 Task: Explore Airbnb stays in Myrtle Beach, South Carolina .
Action: Mouse pressed left at (432, 63)
Screenshot: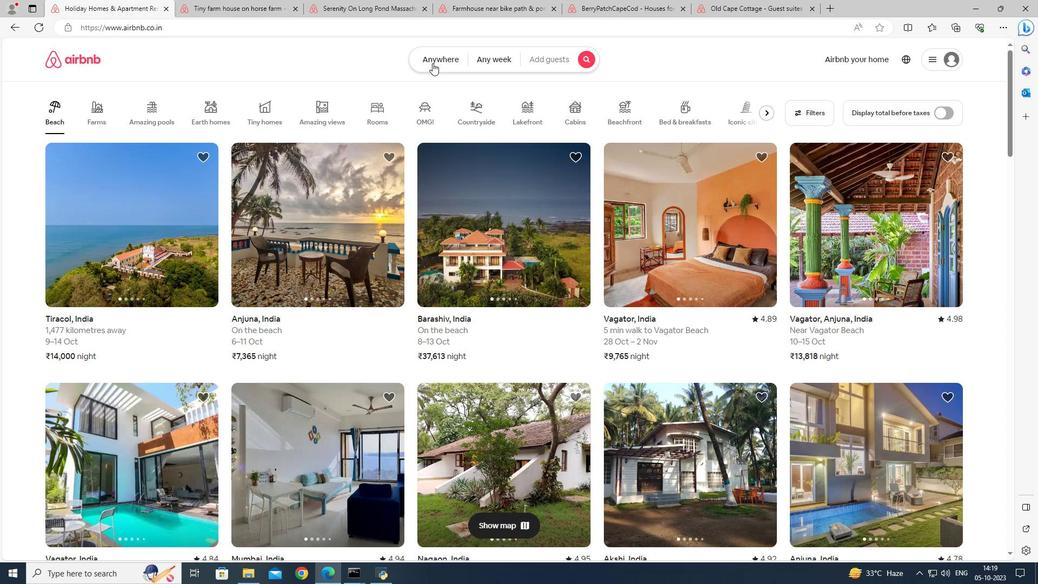 
Action: Mouse moved to (341, 100)
Screenshot: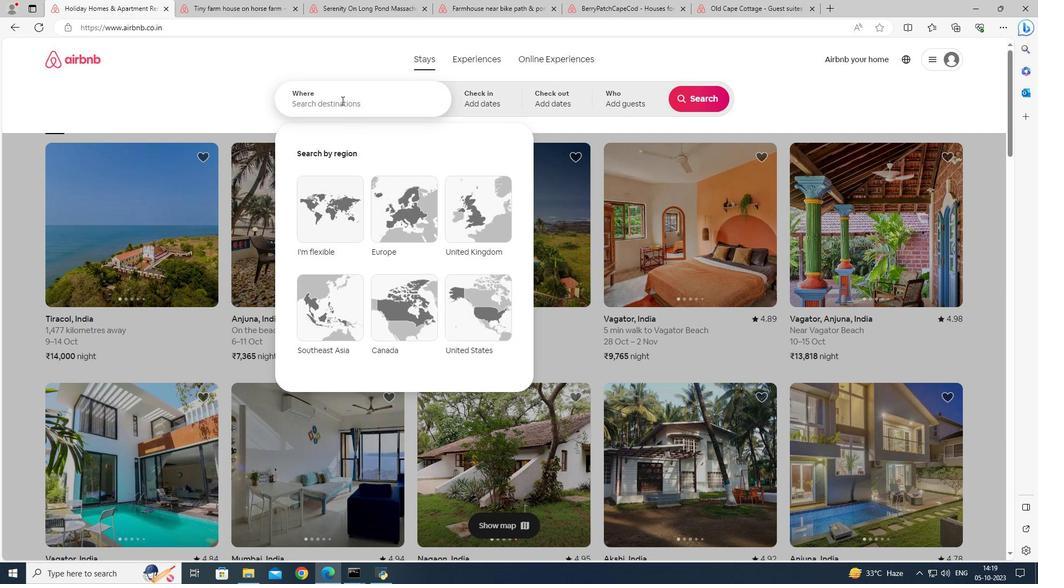
Action: Mouse pressed left at (341, 100)
Screenshot: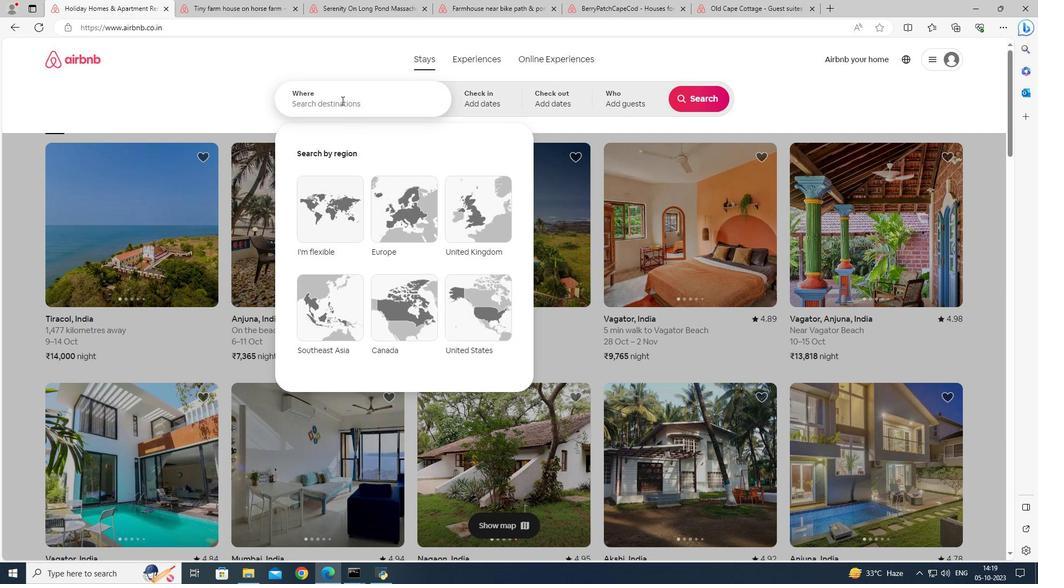 
Action: Key pressed <Key.shift>Myrtle
Screenshot: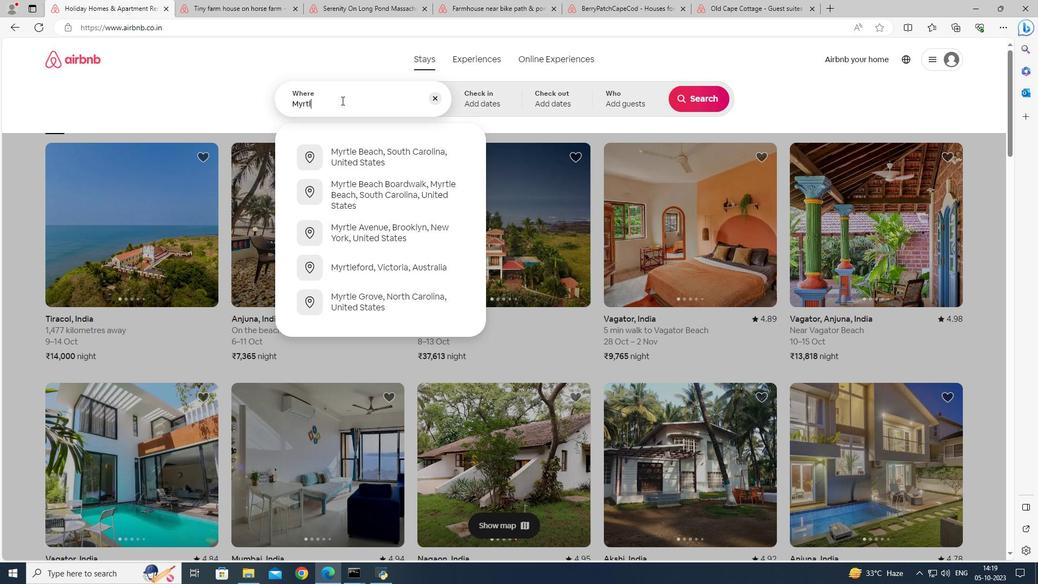 
Action: Mouse moved to (345, 150)
Screenshot: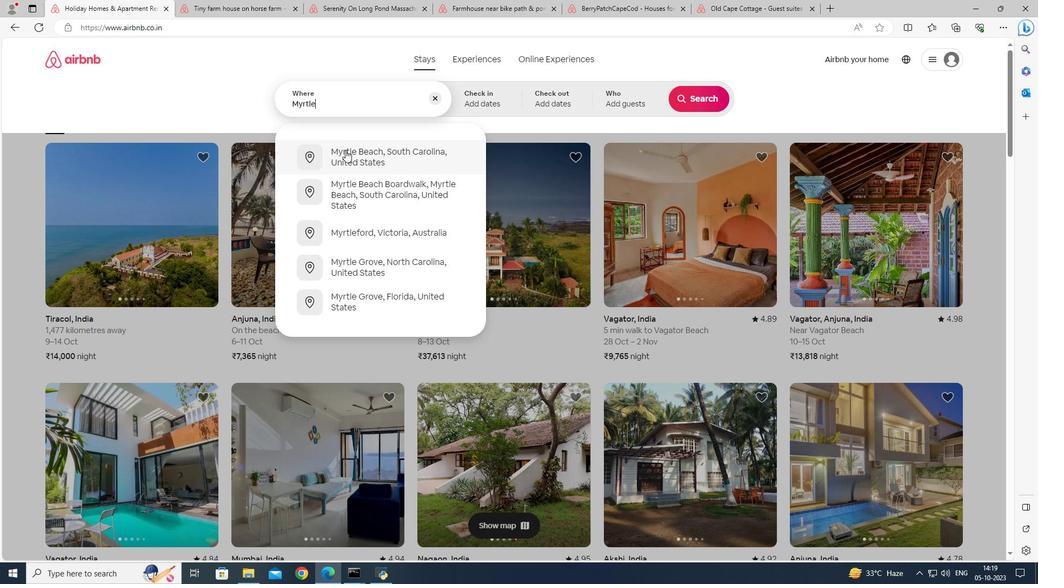 
Action: Mouse pressed left at (345, 150)
Screenshot: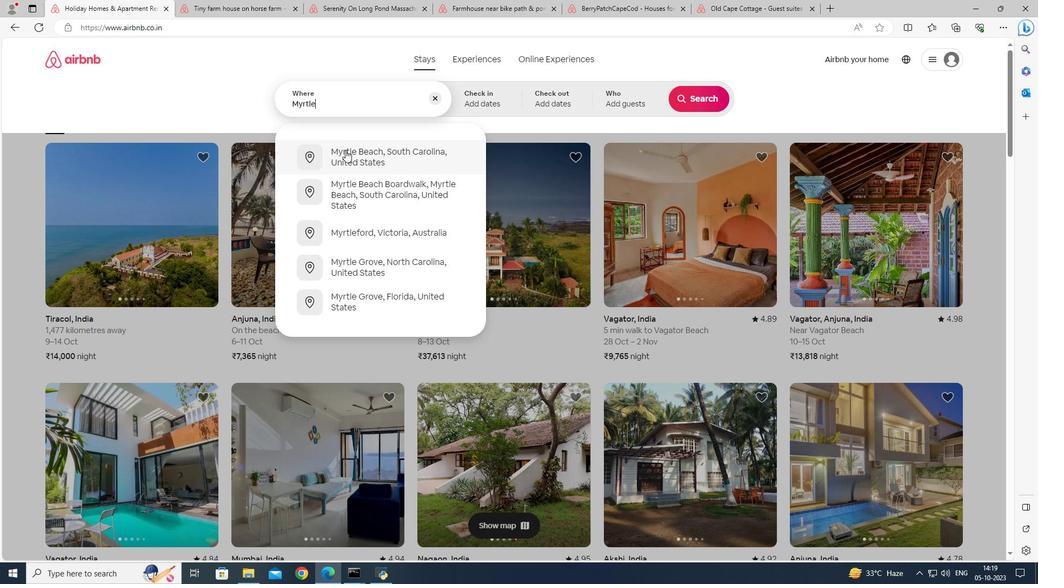 
Action: Mouse moved to (703, 99)
Screenshot: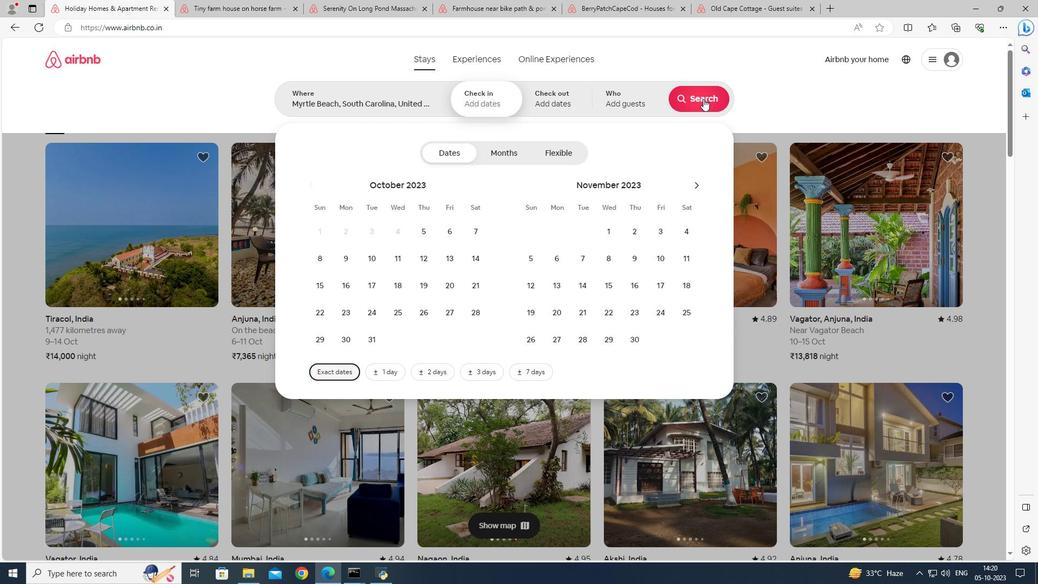 
Action: Mouse pressed left at (703, 99)
Screenshot: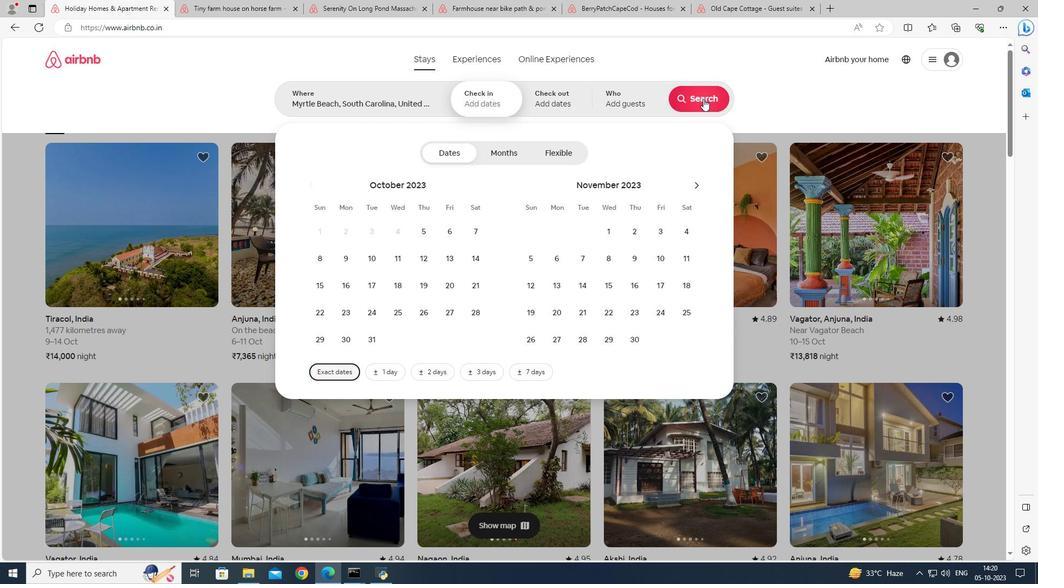
Action: Mouse moved to (177, 104)
Screenshot: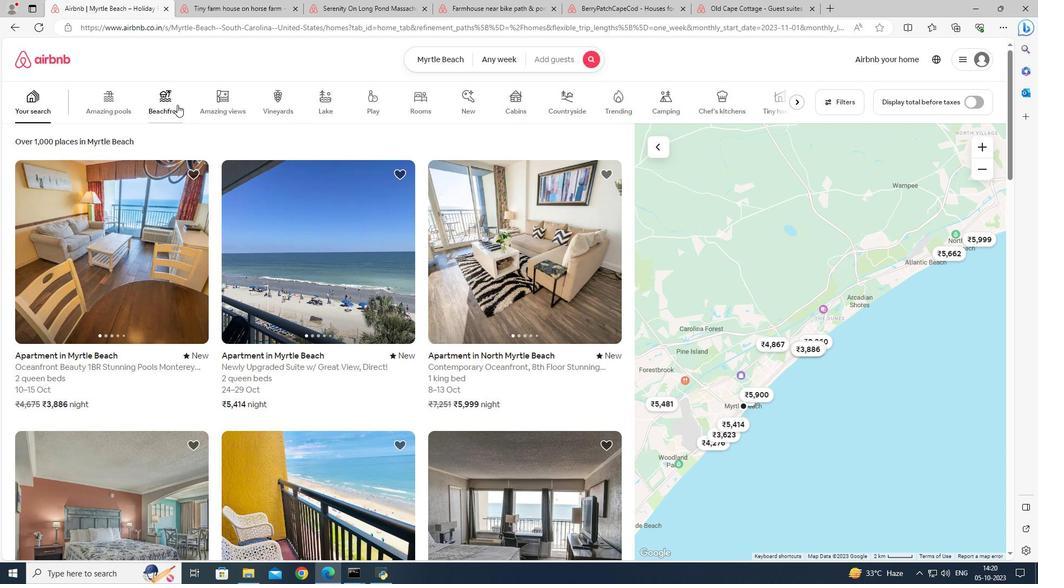 
Action: Mouse pressed left at (177, 104)
Screenshot: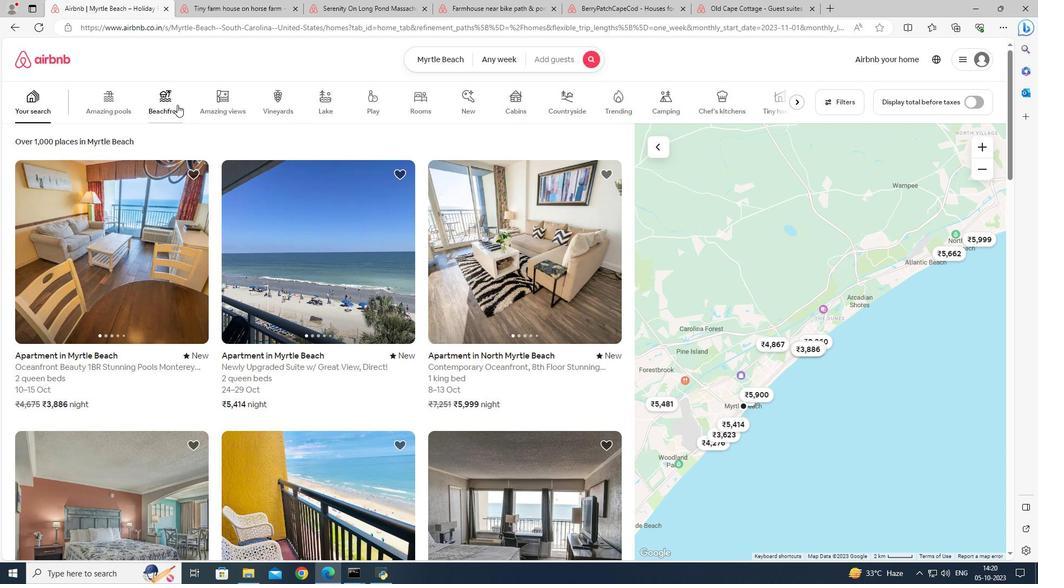 
Action: Mouse moved to (130, 293)
Screenshot: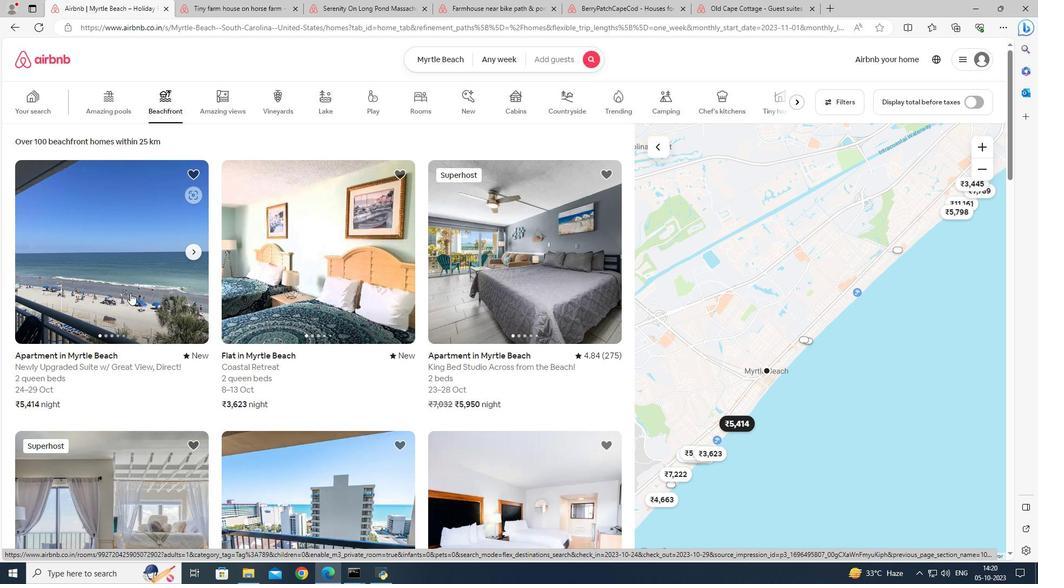 
Action: Mouse pressed left at (130, 293)
Screenshot: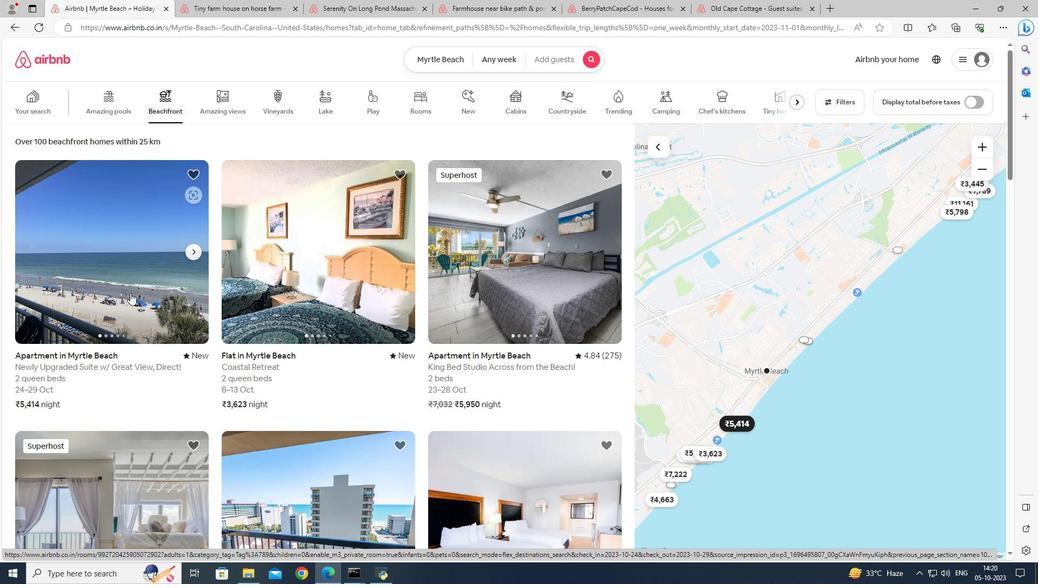 
Action: Mouse moved to (761, 395)
Screenshot: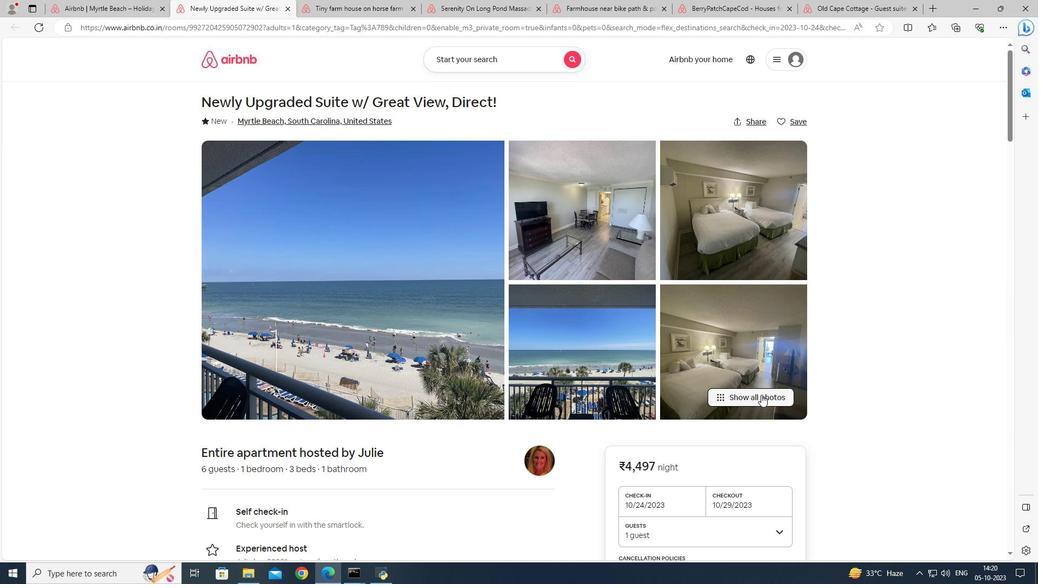 
Action: Mouse pressed left at (761, 395)
Screenshot: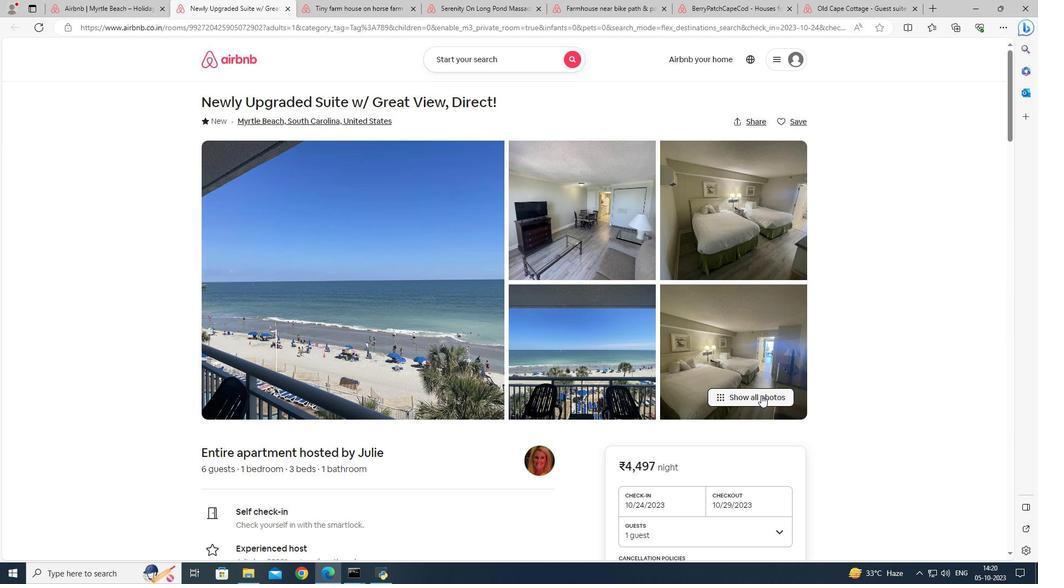 
Action: Mouse moved to (578, 324)
Screenshot: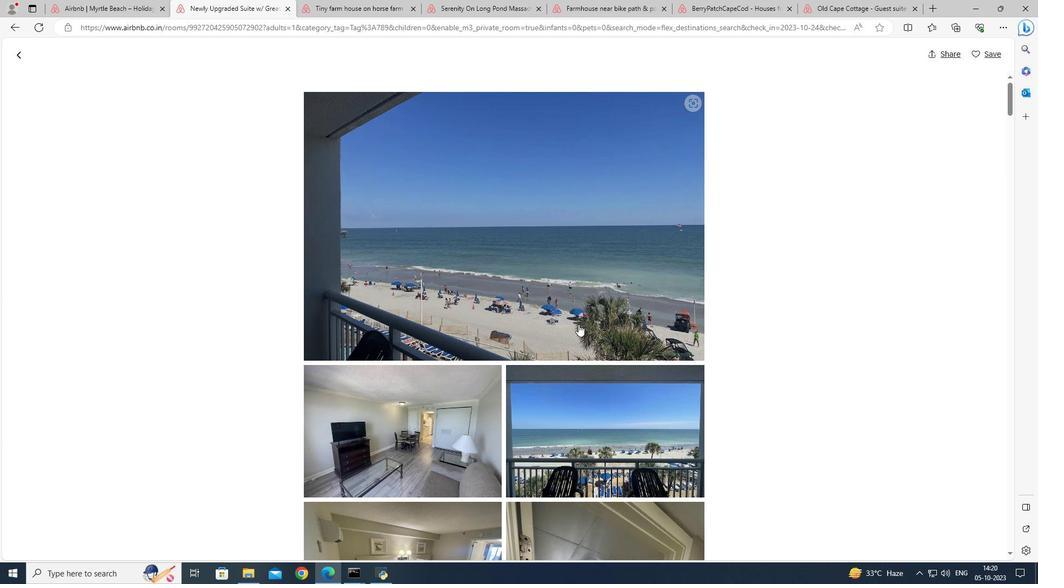 
Action: Mouse scrolled (578, 324) with delta (0, 0)
Screenshot: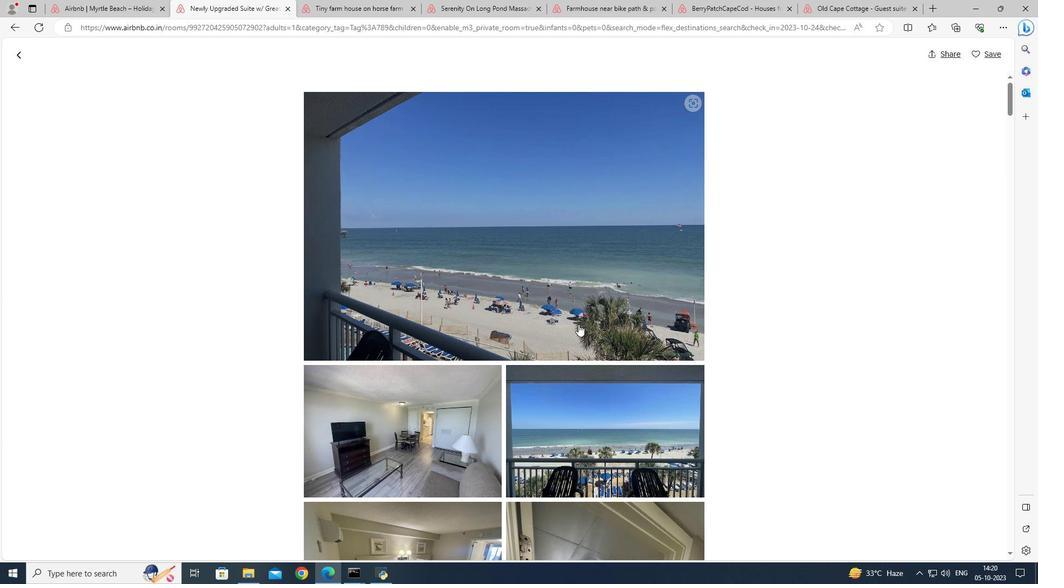 
Action: Mouse scrolled (578, 324) with delta (0, 0)
Screenshot: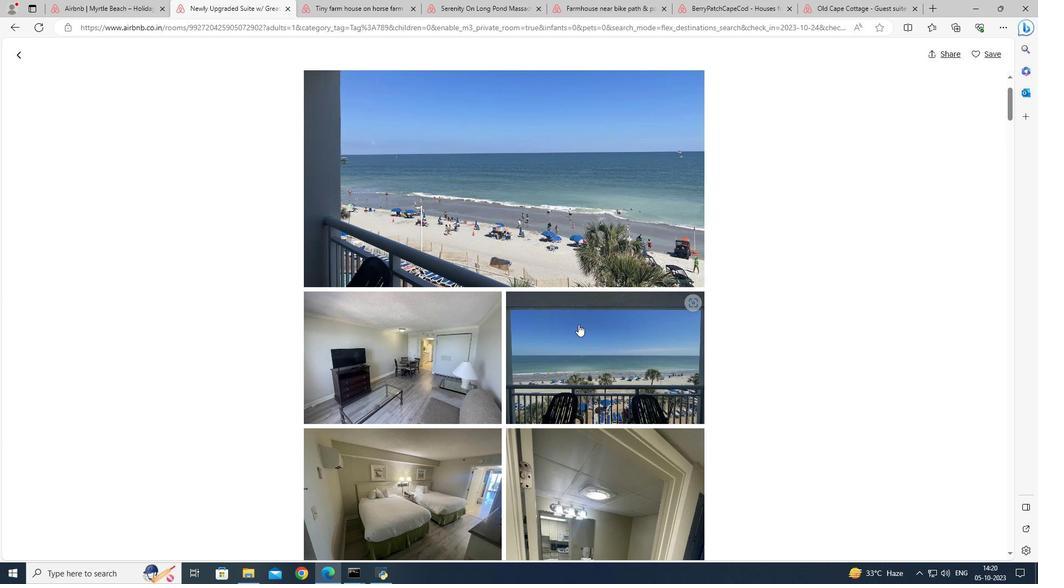 
Action: Mouse scrolled (578, 324) with delta (0, 0)
Screenshot: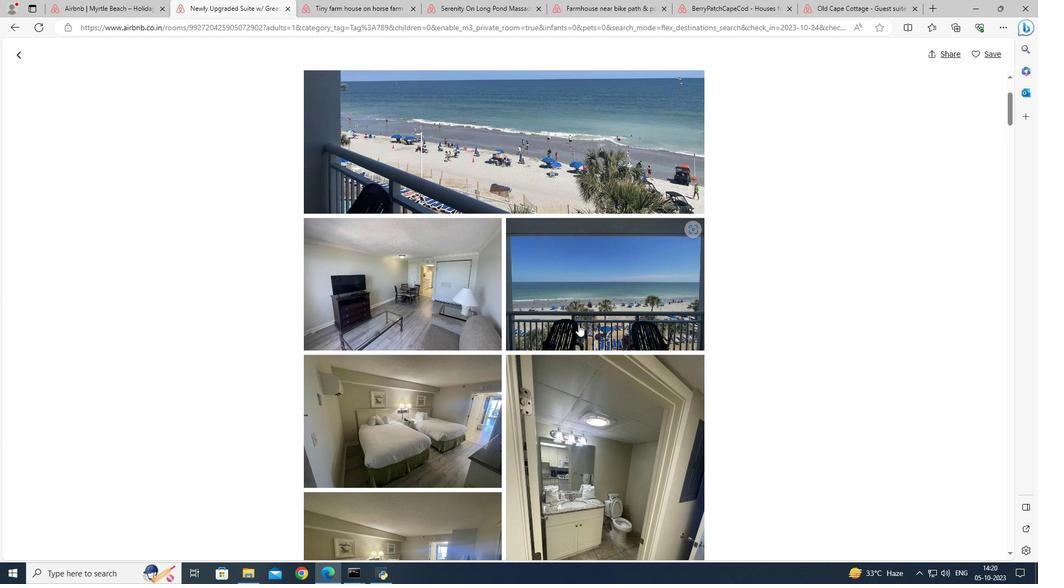 
Action: Mouse scrolled (578, 324) with delta (0, 0)
Screenshot: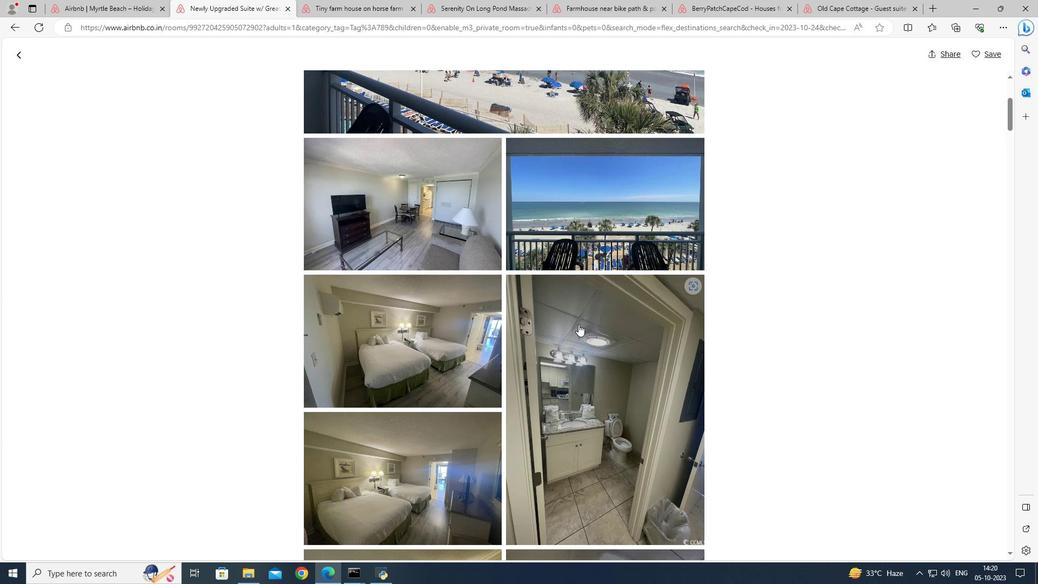 
Action: Mouse scrolled (578, 324) with delta (0, 0)
Screenshot: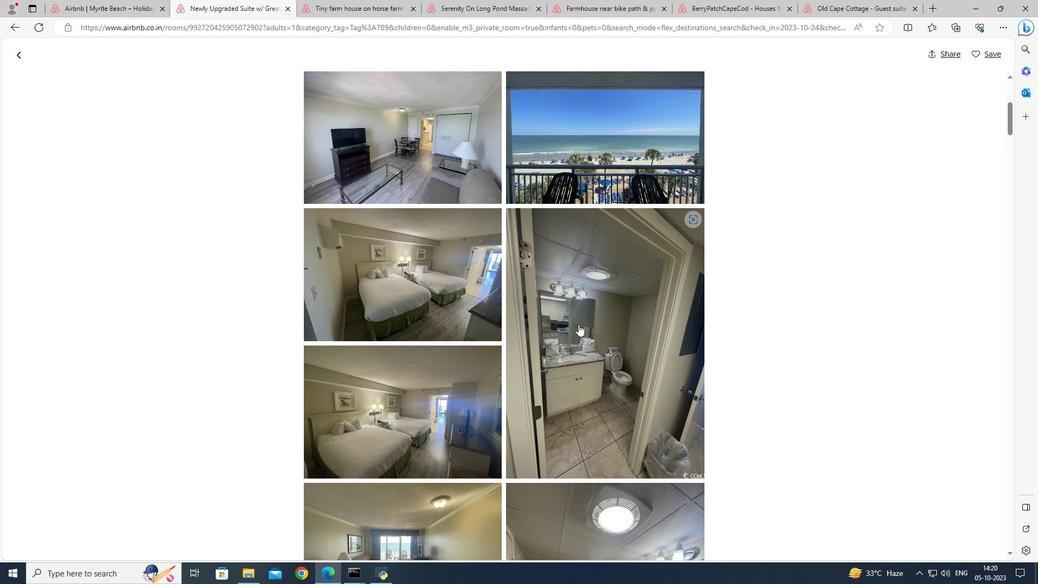 
Action: Mouse scrolled (578, 324) with delta (0, 0)
Screenshot: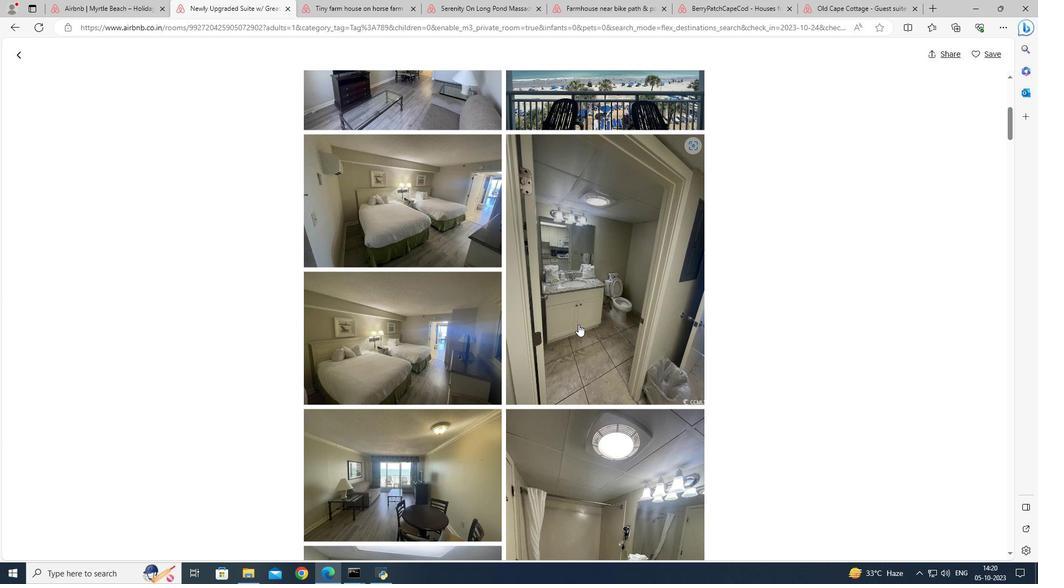 
Action: Mouse scrolled (578, 324) with delta (0, 0)
Screenshot: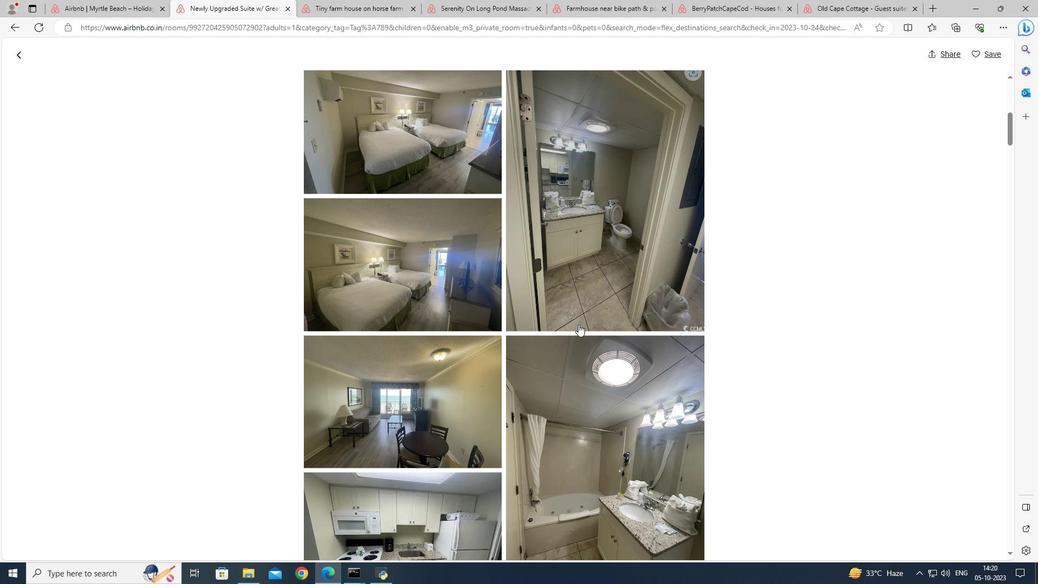 
Action: Mouse scrolled (578, 324) with delta (0, 0)
Screenshot: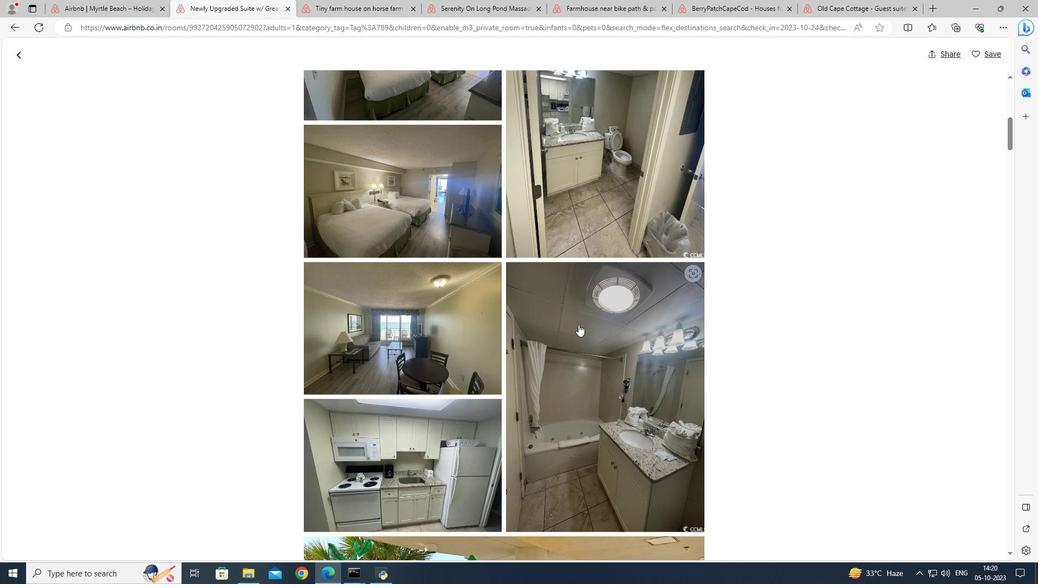
Action: Mouse scrolled (578, 324) with delta (0, 0)
Screenshot: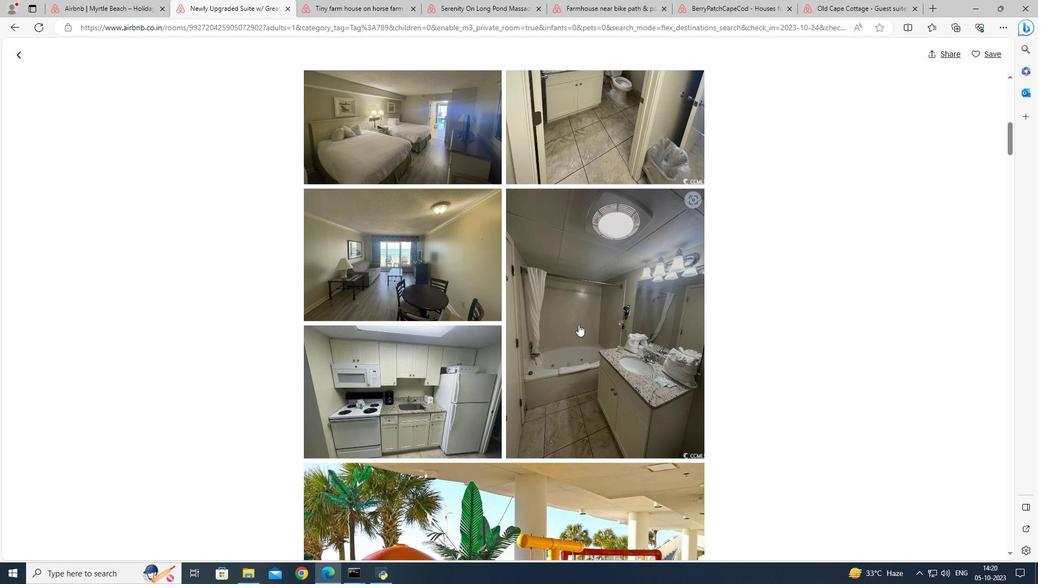 
Action: Mouse moved to (577, 327)
Screenshot: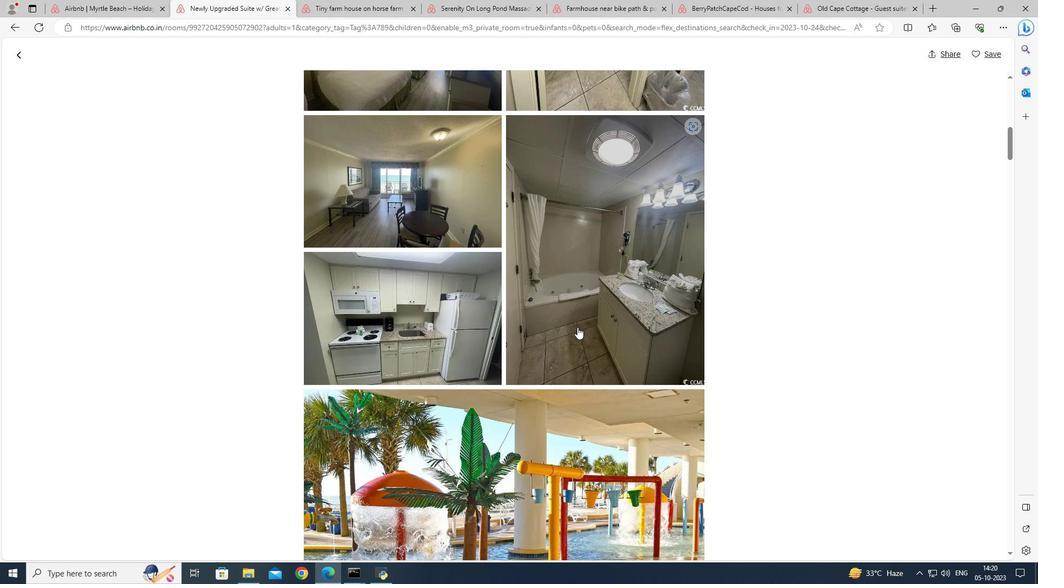
Action: Mouse scrolled (577, 326) with delta (0, 0)
Screenshot: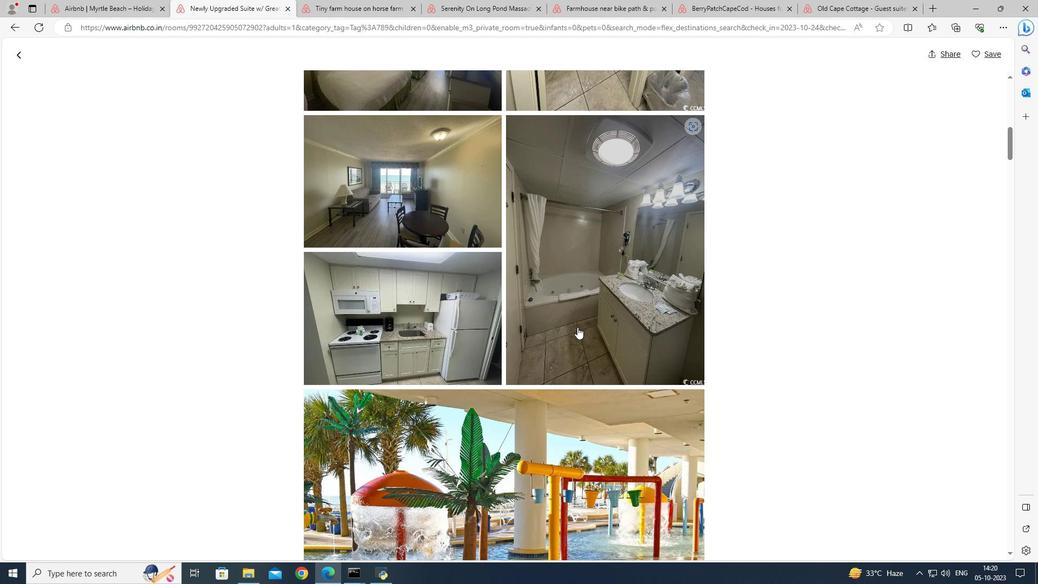 
Action: Mouse moved to (578, 336)
Screenshot: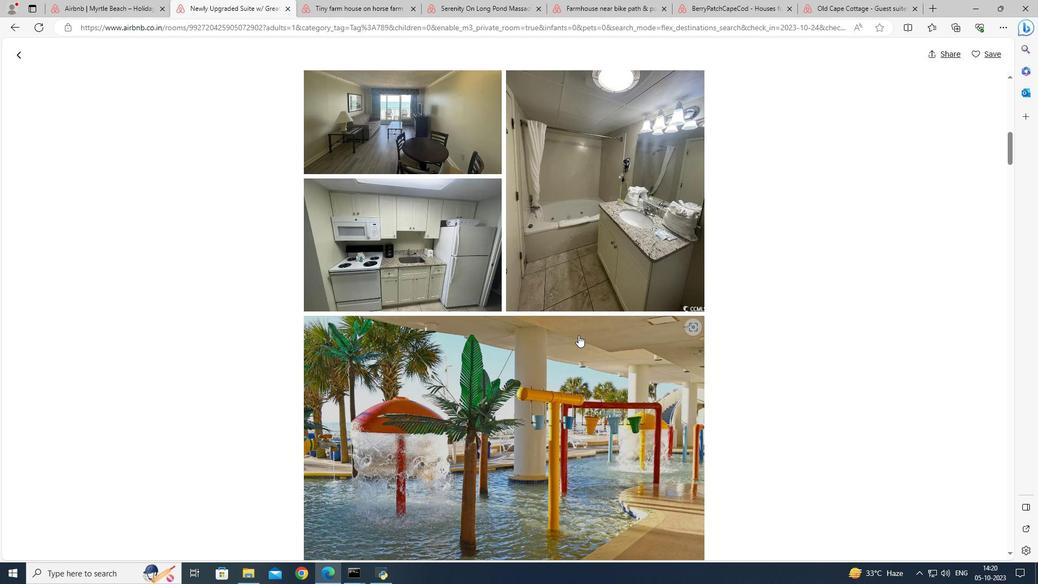 
Action: Mouse scrolled (578, 335) with delta (0, 0)
Screenshot: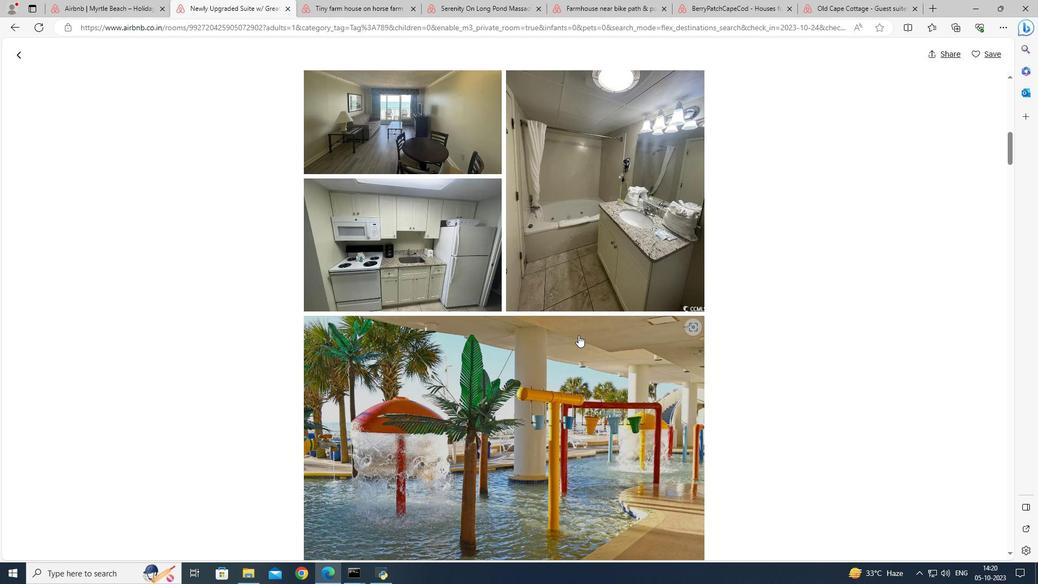 
Action: Mouse moved to (579, 336)
Screenshot: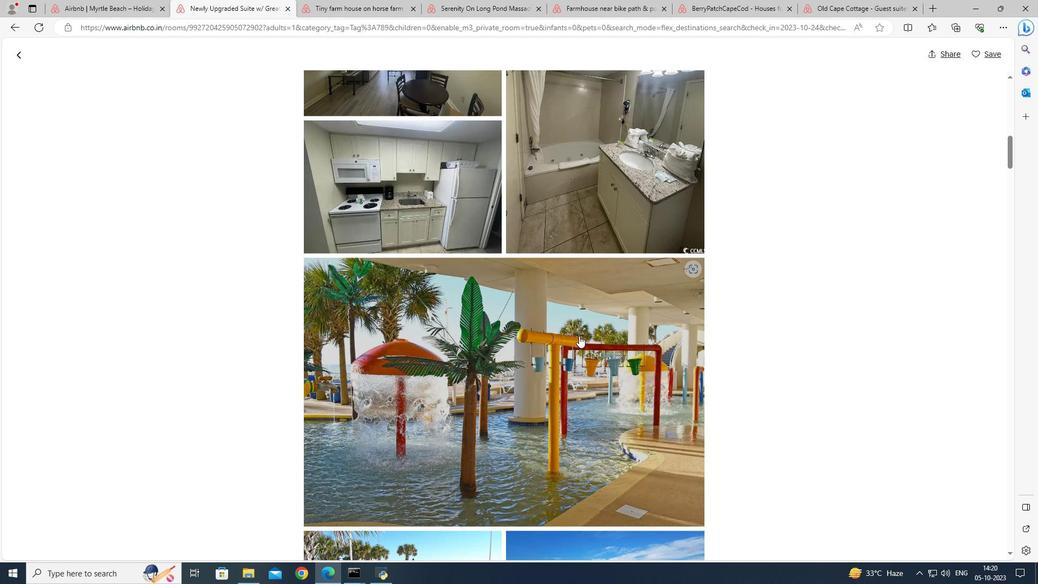 
Action: Mouse scrolled (579, 335) with delta (0, 0)
Screenshot: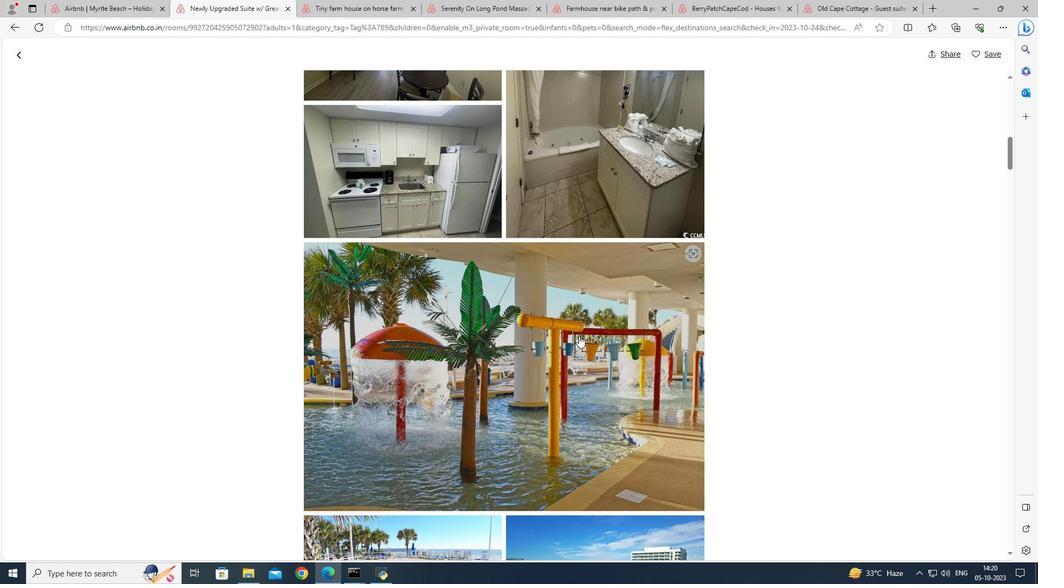 
Action: Mouse moved to (581, 337)
Screenshot: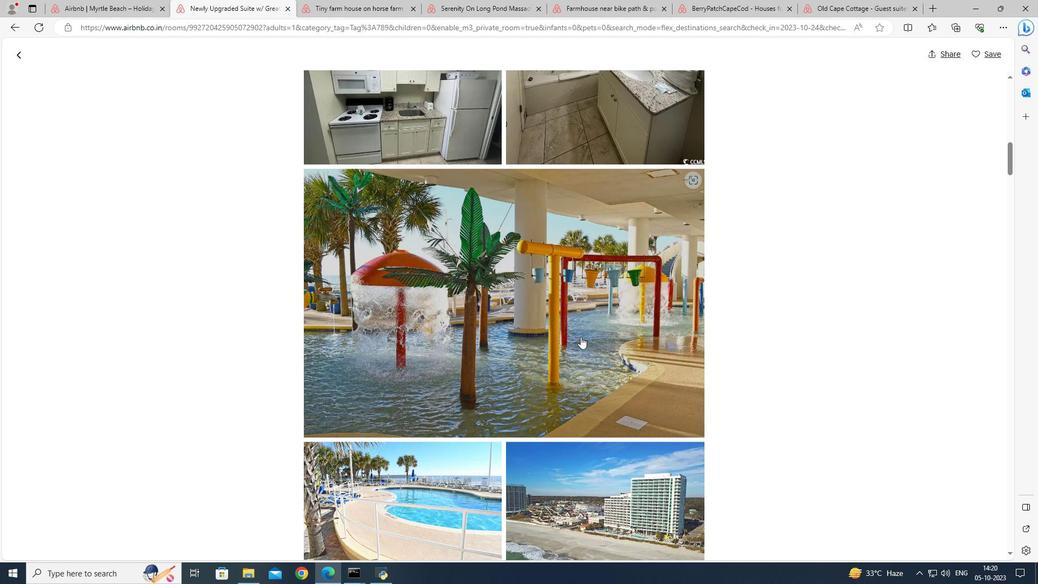 
Action: Mouse scrolled (581, 336) with delta (0, 0)
Screenshot: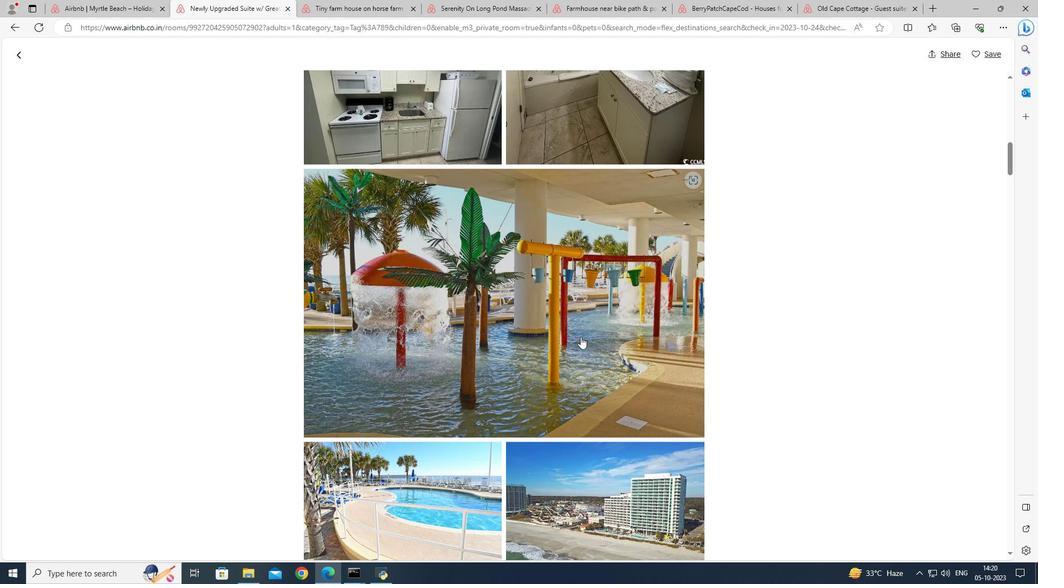 
Action: Mouse scrolled (581, 336) with delta (0, 0)
Screenshot: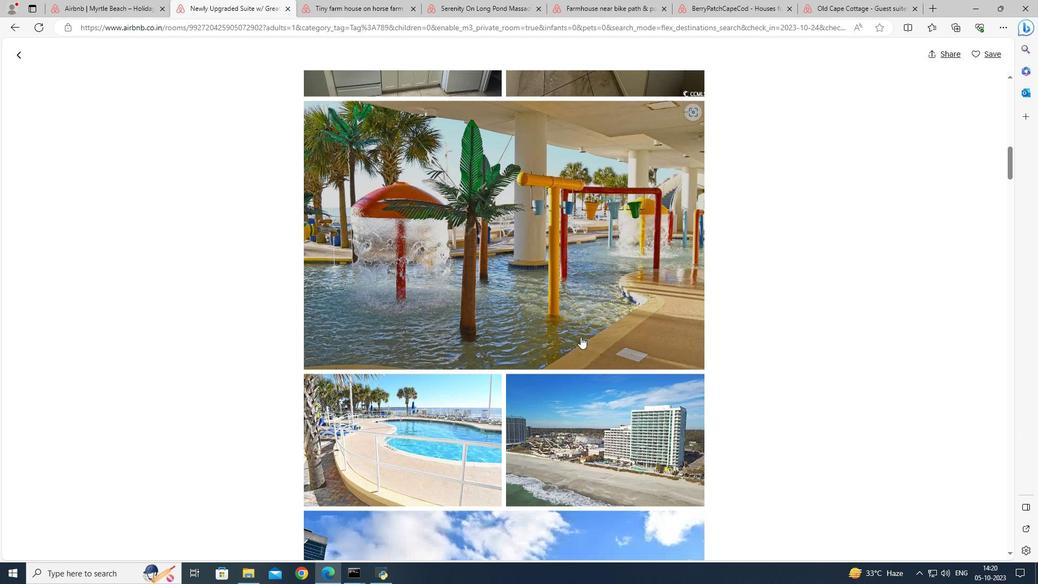 
Action: Mouse scrolled (581, 336) with delta (0, 0)
Screenshot: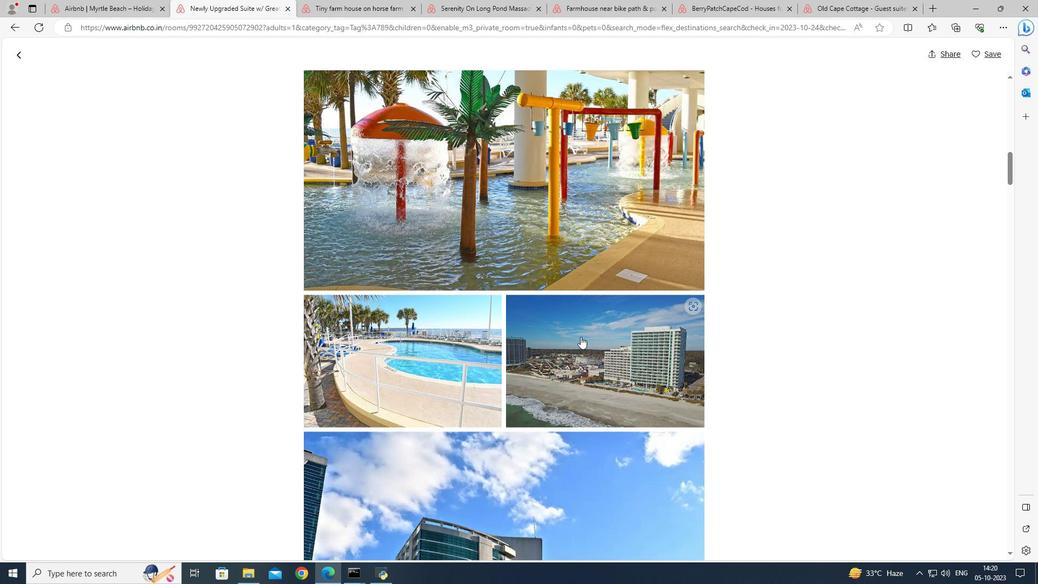 
Action: Mouse scrolled (581, 336) with delta (0, 0)
Screenshot: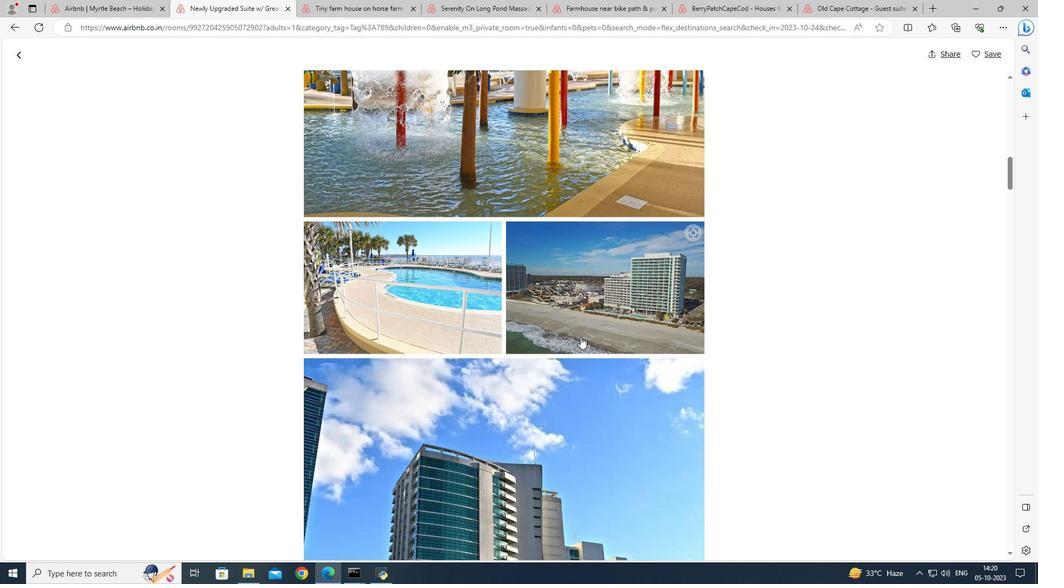 
Action: Mouse scrolled (581, 336) with delta (0, 0)
Screenshot: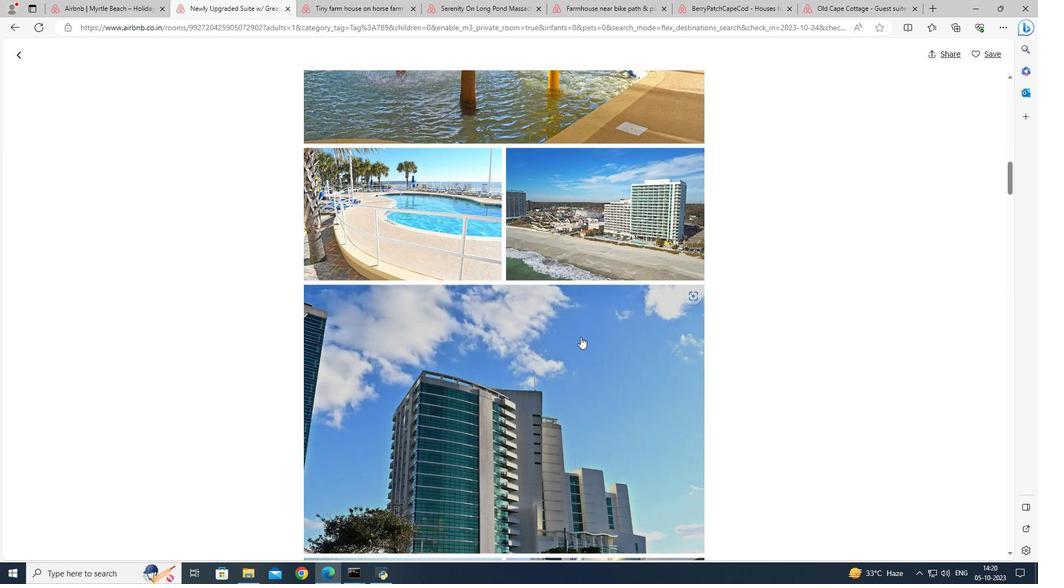 
Action: Mouse scrolled (581, 336) with delta (0, 0)
Screenshot: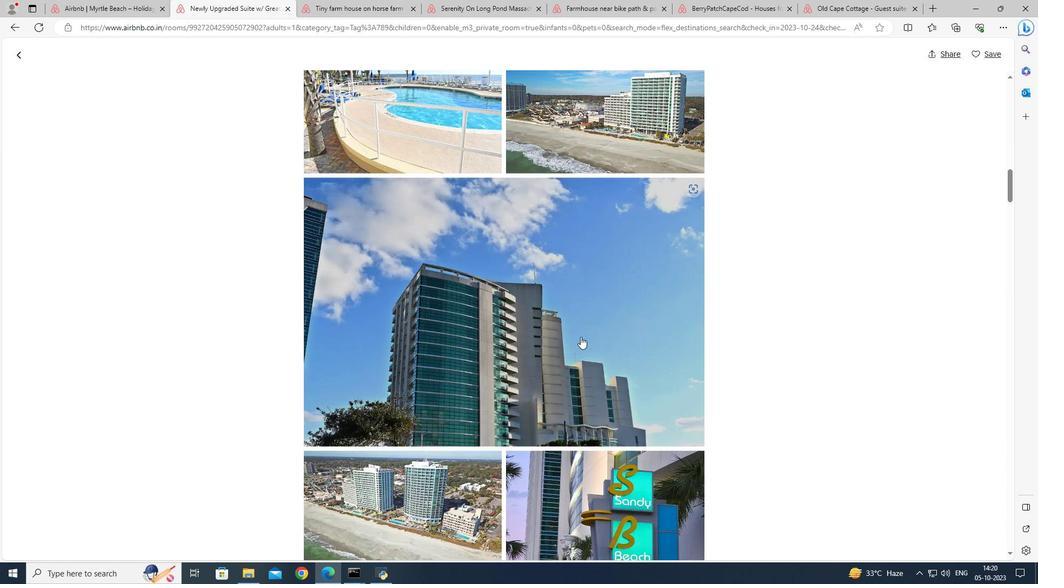
Action: Mouse scrolled (581, 336) with delta (0, 0)
Screenshot: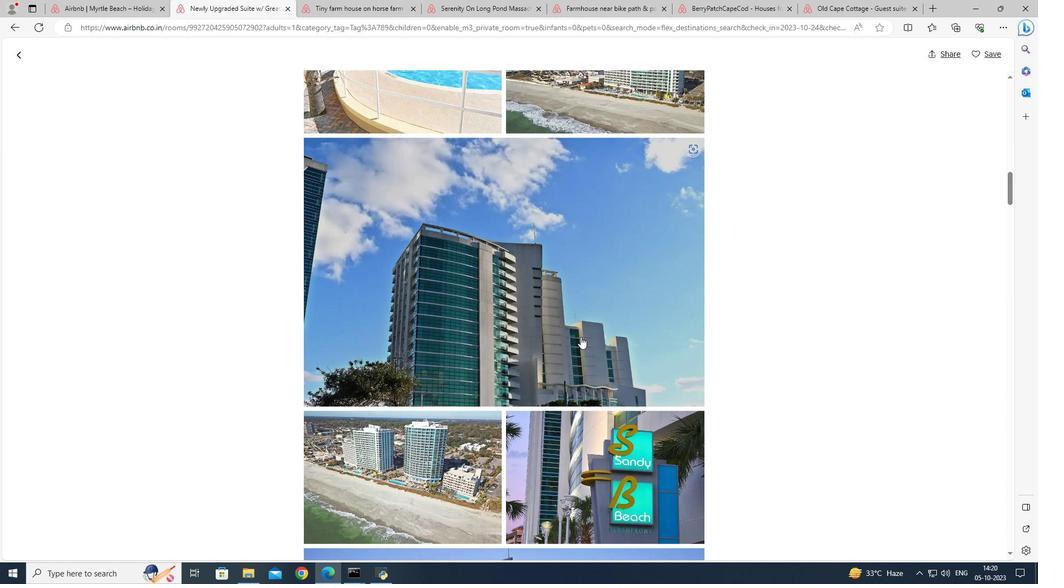 
Action: Mouse scrolled (581, 336) with delta (0, 0)
Screenshot: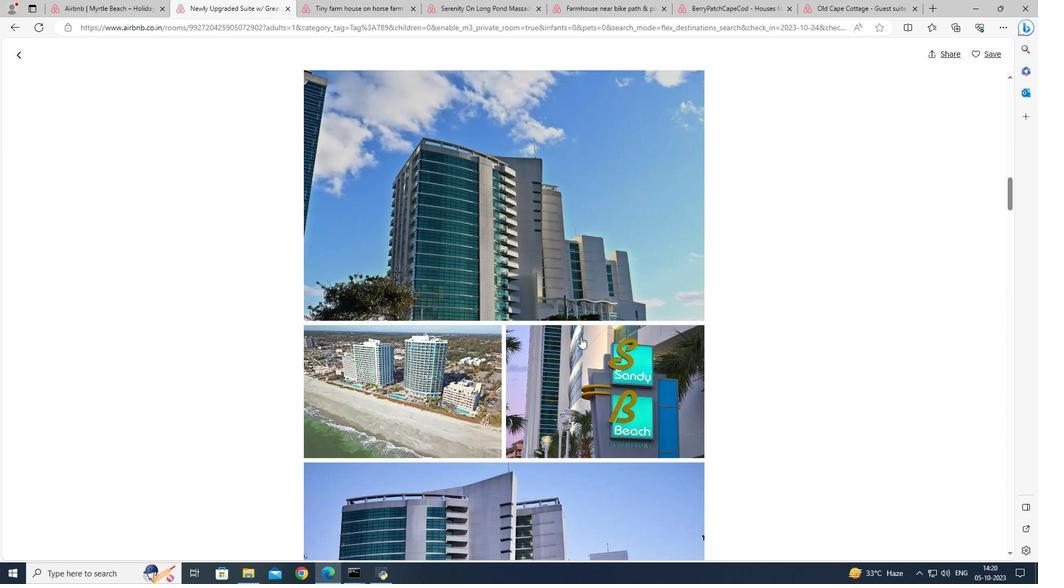 
Action: Mouse scrolled (581, 336) with delta (0, 0)
Screenshot: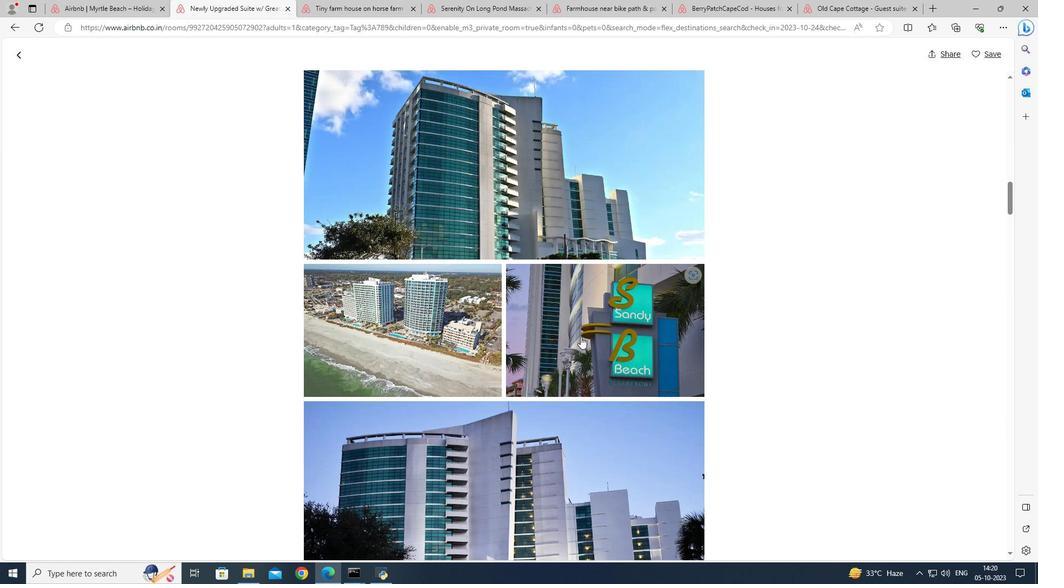
Action: Mouse scrolled (581, 336) with delta (0, 0)
Screenshot: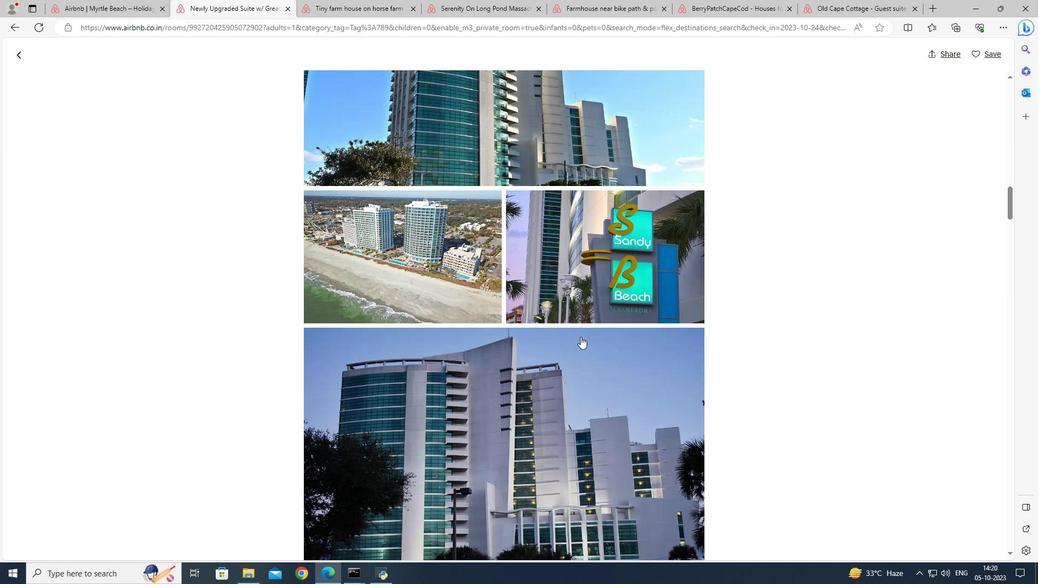 
Action: Mouse scrolled (581, 336) with delta (0, 0)
Screenshot: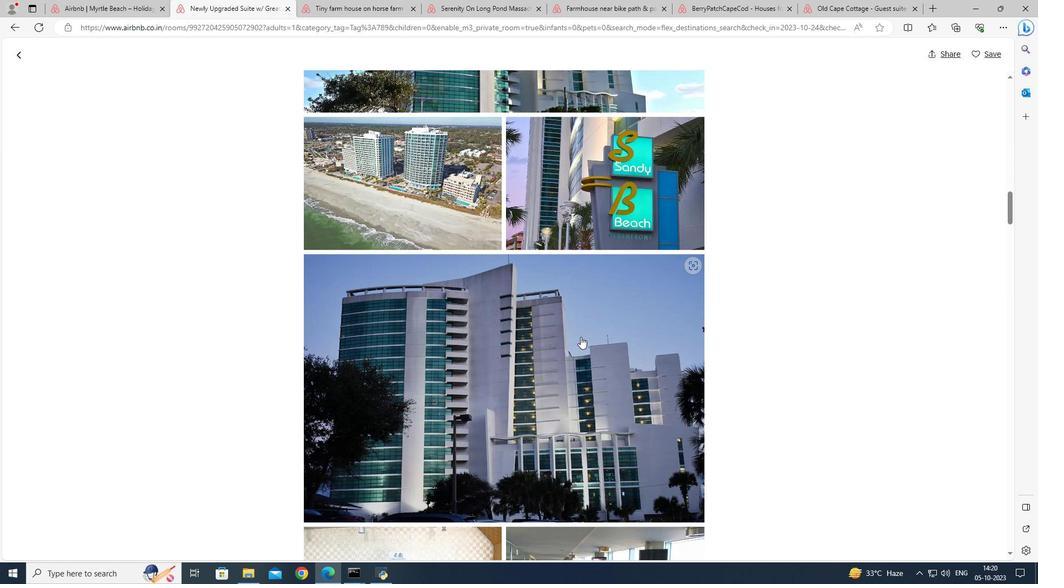 
Action: Mouse scrolled (581, 336) with delta (0, 0)
Screenshot: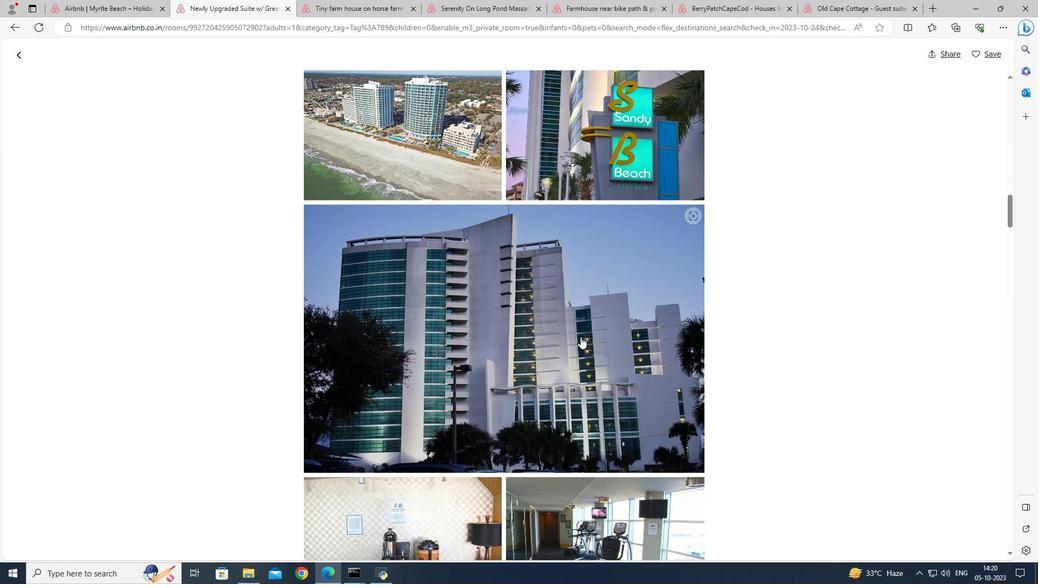 
Action: Mouse scrolled (581, 336) with delta (0, 0)
Screenshot: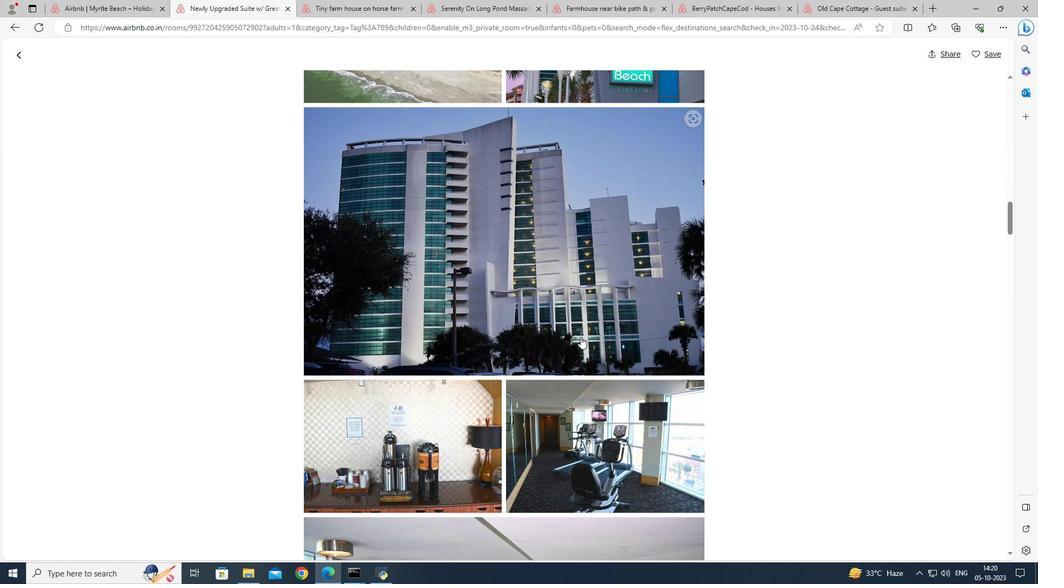 
Action: Mouse scrolled (581, 336) with delta (0, 0)
Screenshot: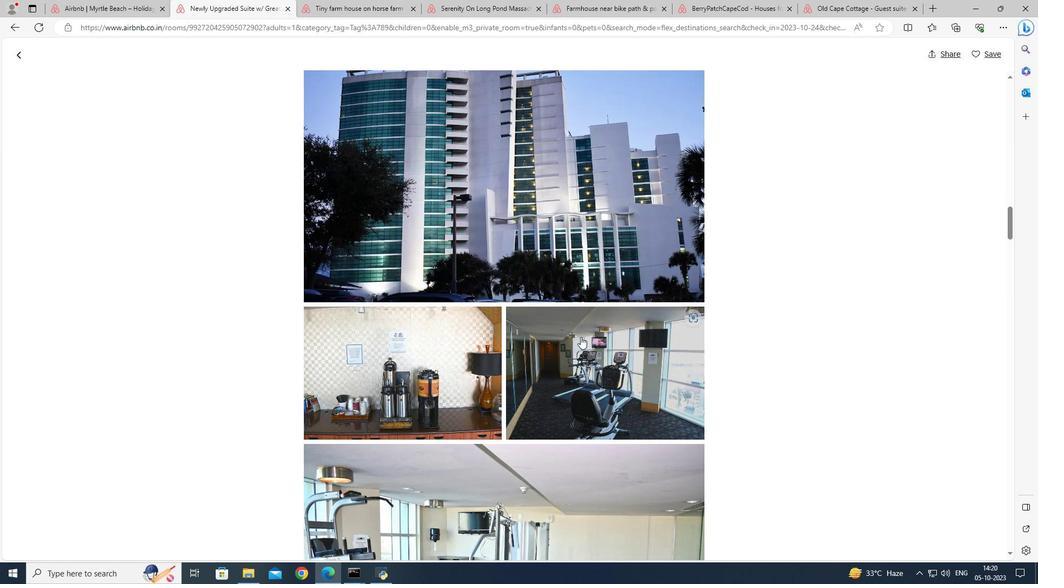 
Action: Mouse scrolled (581, 336) with delta (0, 0)
Screenshot: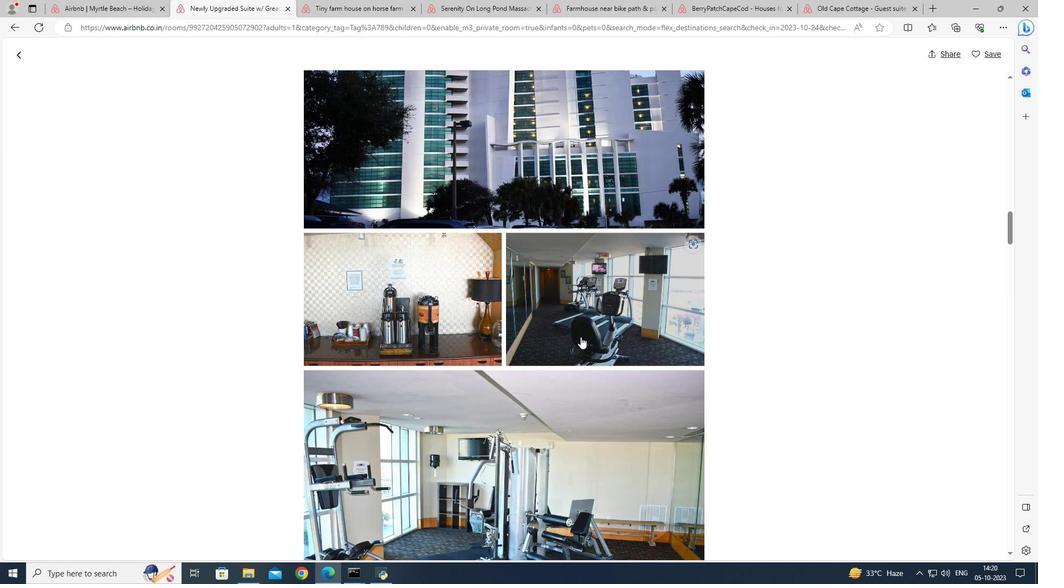 
Action: Mouse scrolled (581, 336) with delta (0, 0)
Screenshot: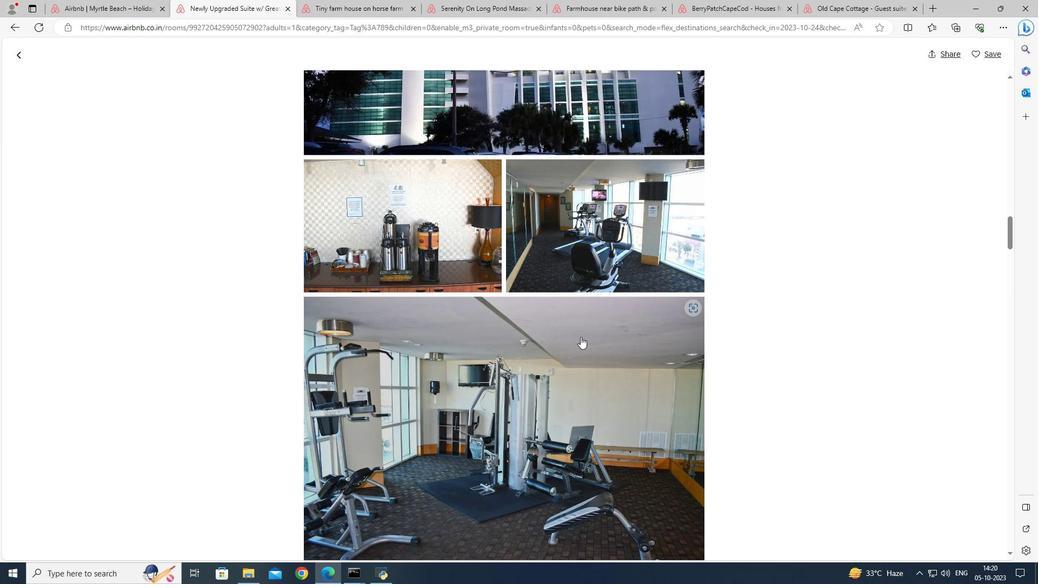 
Action: Mouse scrolled (581, 336) with delta (0, 0)
Screenshot: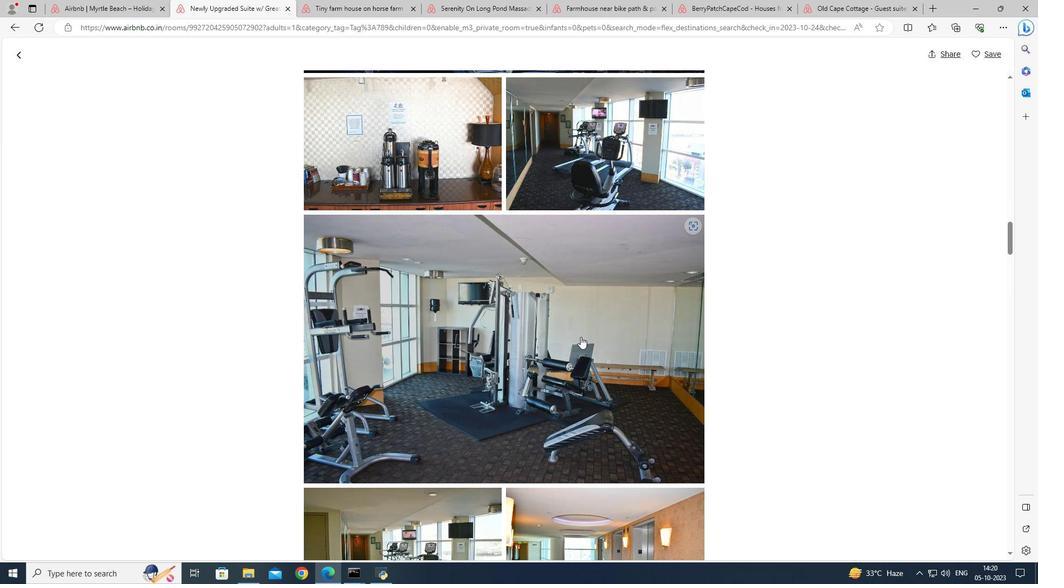 
Action: Mouse scrolled (581, 336) with delta (0, 0)
Screenshot: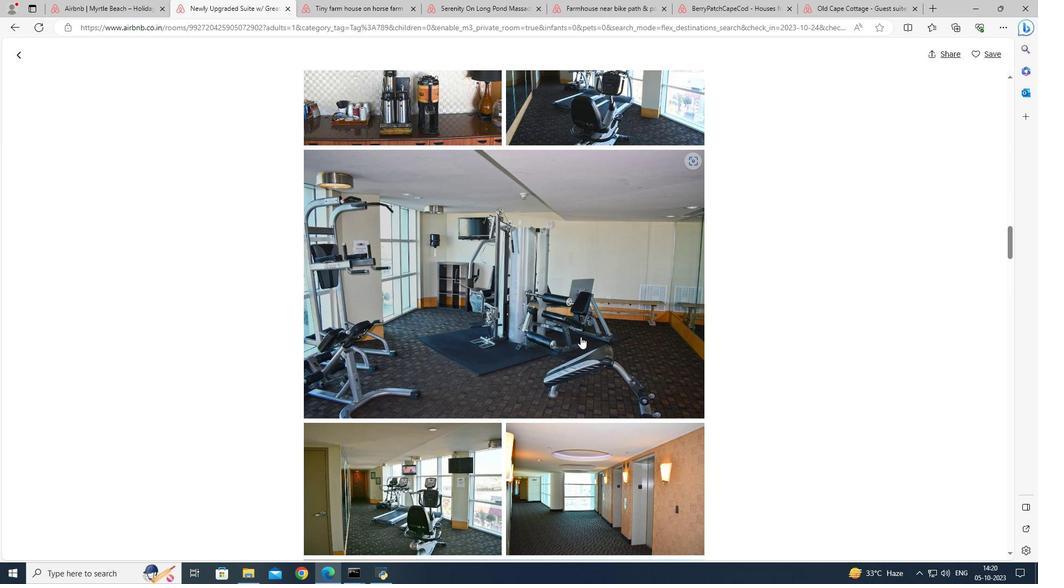
Action: Mouse scrolled (581, 336) with delta (0, 0)
Screenshot: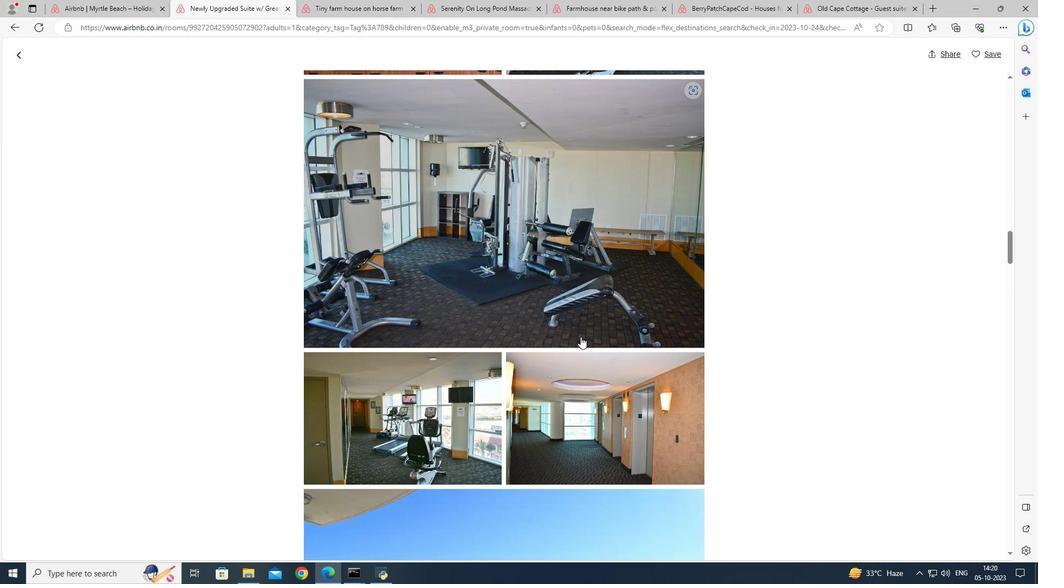 
Action: Mouse scrolled (581, 336) with delta (0, 0)
Screenshot: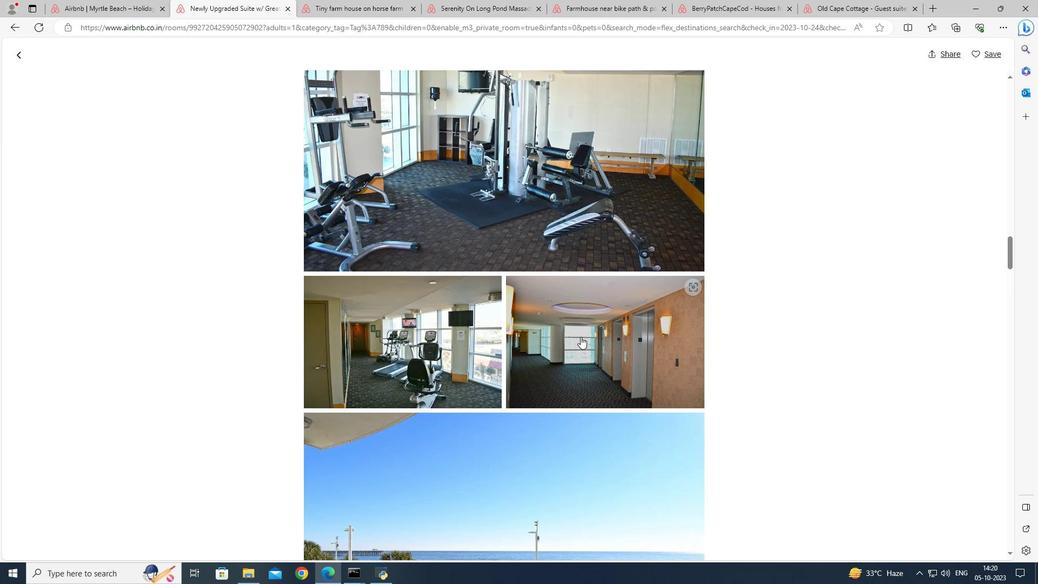 
Action: Mouse scrolled (581, 336) with delta (0, 0)
Screenshot: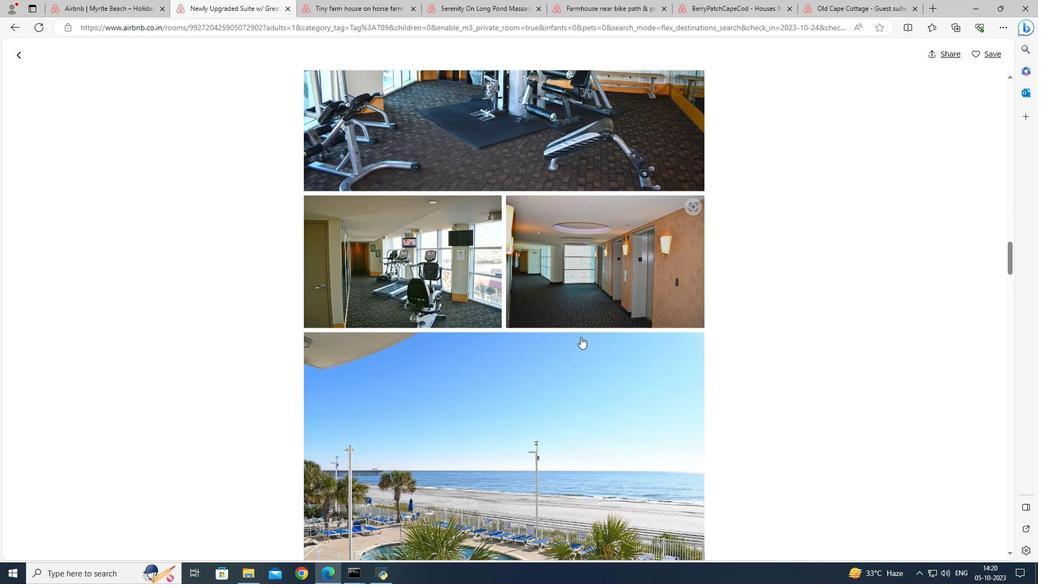 
Action: Mouse scrolled (581, 336) with delta (0, 0)
Screenshot: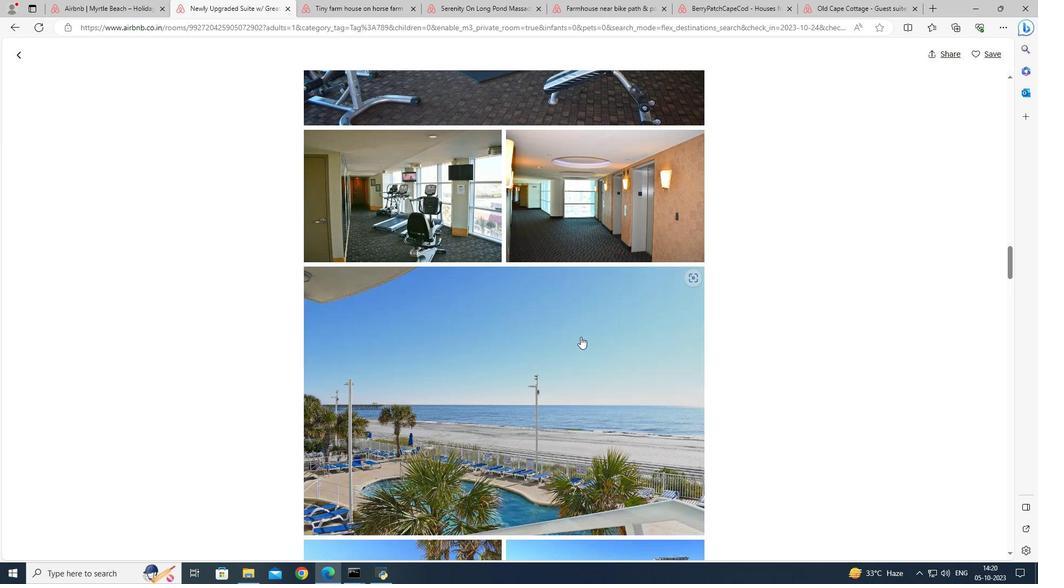 
Action: Mouse scrolled (581, 336) with delta (0, 0)
Screenshot: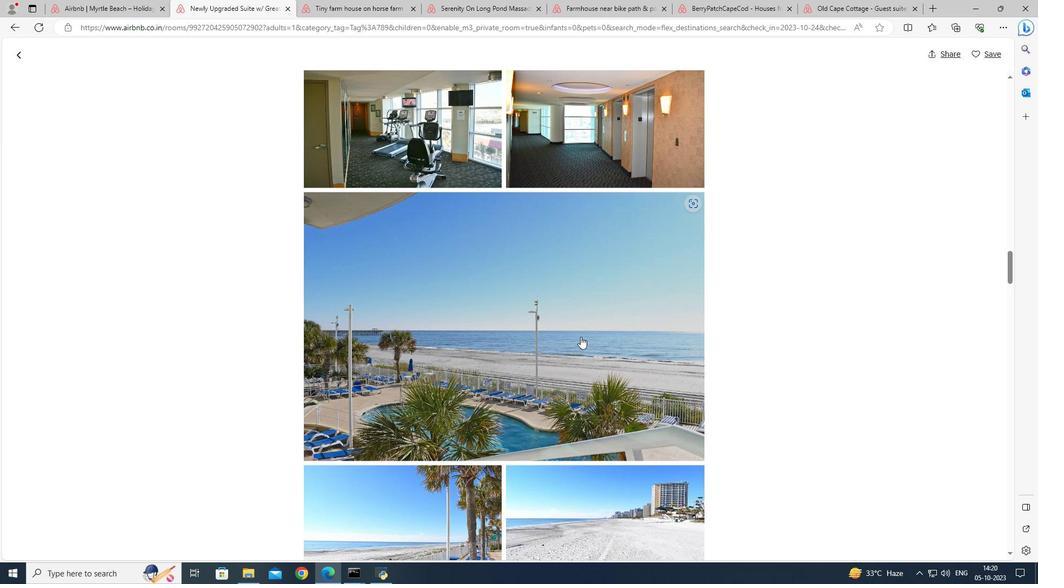 
Action: Mouse scrolled (581, 336) with delta (0, 0)
Screenshot: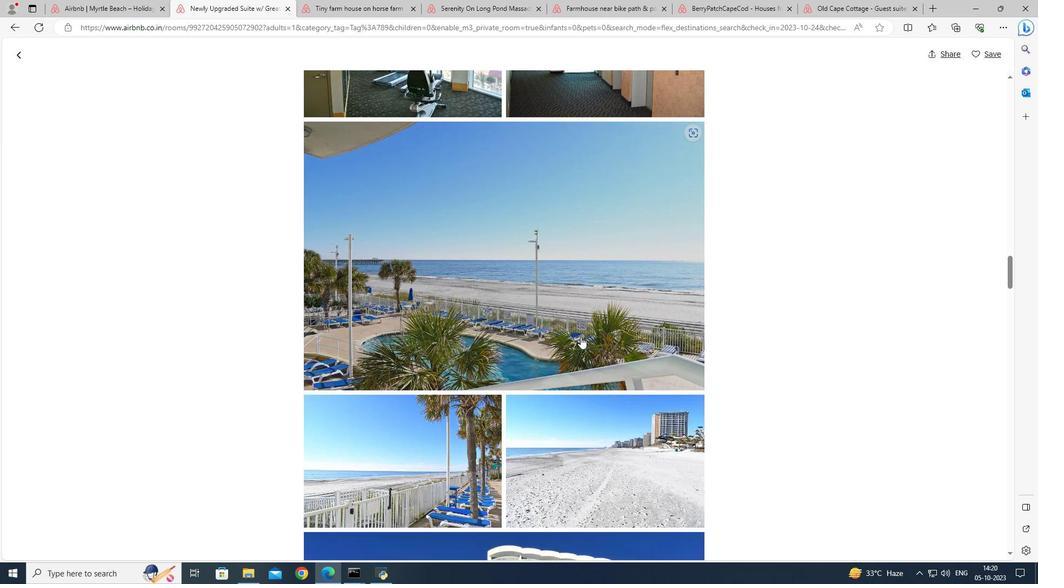 
Action: Mouse scrolled (581, 336) with delta (0, 0)
Screenshot: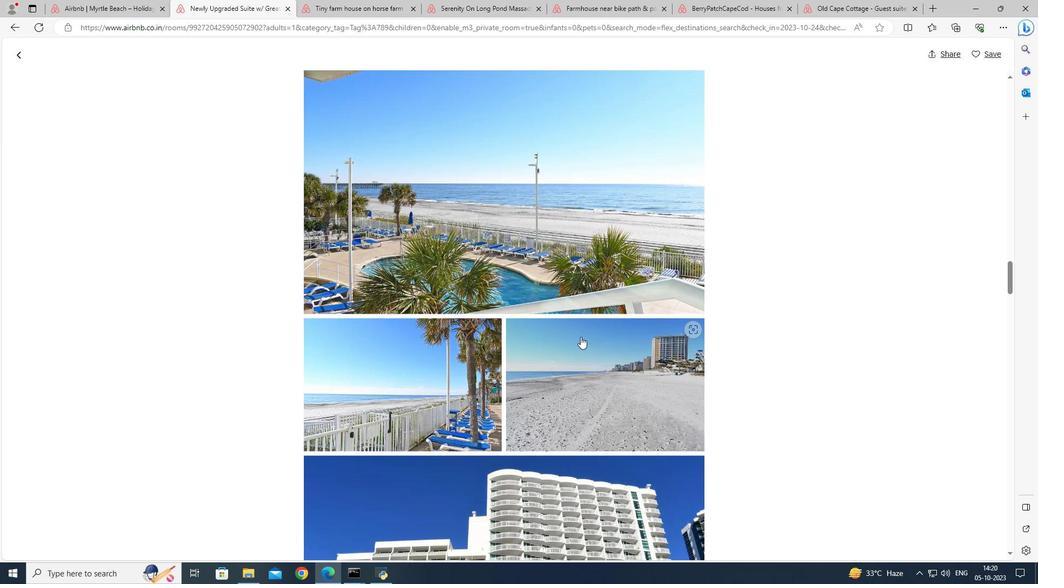 
Action: Mouse scrolled (581, 336) with delta (0, 0)
Screenshot: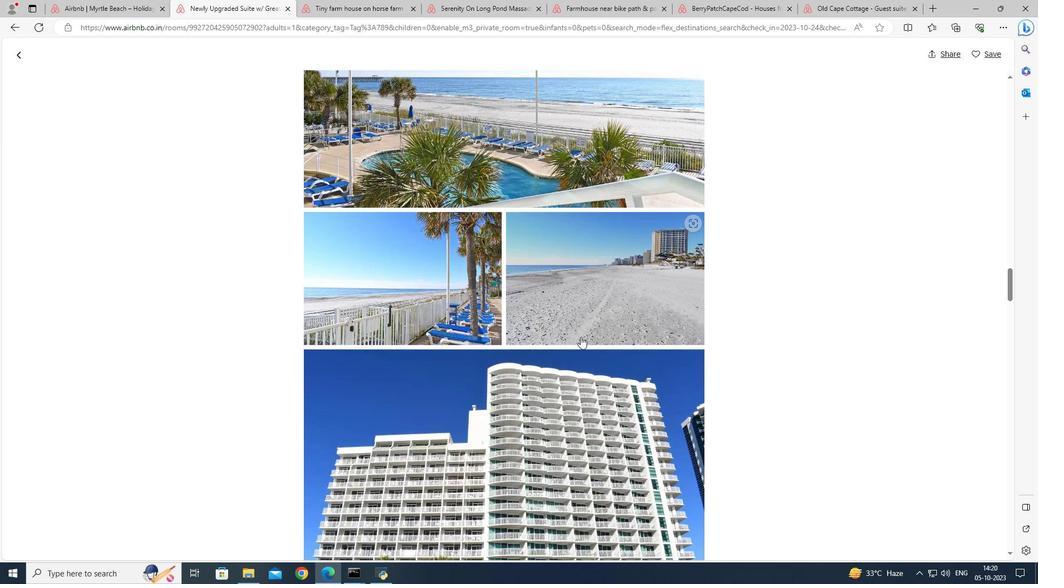 
Action: Mouse scrolled (581, 336) with delta (0, 0)
Screenshot: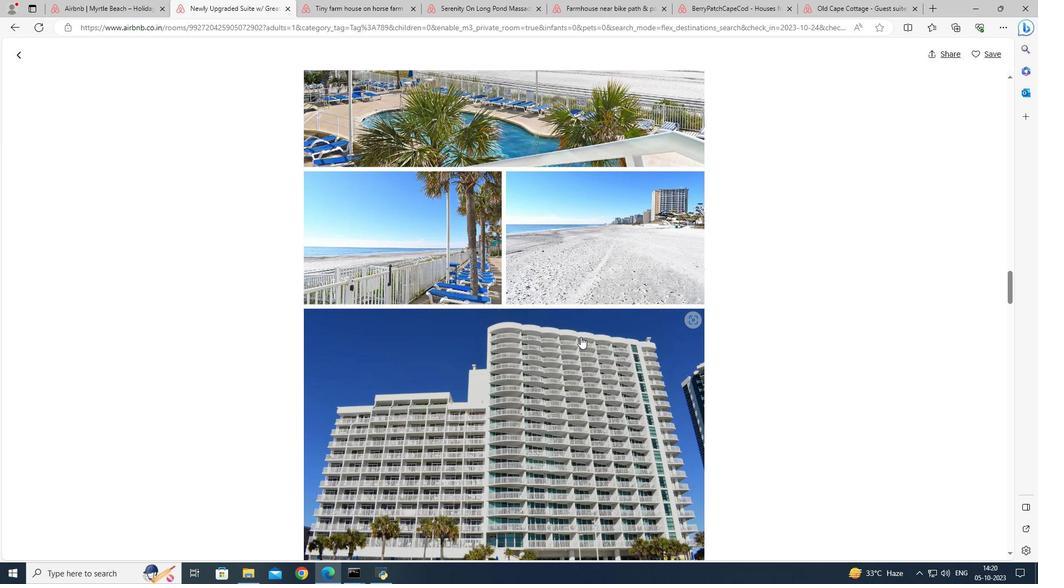 
Action: Mouse scrolled (581, 336) with delta (0, 0)
Screenshot: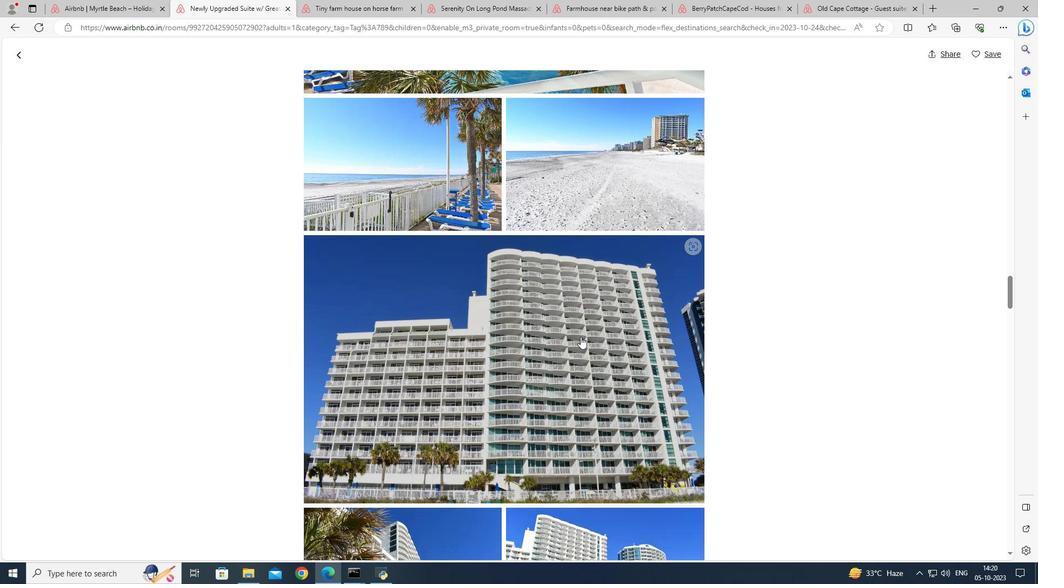 
Action: Mouse scrolled (581, 336) with delta (0, 0)
Screenshot: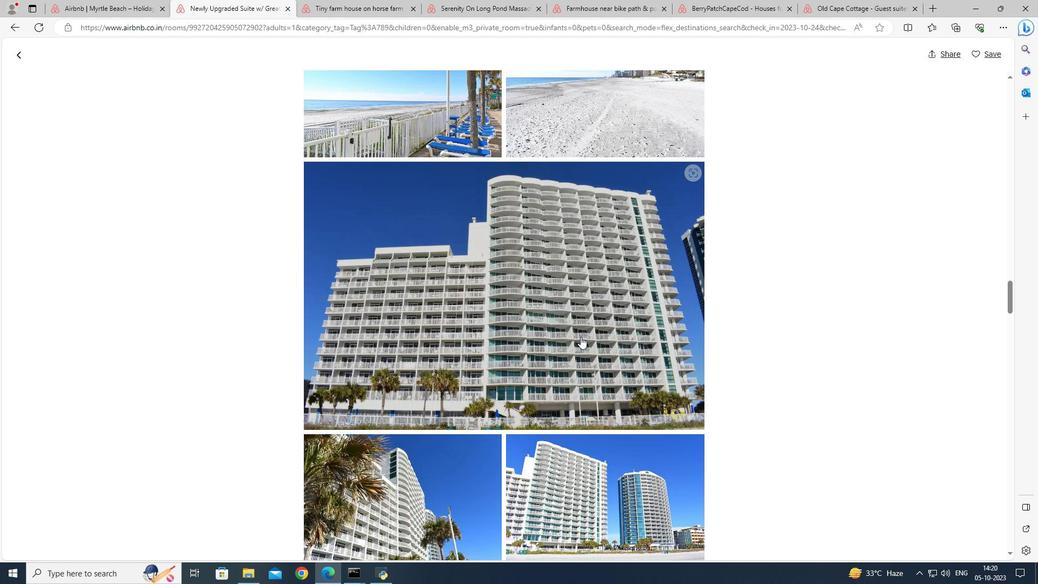 
Action: Mouse moved to (581, 335)
Screenshot: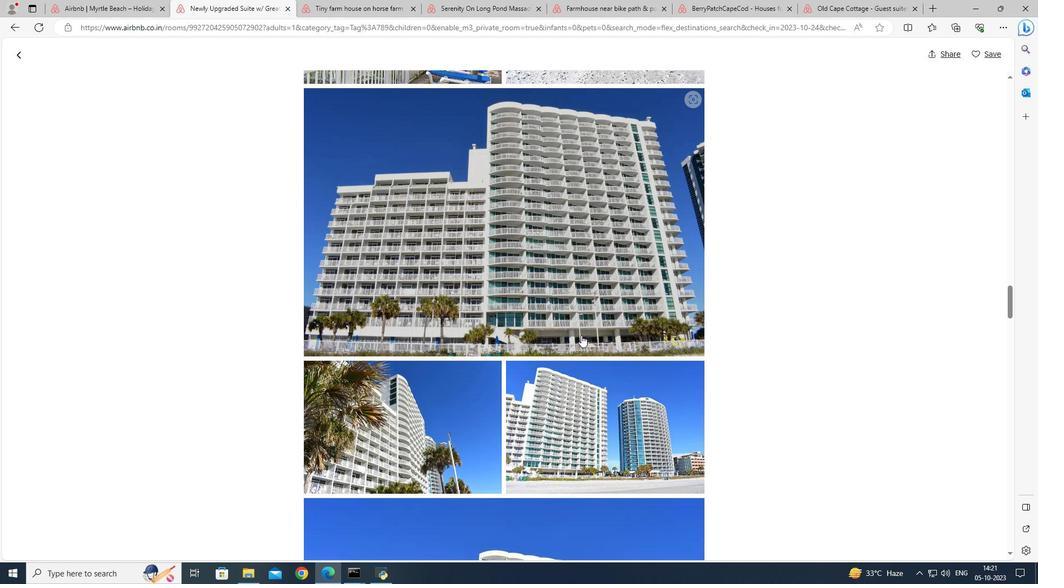 
Action: Mouse scrolled (581, 334) with delta (0, 0)
Screenshot: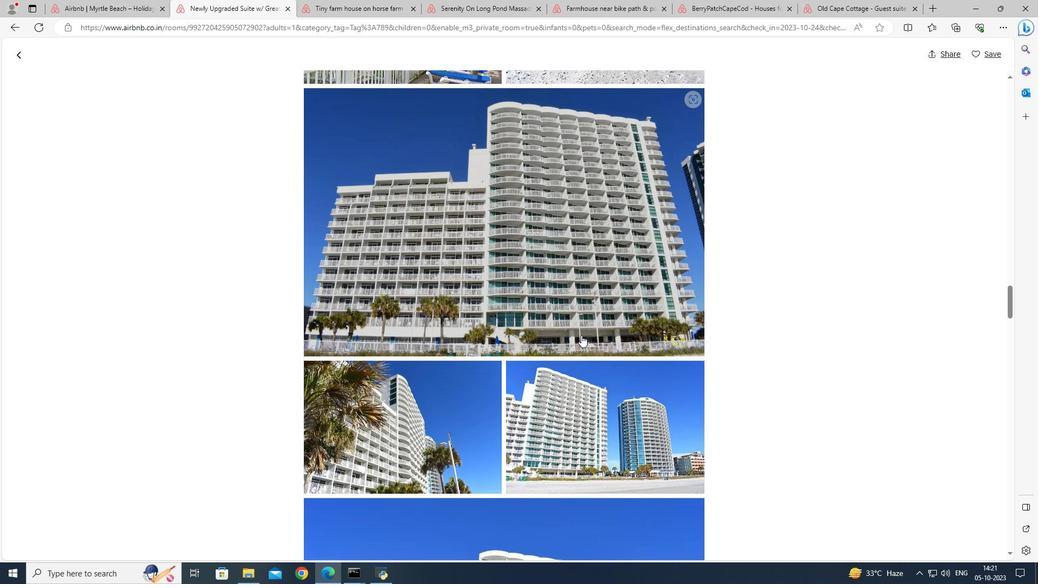 
Action: Mouse scrolled (581, 334) with delta (0, 0)
Screenshot: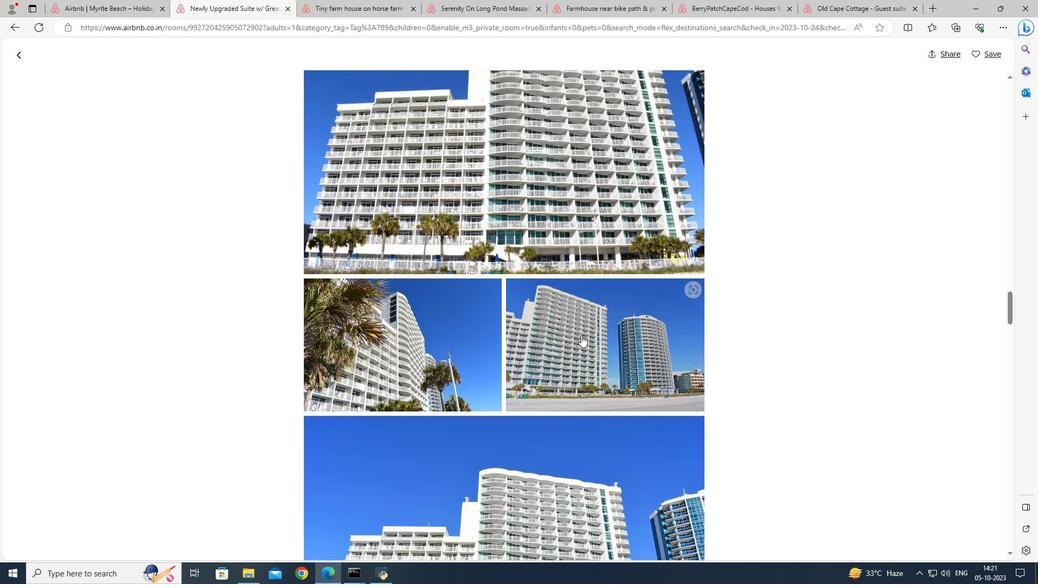 
Action: Mouse scrolled (581, 334) with delta (0, 0)
Screenshot: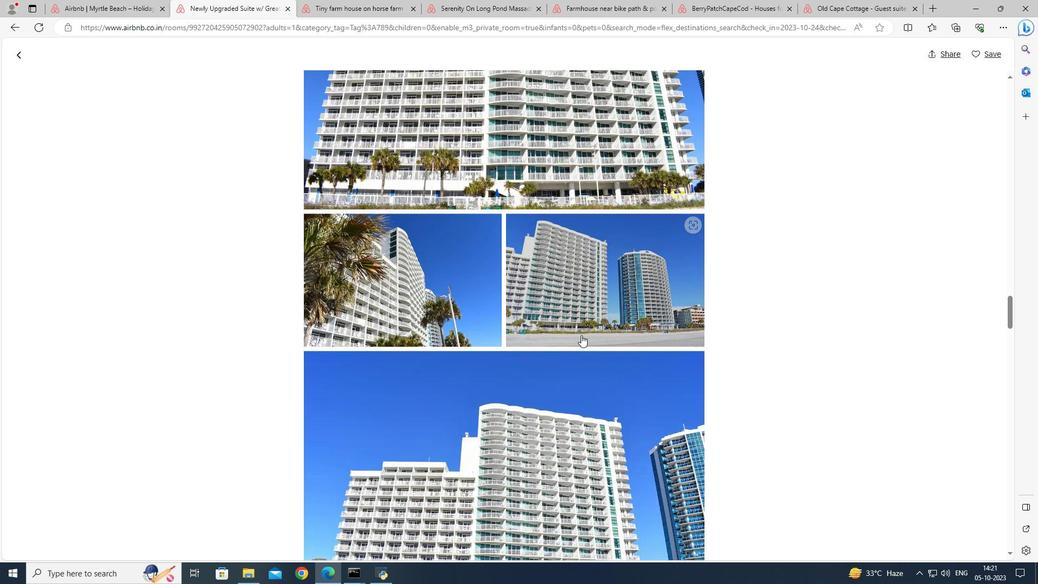 
Action: Mouse scrolled (581, 334) with delta (0, 0)
Screenshot: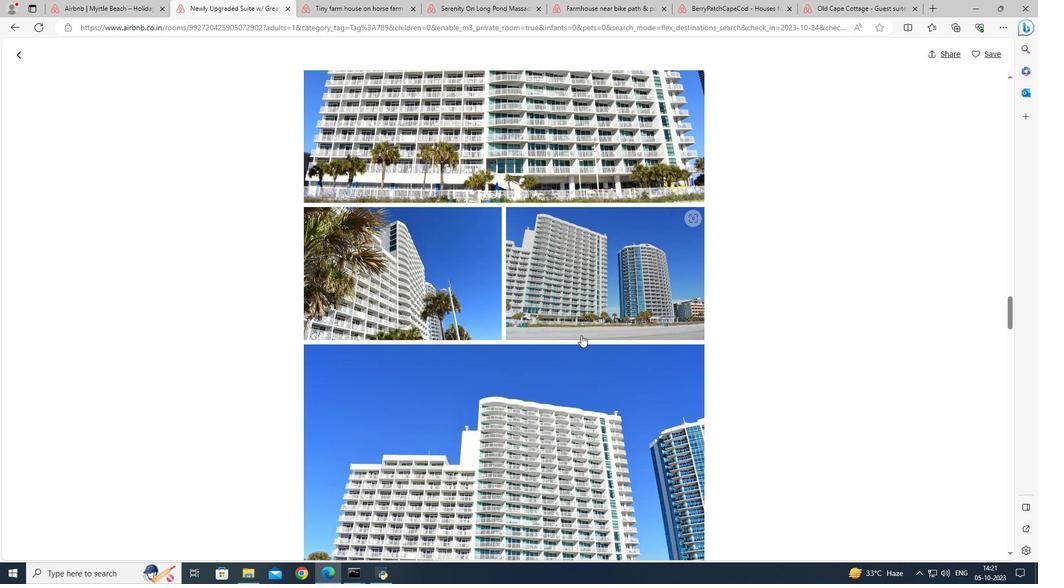 
Action: Mouse scrolled (581, 334) with delta (0, 0)
Screenshot: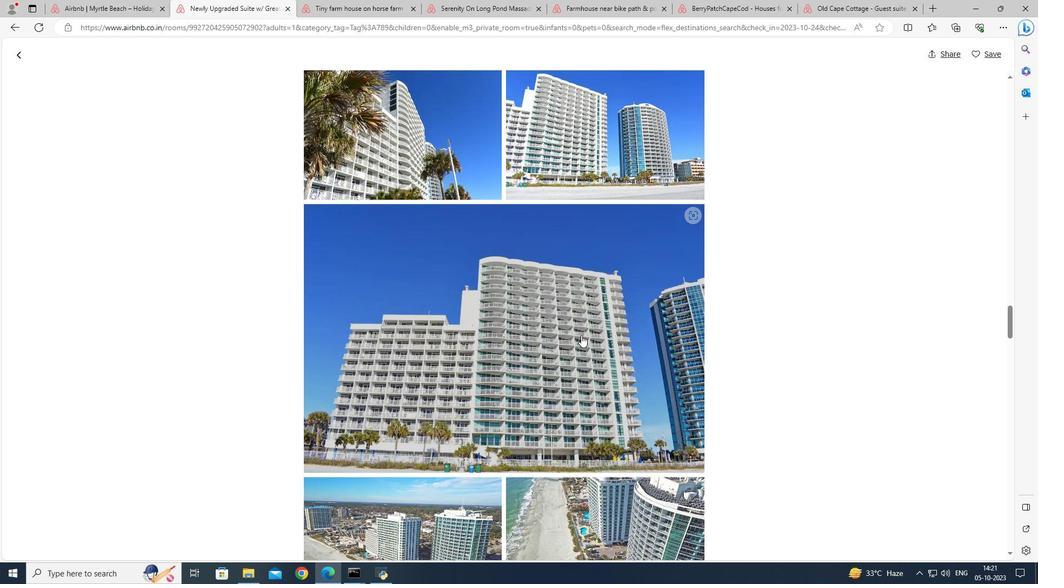 
Action: Mouse scrolled (581, 334) with delta (0, 0)
Screenshot: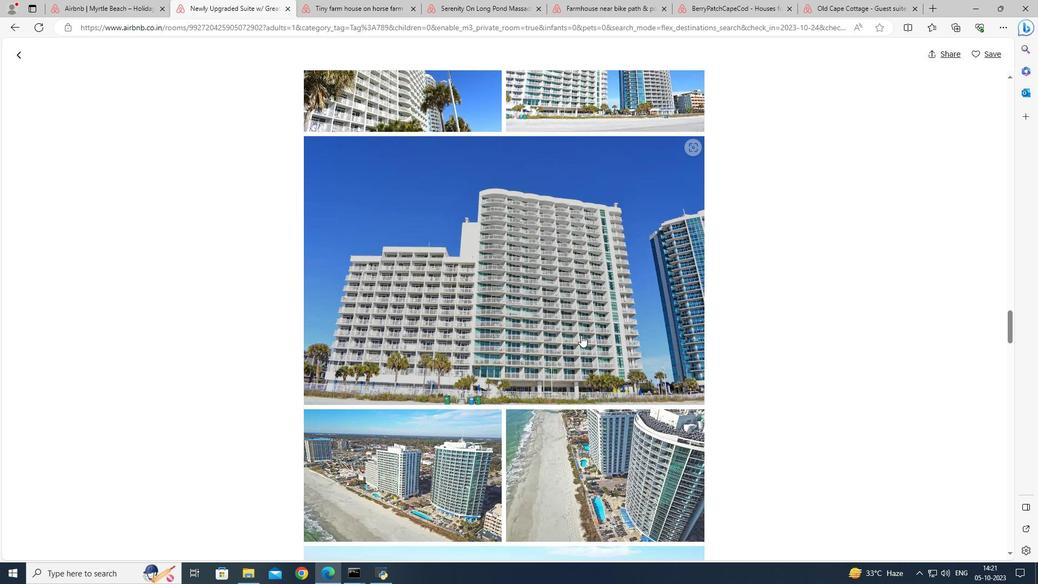 
Action: Mouse scrolled (581, 334) with delta (0, 0)
Screenshot: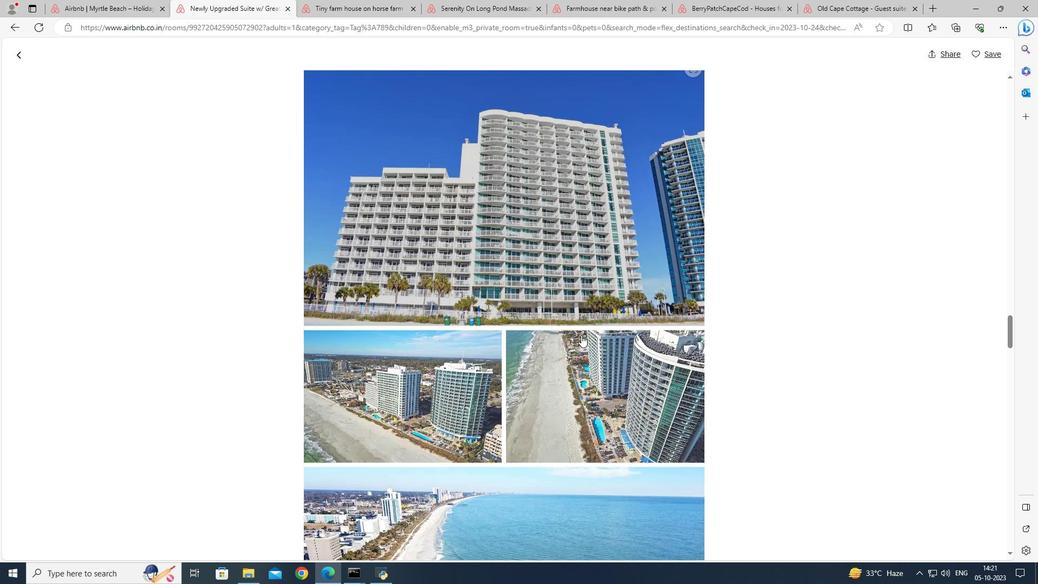 
Action: Mouse scrolled (581, 334) with delta (0, 0)
Screenshot: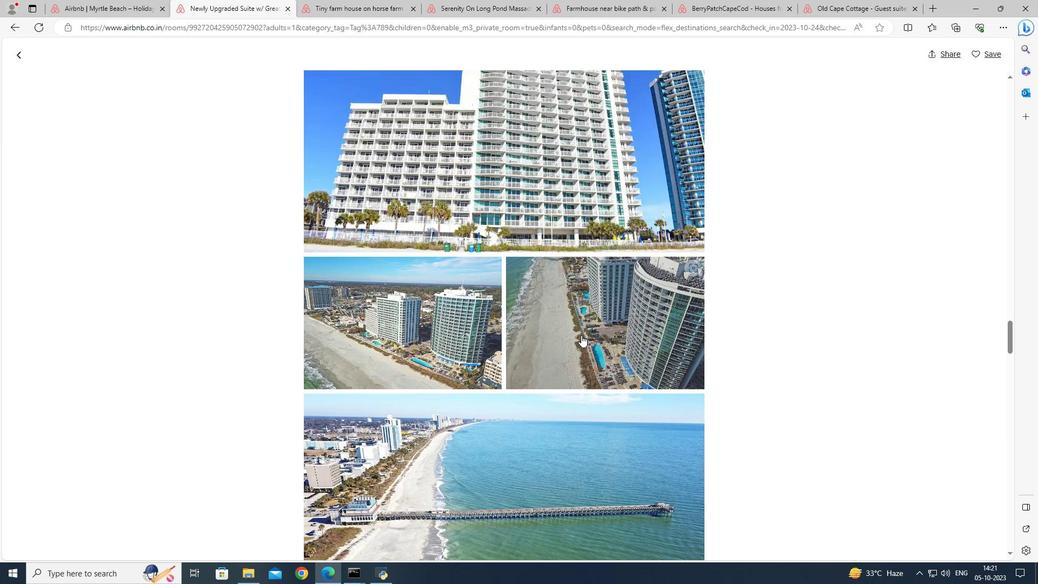 
Action: Mouse scrolled (581, 334) with delta (0, 0)
Screenshot: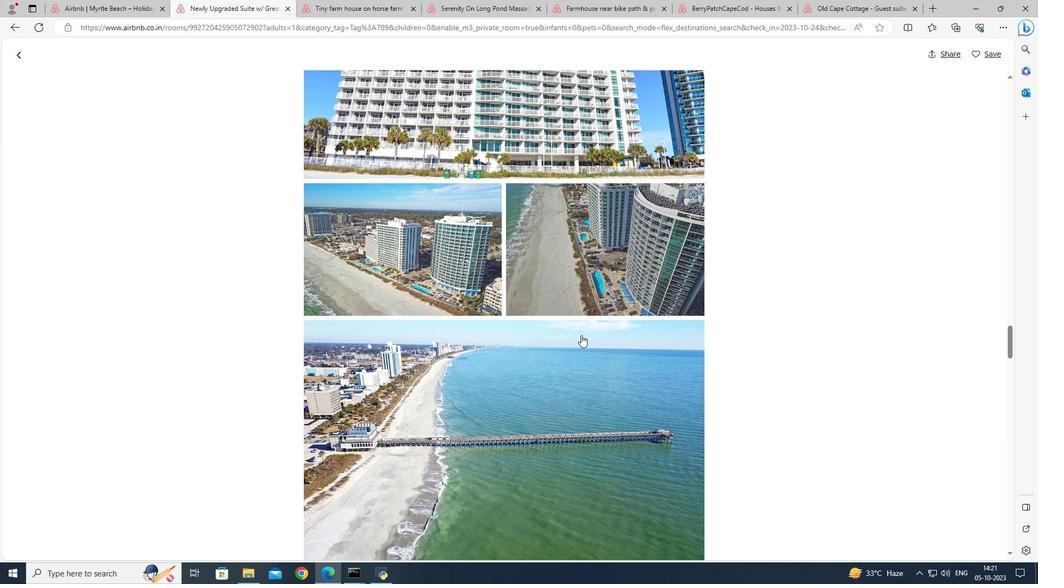 
Action: Mouse scrolled (581, 334) with delta (0, 0)
Screenshot: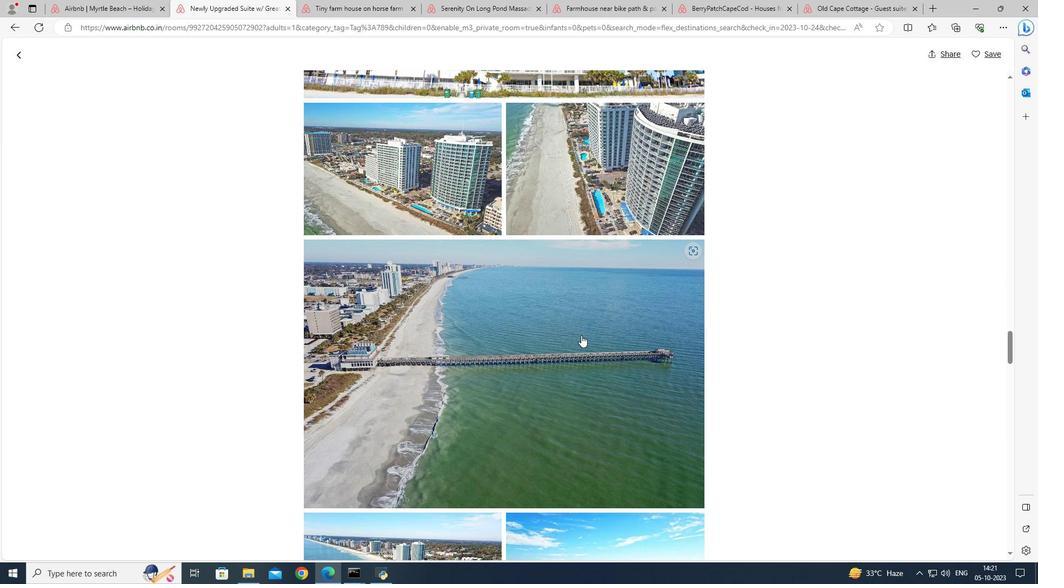
Action: Mouse scrolled (581, 334) with delta (0, 0)
Screenshot: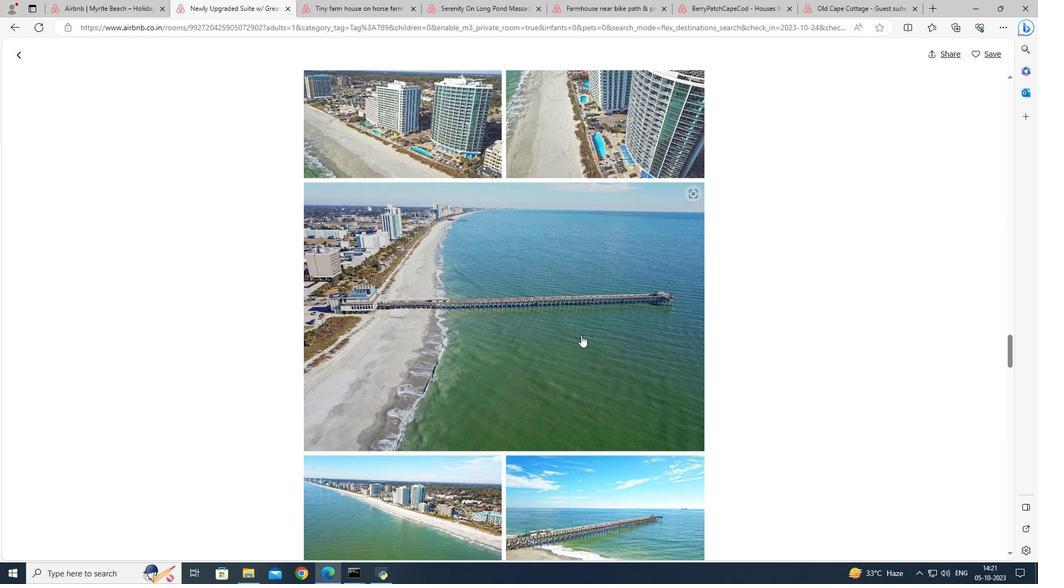 
Action: Mouse scrolled (581, 334) with delta (0, 0)
Screenshot: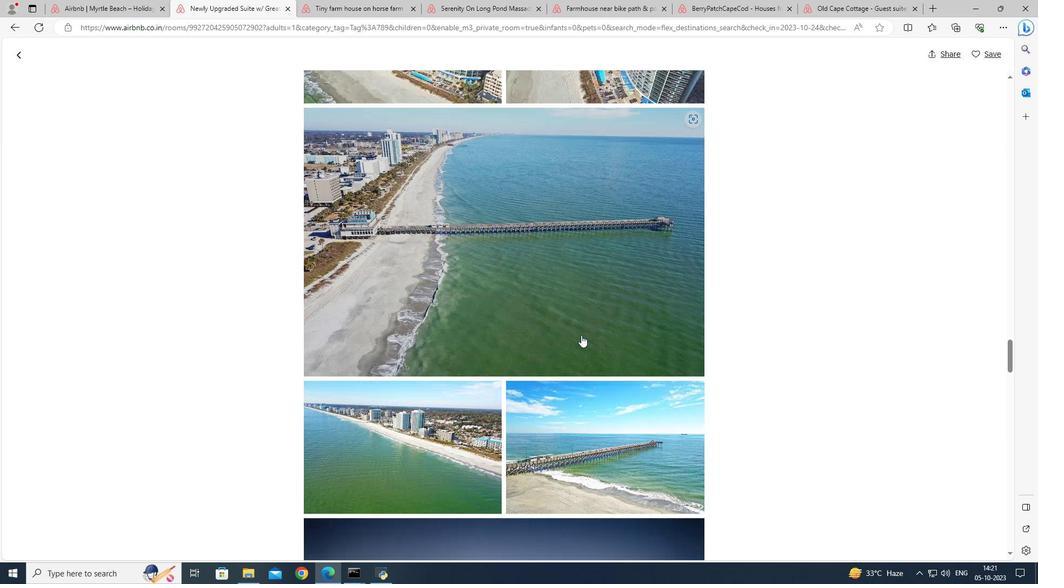 
Action: Mouse scrolled (581, 334) with delta (0, 0)
Screenshot: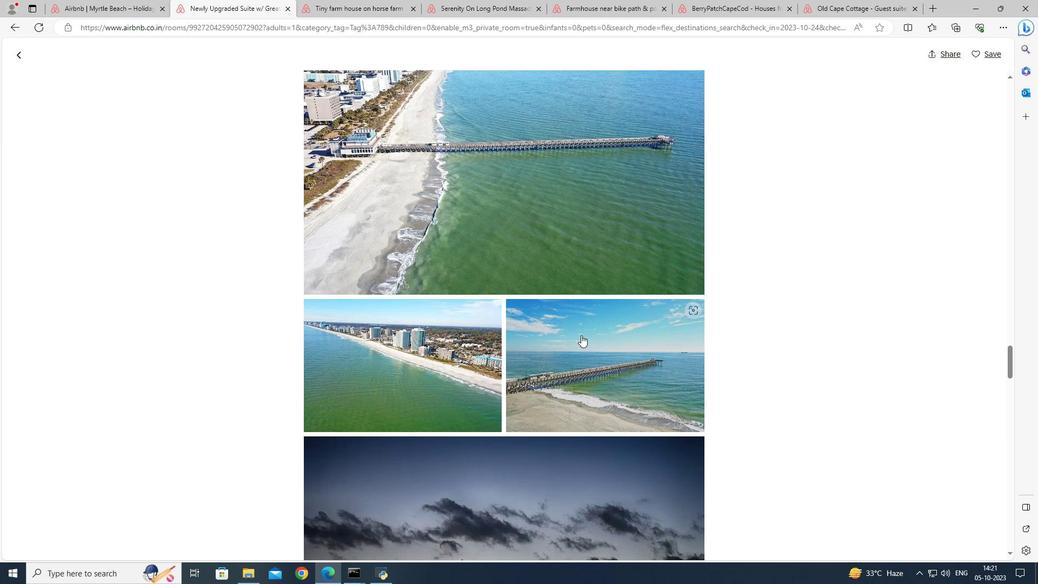 
Action: Mouse scrolled (581, 334) with delta (0, 0)
Screenshot: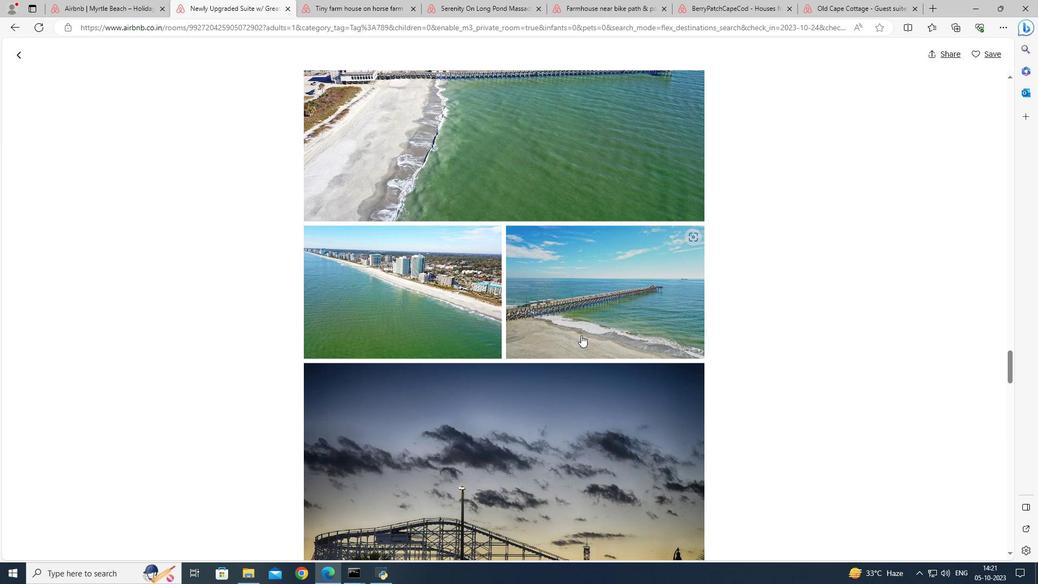 
Action: Mouse scrolled (581, 334) with delta (0, 0)
Screenshot: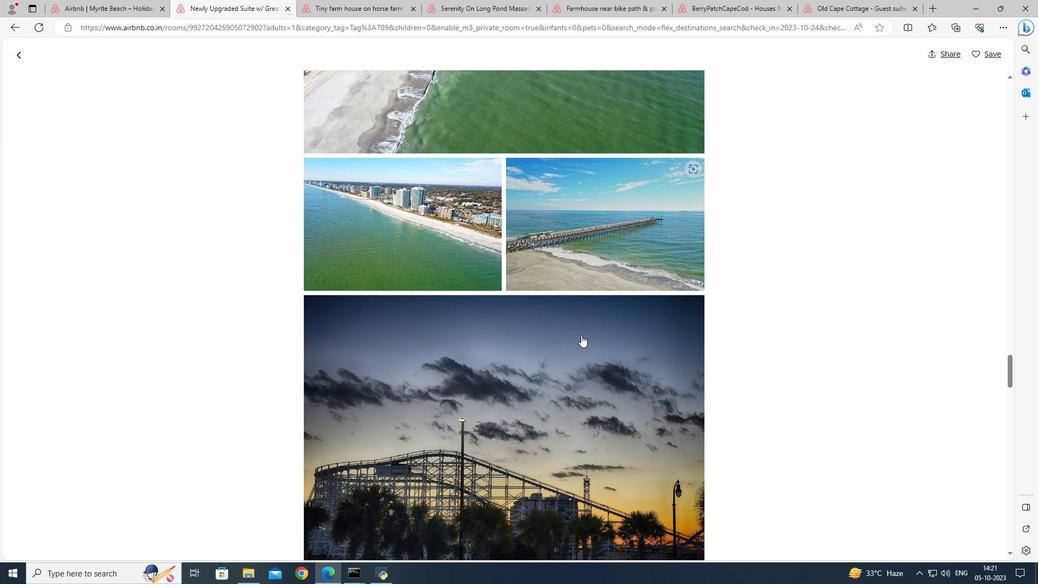 
Action: Mouse scrolled (581, 334) with delta (0, 0)
Screenshot: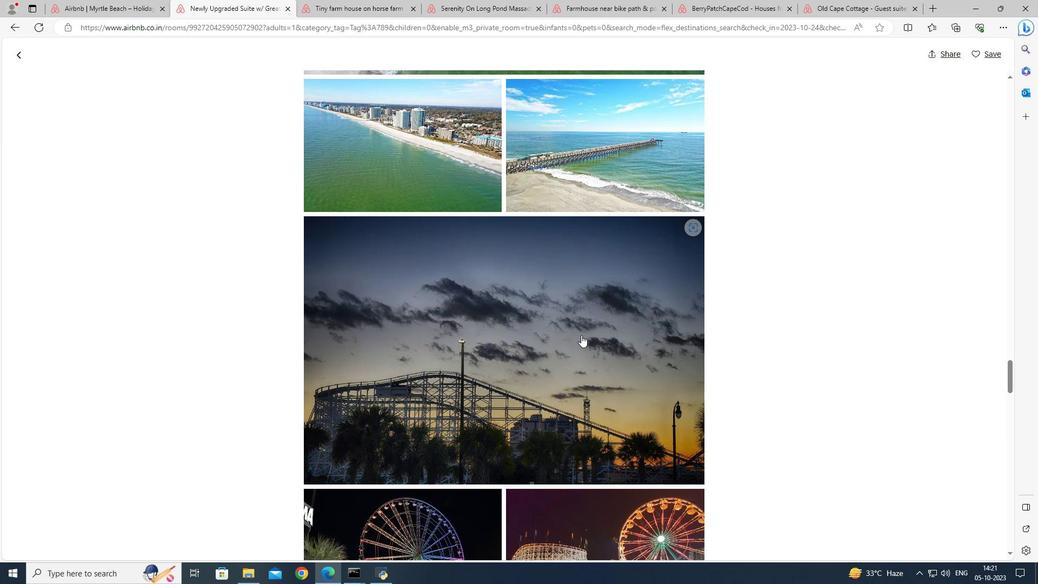 
Action: Mouse scrolled (581, 334) with delta (0, 0)
Screenshot: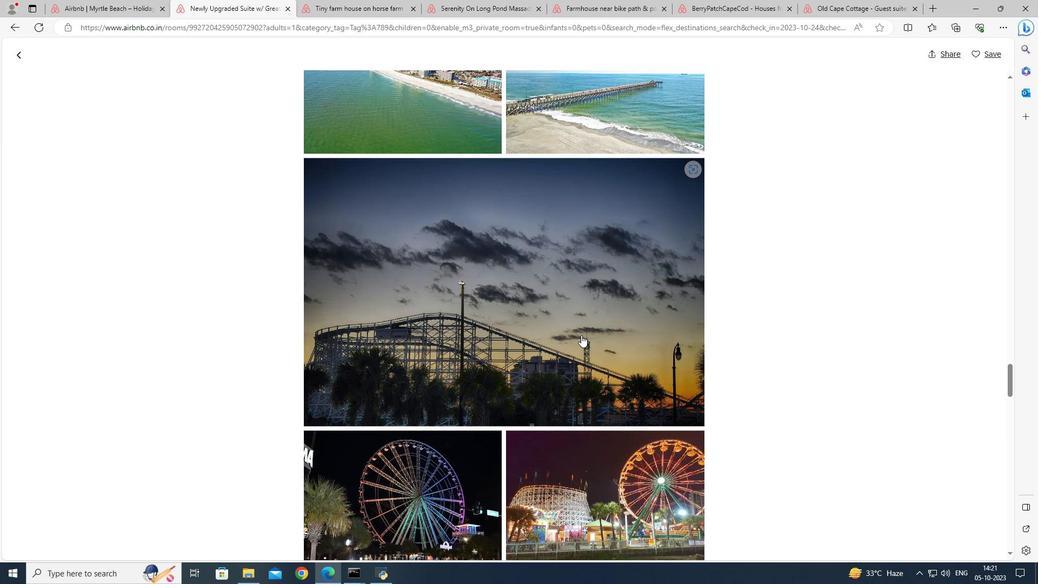 
Action: Mouse scrolled (581, 334) with delta (0, 0)
Screenshot: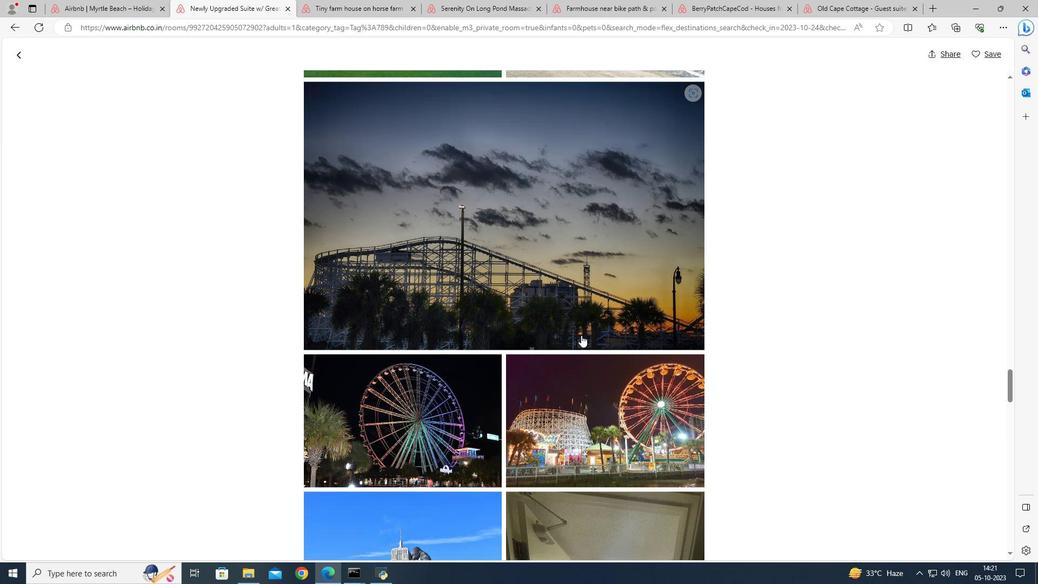 
Action: Mouse scrolled (581, 334) with delta (0, 0)
Screenshot: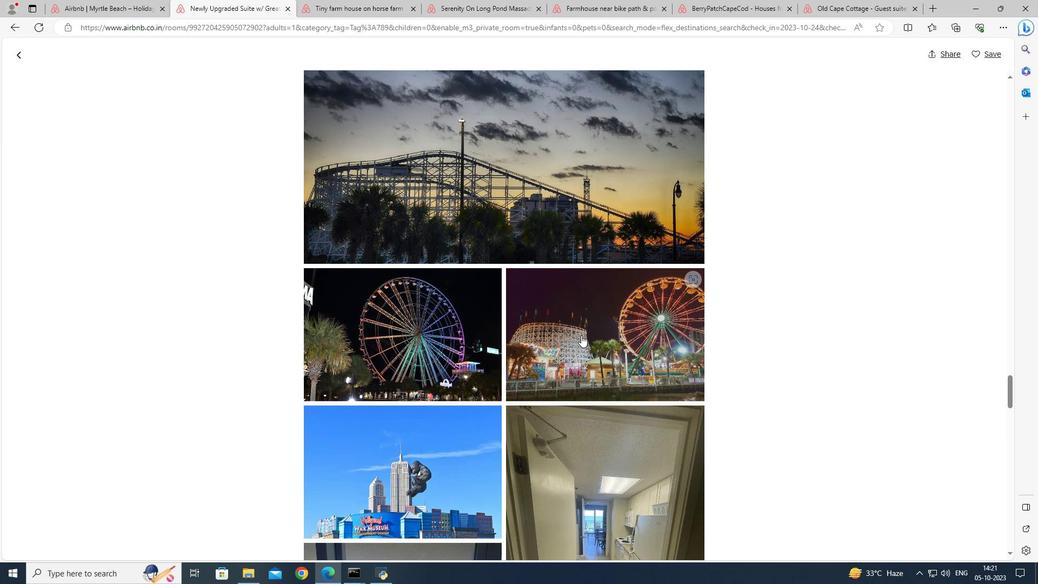 
Action: Mouse scrolled (581, 334) with delta (0, 0)
Screenshot: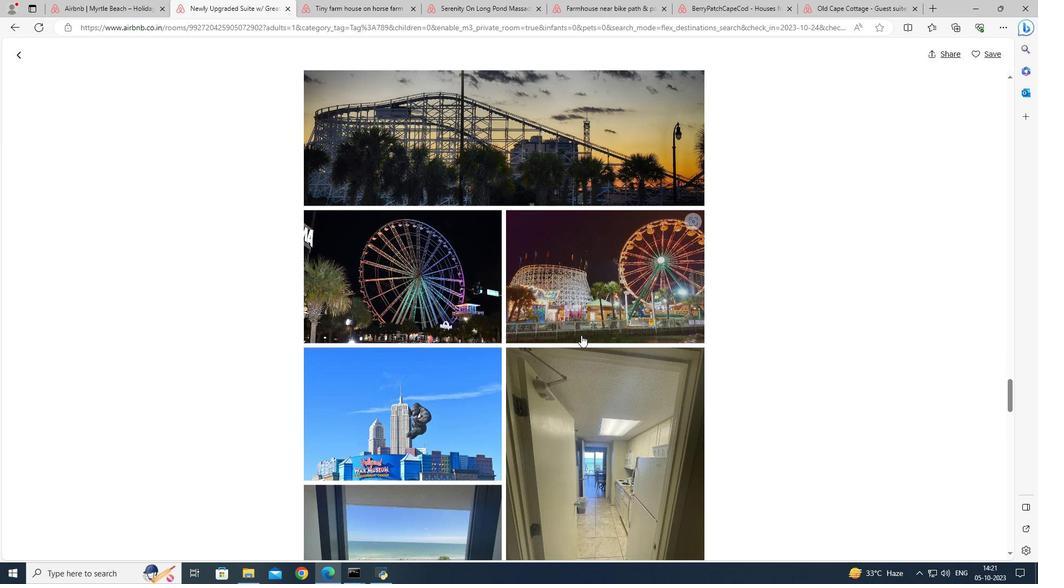 
Action: Mouse scrolled (581, 334) with delta (0, 0)
Screenshot: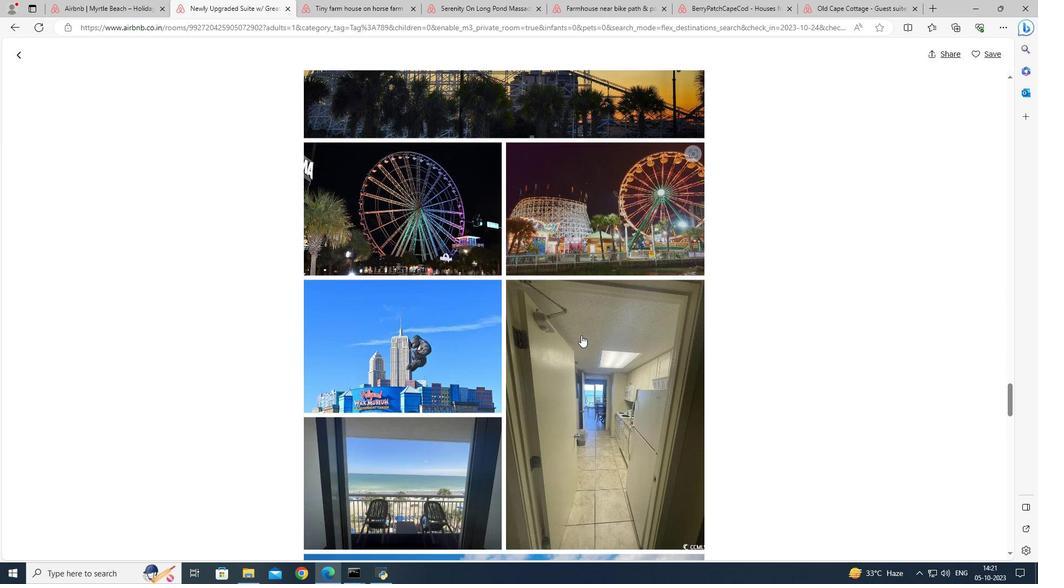 
Action: Mouse scrolled (581, 334) with delta (0, 0)
Screenshot: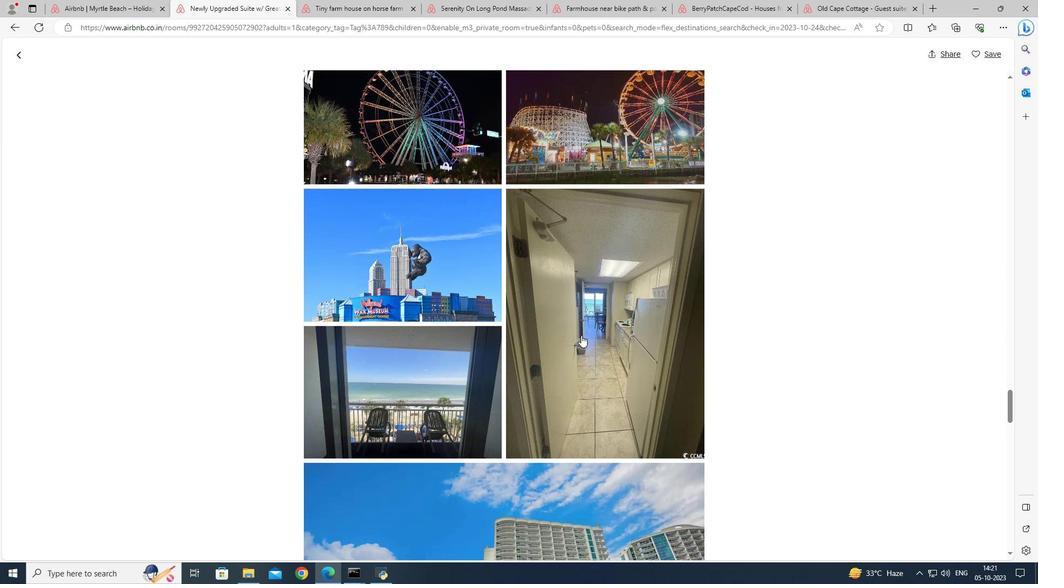 
Action: Mouse scrolled (581, 334) with delta (0, 0)
Screenshot: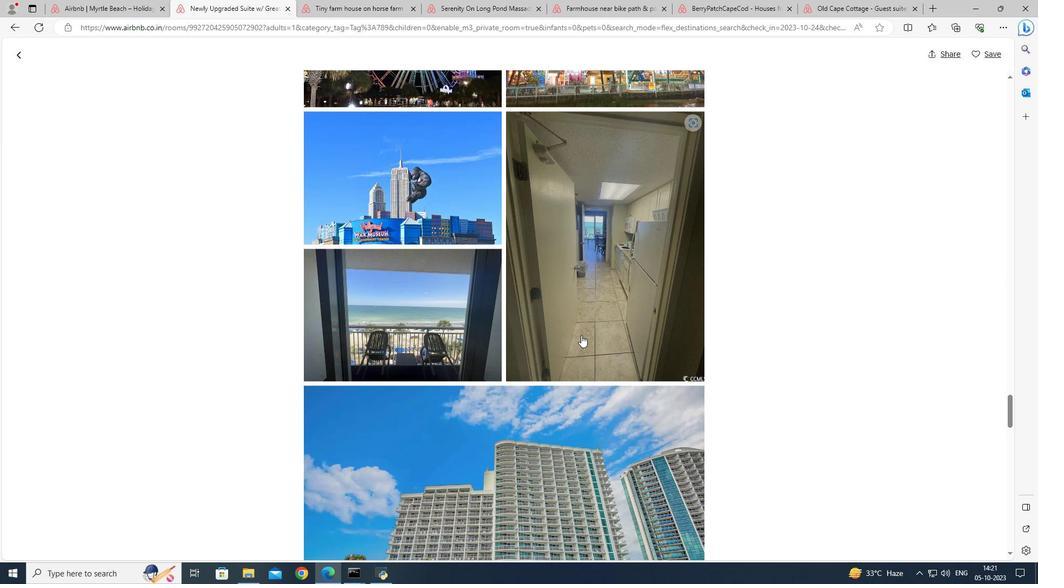 
Action: Mouse scrolled (581, 334) with delta (0, 0)
Screenshot: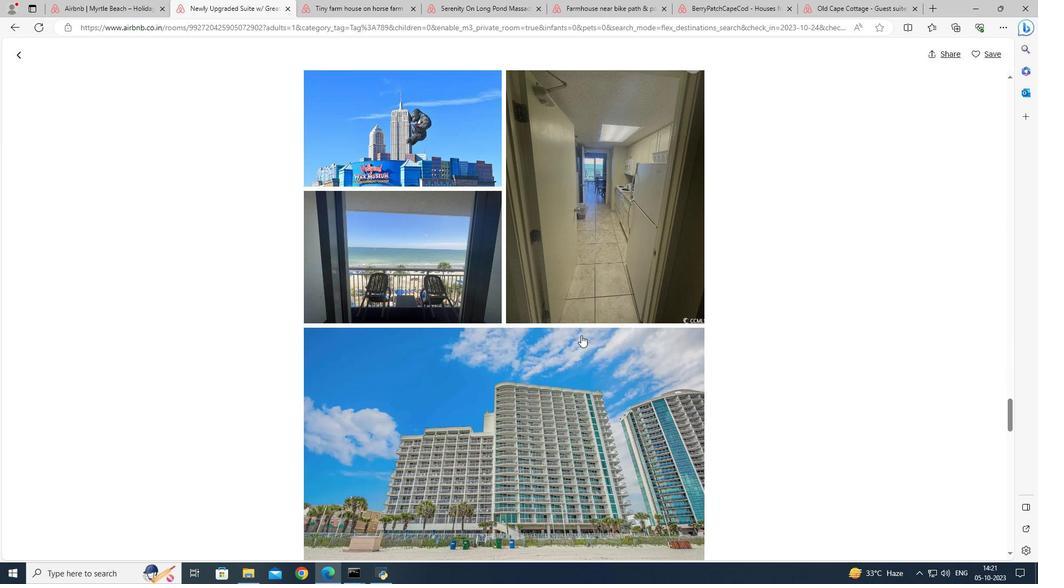 
Action: Mouse scrolled (581, 334) with delta (0, 0)
Screenshot: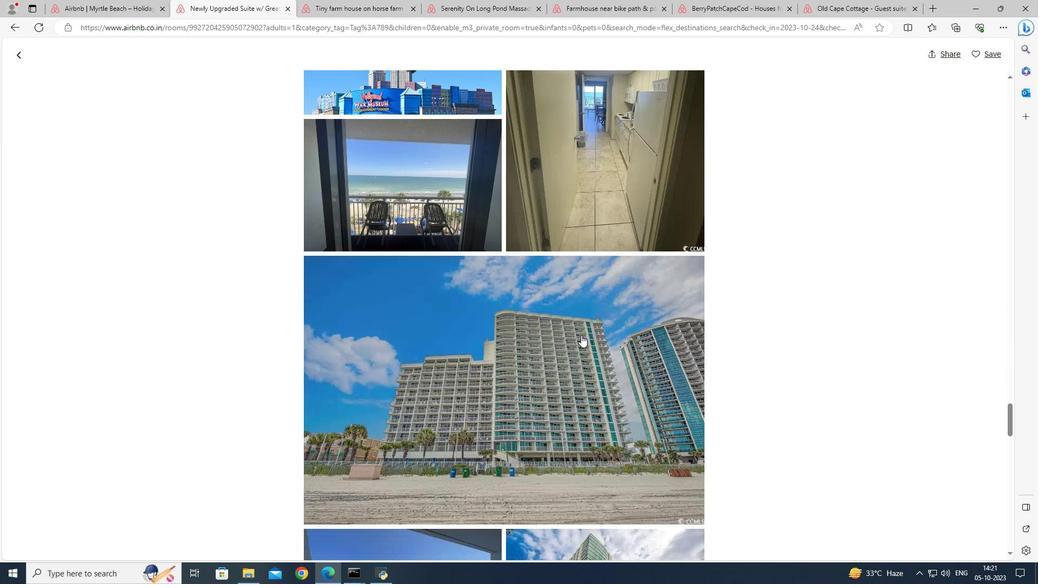
Action: Mouse scrolled (581, 334) with delta (0, 0)
Screenshot: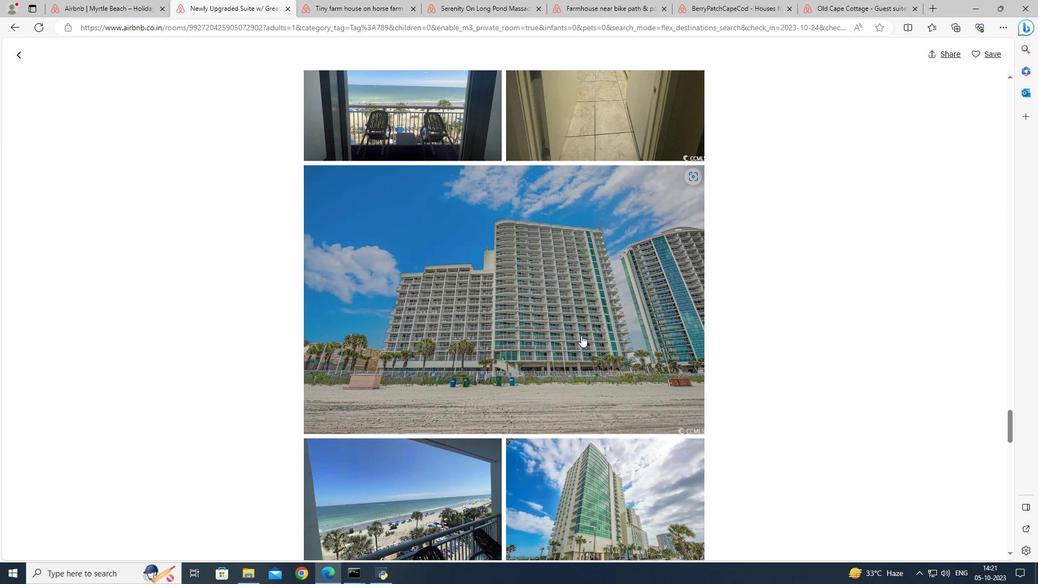 
Action: Mouse scrolled (581, 334) with delta (0, 0)
Screenshot: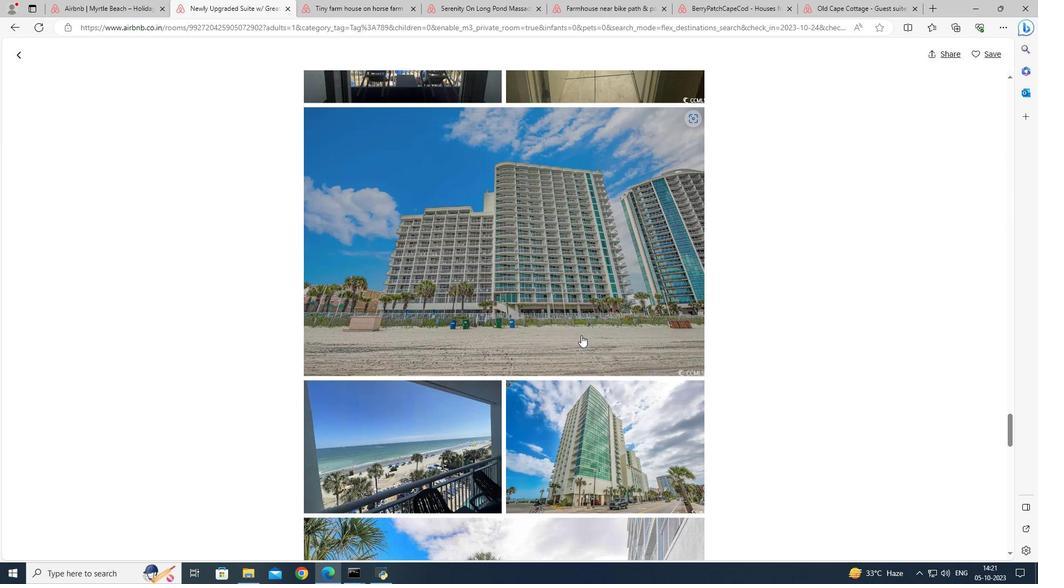 
Action: Mouse scrolled (581, 334) with delta (0, 0)
Screenshot: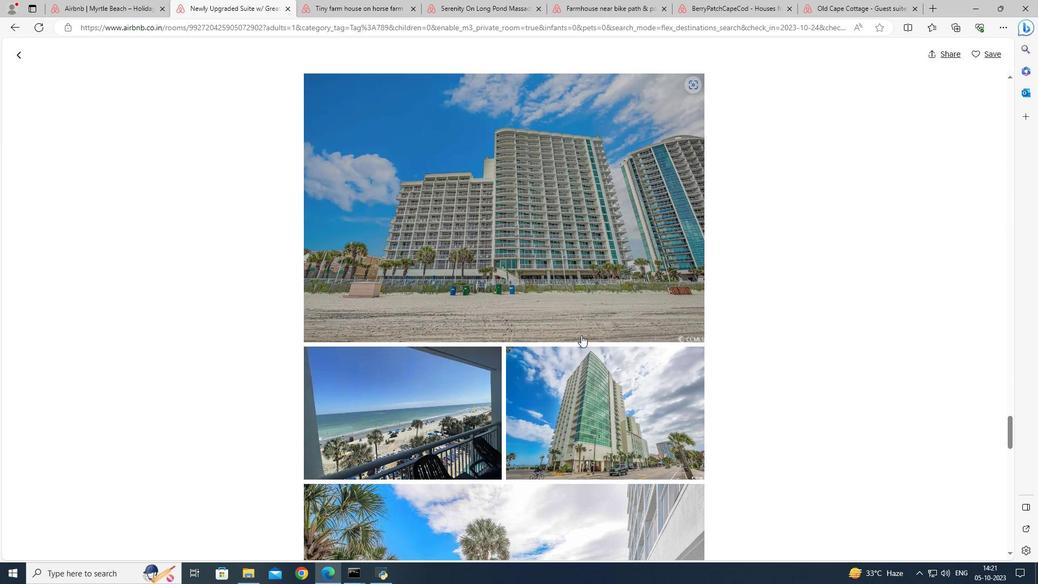 
Action: Mouse scrolled (581, 334) with delta (0, 0)
Screenshot: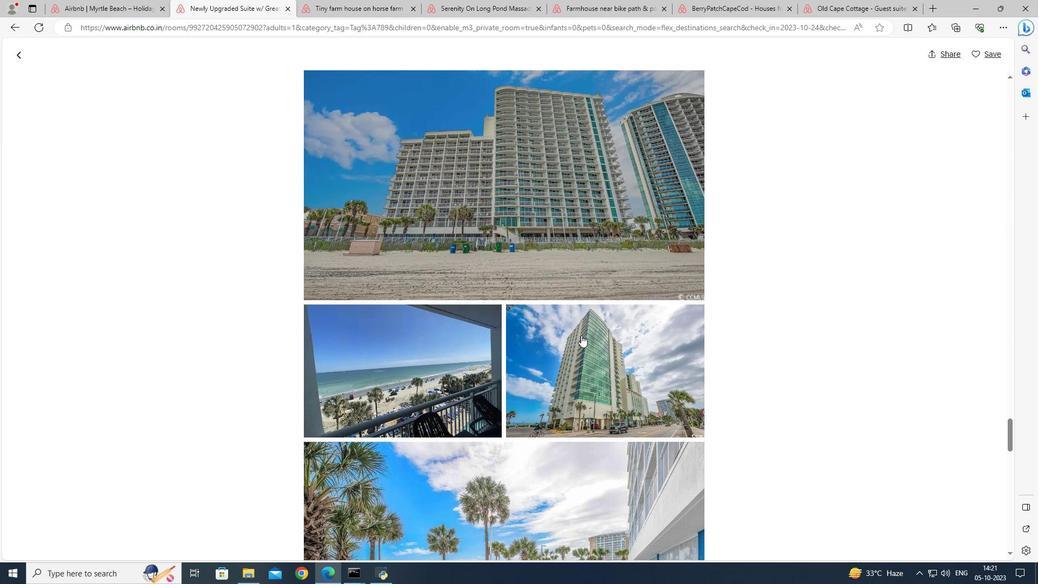 
Action: Mouse scrolled (581, 334) with delta (0, 0)
Screenshot: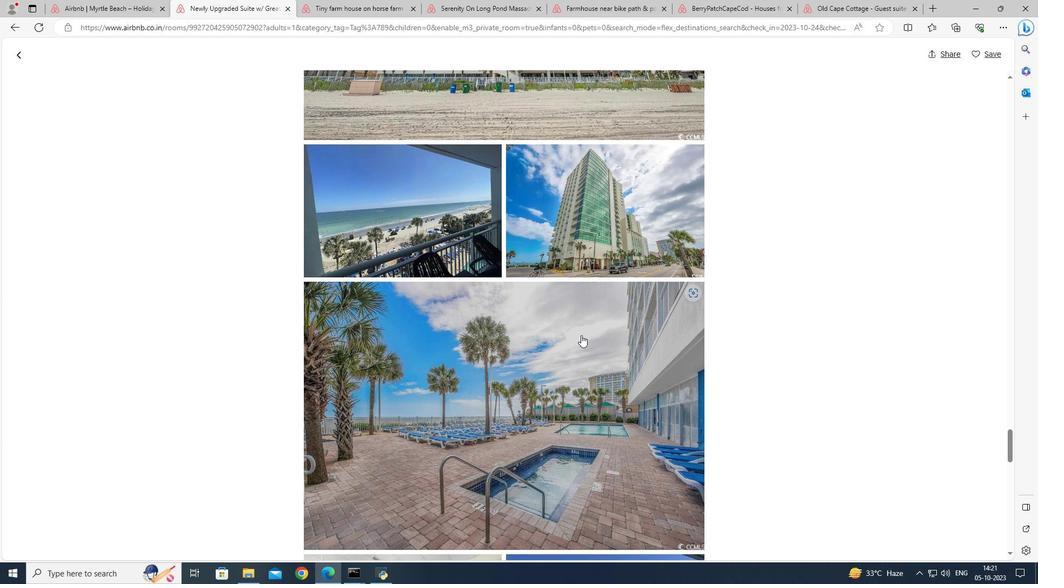 
Action: Mouse scrolled (581, 334) with delta (0, 0)
Screenshot: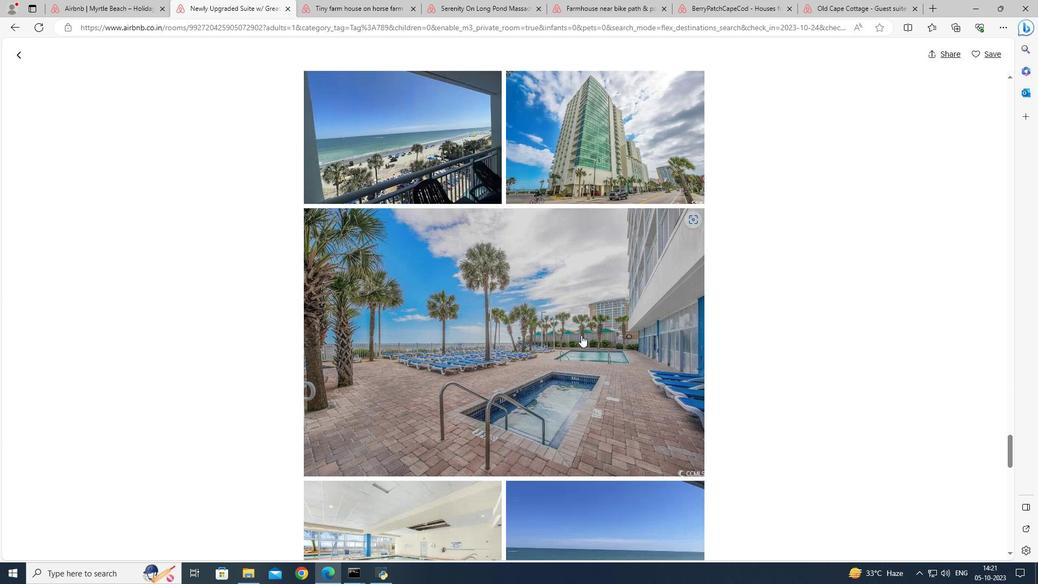
Action: Mouse scrolled (581, 334) with delta (0, 0)
Screenshot: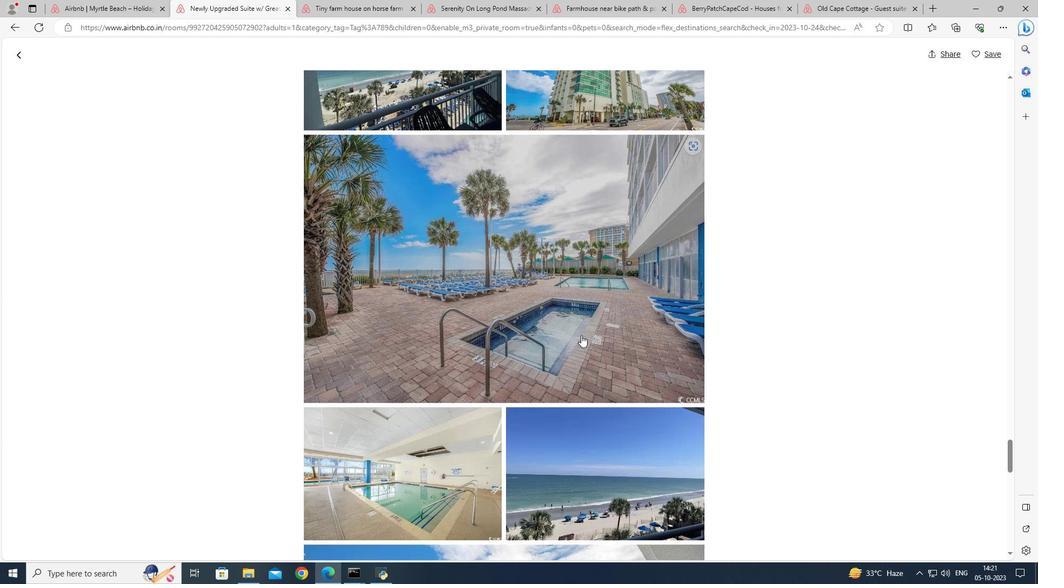 
Action: Mouse scrolled (581, 334) with delta (0, 0)
Screenshot: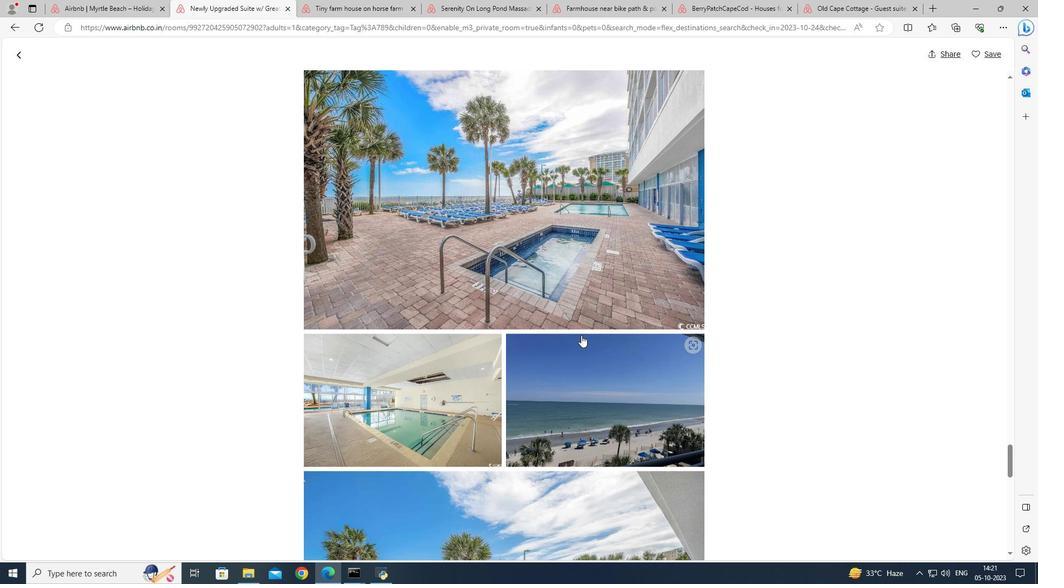 
Action: Mouse scrolled (581, 334) with delta (0, 0)
Screenshot: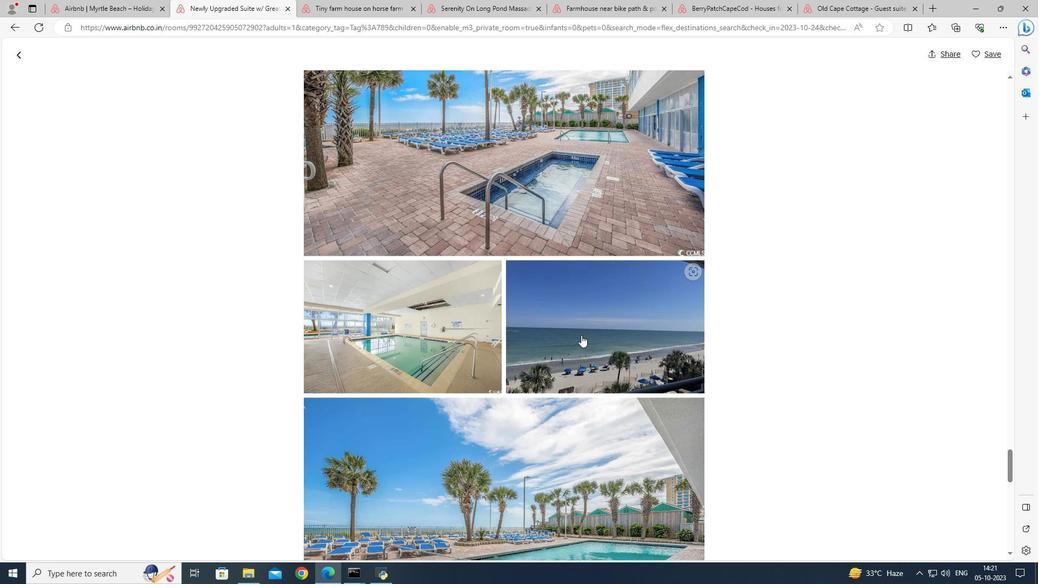 
Action: Mouse scrolled (581, 334) with delta (0, 0)
Screenshot: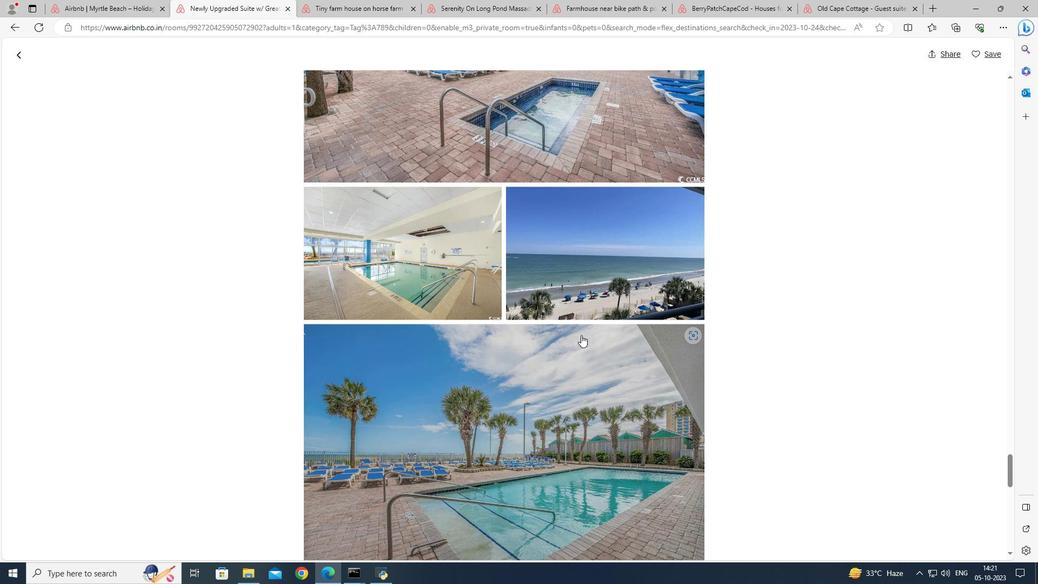 
Action: Mouse scrolled (581, 334) with delta (0, 0)
Screenshot: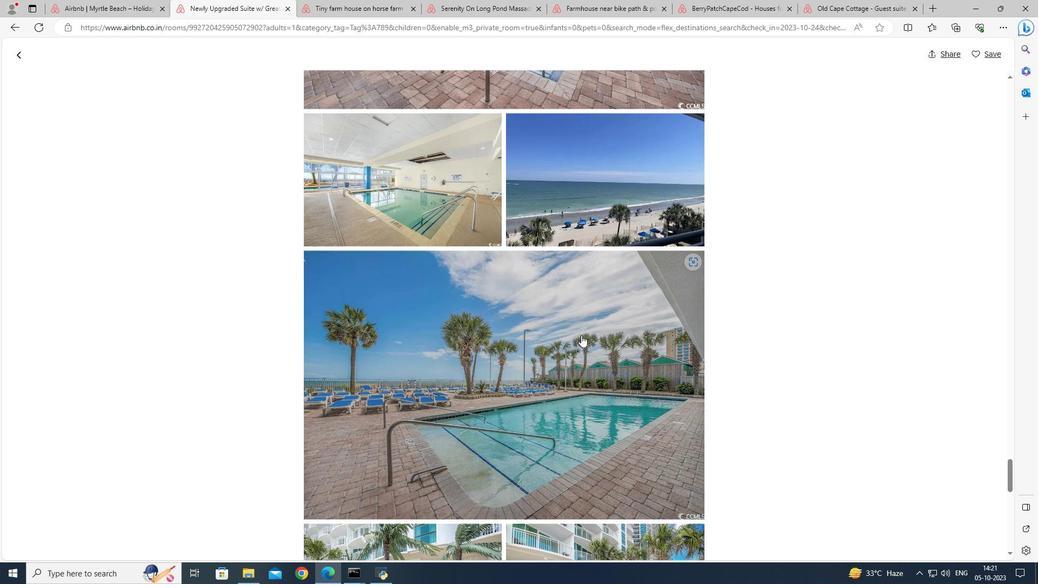 
Action: Mouse scrolled (581, 334) with delta (0, 0)
Screenshot: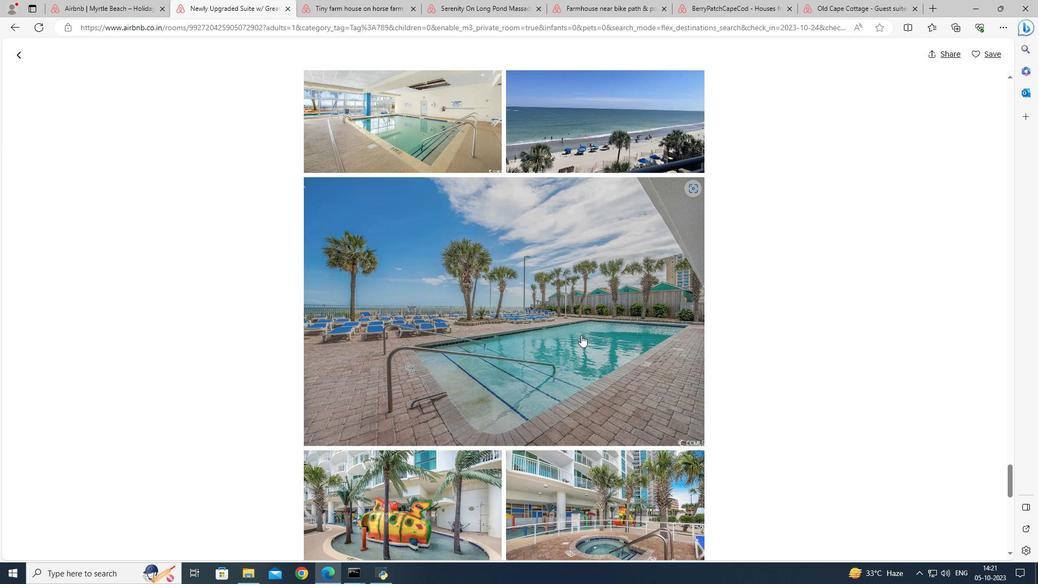 
Action: Mouse scrolled (581, 334) with delta (0, 0)
Screenshot: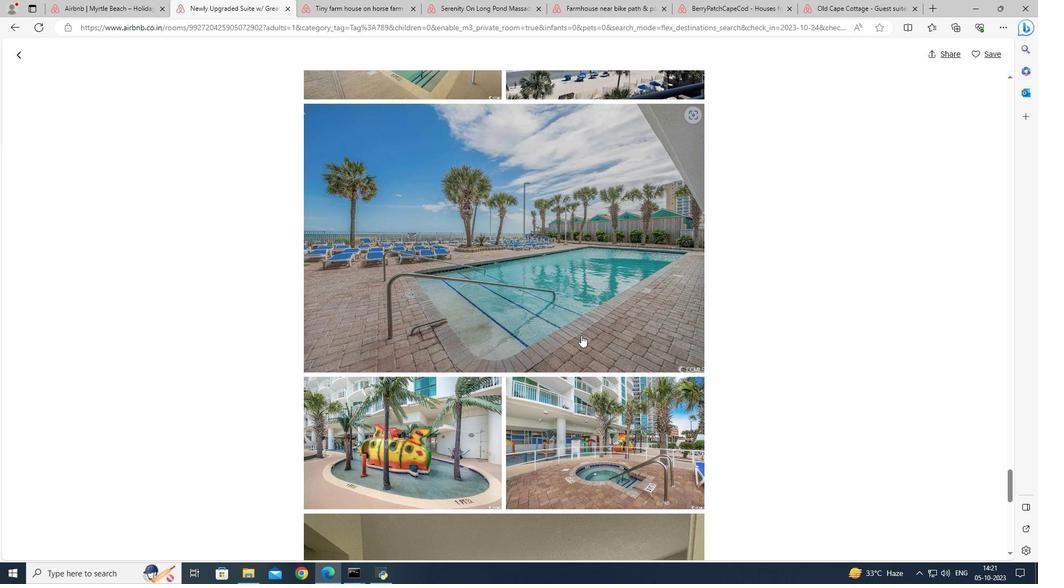 
Action: Mouse moved to (581, 334)
Screenshot: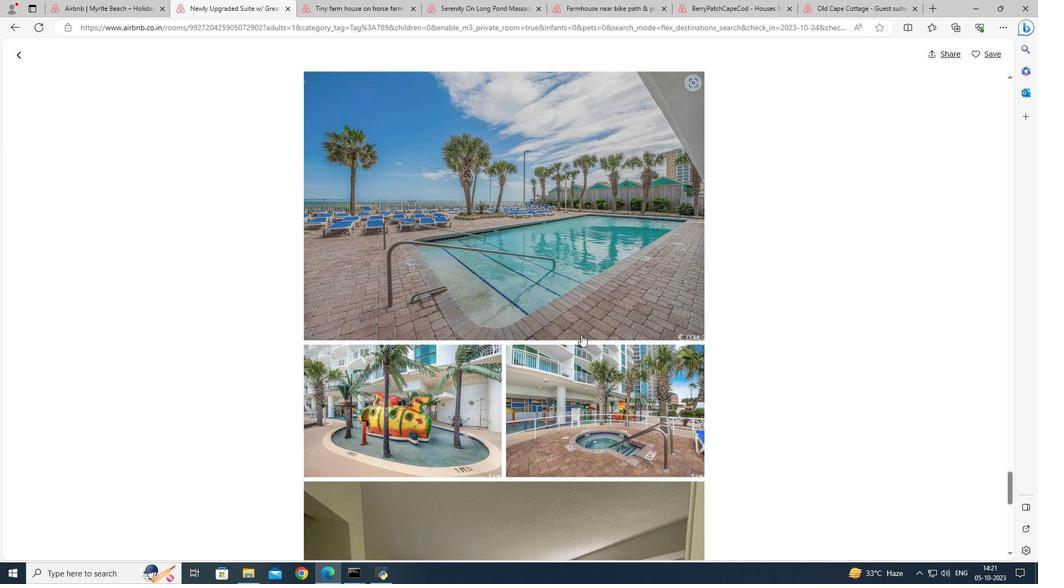 
Action: Mouse scrolled (581, 334) with delta (0, 0)
Screenshot: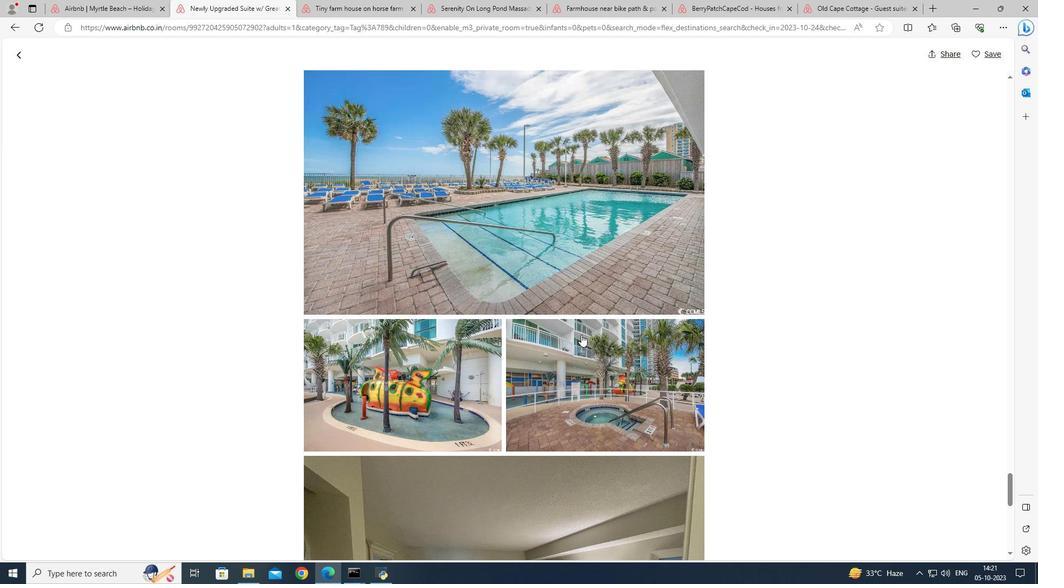 
Action: Mouse scrolled (581, 334) with delta (0, 0)
Screenshot: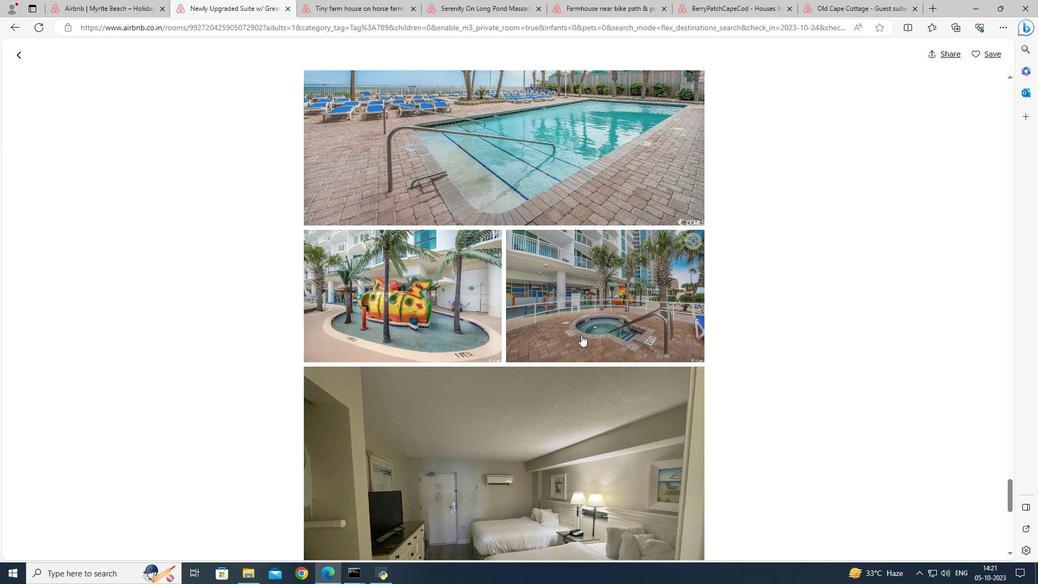 
Action: Mouse scrolled (581, 334) with delta (0, 0)
Screenshot: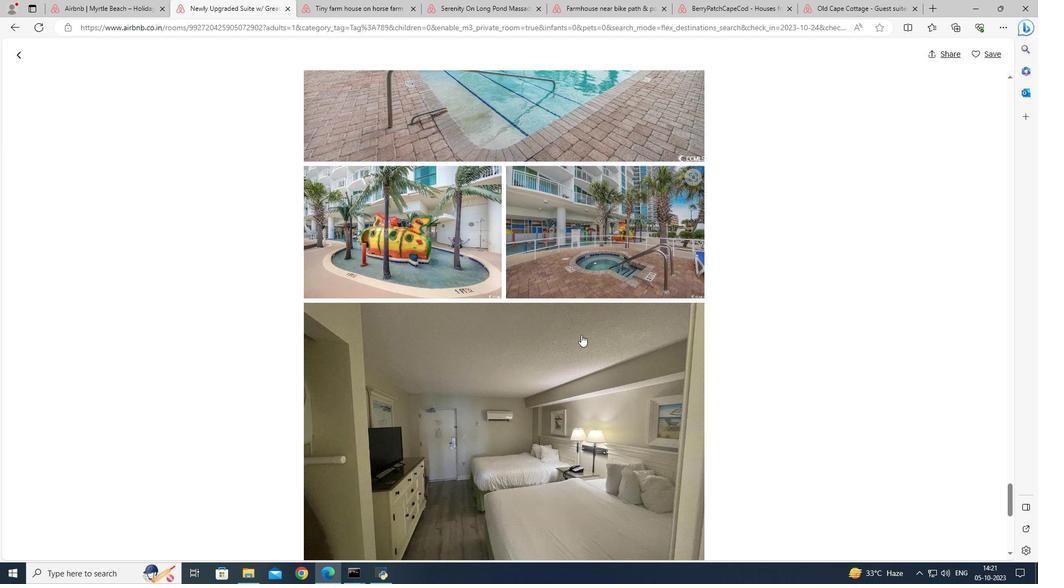 
Action: Mouse scrolled (581, 334) with delta (0, 0)
Screenshot: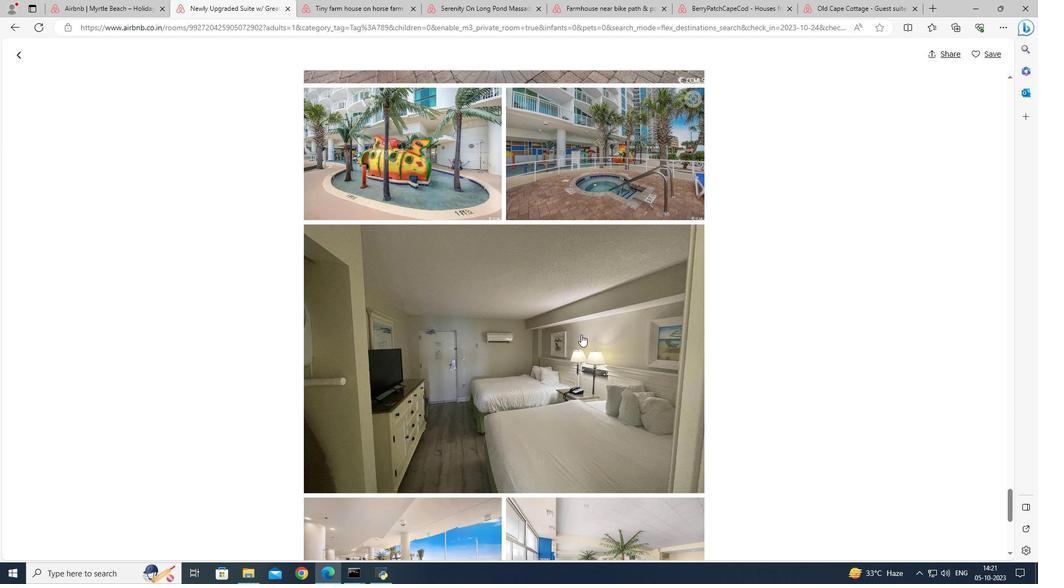 
Action: Mouse scrolled (581, 334) with delta (0, 0)
Screenshot: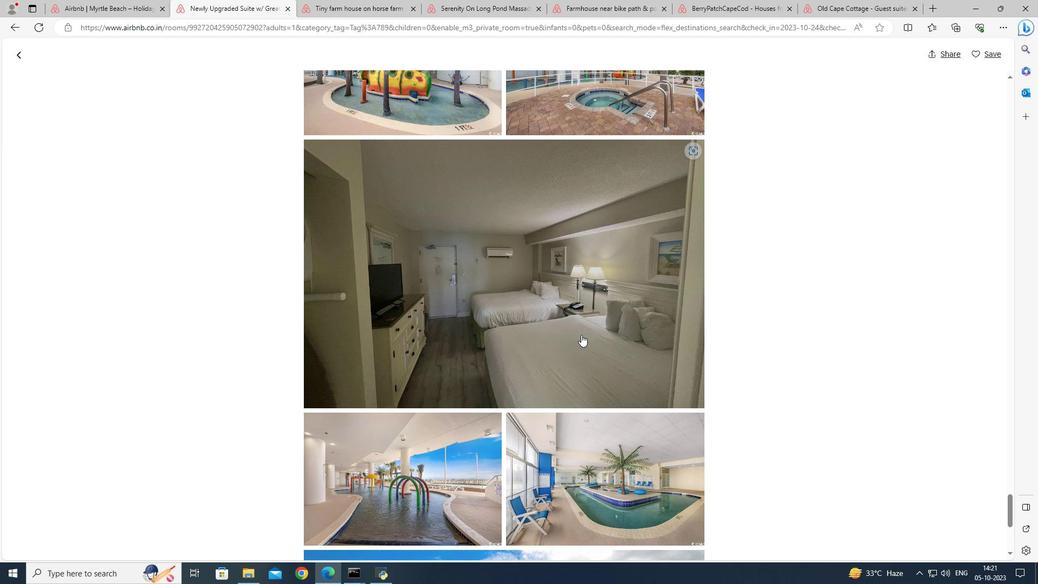 
Action: Mouse scrolled (581, 334) with delta (0, 0)
Screenshot: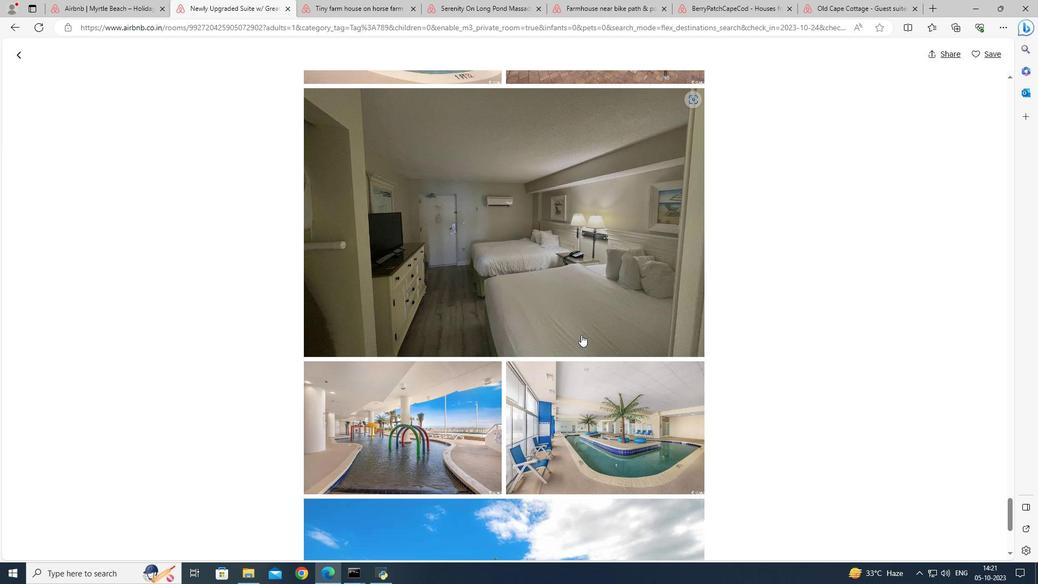 
Action: Mouse scrolled (581, 334) with delta (0, 0)
Screenshot: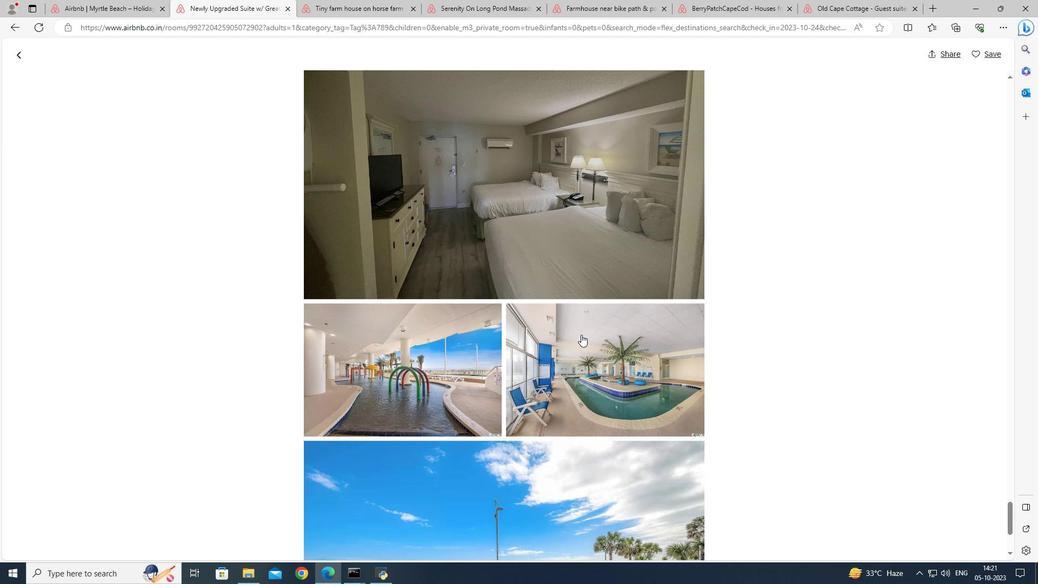 
Action: Mouse scrolled (581, 334) with delta (0, 0)
Screenshot: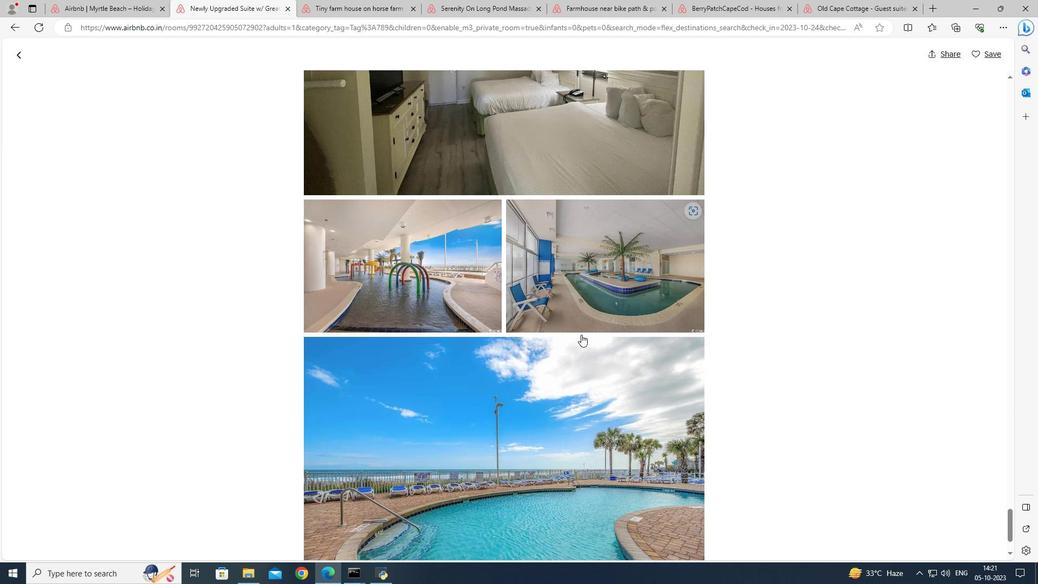 
Action: Mouse moved to (582, 337)
Screenshot: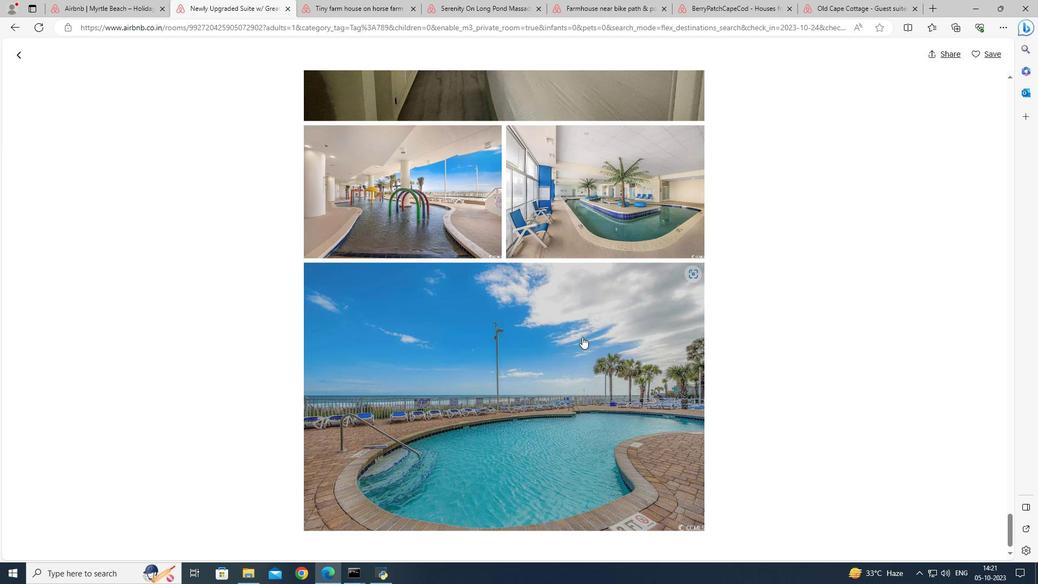 
Action: Mouse scrolled (582, 336) with delta (0, 0)
Screenshot: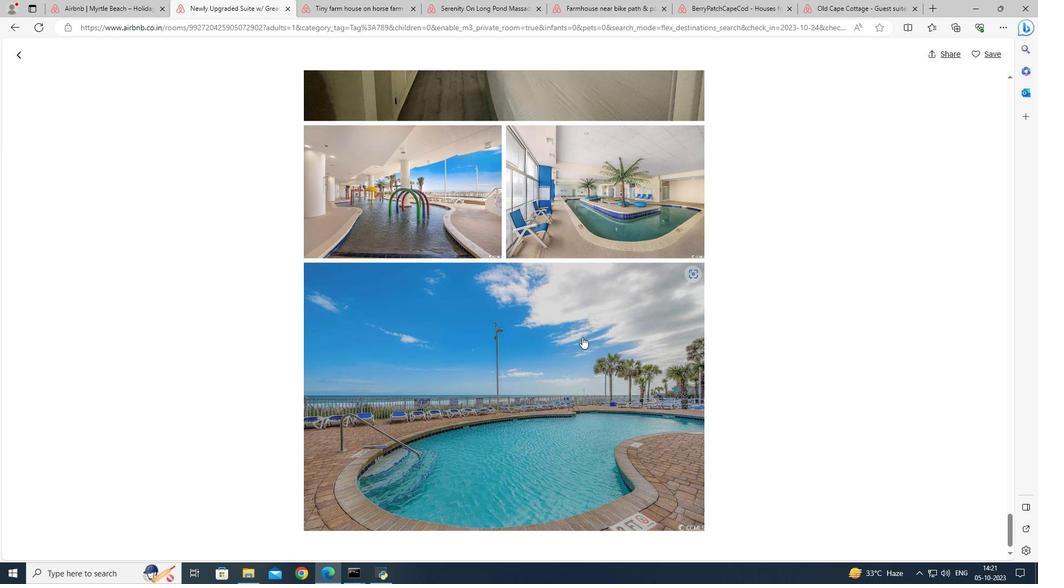 
Action: Mouse scrolled (582, 336) with delta (0, 0)
Screenshot: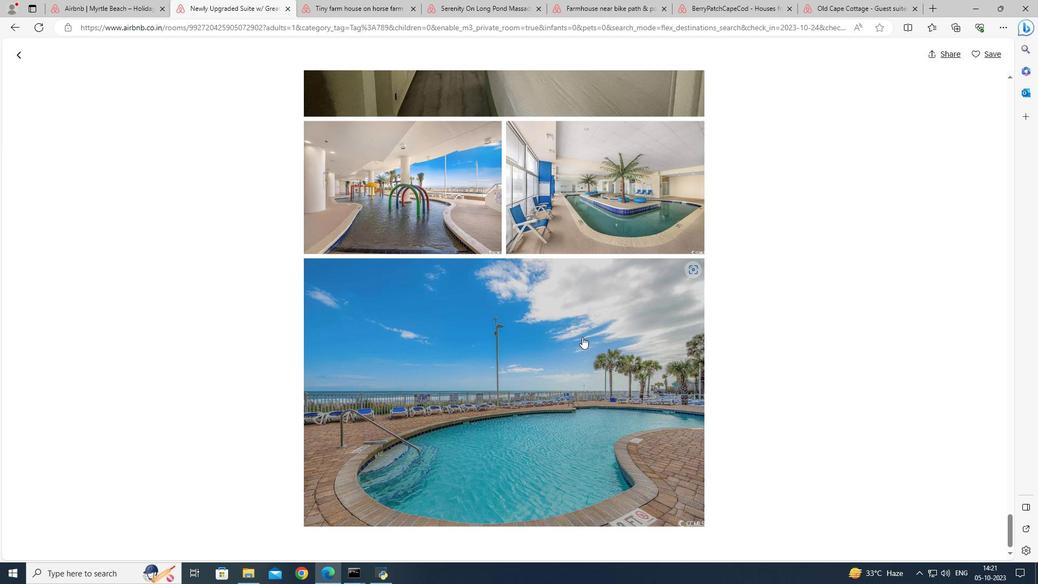 
Action: Mouse moved to (584, 336)
Screenshot: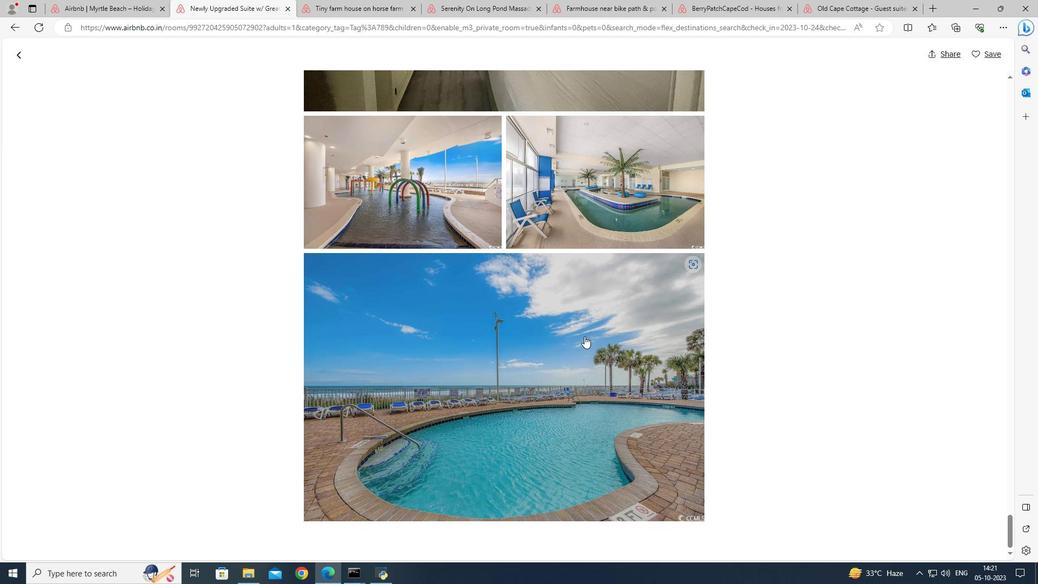
Action: Mouse scrolled (584, 335) with delta (0, 0)
Screenshot: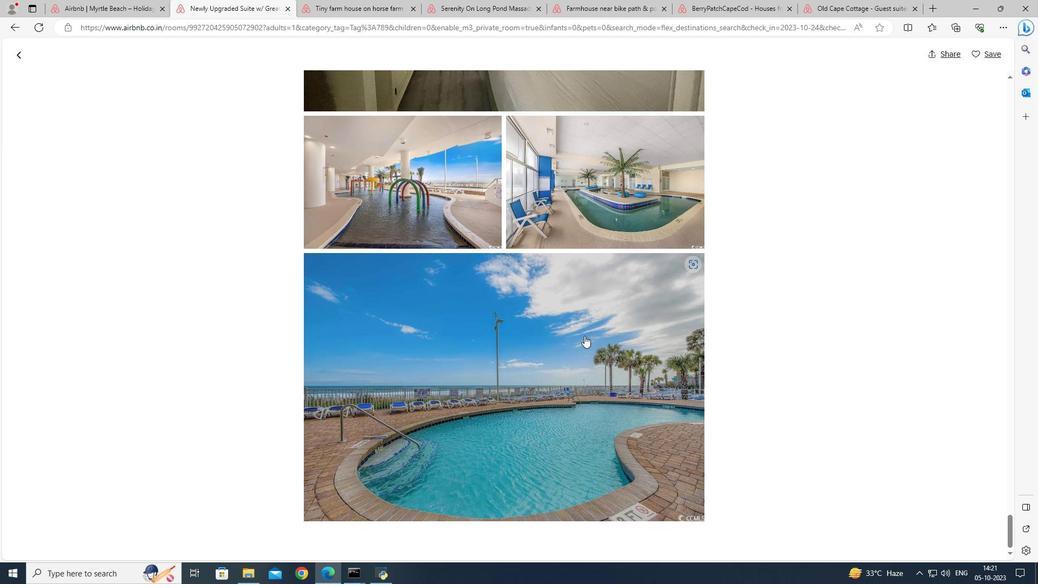 
Action: Mouse scrolled (584, 335) with delta (0, 0)
Screenshot: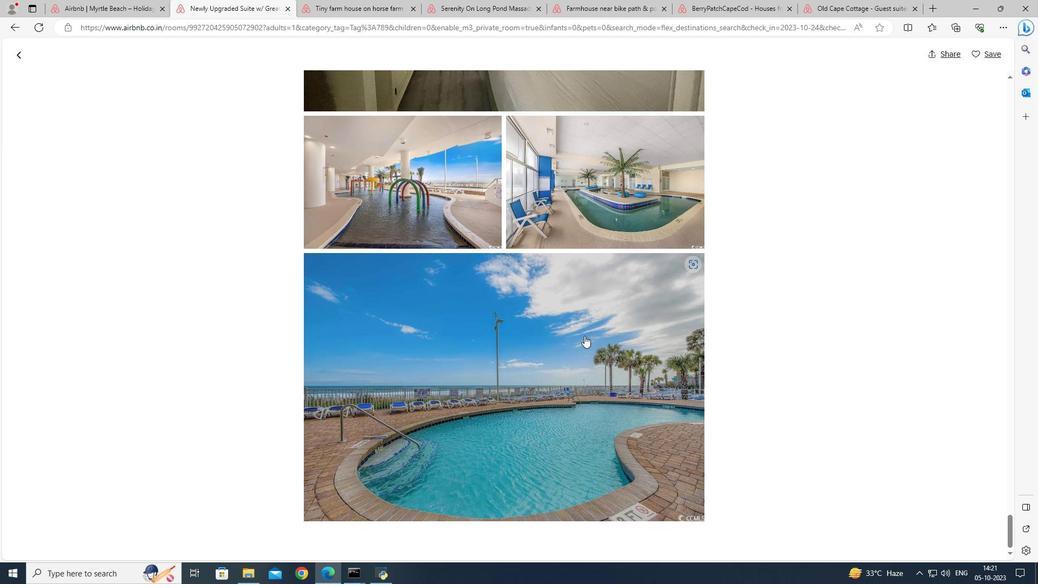 
Action: Mouse scrolled (584, 335) with delta (0, 0)
Screenshot: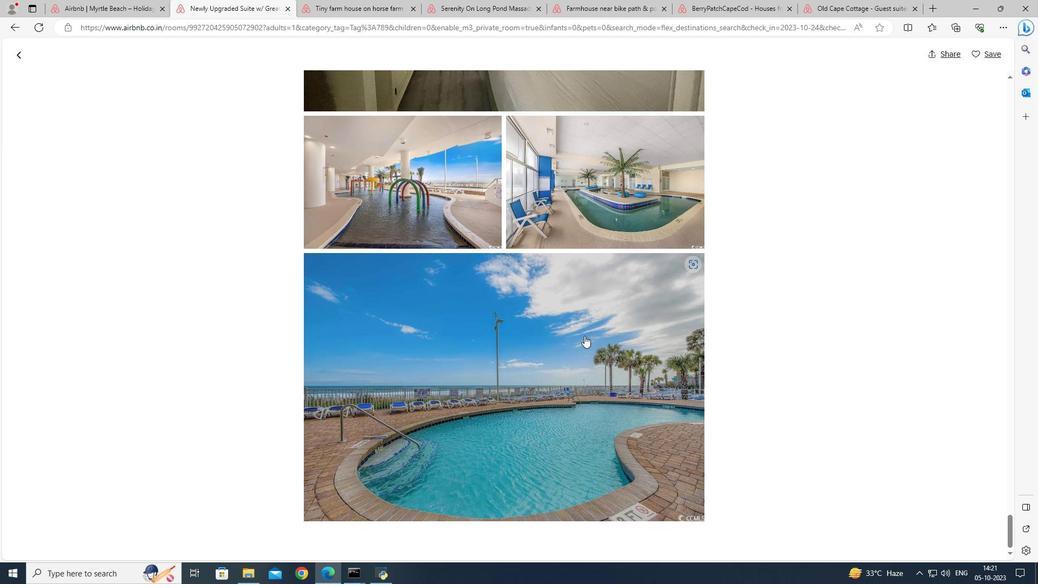 
Action: Mouse scrolled (584, 335) with delta (0, 0)
Screenshot: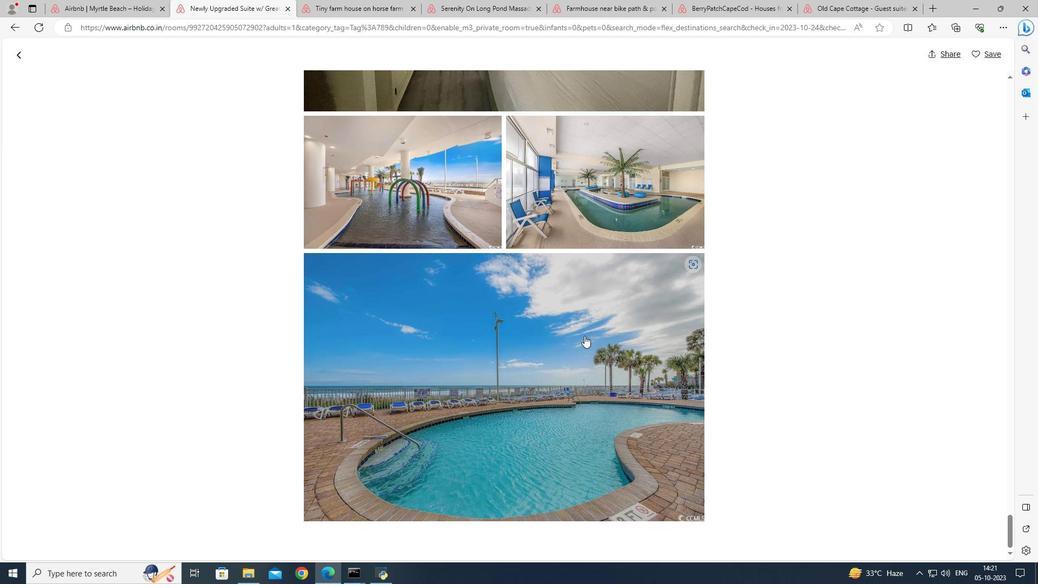 
Action: Mouse moved to (19, 54)
Screenshot: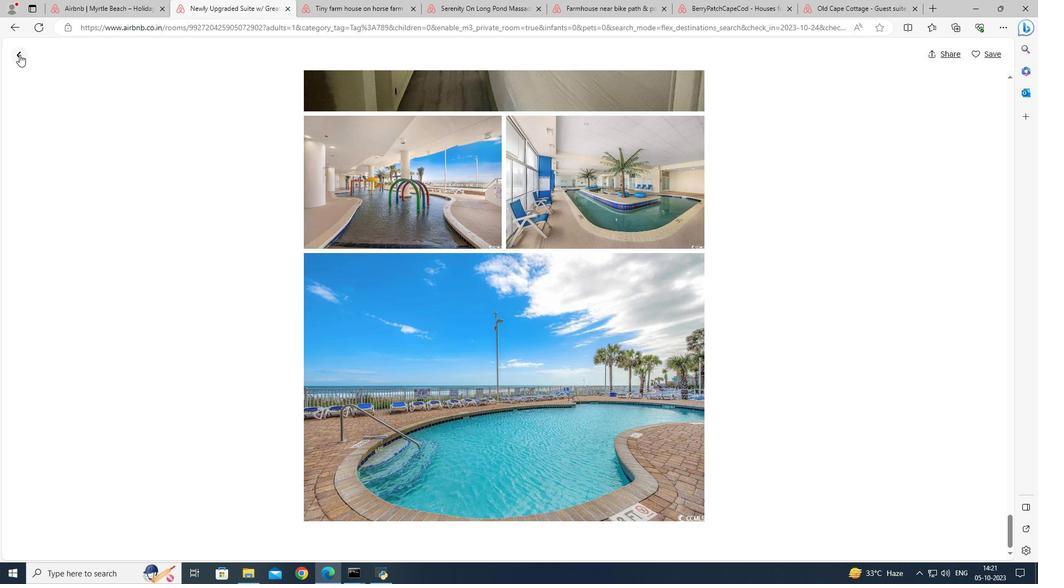 
Action: Mouse pressed left at (19, 54)
Screenshot: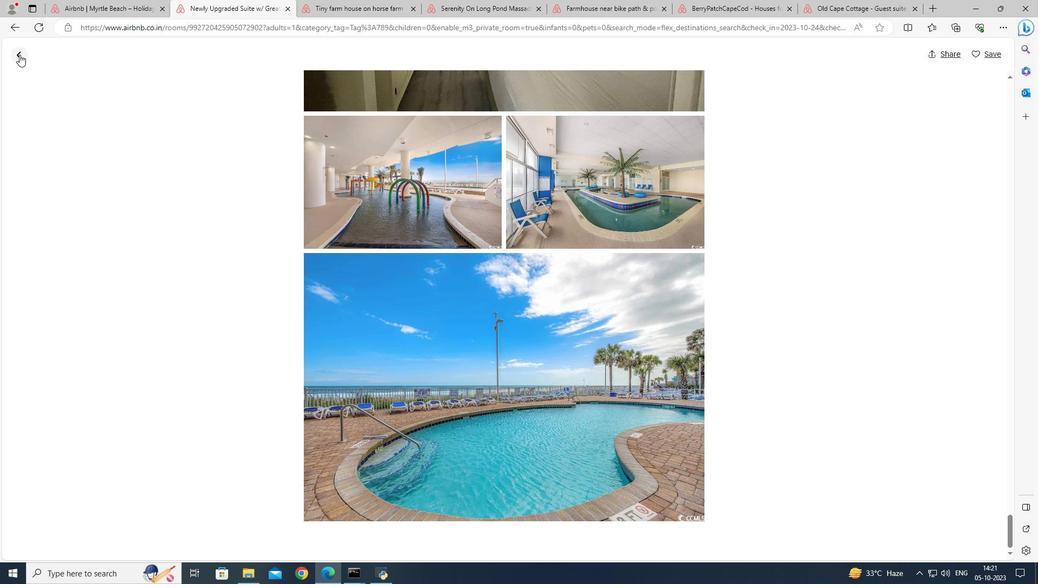 
Action: Mouse moved to (640, 449)
Screenshot: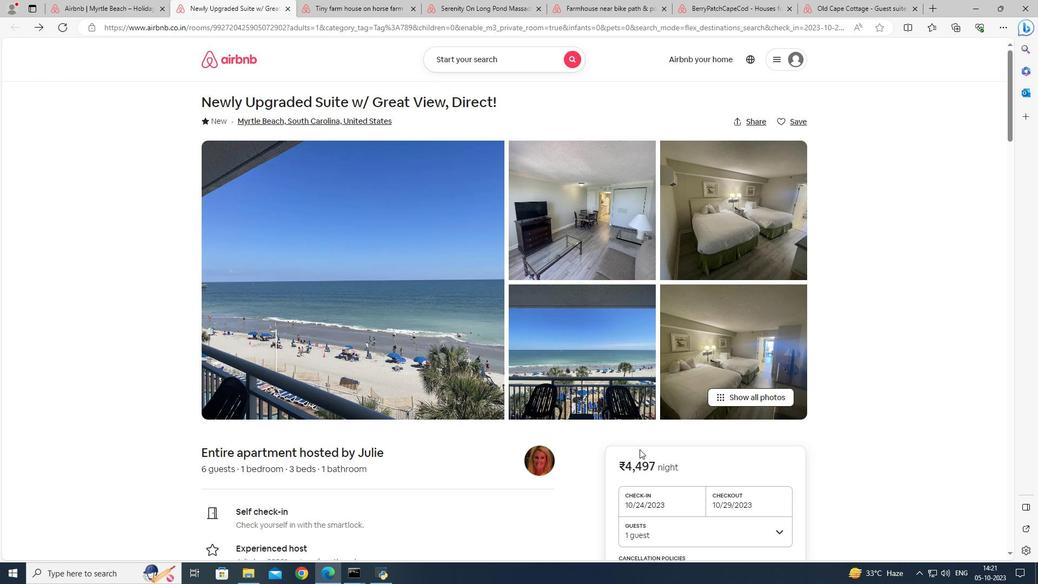 
Action: Mouse scrolled (640, 449) with delta (0, 0)
Screenshot: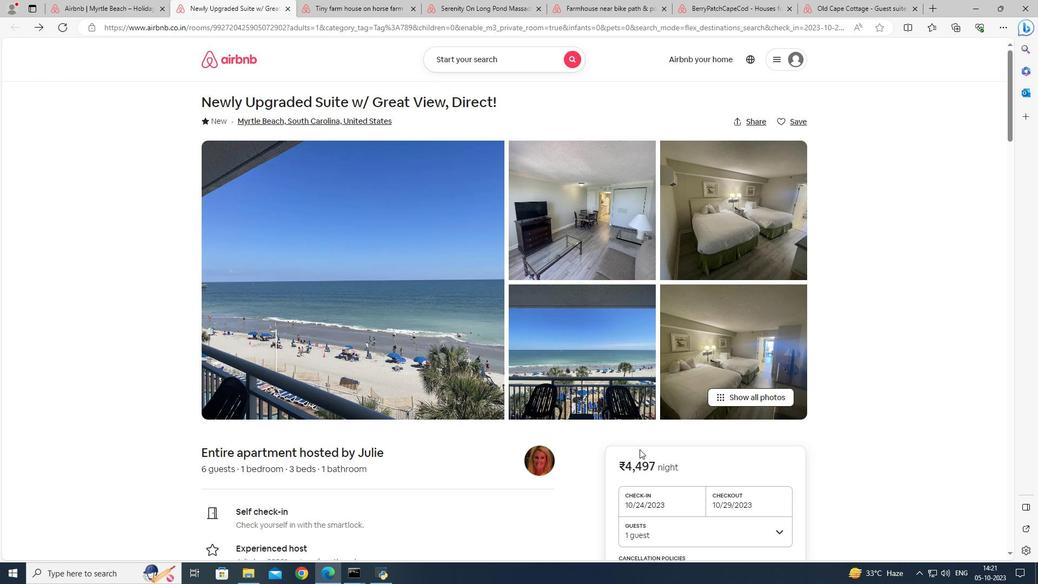 
Action: Mouse scrolled (640, 449) with delta (0, 0)
Screenshot: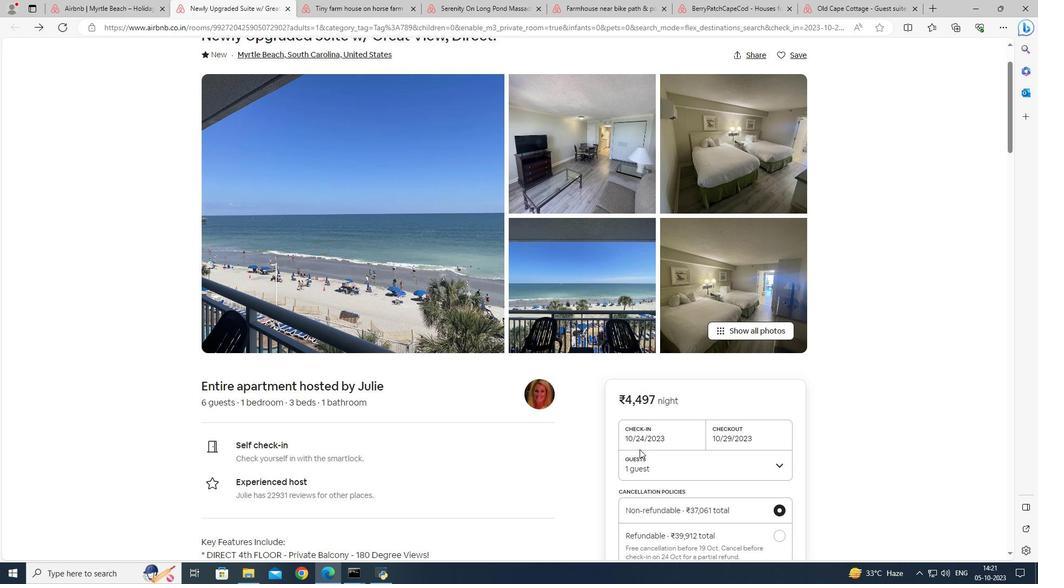 
Action: Mouse scrolled (640, 449) with delta (0, 0)
Screenshot: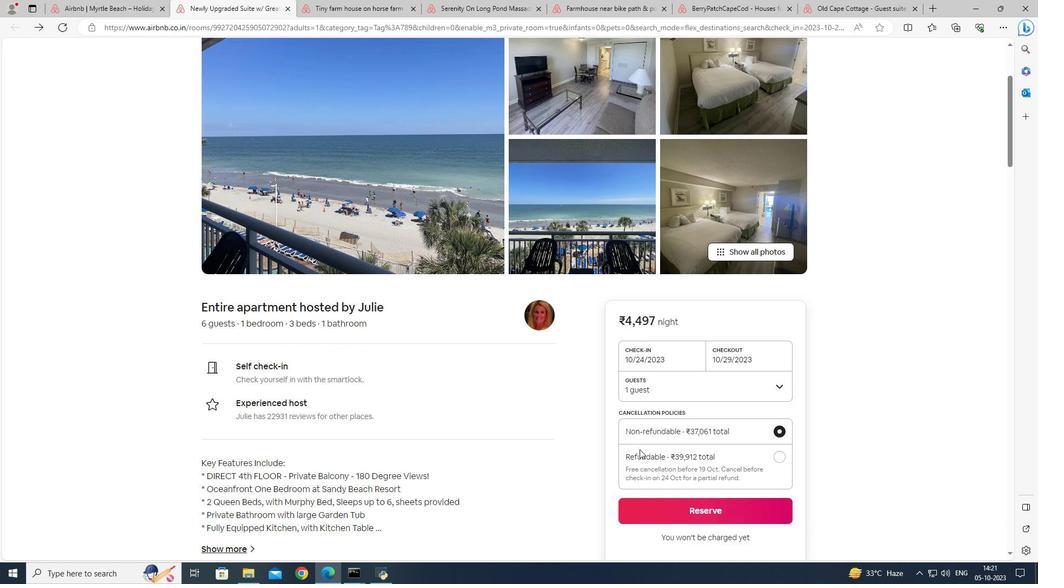 
Action: Mouse moved to (502, 460)
Screenshot: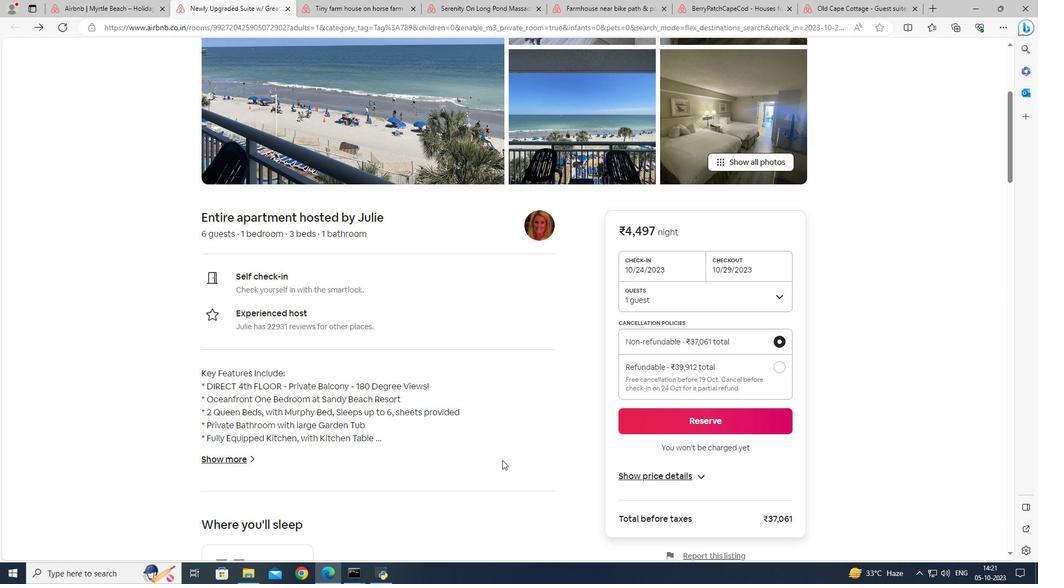
Action: Mouse scrolled (502, 459) with delta (0, 0)
Screenshot: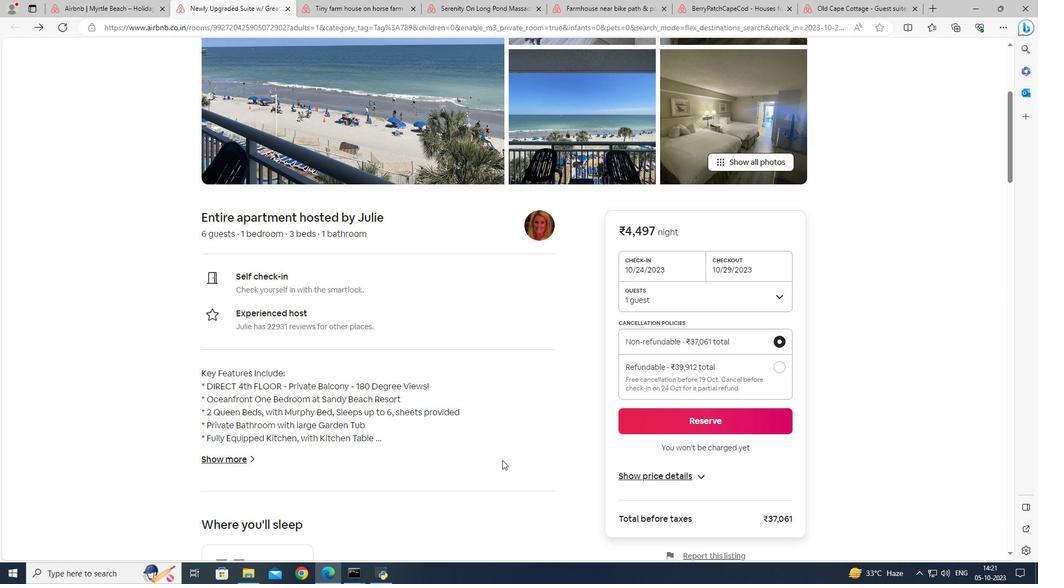 
Action: Mouse scrolled (502, 459) with delta (0, 0)
Screenshot: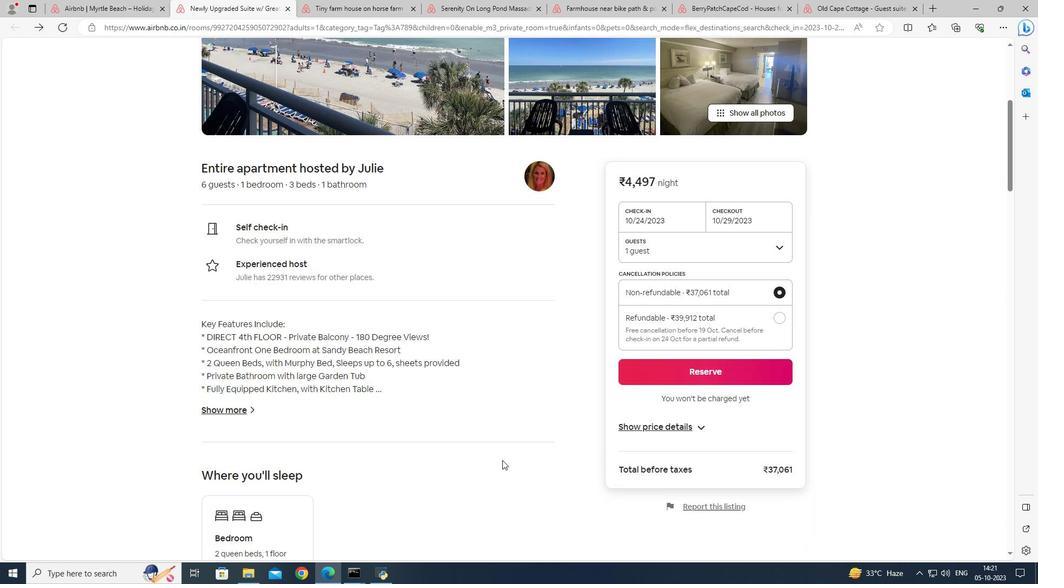
Action: Mouse scrolled (502, 459) with delta (0, 0)
Screenshot: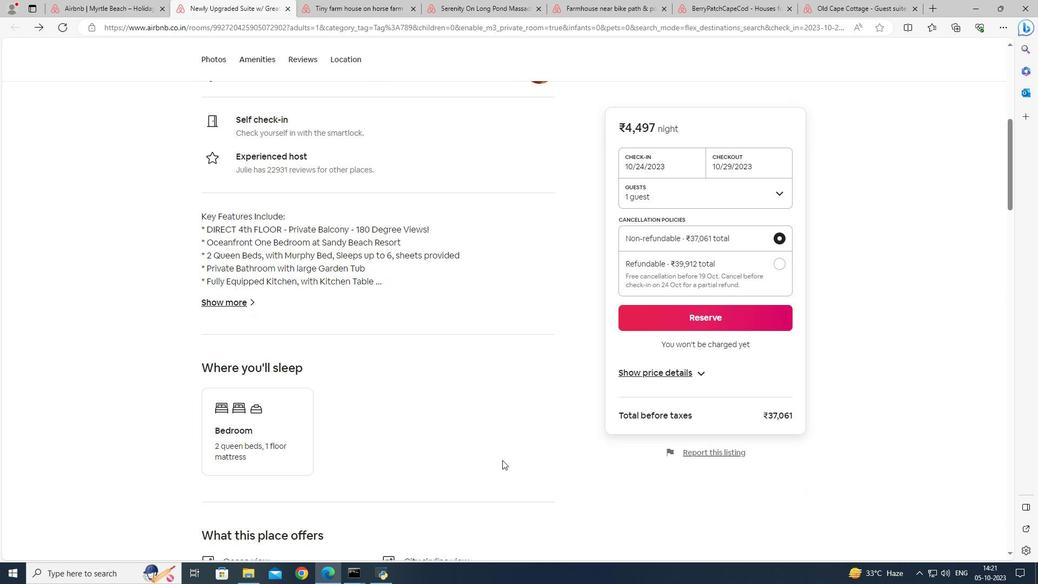 
Action: Mouse moved to (478, 456)
Screenshot: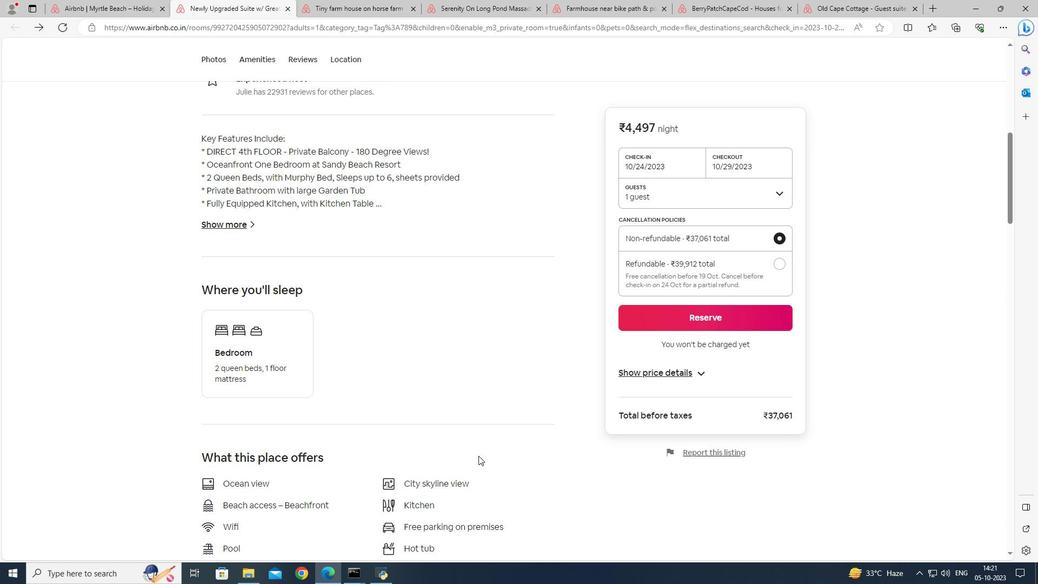 
Action: Mouse scrolled (478, 455) with delta (0, 0)
Screenshot: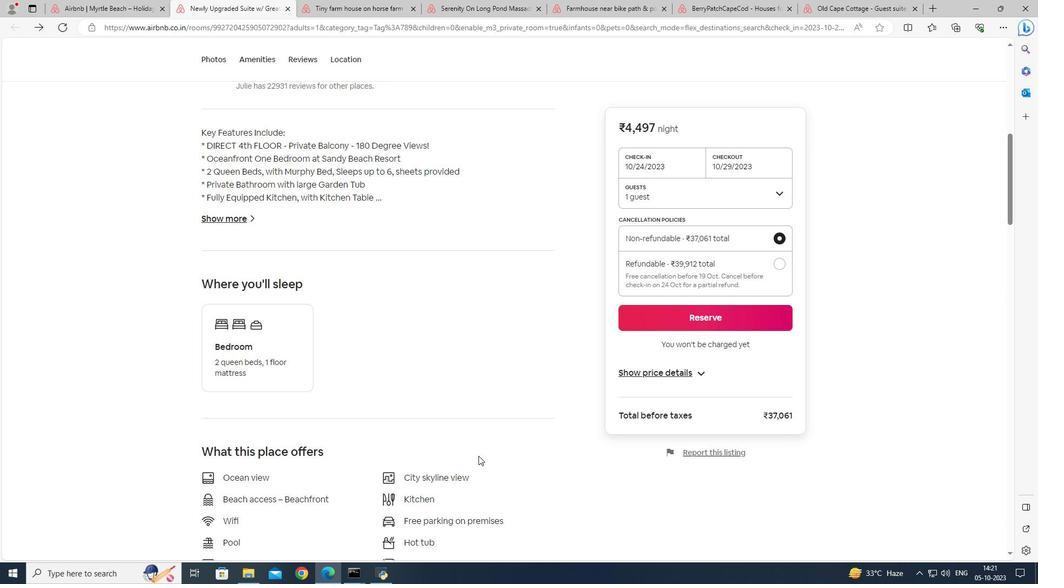 
Action: Mouse scrolled (478, 455) with delta (0, 0)
Screenshot: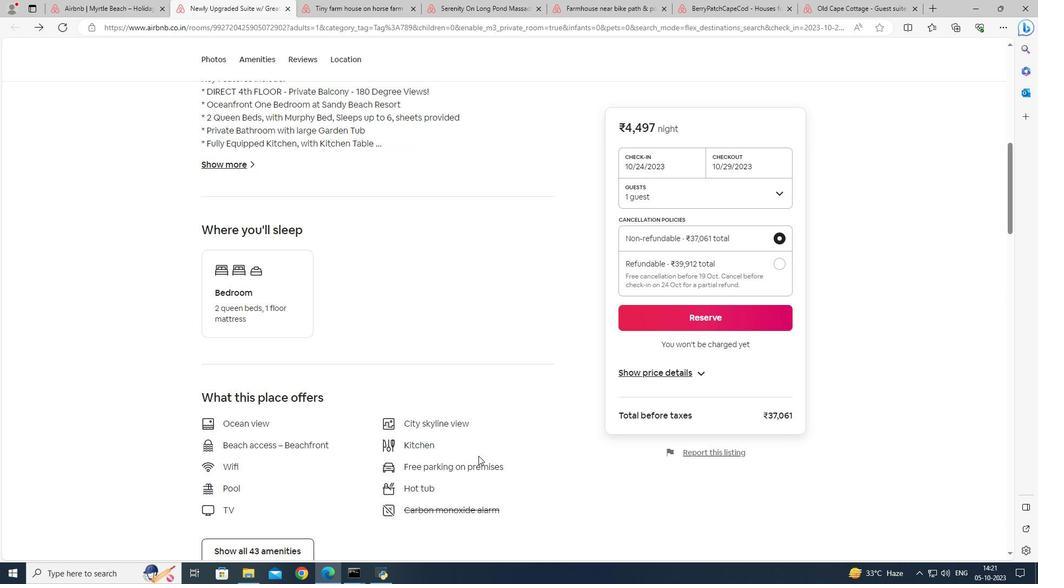 
Action: Mouse moved to (285, 460)
Screenshot: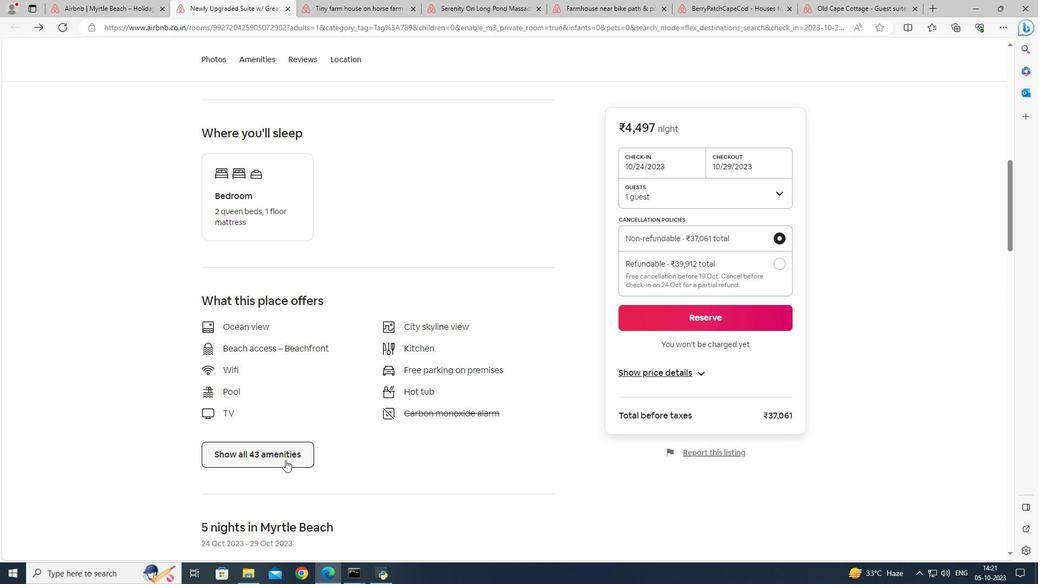 
Action: Mouse pressed left at (285, 460)
Screenshot: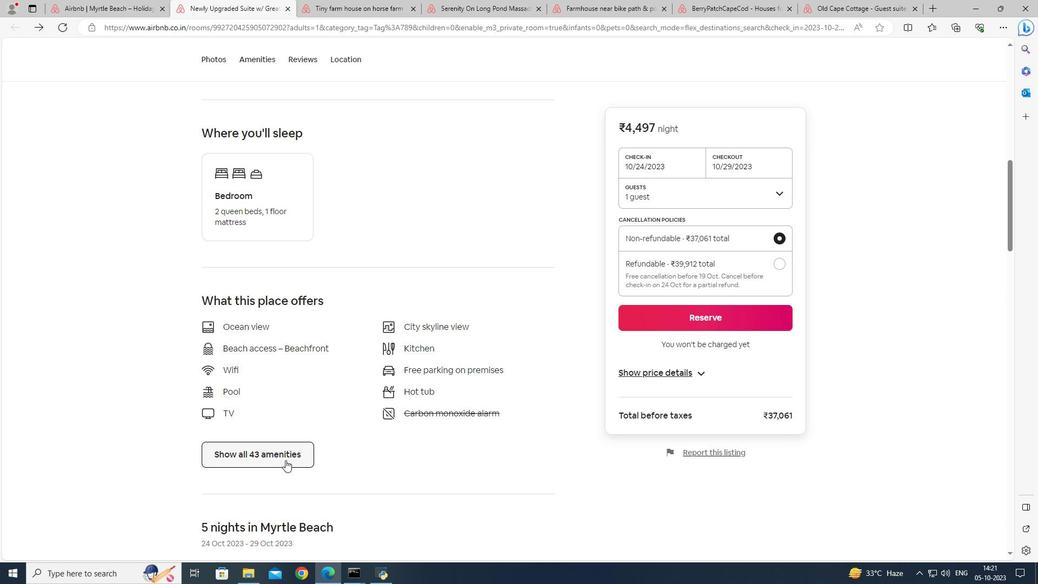 
Action: Mouse moved to (433, 224)
Screenshot: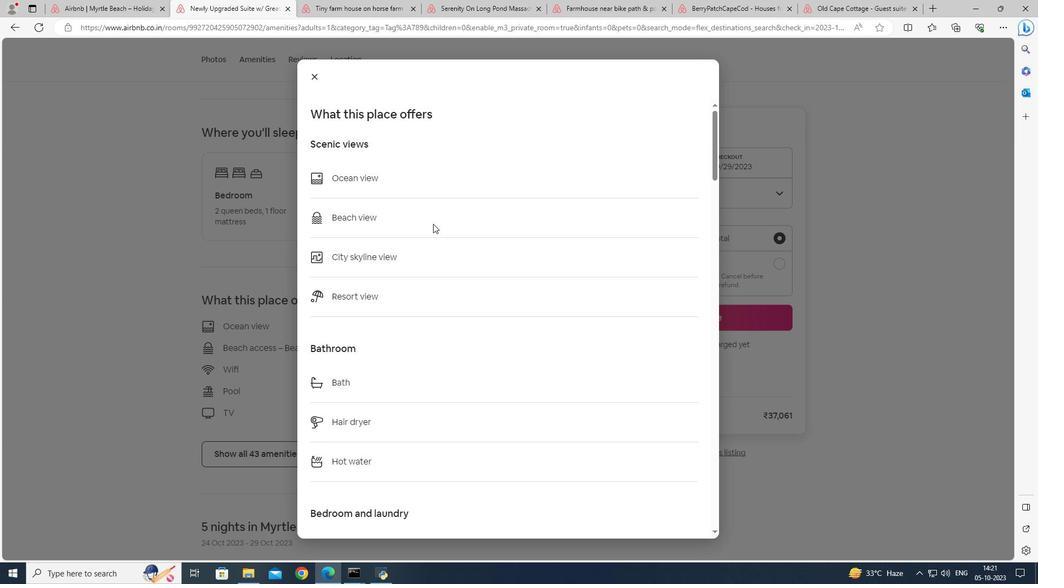 
Action: Mouse scrolled (433, 223) with delta (0, 0)
Screenshot: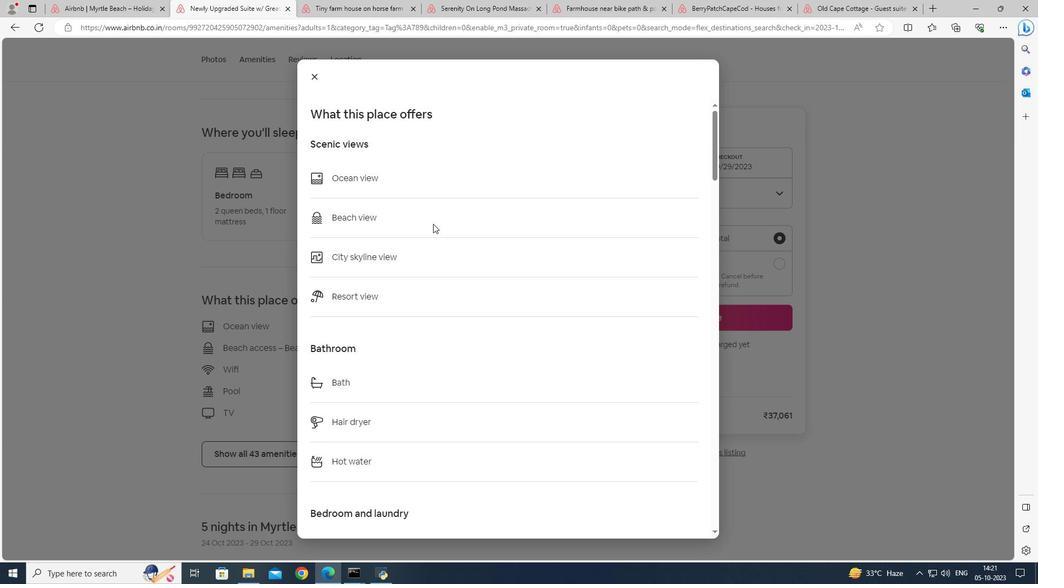 
Action: Mouse scrolled (433, 223) with delta (0, 0)
Screenshot: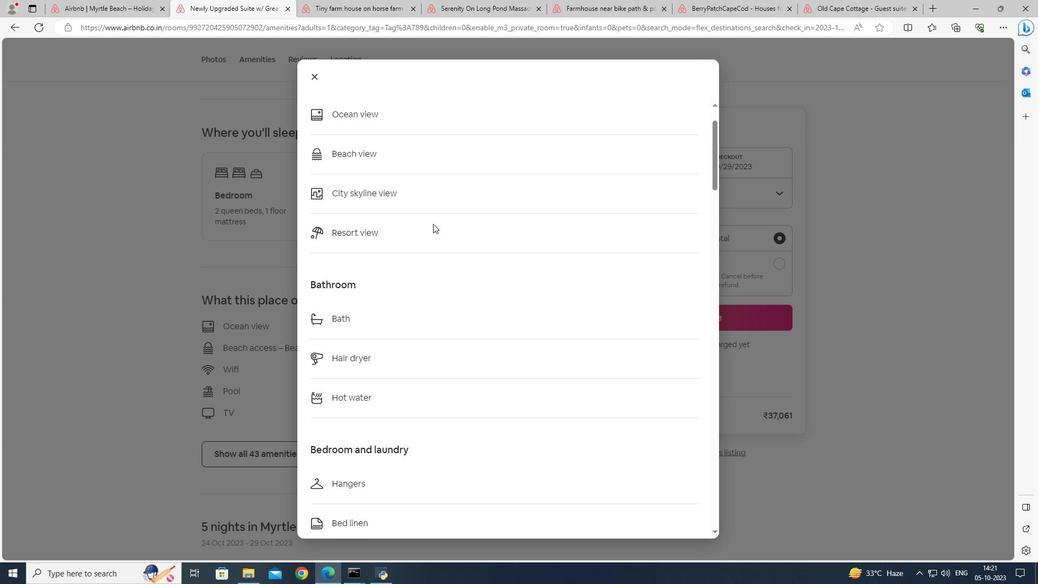 
Action: Mouse scrolled (433, 223) with delta (0, 0)
Screenshot: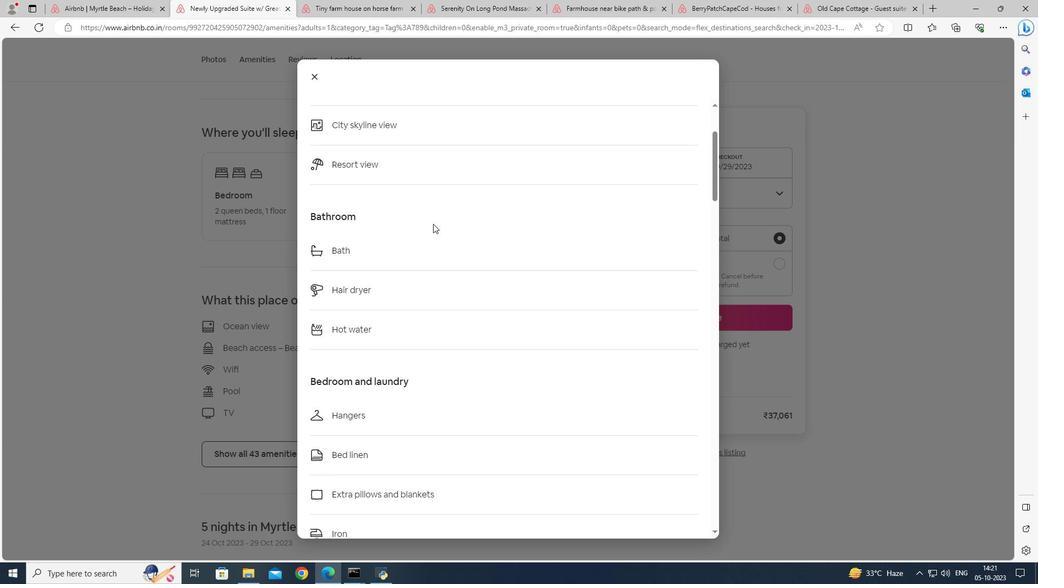 
Action: Mouse scrolled (433, 223) with delta (0, 0)
Screenshot: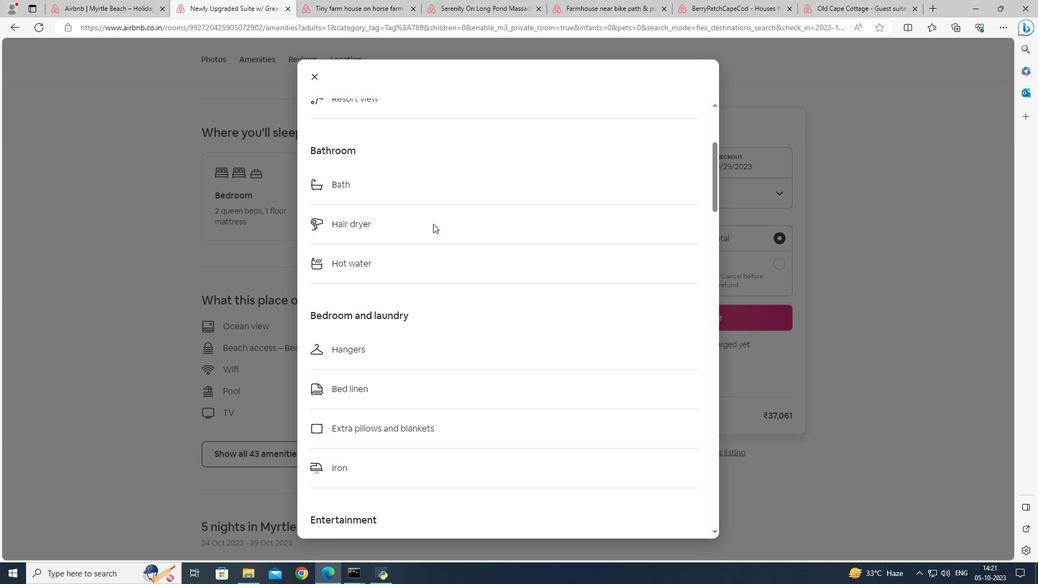 
Action: Mouse scrolled (433, 223) with delta (0, 0)
Screenshot: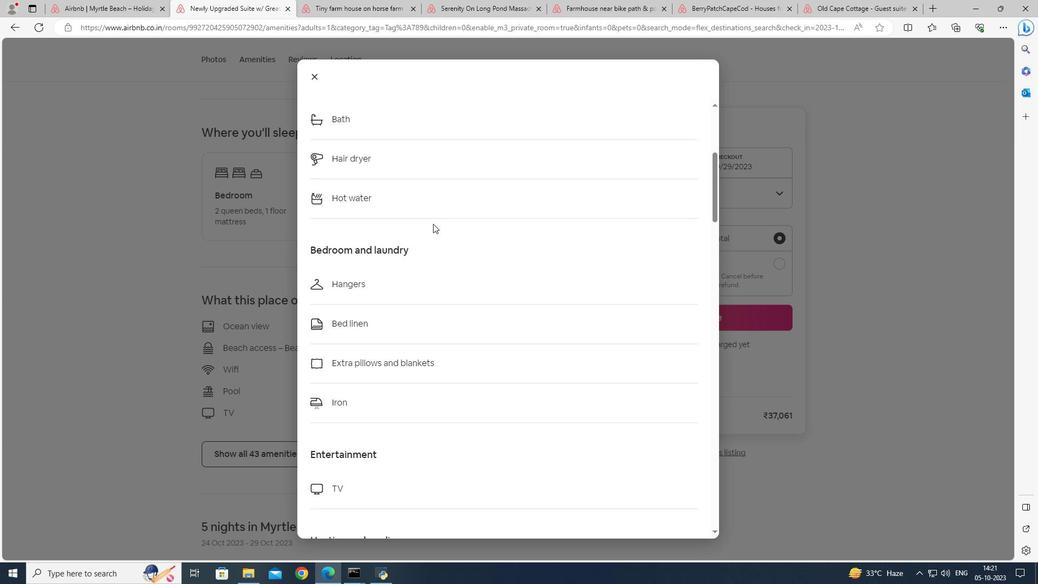 
Action: Mouse scrolled (433, 223) with delta (0, 0)
Screenshot: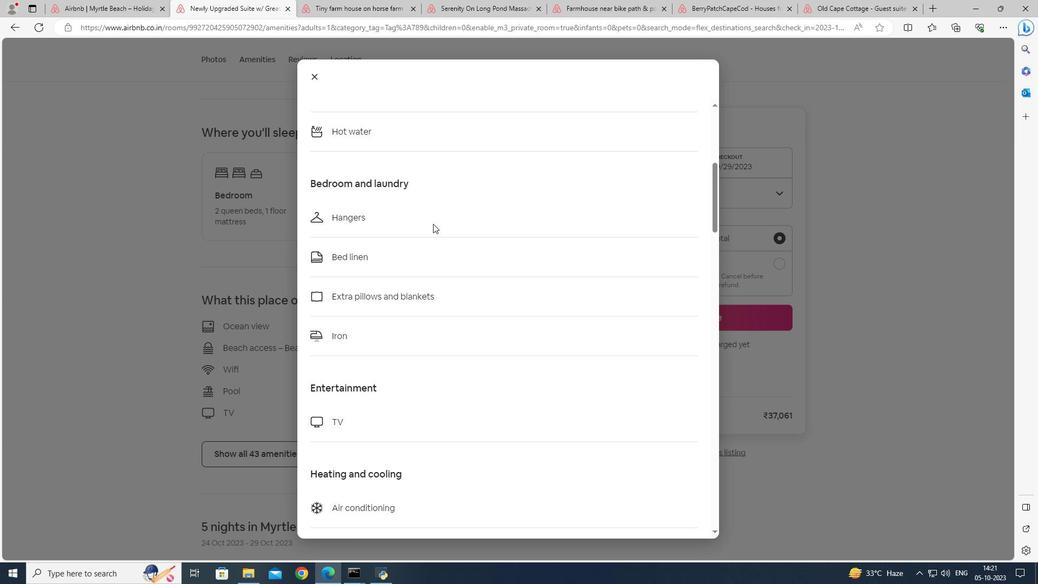 
Action: Mouse scrolled (433, 223) with delta (0, 0)
Screenshot: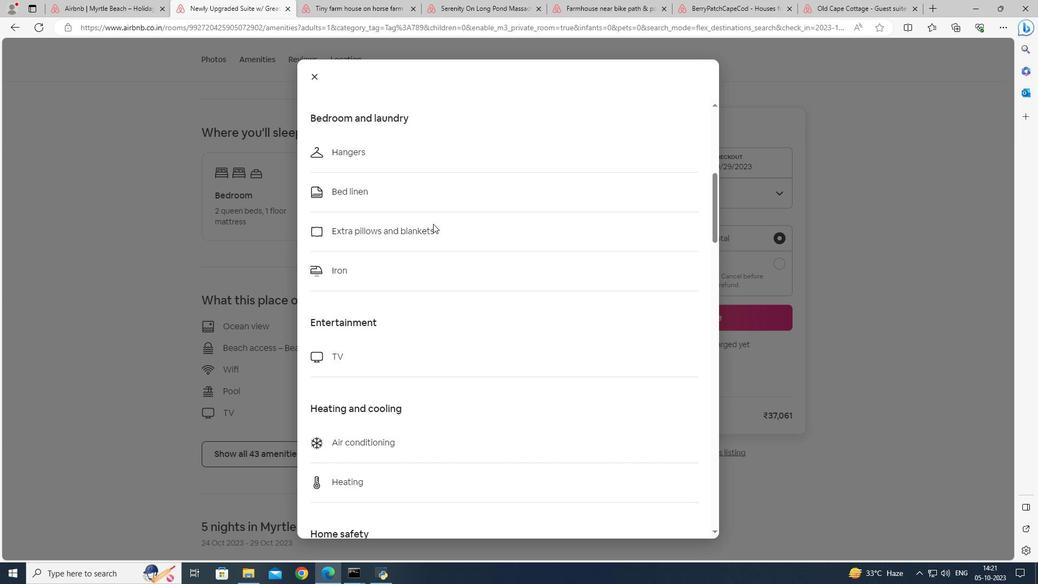 
Action: Mouse scrolled (433, 223) with delta (0, 0)
Screenshot: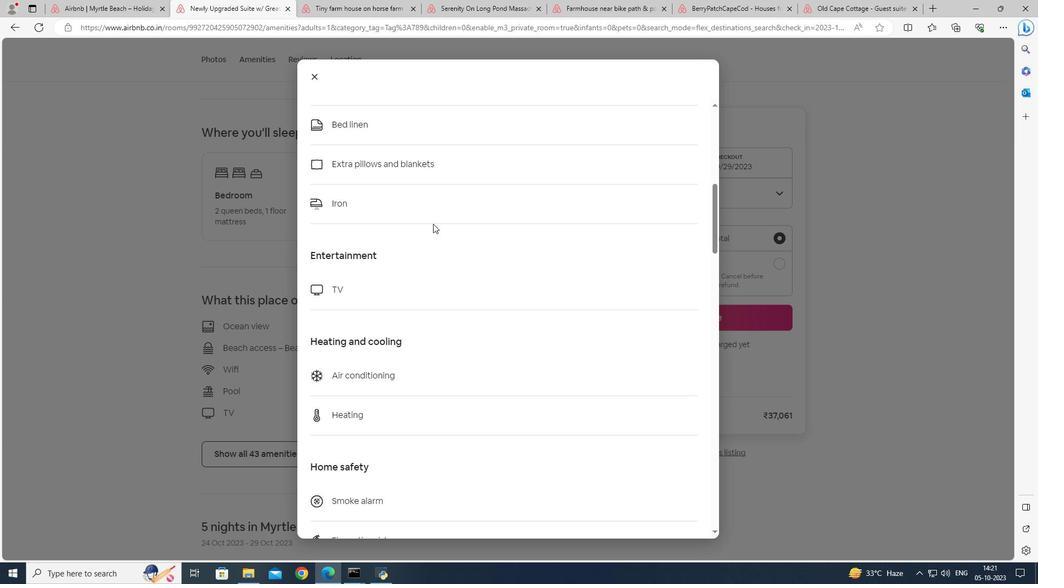 
Action: Mouse scrolled (433, 223) with delta (0, 0)
Screenshot: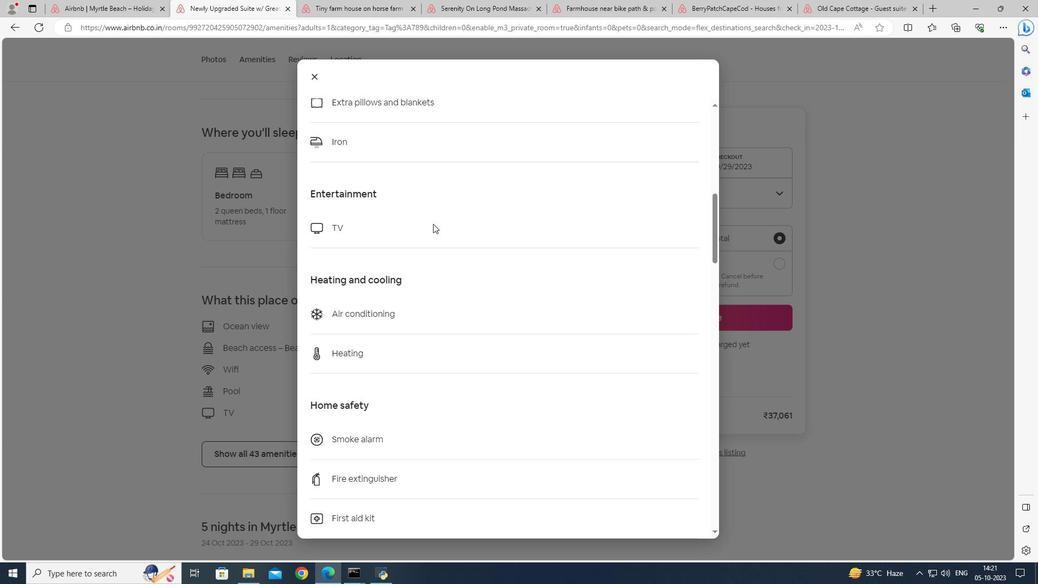 
Action: Mouse scrolled (433, 223) with delta (0, 0)
Screenshot: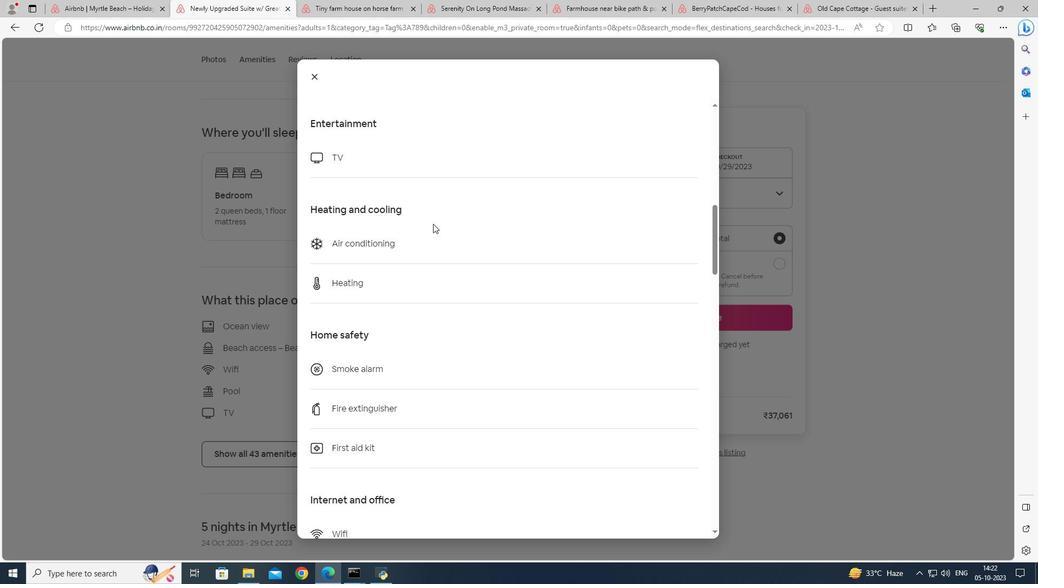 
Action: Mouse scrolled (433, 223) with delta (0, 0)
Screenshot: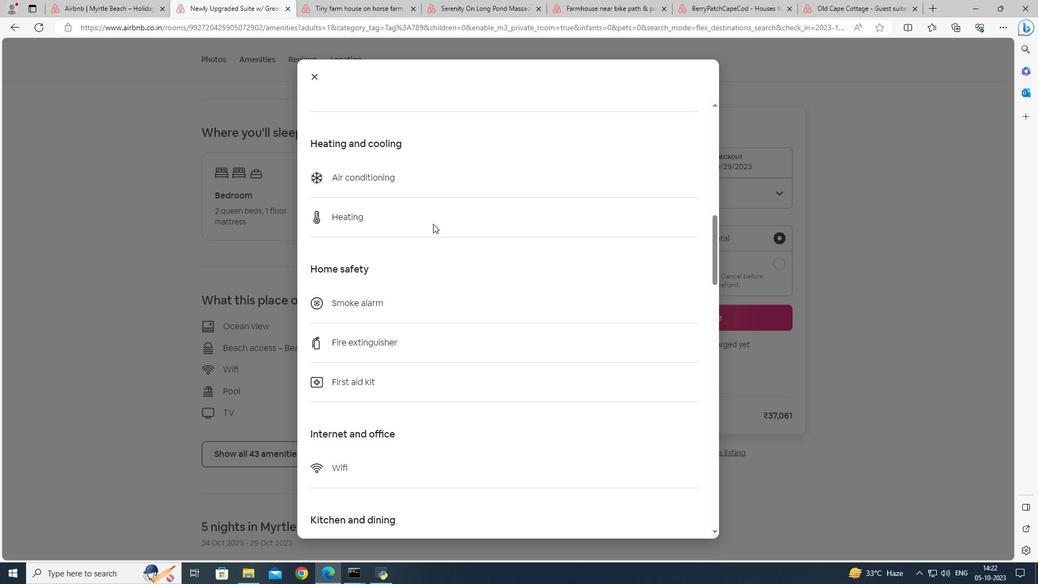 
Action: Mouse scrolled (433, 223) with delta (0, 0)
Screenshot: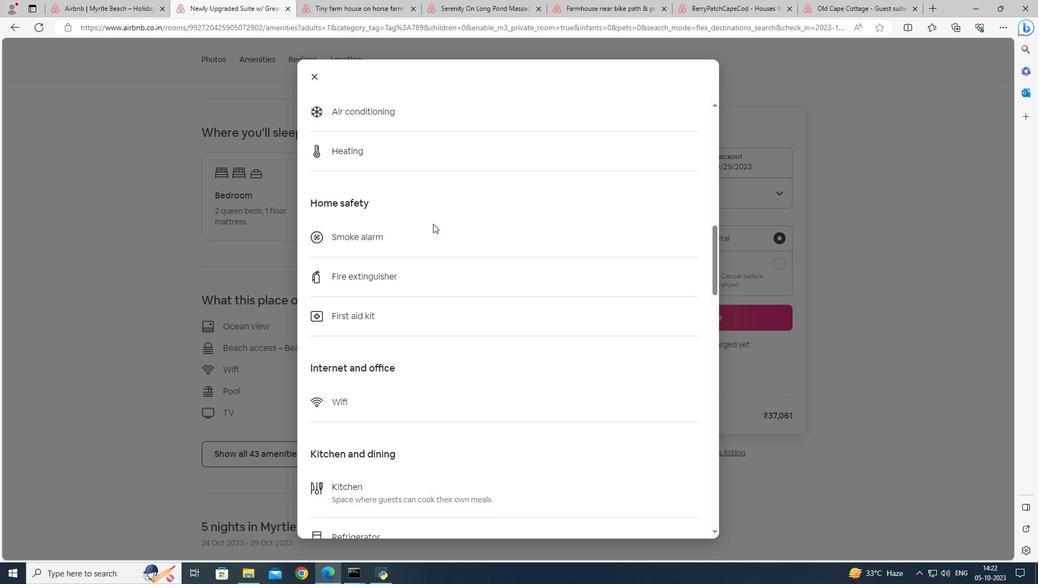 
Action: Mouse scrolled (433, 223) with delta (0, 0)
Screenshot: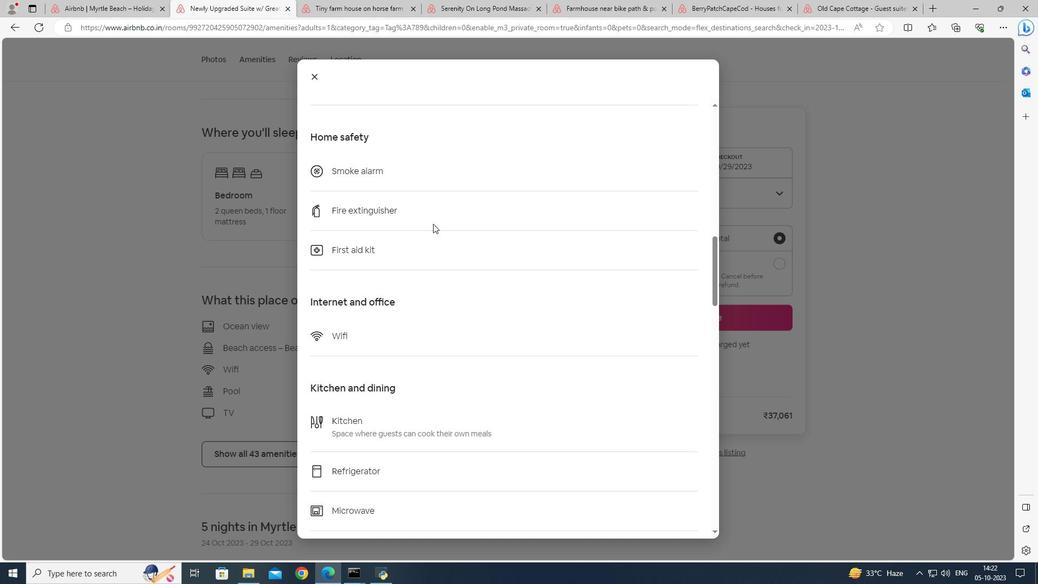 
Action: Mouse scrolled (433, 223) with delta (0, 0)
Screenshot: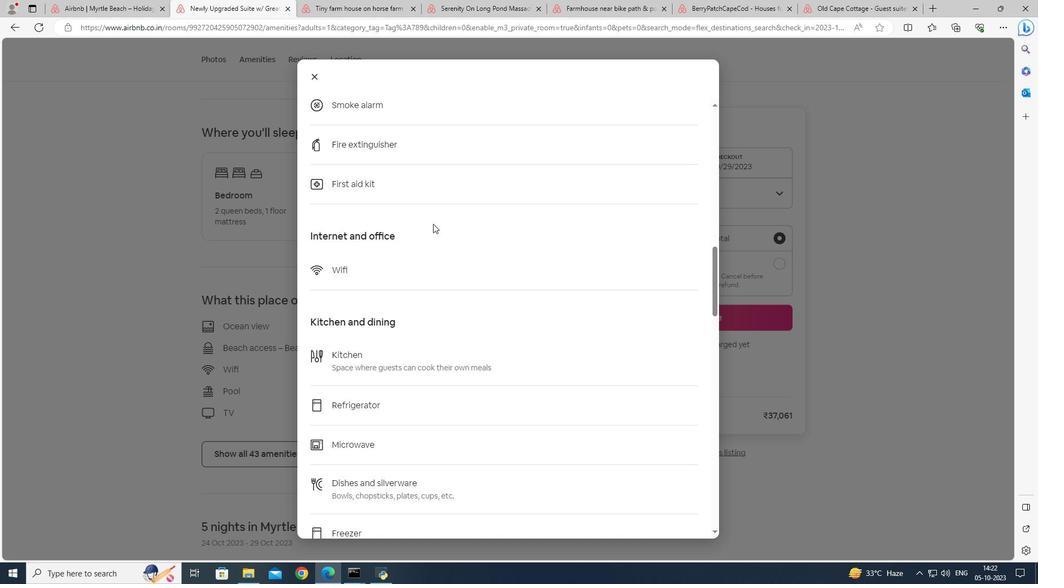 
Action: Mouse scrolled (433, 223) with delta (0, 0)
Screenshot: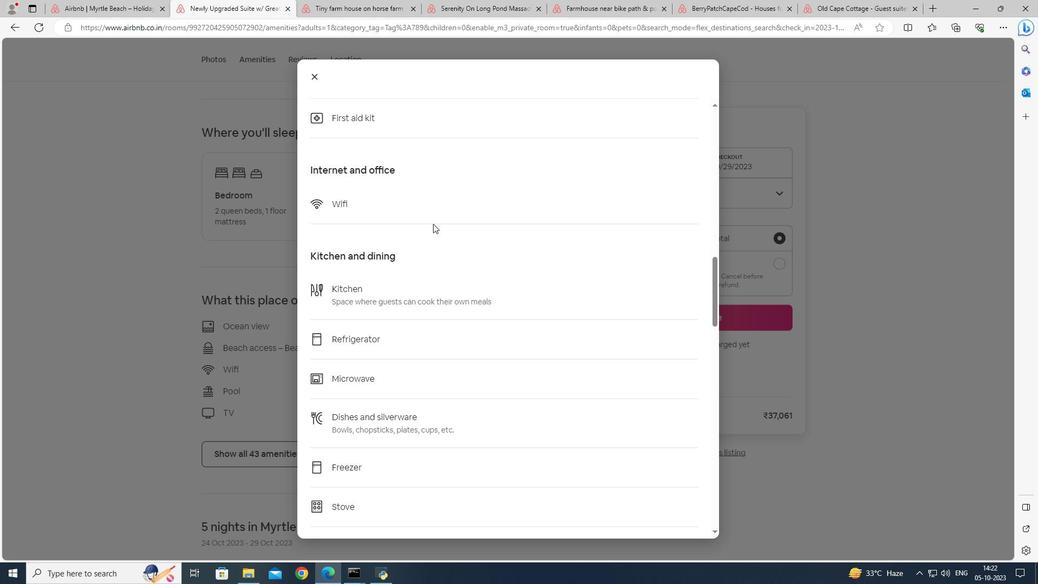 
Action: Mouse scrolled (433, 223) with delta (0, 0)
Screenshot: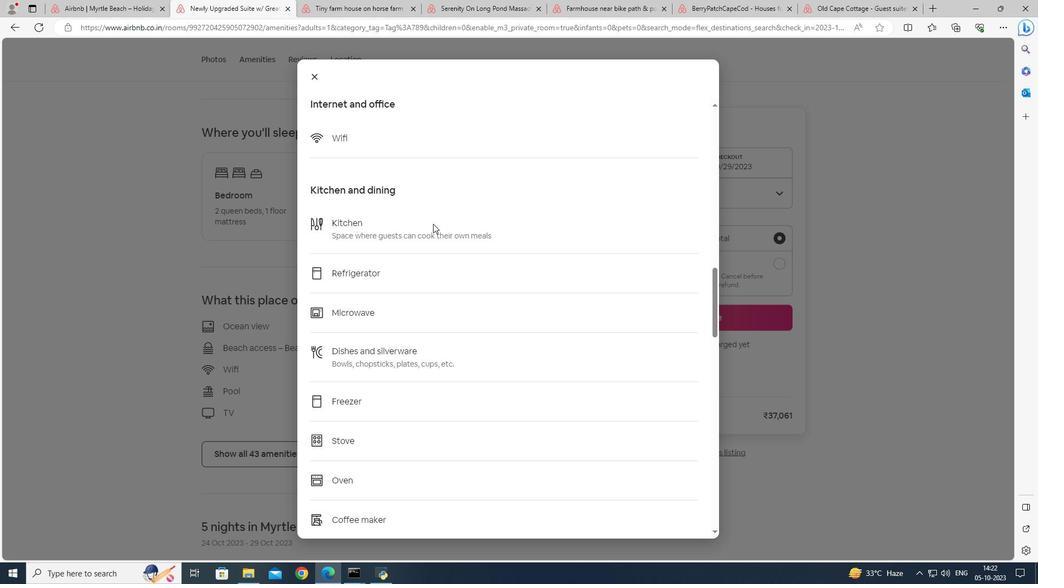 
Action: Mouse scrolled (433, 223) with delta (0, 0)
Screenshot: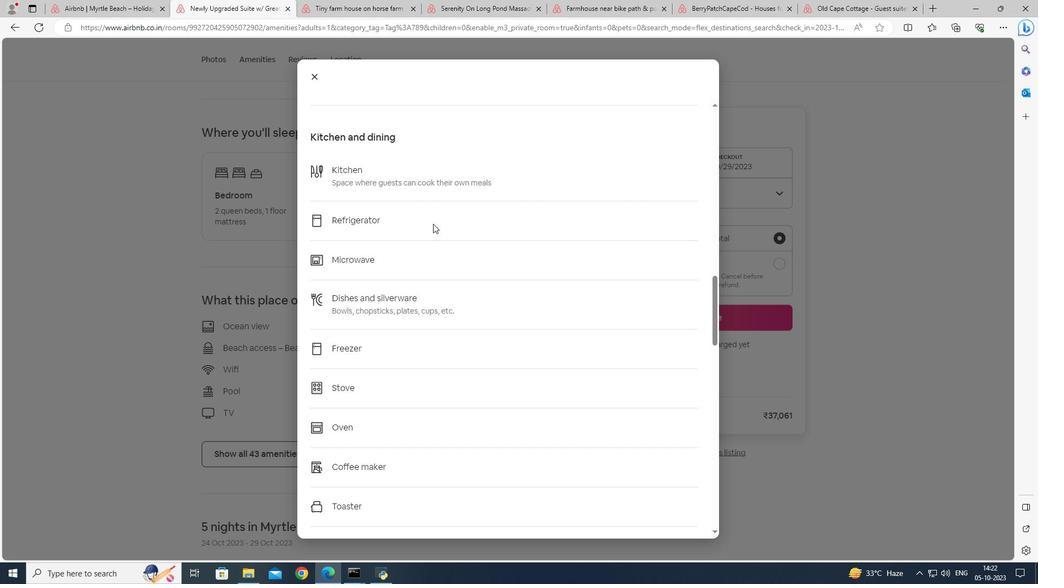 
Action: Mouse scrolled (433, 223) with delta (0, 0)
Screenshot: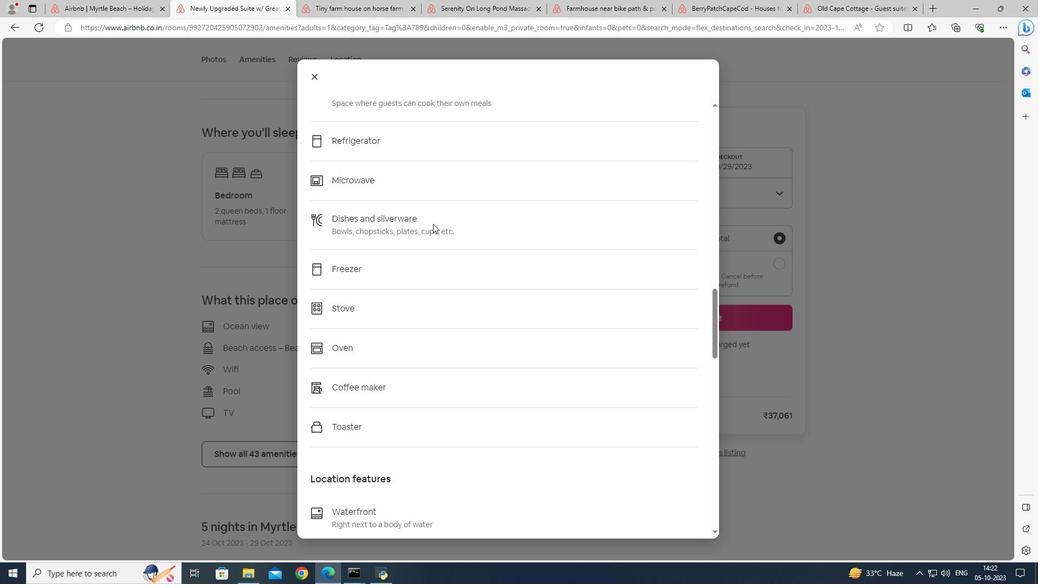 
Action: Mouse scrolled (433, 223) with delta (0, 0)
Screenshot: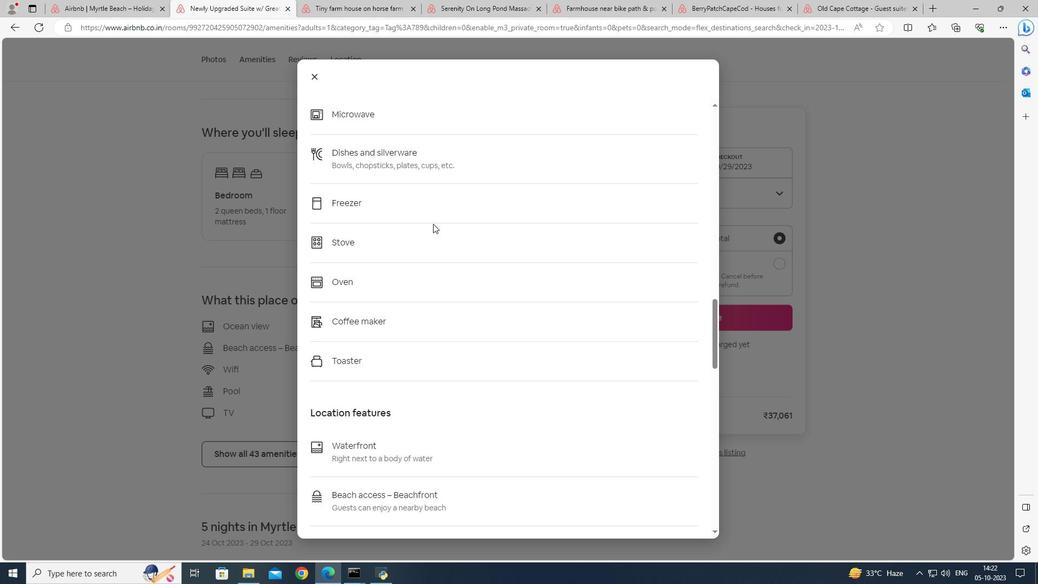 
Action: Mouse scrolled (433, 223) with delta (0, 0)
Screenshot: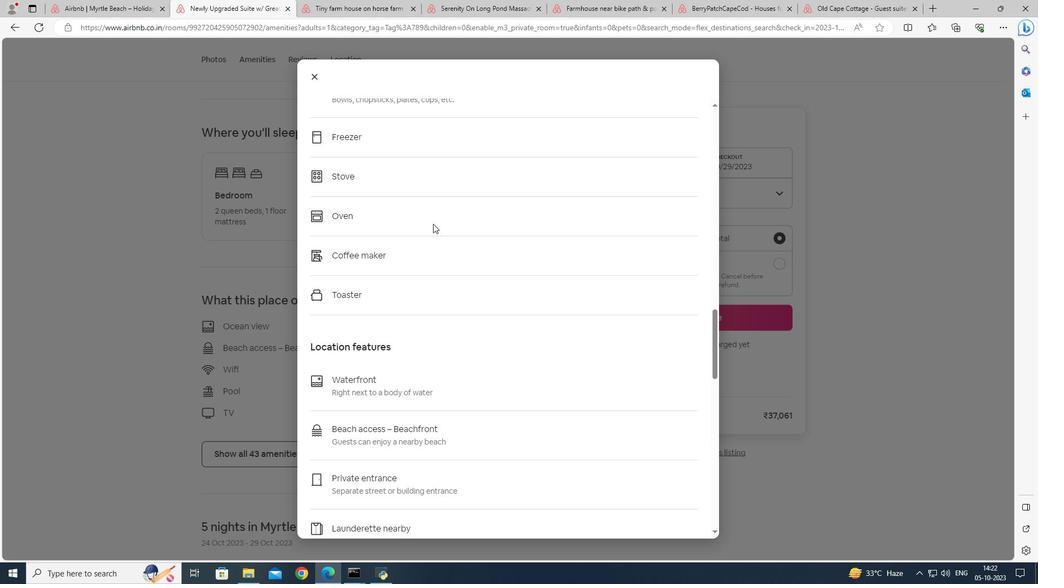 
Action: Mouse scrolled (433, 223) with delta (0, 0)
Screenshot: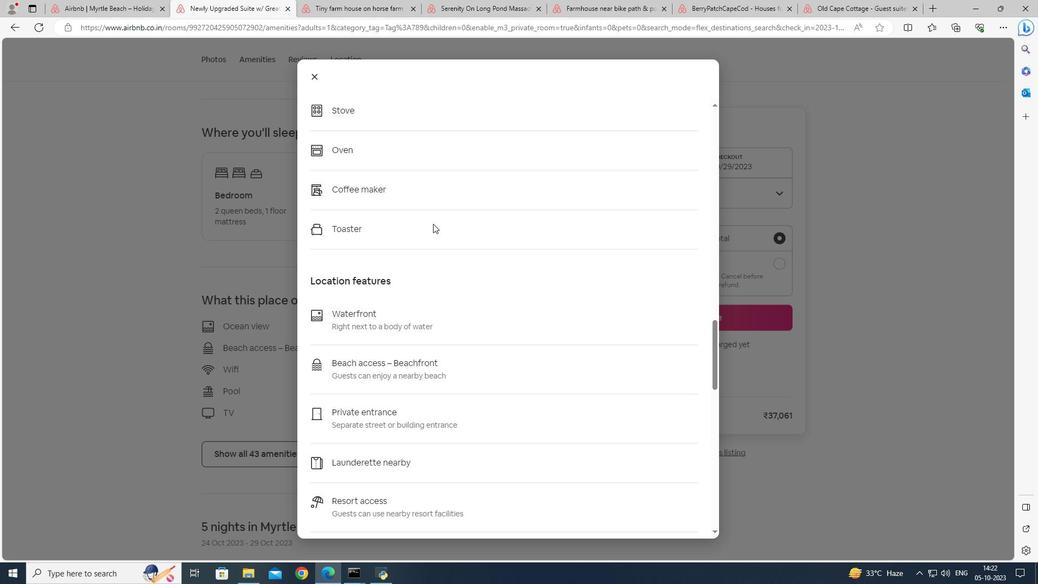 
Action: Mouse scrolled (433, 223) with delta (0, 0)
Screenshot: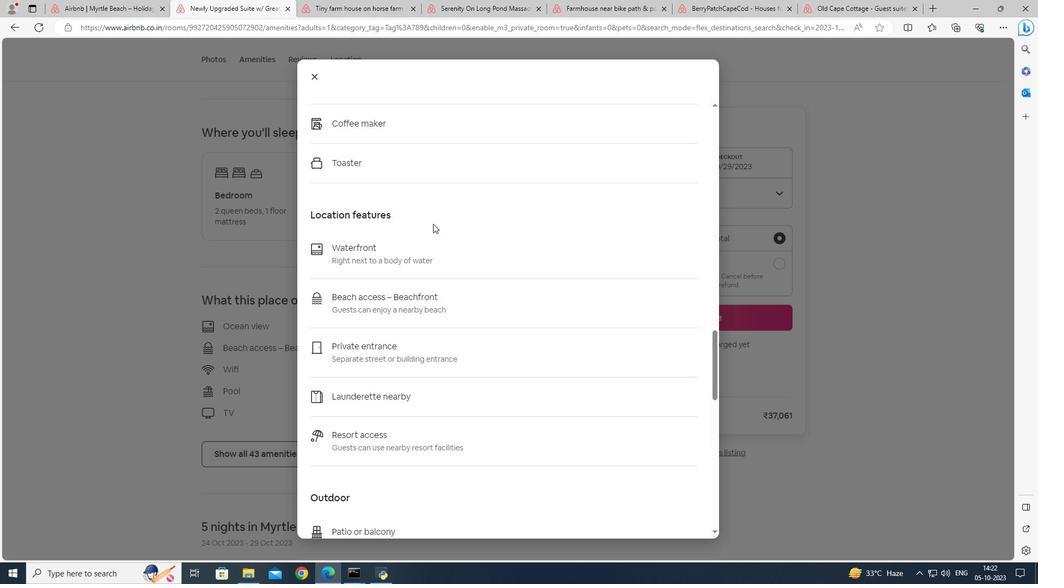 
Action: Mouse scrolled (433, 223) with delta (0, 0)
Screenshot: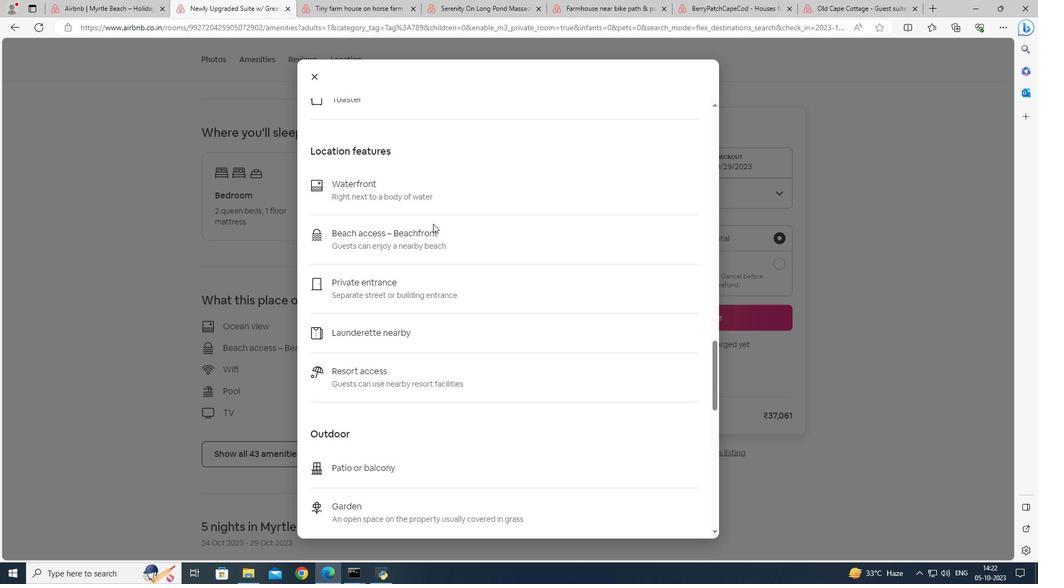 
Action: Mouse scrolled (433, 223) with delta (0, 0)
Screenshot: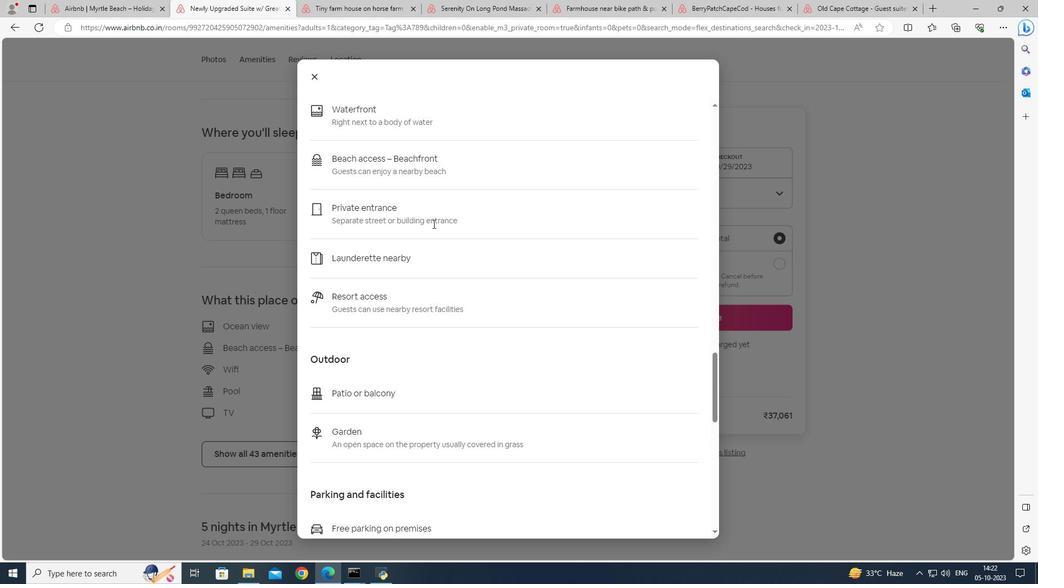 
Action: Mouse scrolled (433, 223) with delta (0, 0)
Screenshot: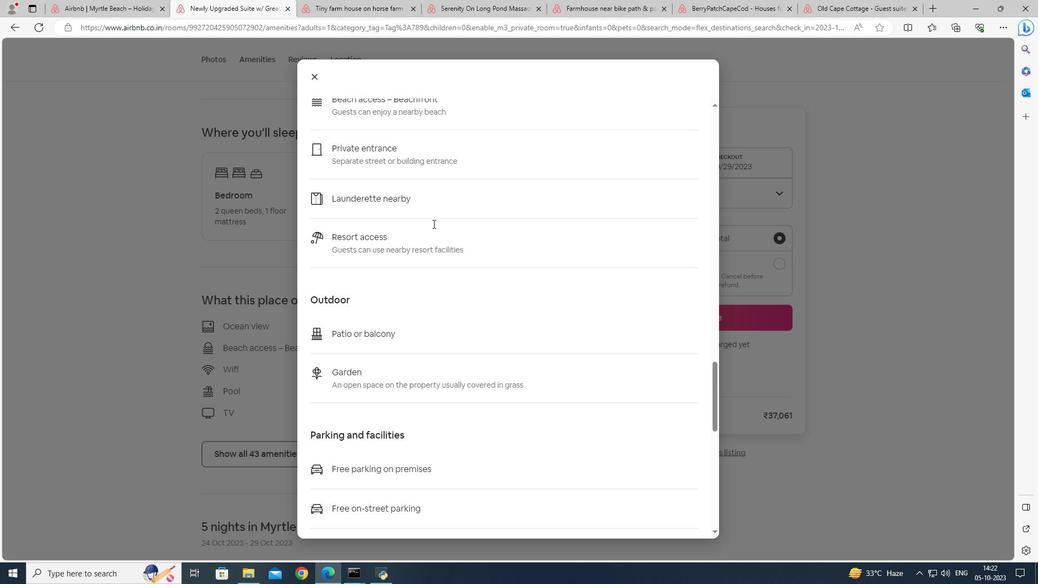 
Action: Mouse scrolled (433, 223) with delta (0, 0)
Screenshot: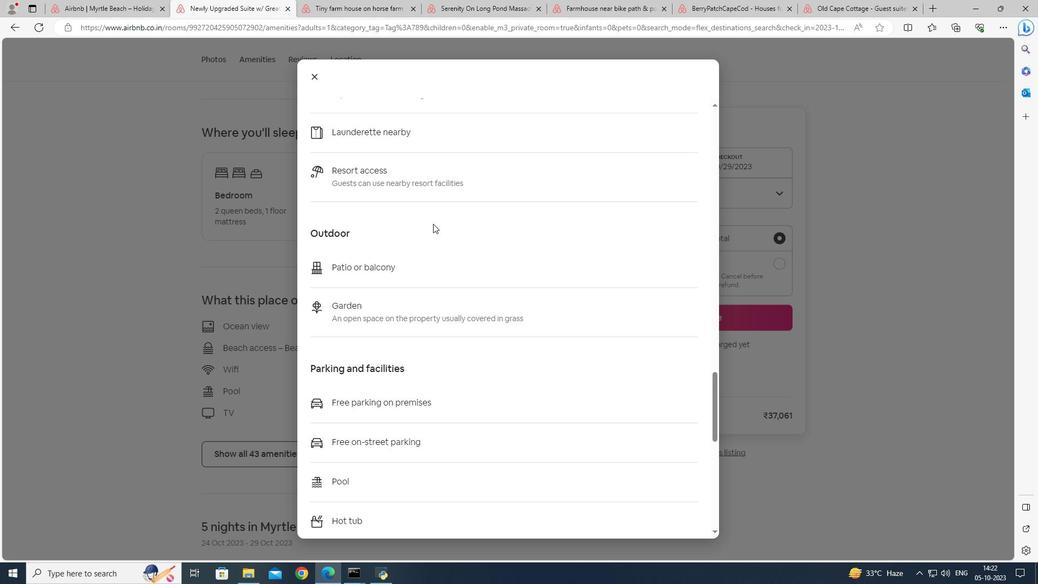
Action: Mouse scrolled (433, 223) with delta (0, 0)
Screenshot: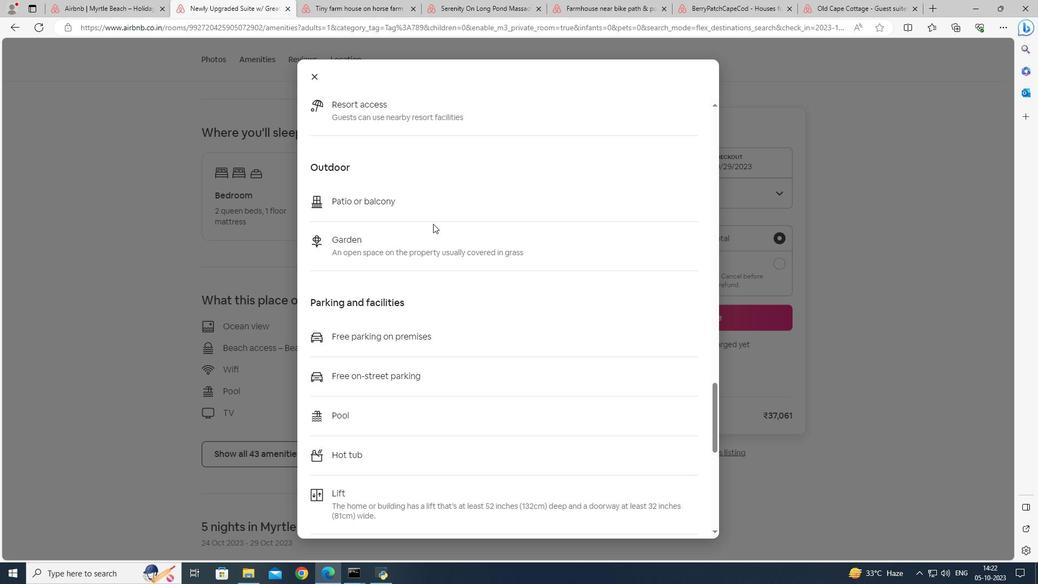 
Action: Mouse scrolled (433, 223) with delta (0, 0)
Screenshot: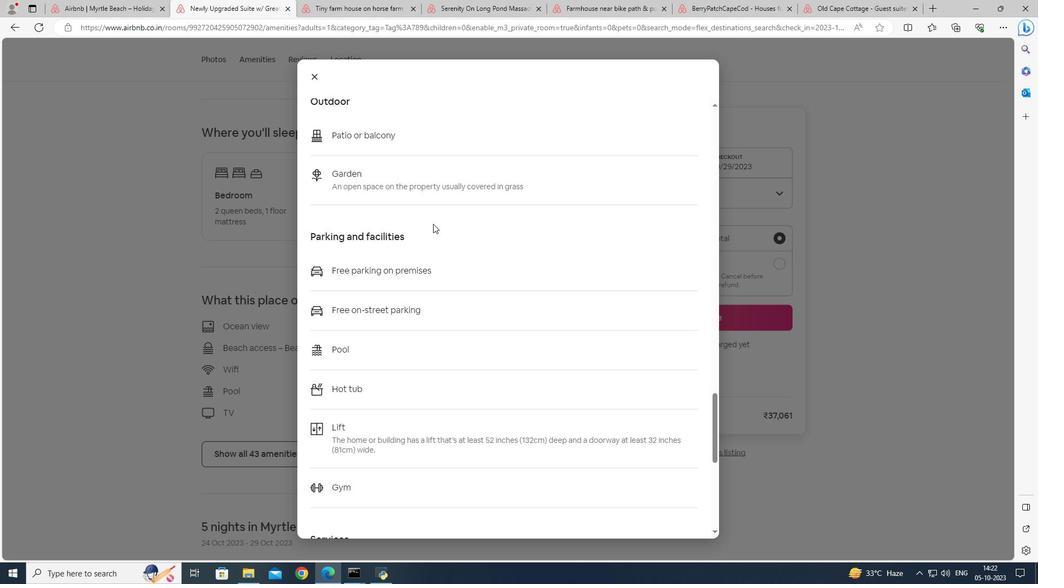 
Action: Mouse scrolled (433, 223) with delta (0, 0)
Screenshot: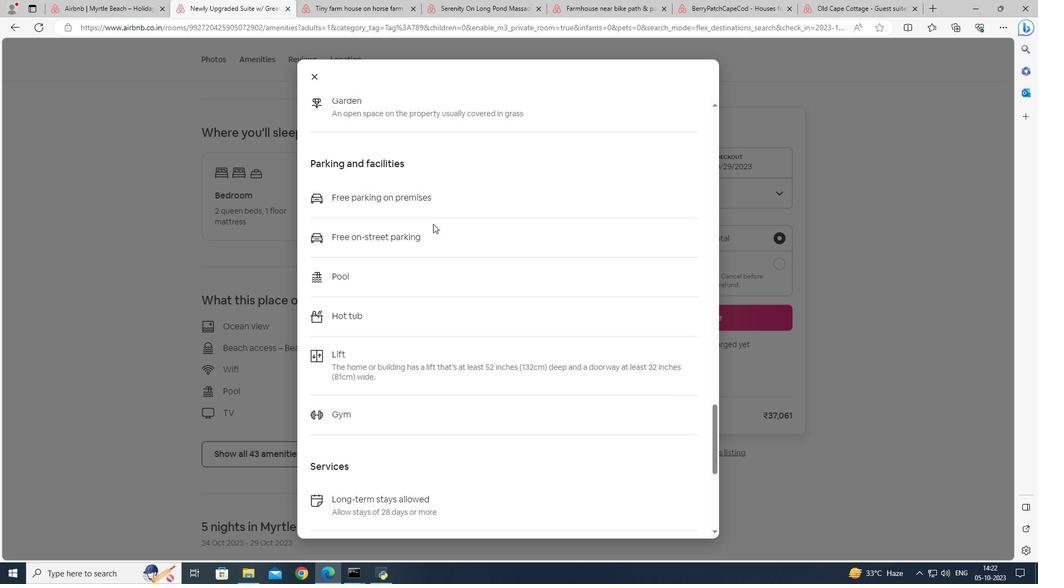 
Action: Mouse scrolled (433, 223) with delta (0, 0)
Screenshot: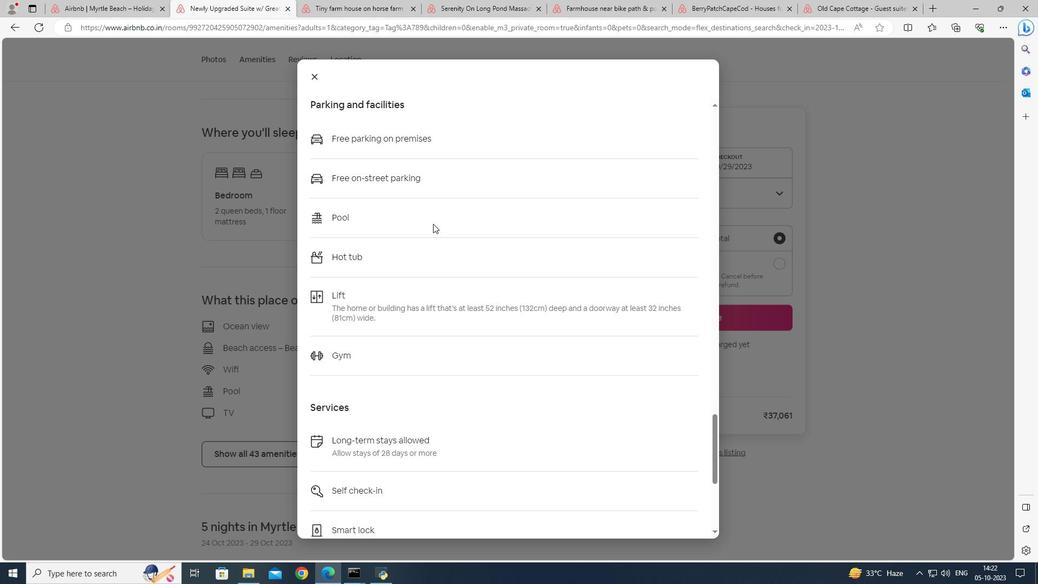 
Action: Mouse scrolled (433, 223) with delta (0, 0)
Screenshot: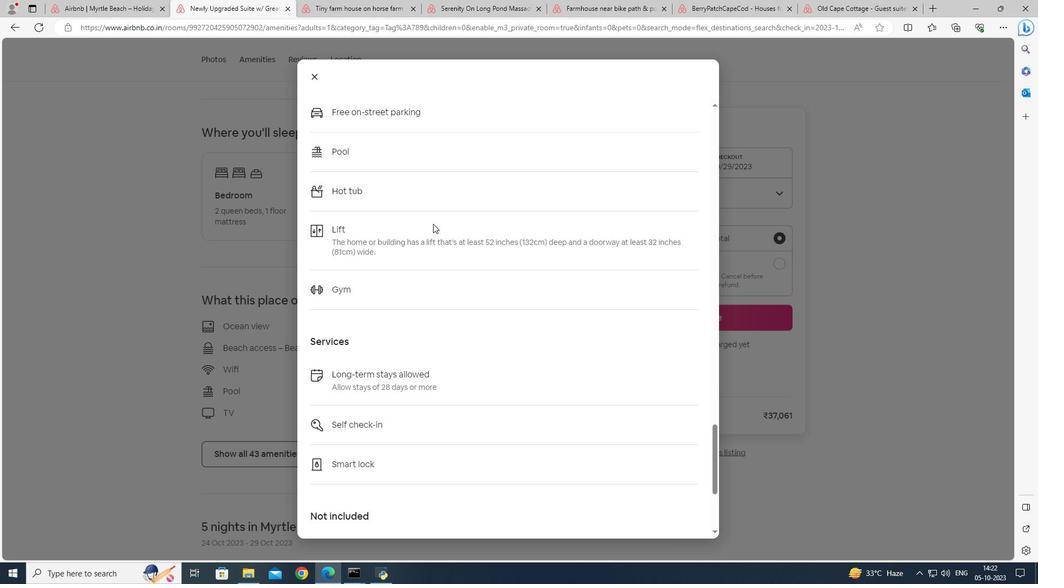 
Action: Mouse scrolled (433, 223) with delta (0, 0)
Screenshot: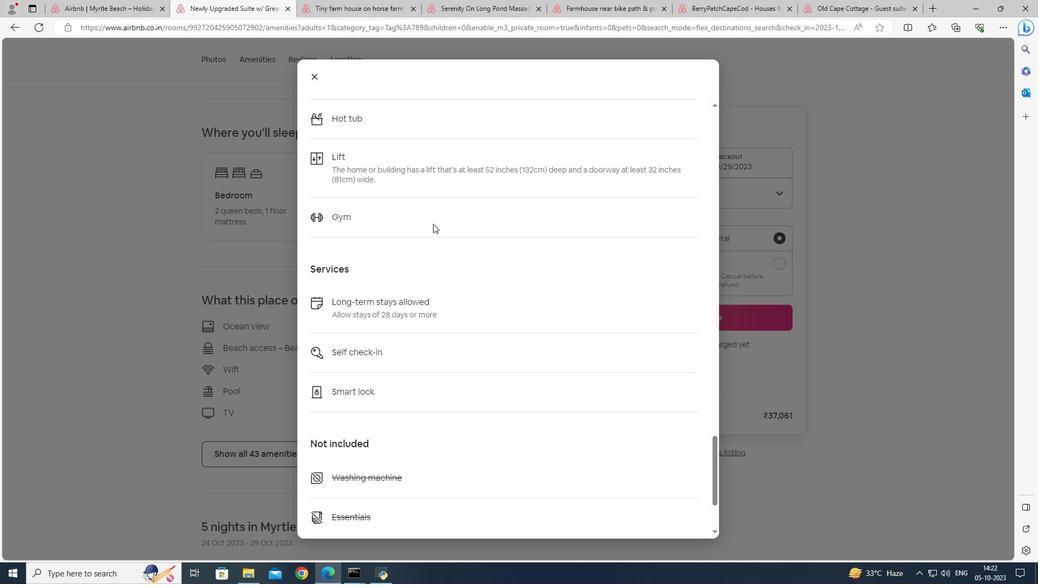 
Action: Mouse scrolled (433, 223) with delta (0, 0)
Screenshot: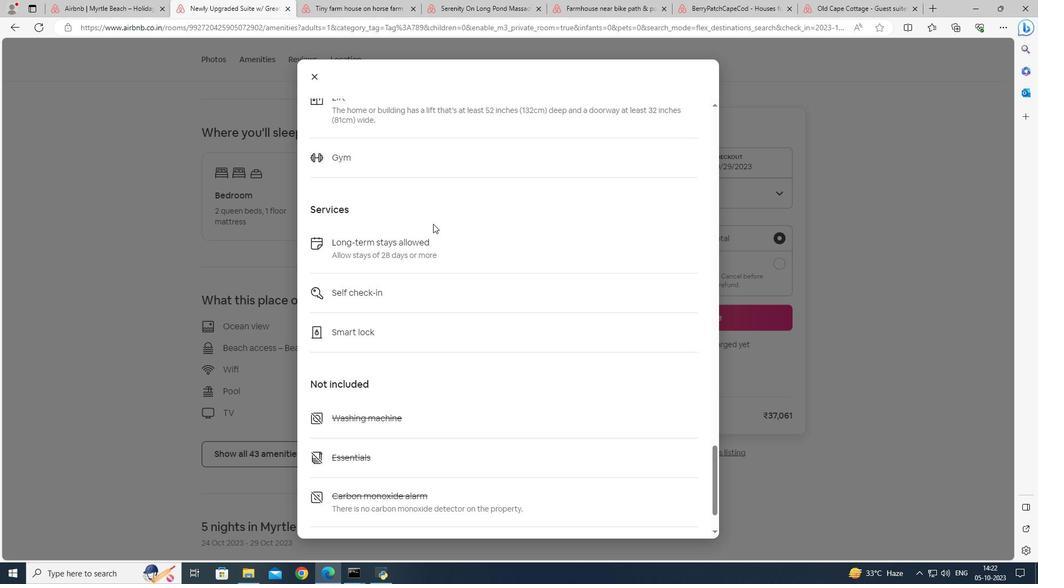 
Action: Mouse scrolled (433, 223) with delta (0, 0)
Screenshot: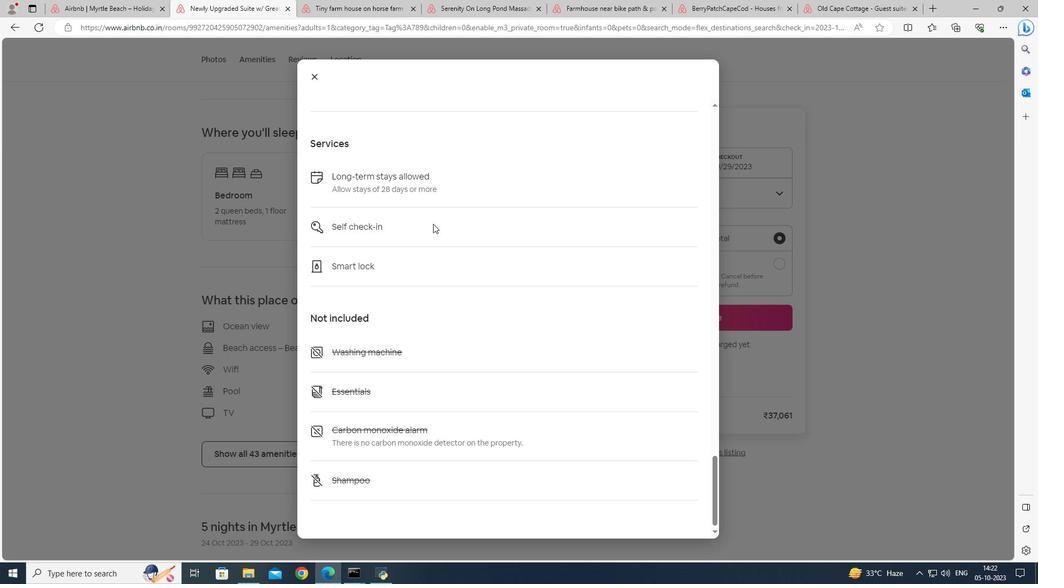 
Action: Mouse scrolled (433, 223) with delta (0, 0)
Screenshot: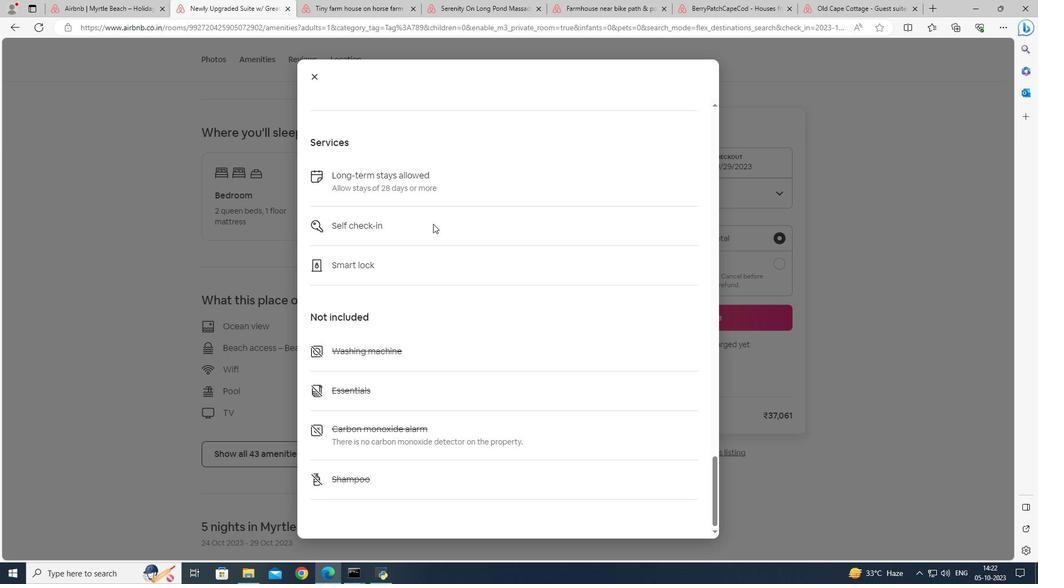 
Action: Mouse scrolled (433, 223) with delta (0, 0)
Screenshot: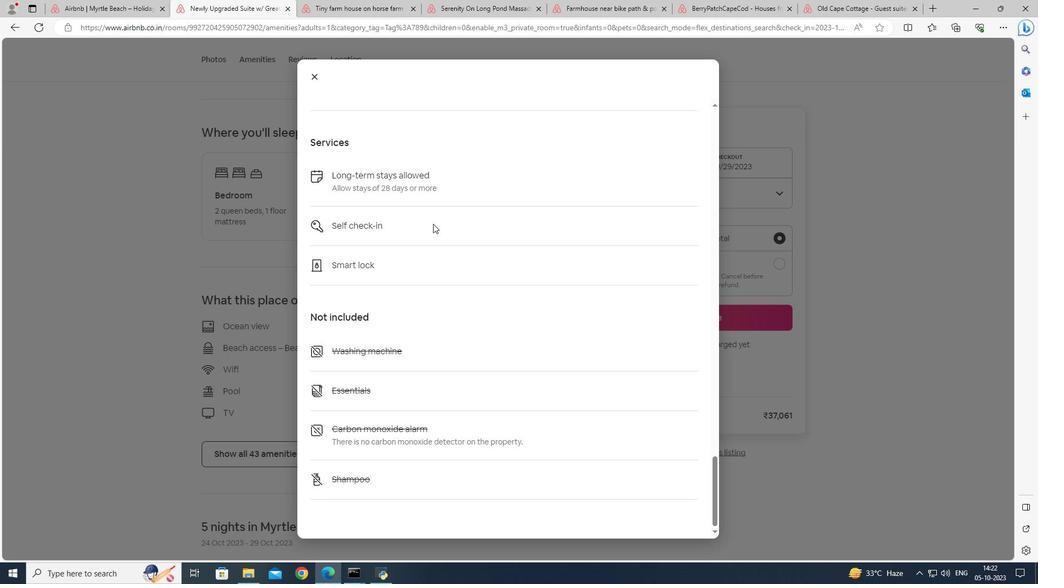 
Action: Mouse scrolled (433, 223) with delta (0, 0)
Screenshot: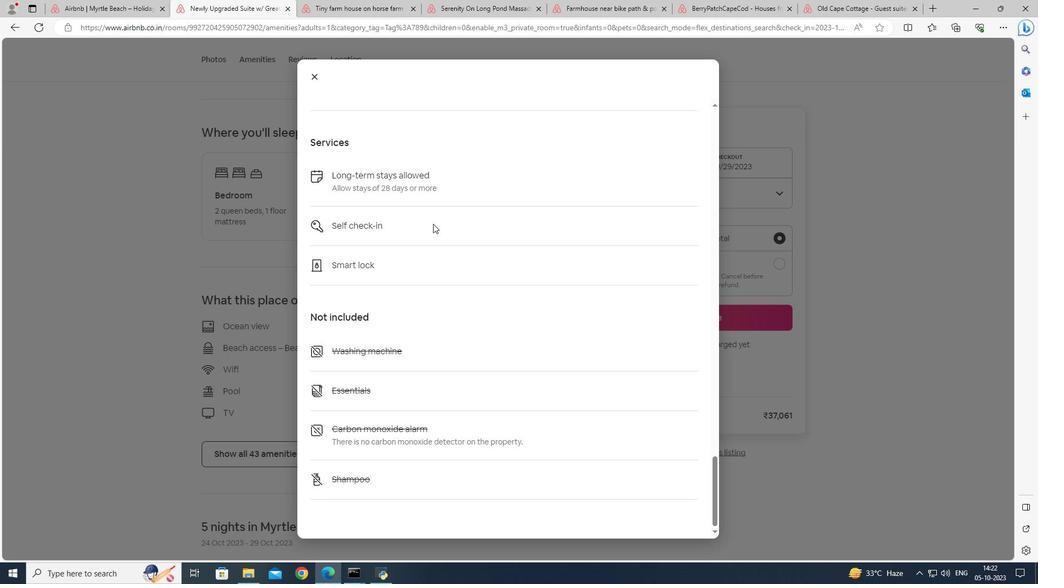 
Action: Mouse scrolled (433, 223) with delta (0, 0)
Screenshot: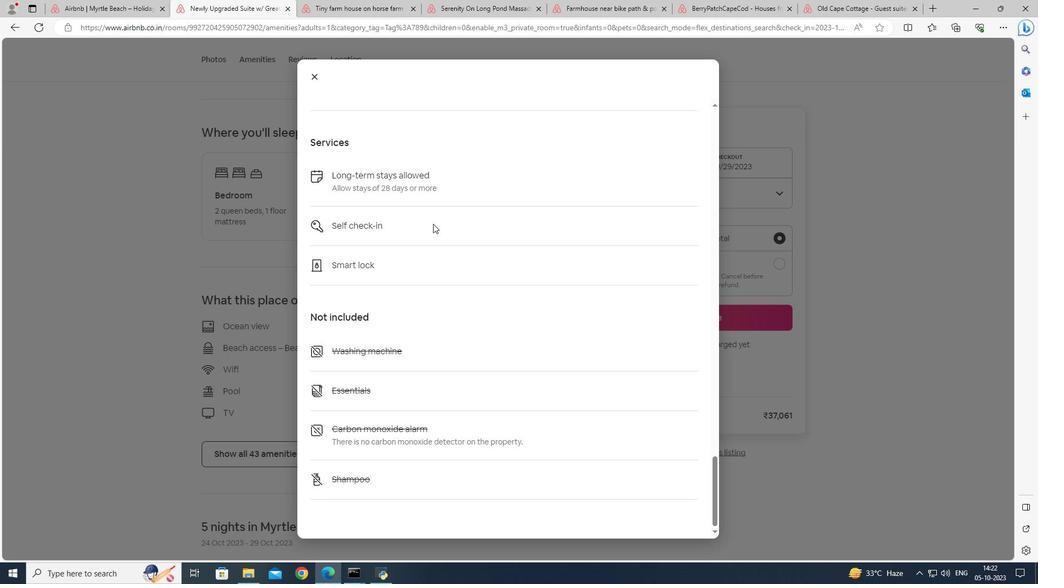 
Action: Mouse moved to (312, 74)
Screenshot: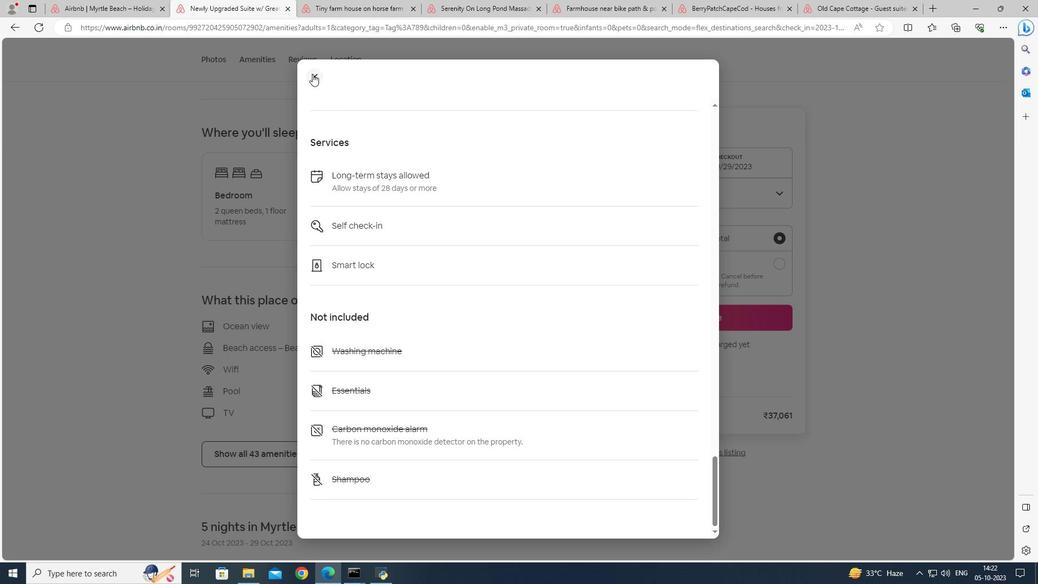 
Action: Mouse pressed left at (312, 74)
Screenshot: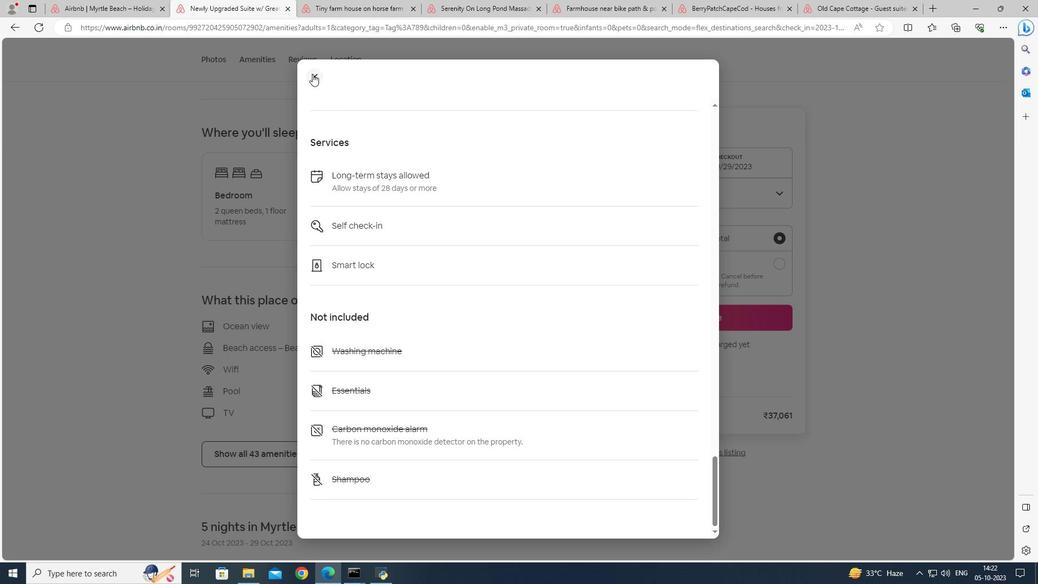 
Action: Mouse moved to (392, 263)
Screenshot: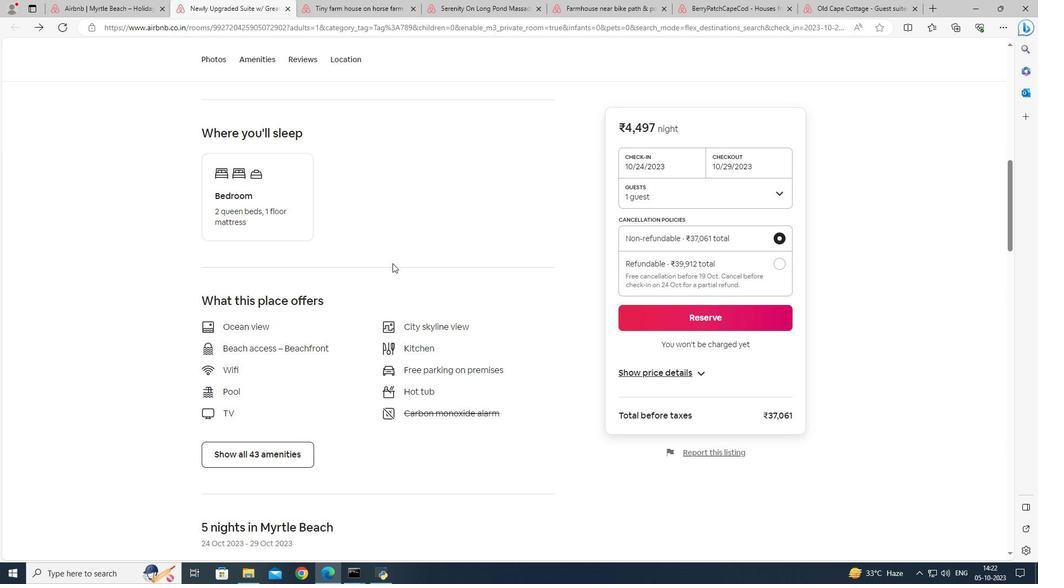 
Action: Mouse scrolled (392, 262) with delta (0, 0)
Screenshot: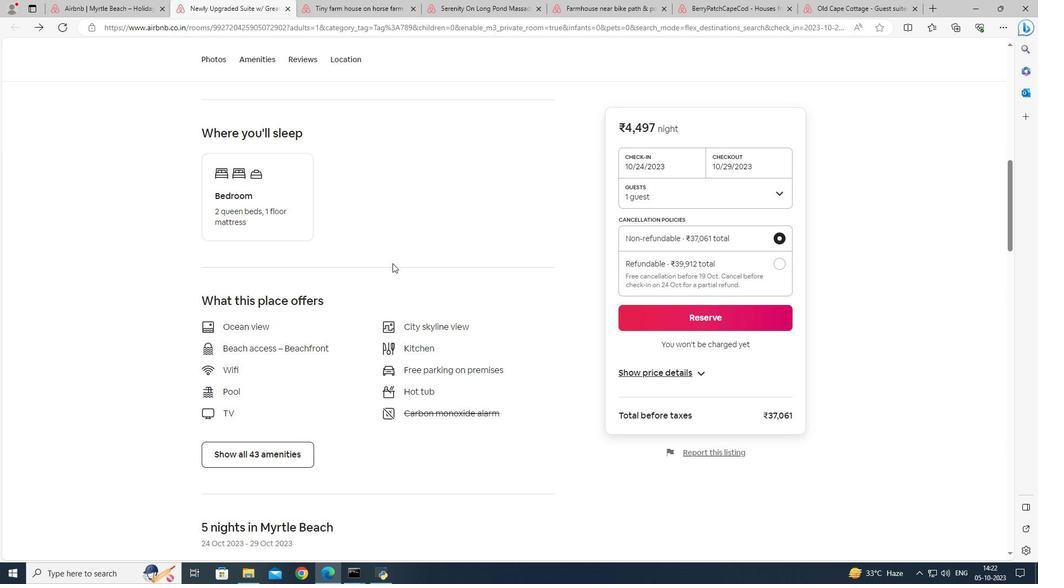 
Action: Mouse scrolled (392, 262) with delta (0, 0)
Screenshot: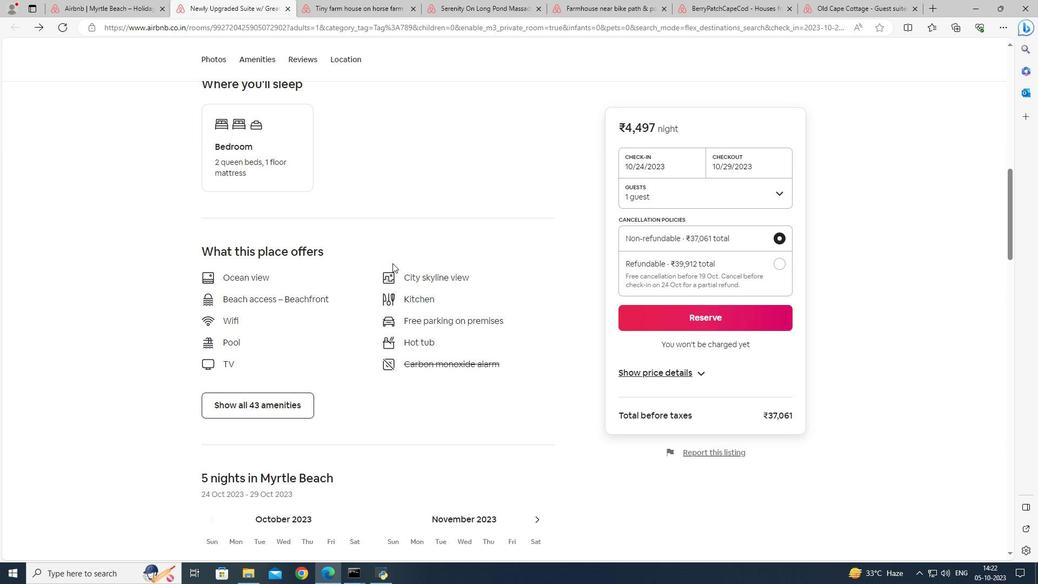 
Action: Mouse scrolled (392, 262) with delta (0, 0)
Screenshot: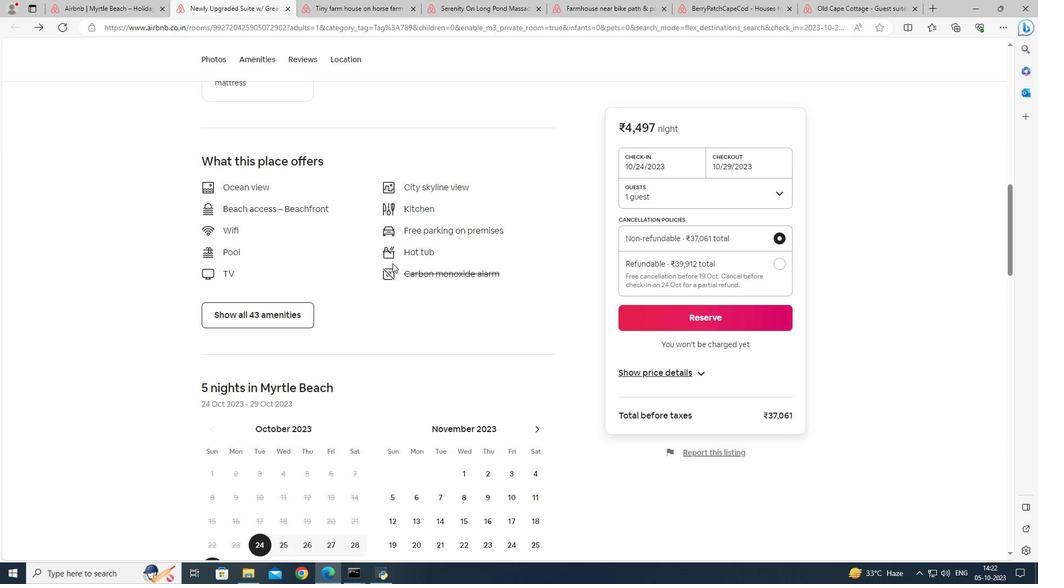 
Action: Mouse scrolled (392, 262) with delta (0, 0)
Screenshot: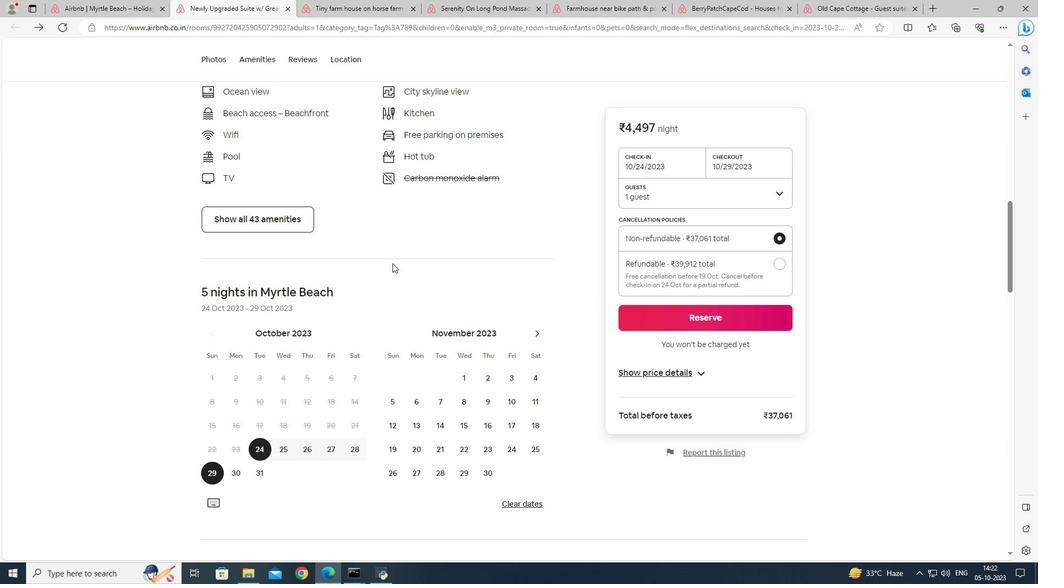 
Action: Mouse scrolled (392, 262) with delta (0, 0)
Screenshot: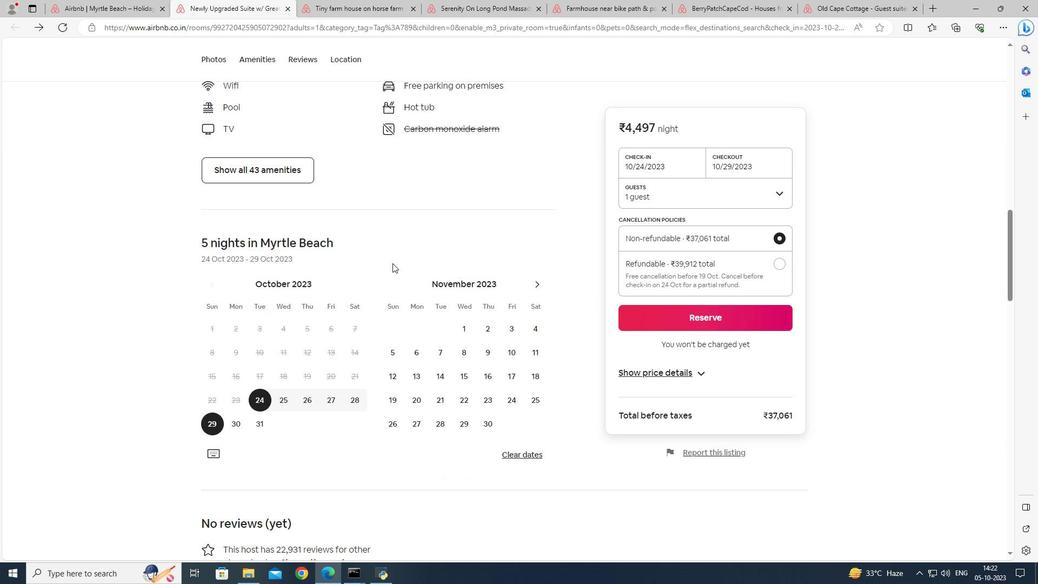 
Action: Mouse scrolled (392, 262) with delta (0, 0)
Screenshot: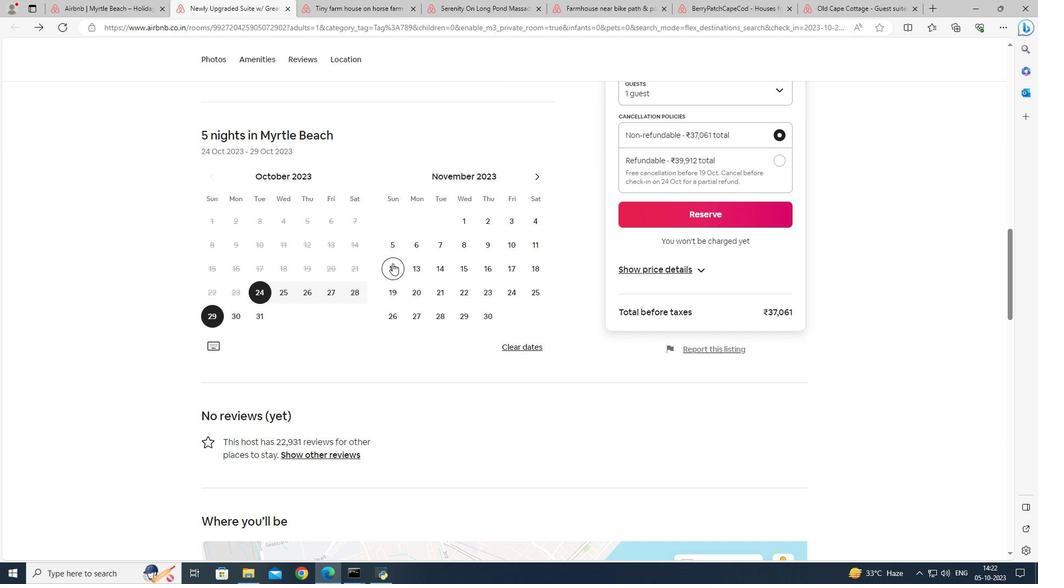 
Action: Mouse scrolled (392, 262) with delta (0, 0)
Screenshot: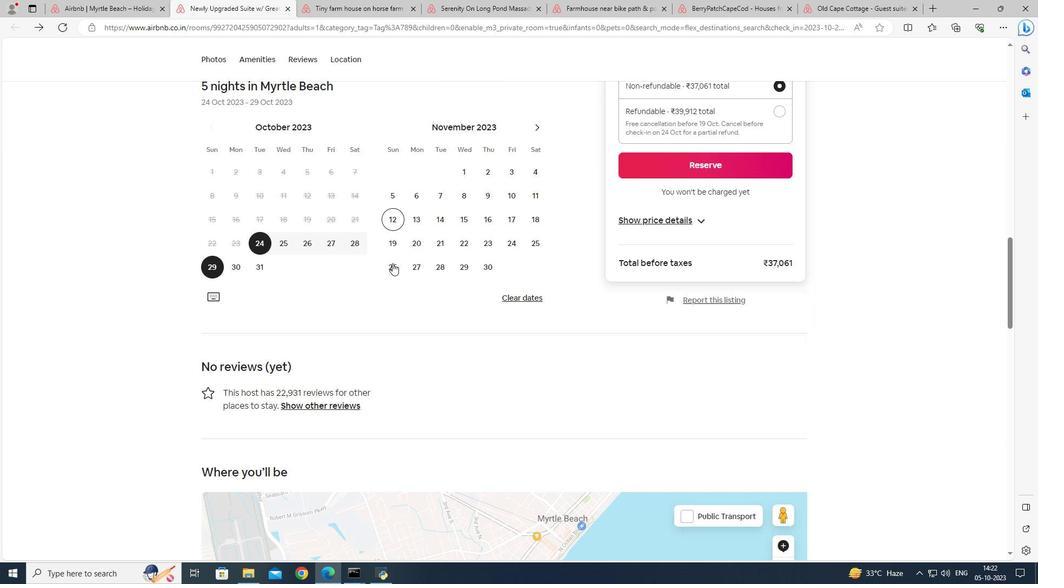 
Action: Mouse scrolled (392, 262) with delta (0, 0)
Screenshot: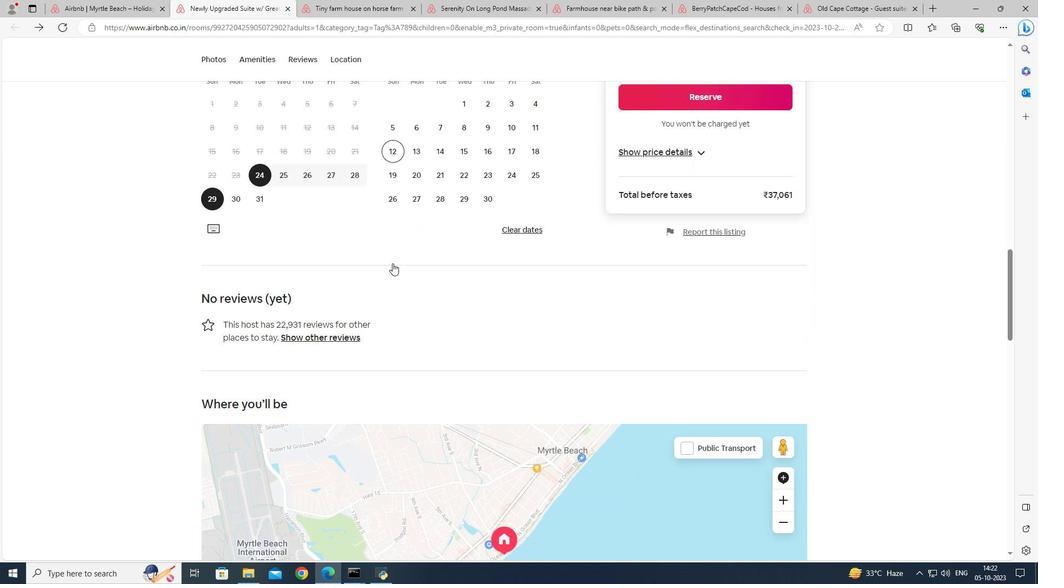 
Action: Mouse scrolled (392, 262) with delta (0, 0)
Screenshot: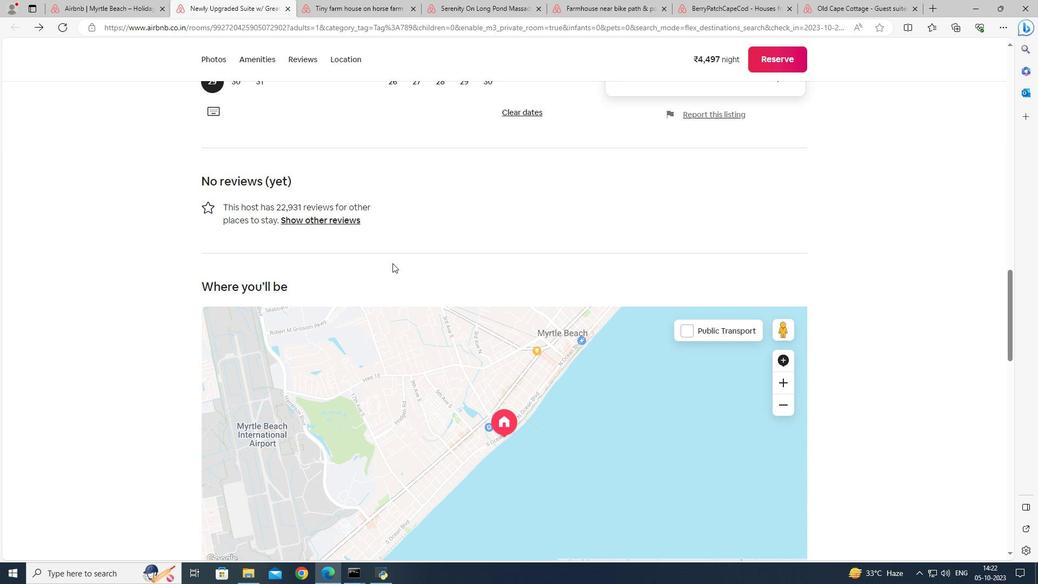 
Action: Mouse scrolled (392, 262) with delta (0, 0)
Screenshot: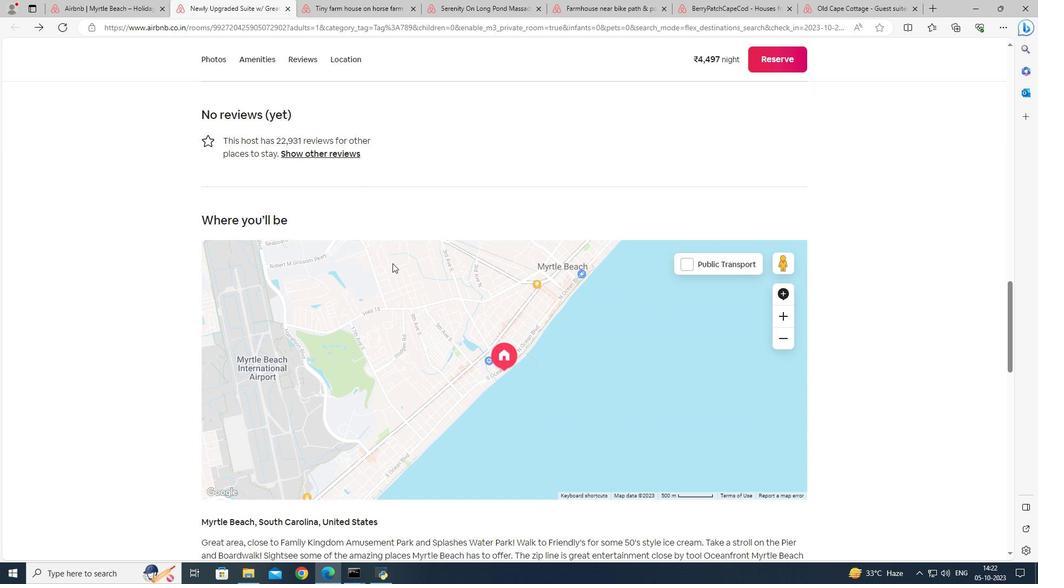 
Action: Mouse scrolled (392, 262) with delta (0, 0)
Screenshot: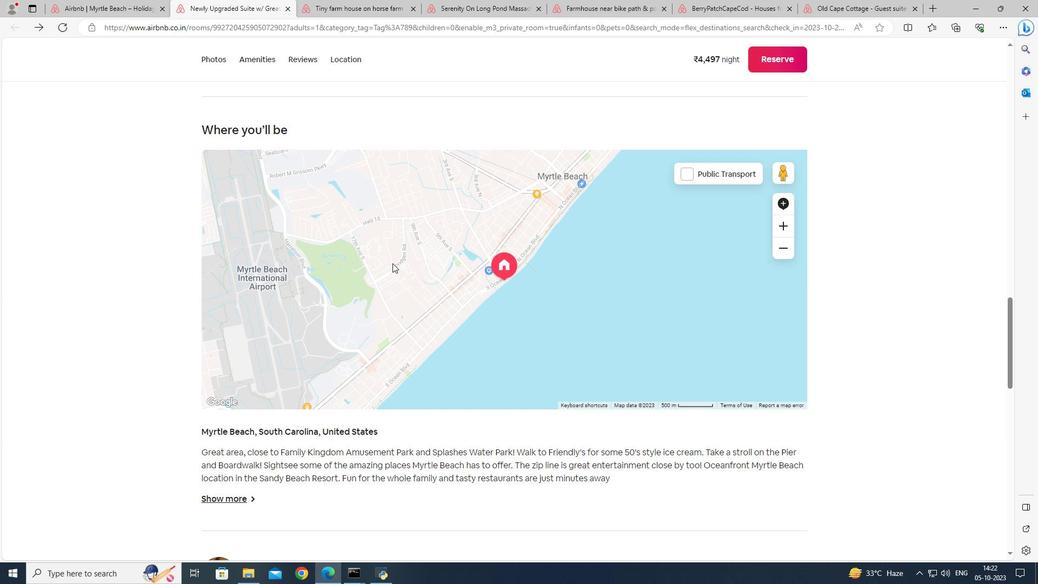 
Action: Mouse scrolled (392, 262) with delta (0, 0)
Screenshot: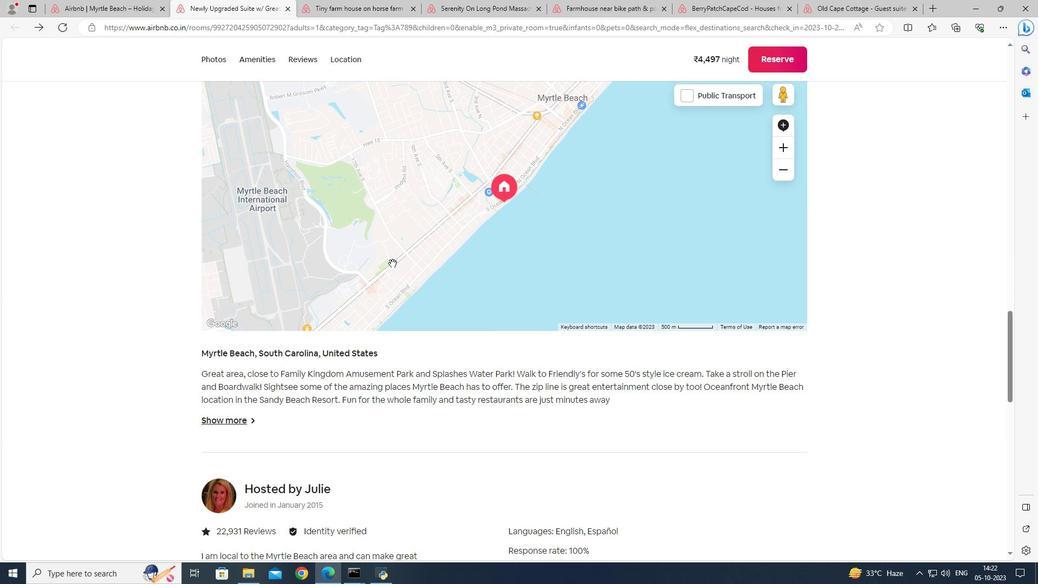 
Action: Mouse scrolled (392, 262) with delta (0, 0)
Screenshot: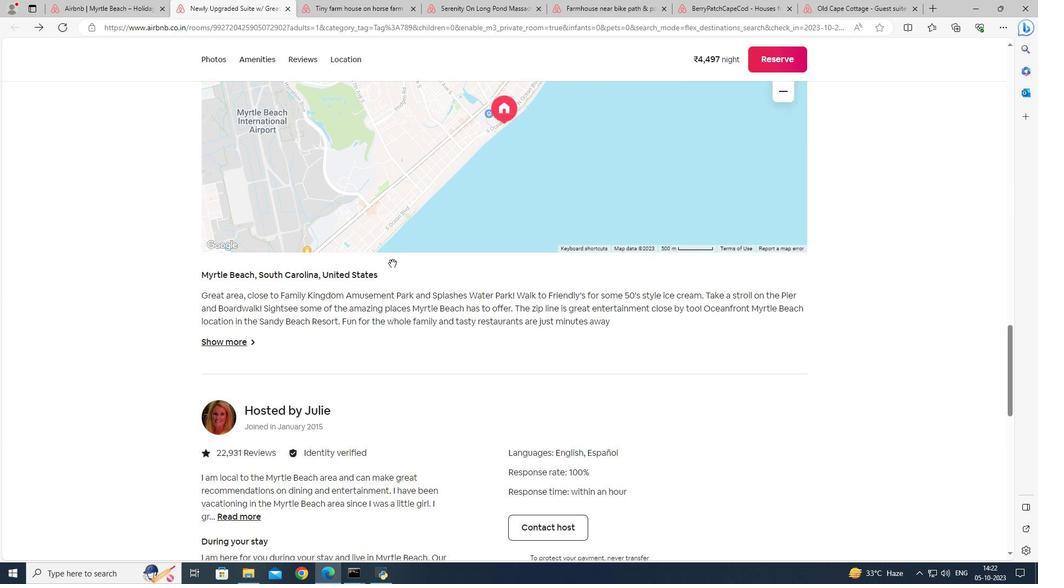 
Action: Mouse scrolled (392, 262) with delta (0, 0)
Screenshot: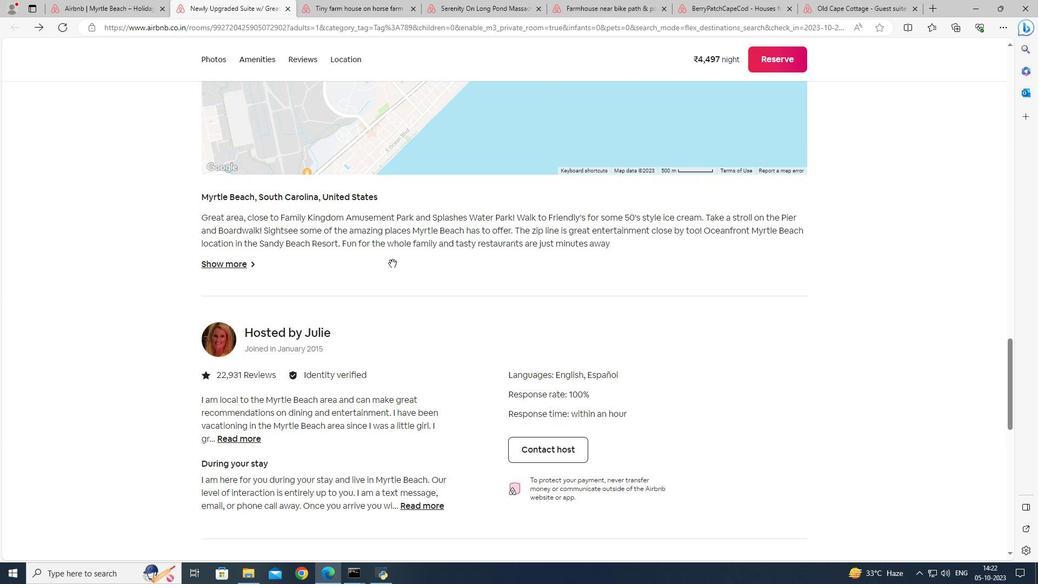 
Action: Mouse scrolled (392, 262) with delta (0, 0)
Screenshot: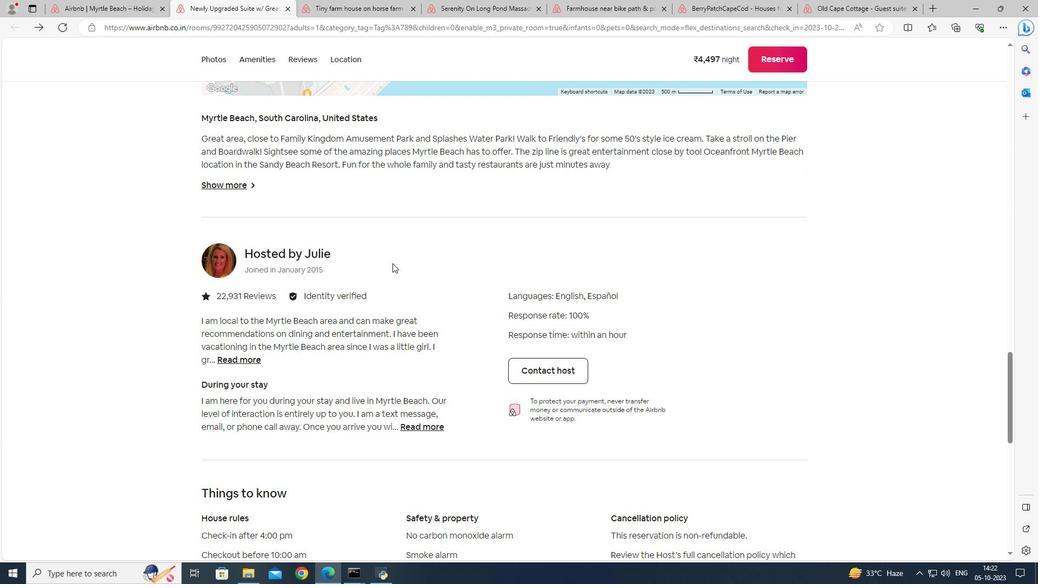 
Action: Mouse scrolled (392, 262) with delta (0, 0)
Screenshot: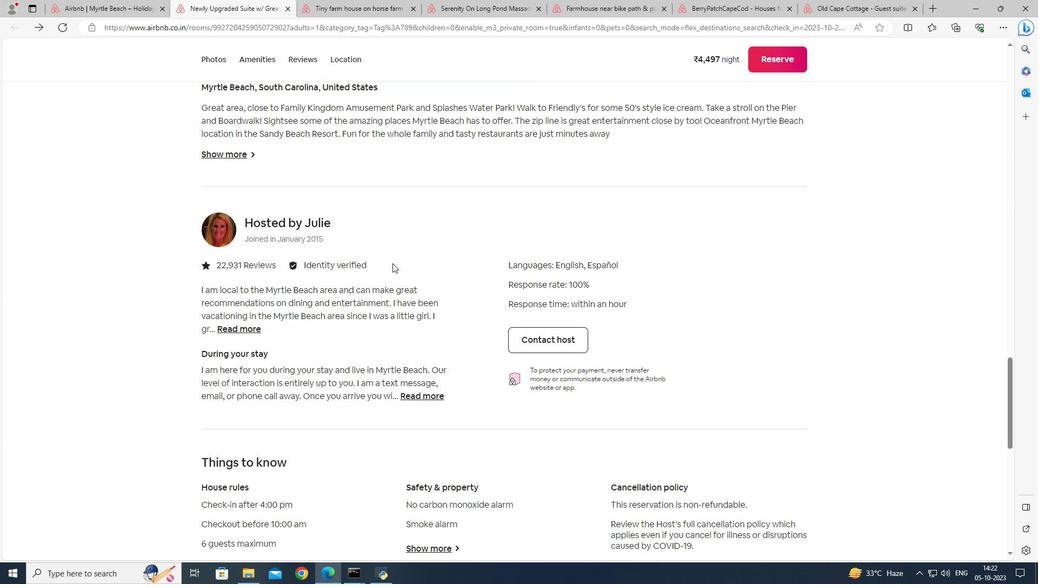 
Action: Mouse scrolled (392, 262) with delta (0, 0)
Screenshot: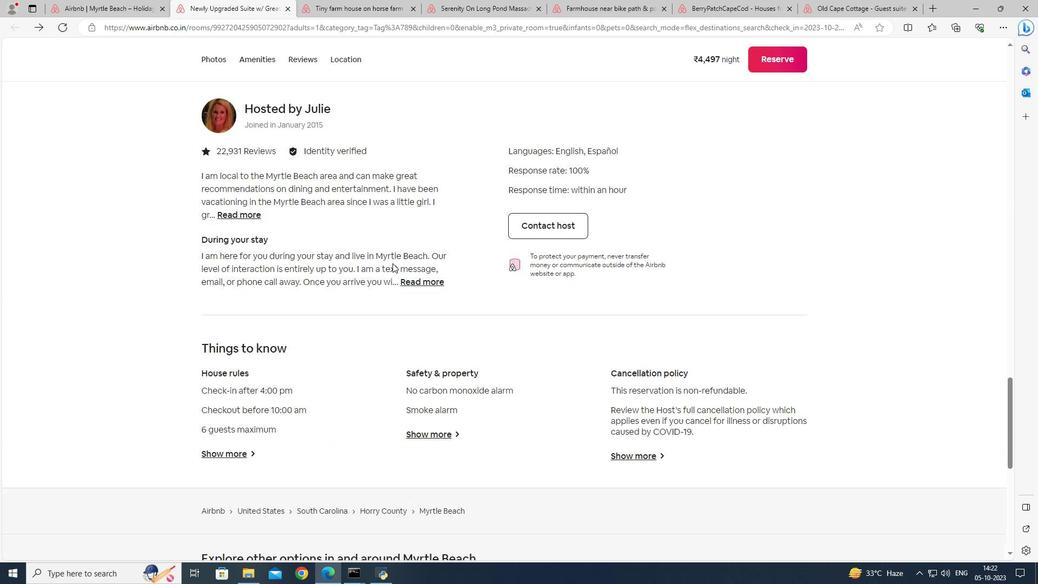 
Action: Mouse scrolled (392, 262) with delta (0, 0)
Screenshot: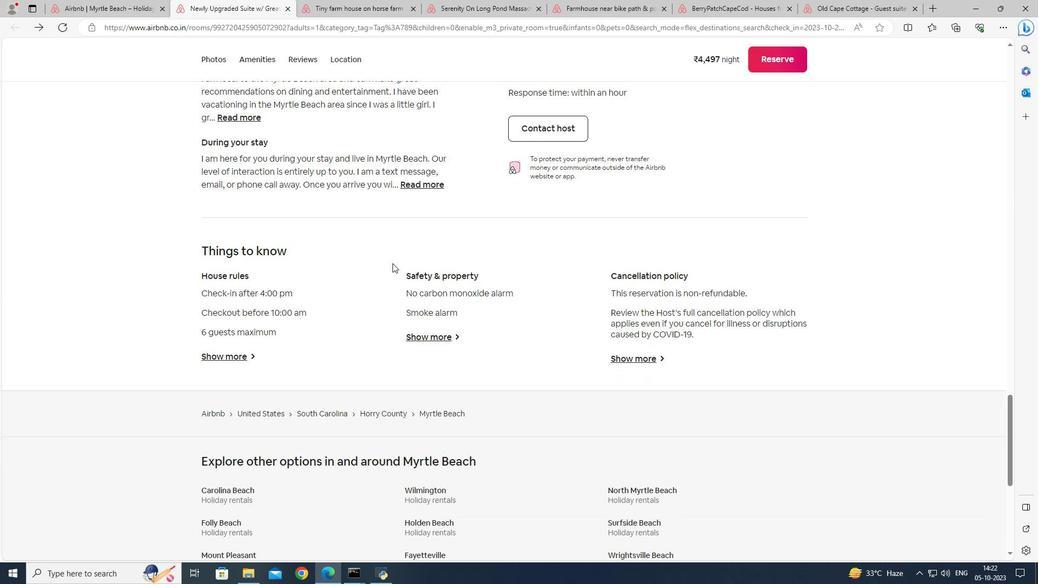 
Action: Mouse scrolled (392, 262) with delta (0, 0)
Screenshot: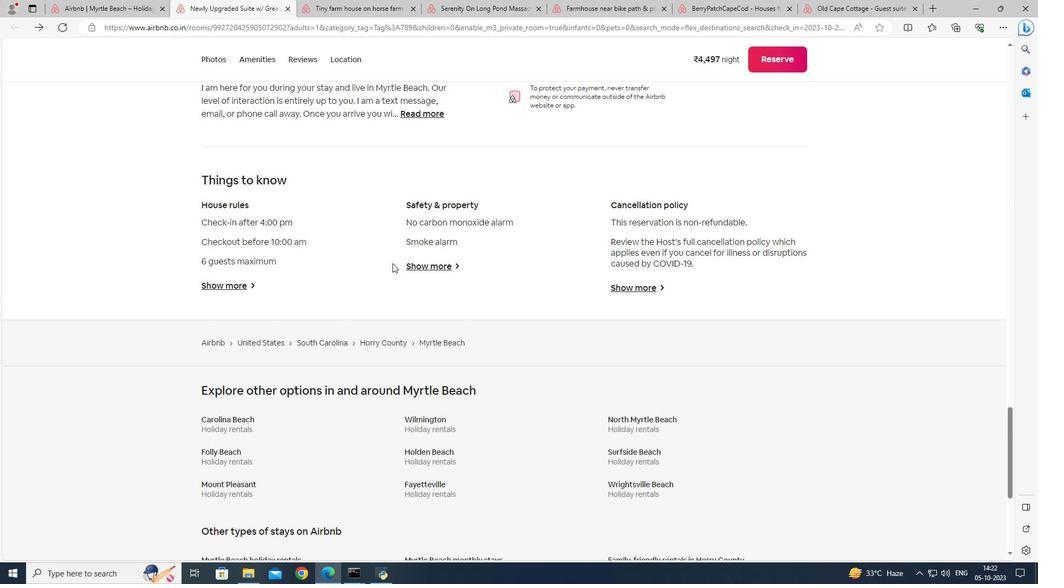 
Action: Mouse scrolled (392, 262) with delta (0, 0)
Screenshot: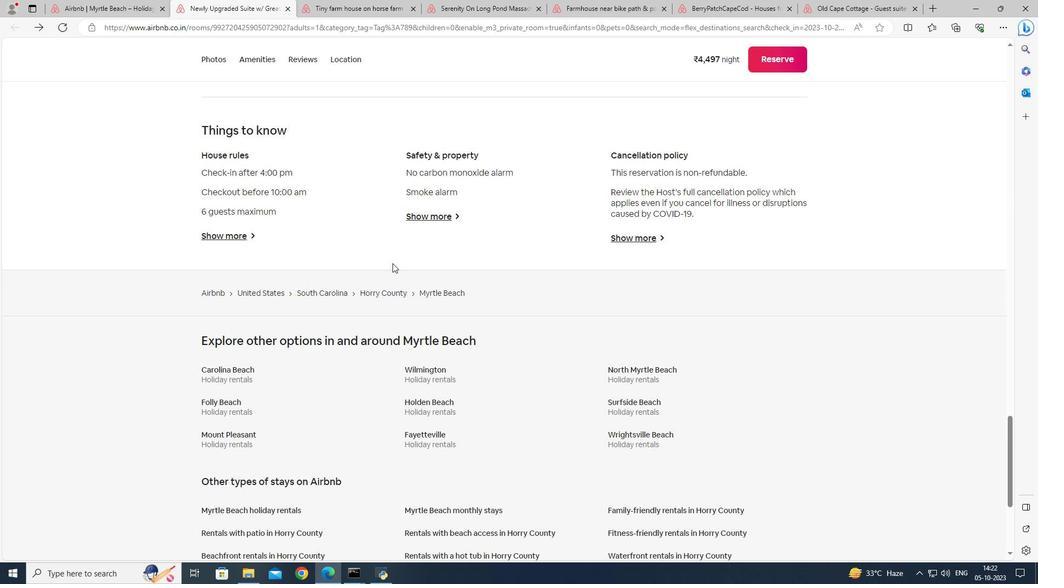 
Action: Mouse scrolled (392, 262) with delta (0, 0)
Screenshot: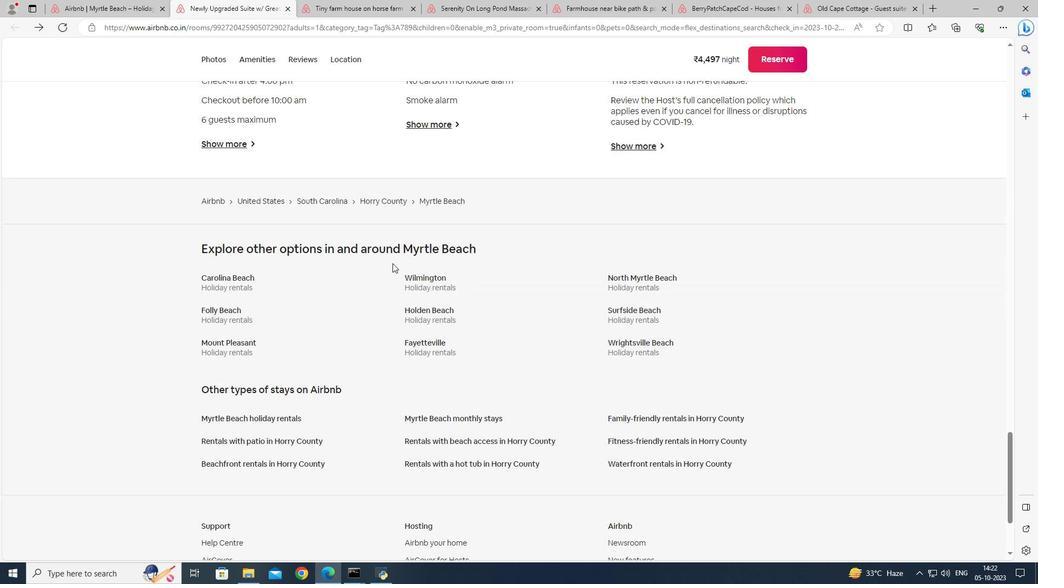 
Action: Mouse scrolled (392, 262) with delta (0, 0)
Screenshot: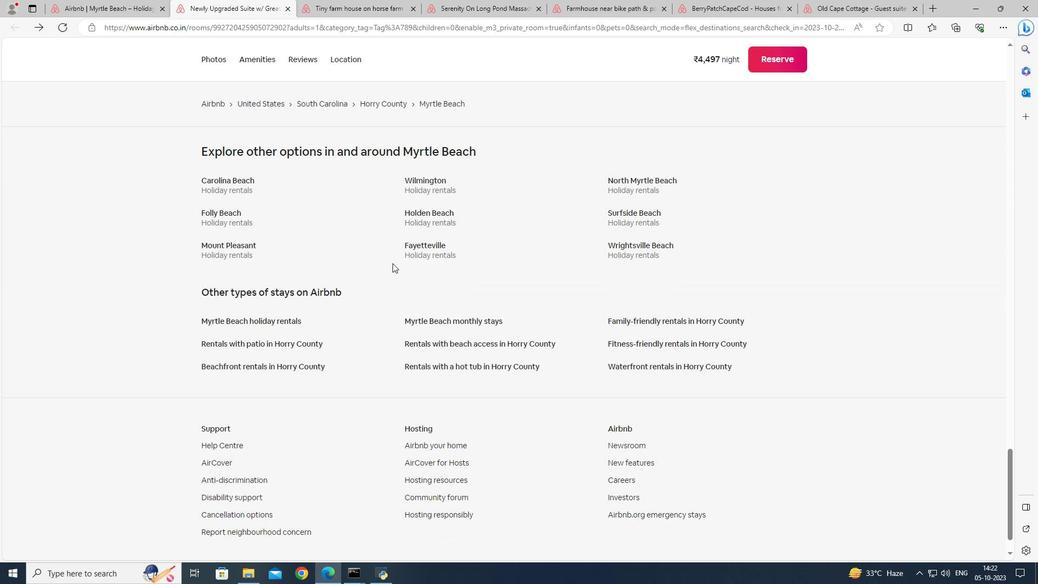 
Action: Mouse scrolled (392, 262) with delta (0, 0)
Screenshot: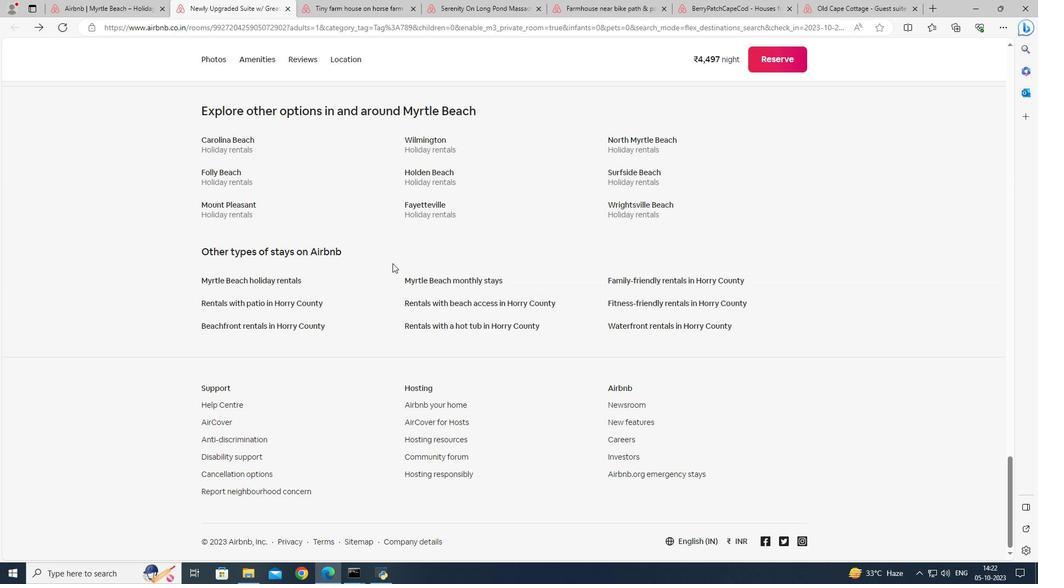 
Action: Mouse scrolled (392, 262) with delta (0, 0)
Screenshot: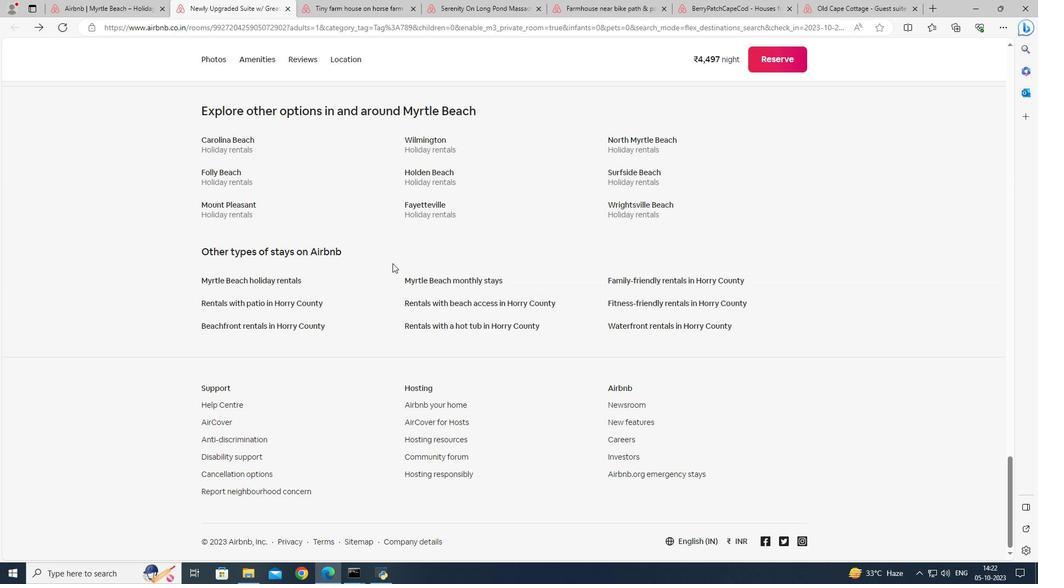 
Action: Mouse scrolled (392, 262) with delta (0, 0)
Screenshot: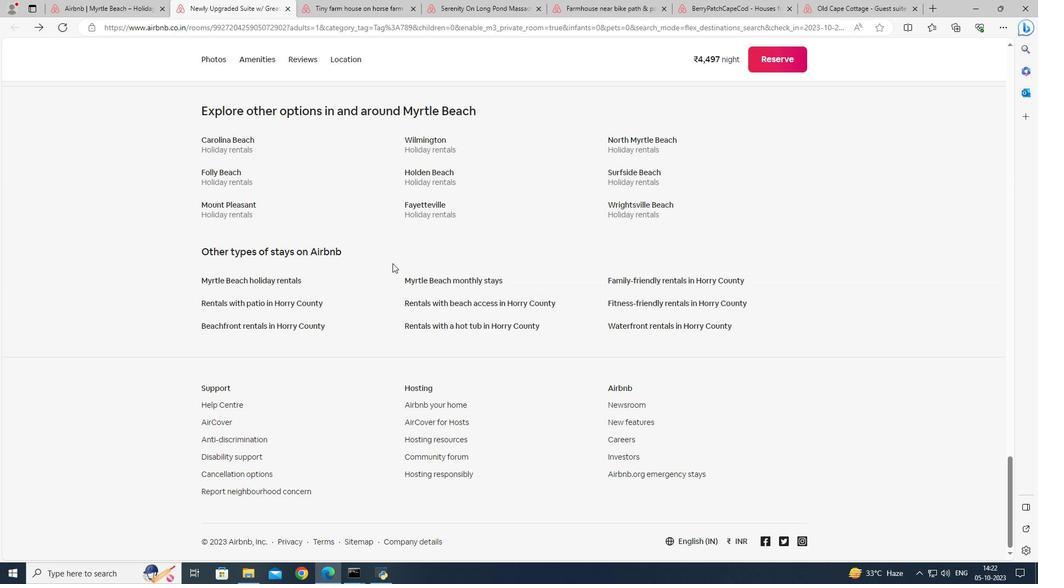 
Action: Mouse moved to (118, 14)
Screenshot: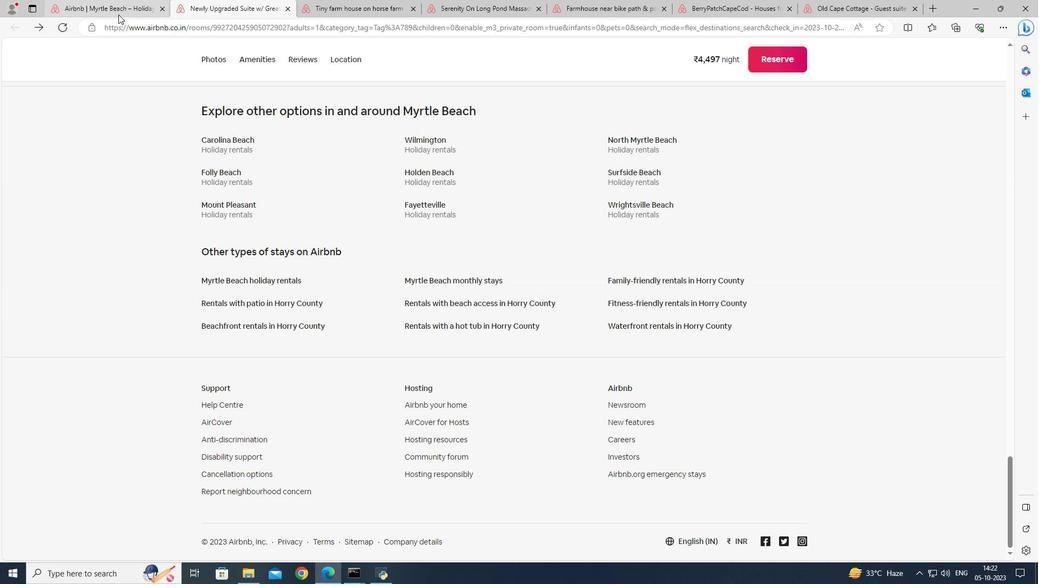 
Action: Mouse pressed left at (118, 14)
Screenshot: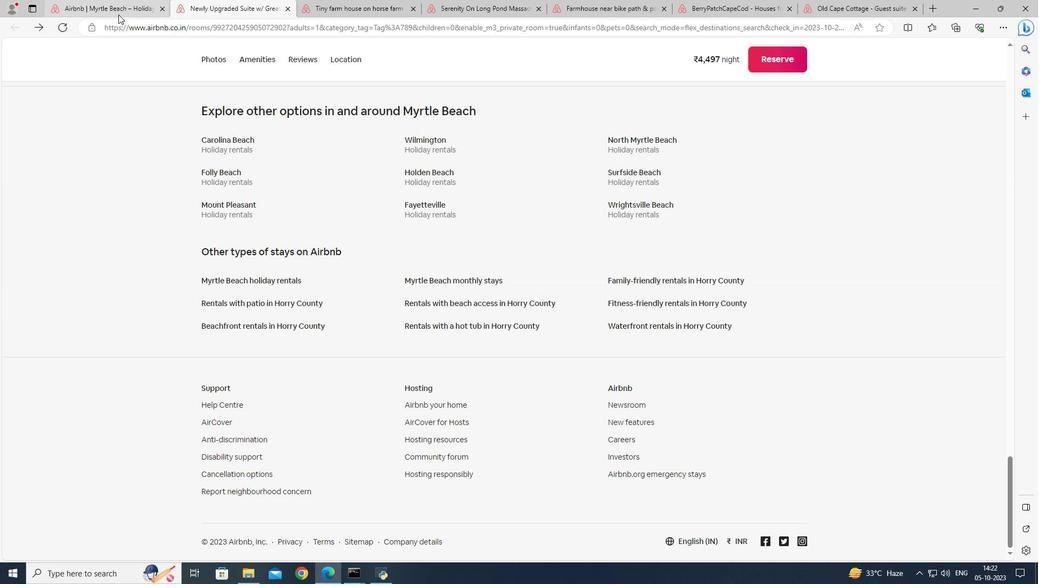 
Action: Mouse moved to (415, 384)
Screenshot: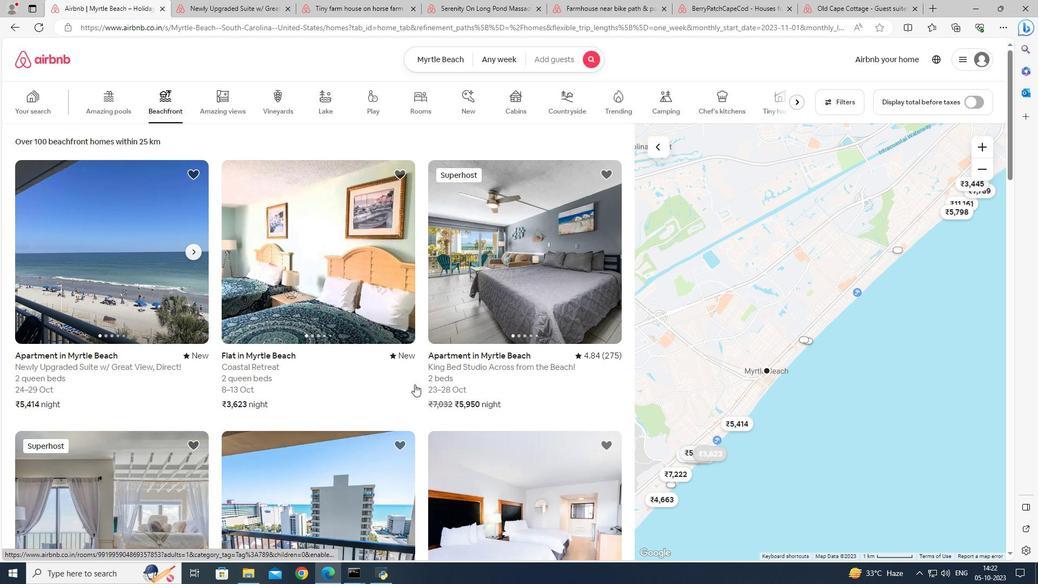 
Action: Mouse scrolled (415, 384) with delta (0, 0)
Screenshot: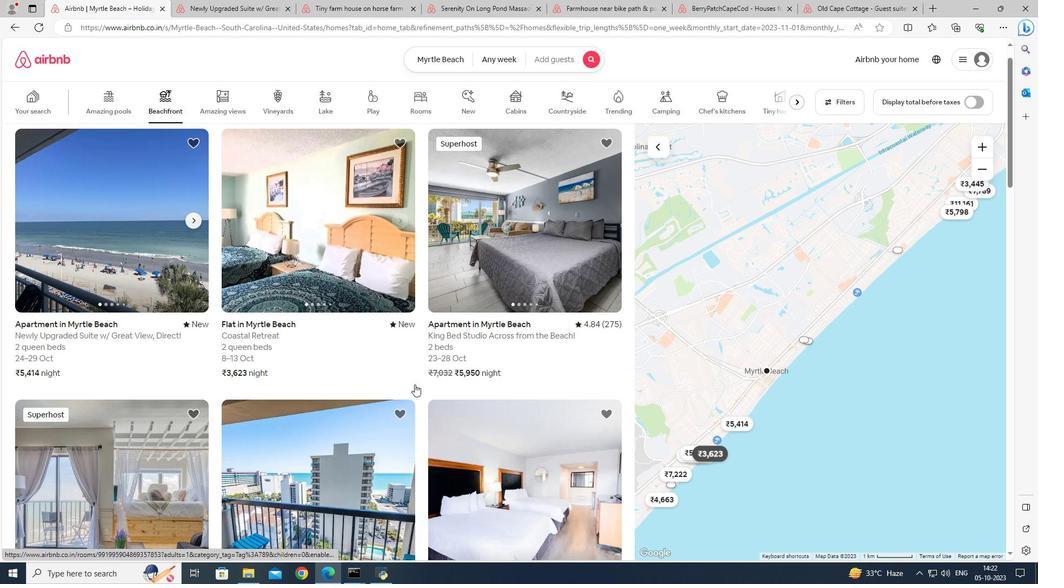 
Action: Mouse scrolled (415, 384) with delta (0, 0)
Screenshot: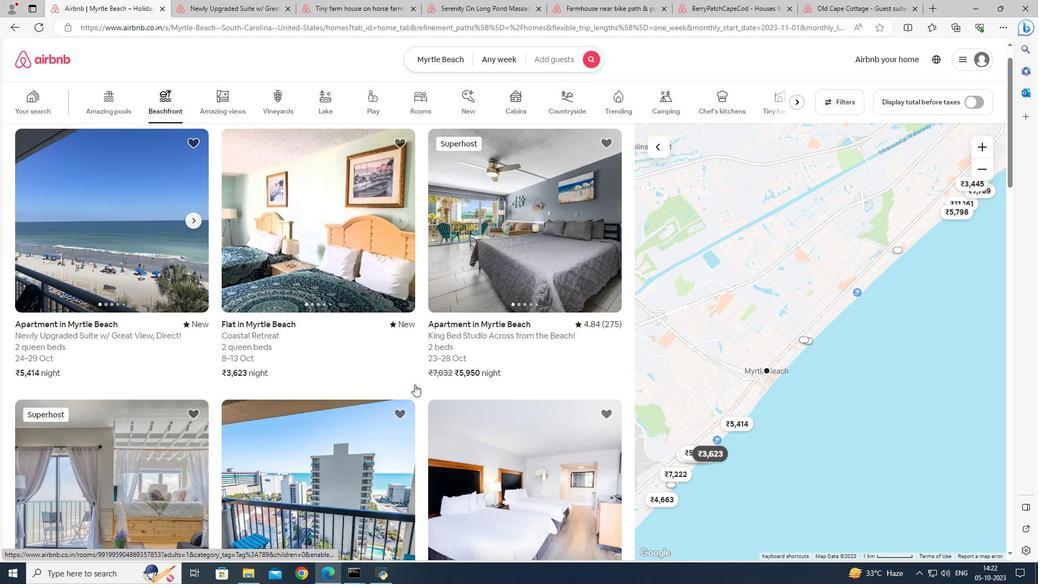 
Action: Mouse moved to (112, 369)
Screenshot: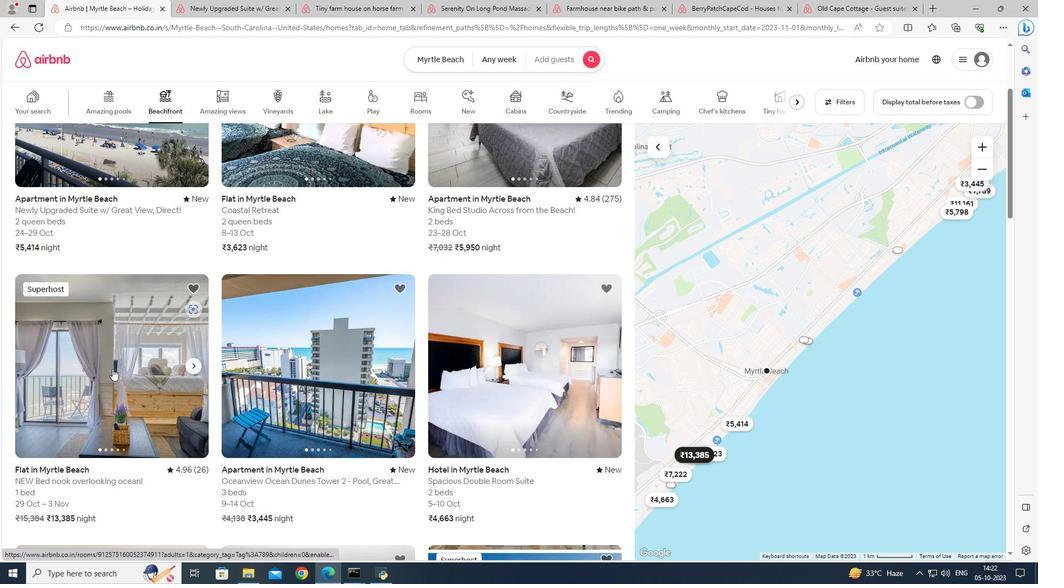 
Action: Mouse pressed left at (112, 369)
Screenshot: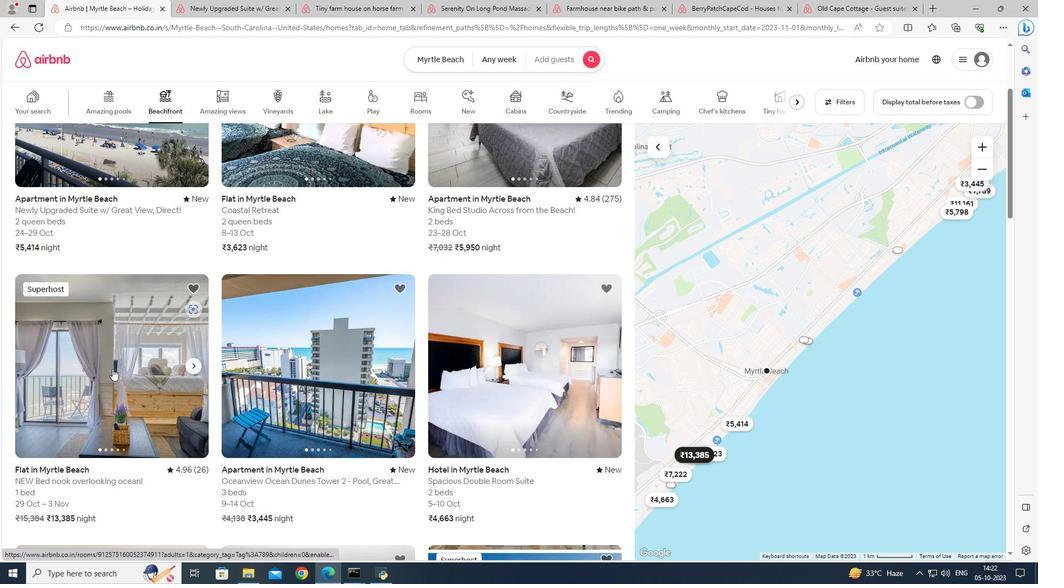 
Action: Mouse moved to (732, 399)
Screenshot: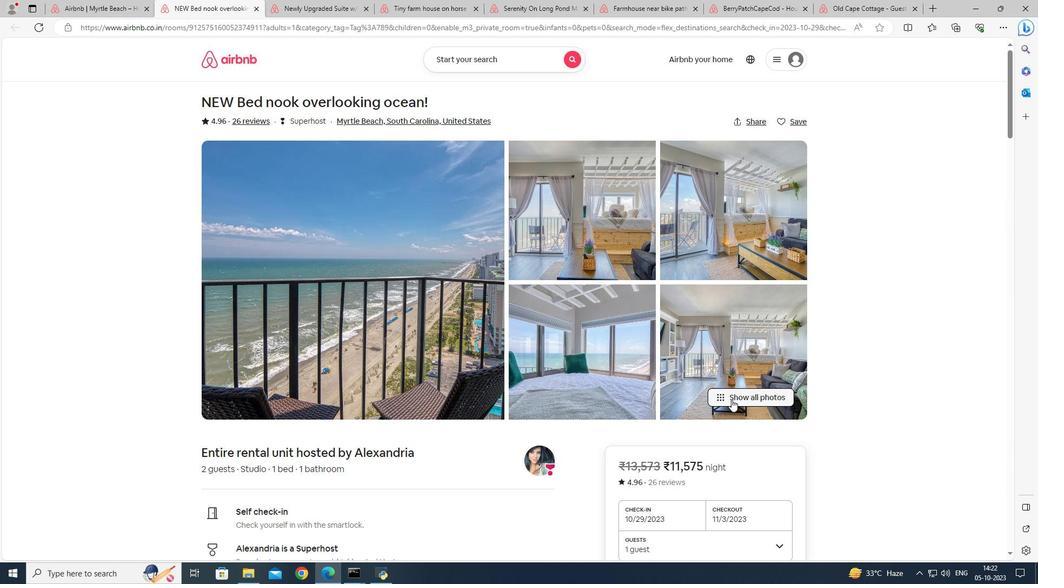 
Action: Mouse pressed left at (732, 399)
Screenshot: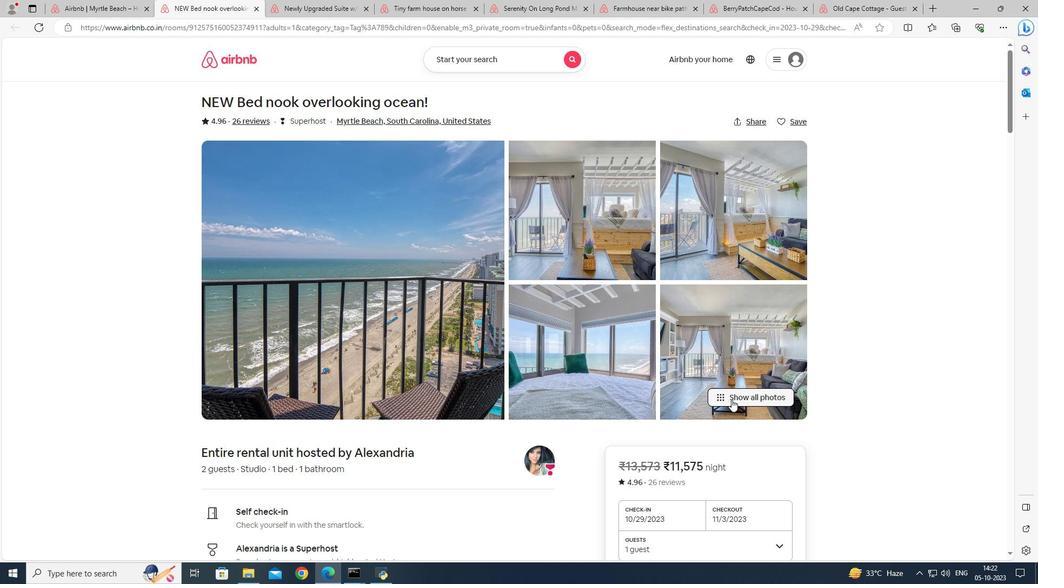 
Action: Mouse moved to (666, 374)
Screenshot: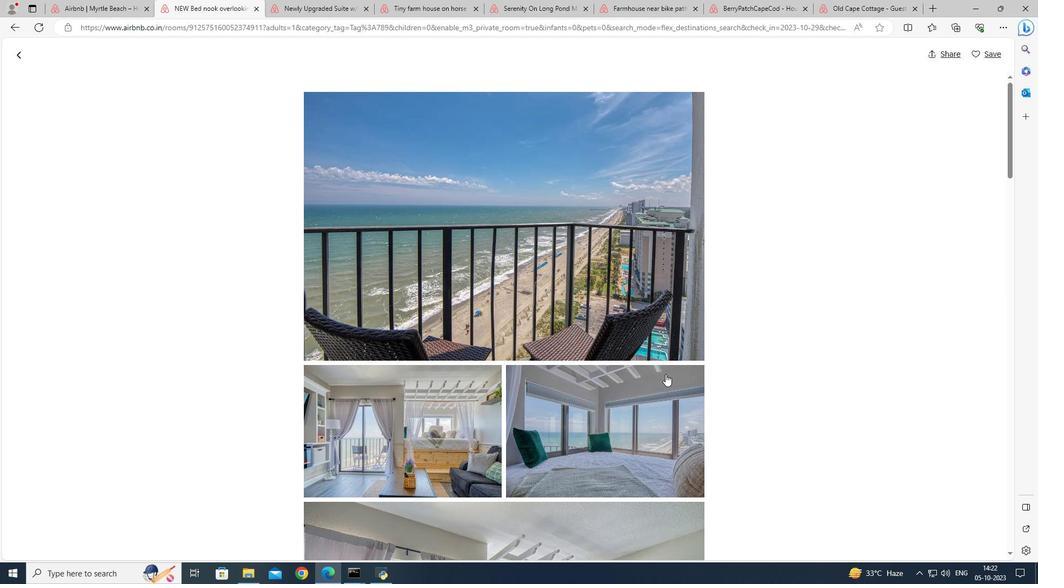 
Action: Mouse scrolled (666, 373) with delta (0, 0)
Screenshot: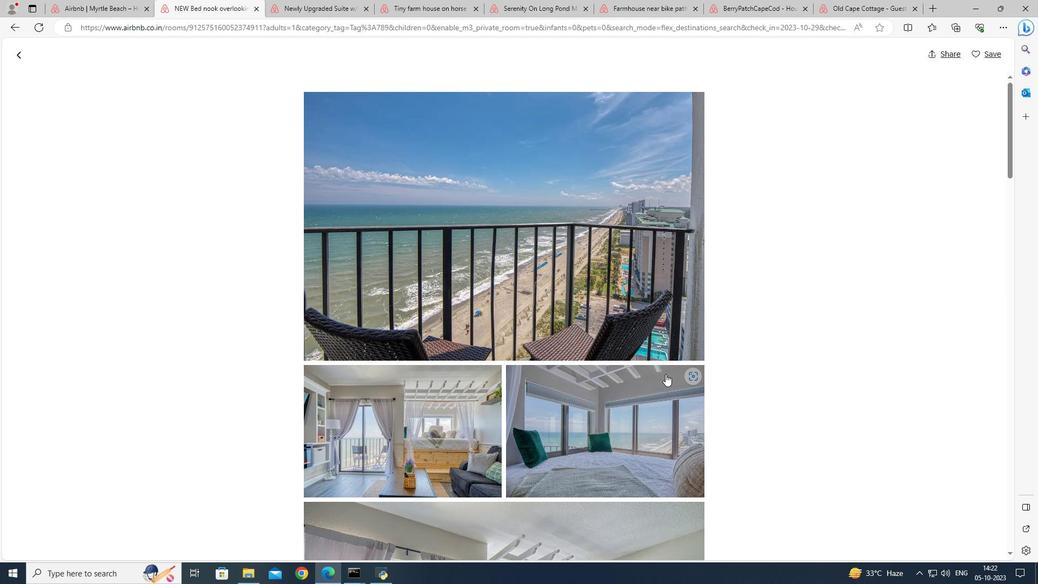 
Action: Mouse scrolled (666, 373) with delta (0, 0)
Screenshot: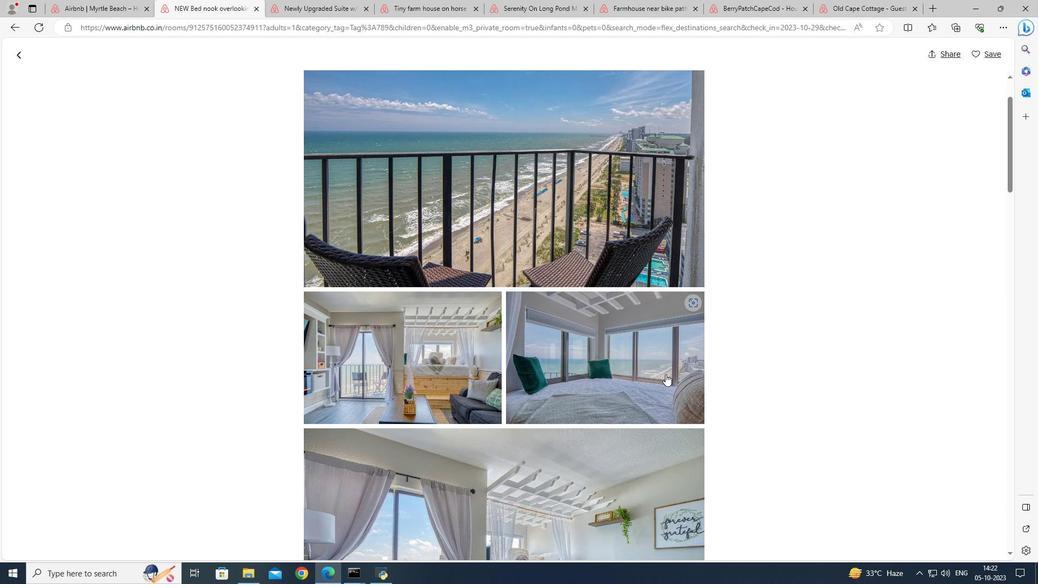 
Action: Mouse scrolled (666, 373) with delta (0, 0)
Screenshot: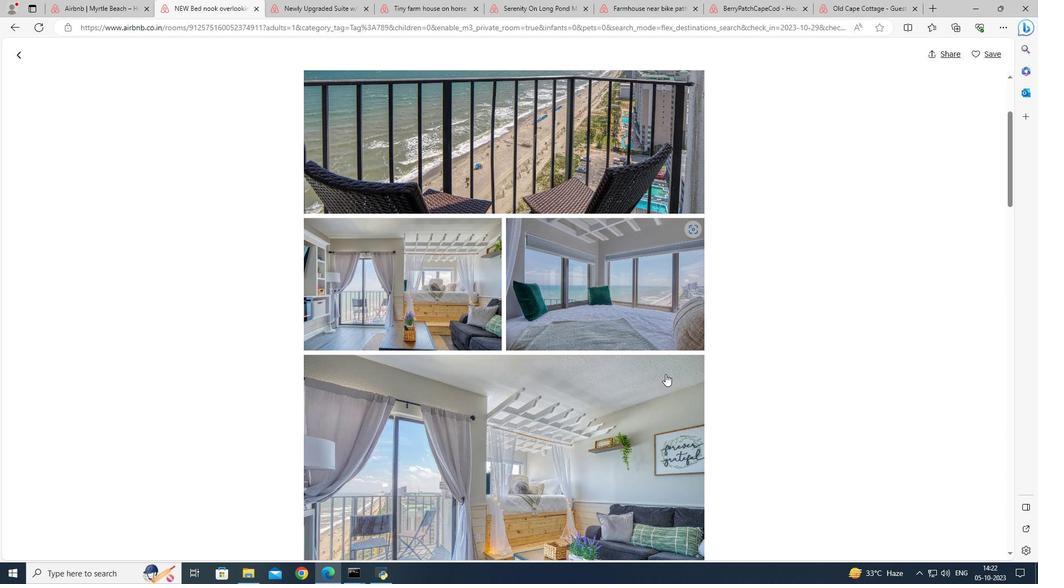 
Action: Mouse scrolled (666, 373) with delta (0, 0)
Screenshot: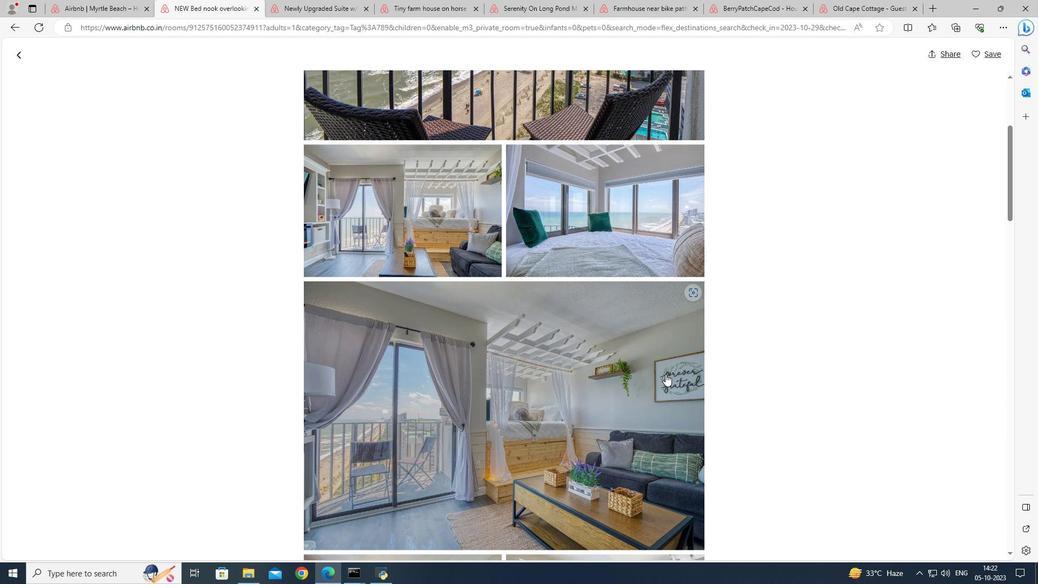 
Action: Mouse scrolled (666, 373) with delta (0, 0)
Screenshot: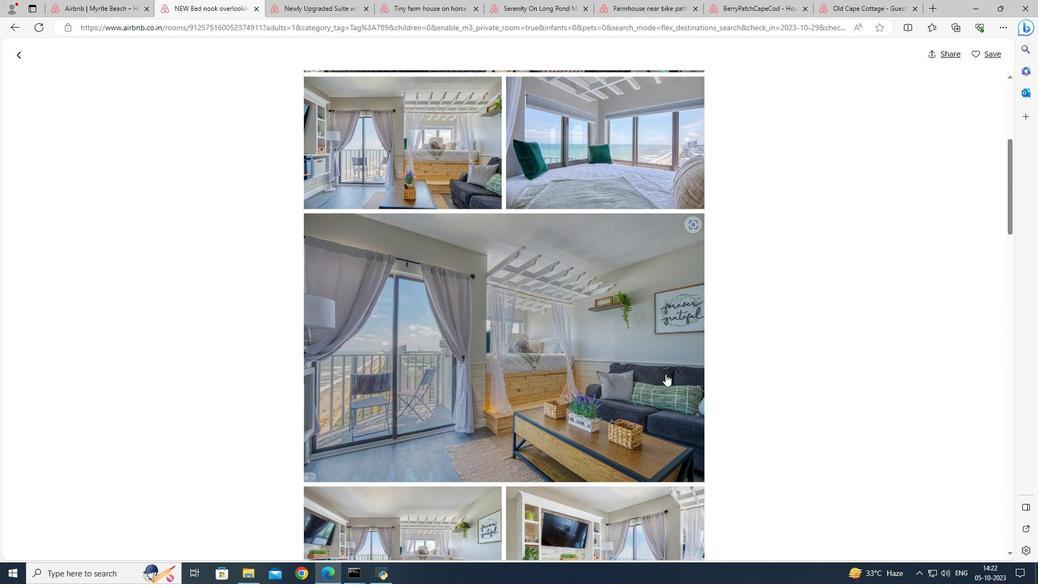 
Action: Mouse scrolled (666, 373) with delta (0, 0)
Screenshot: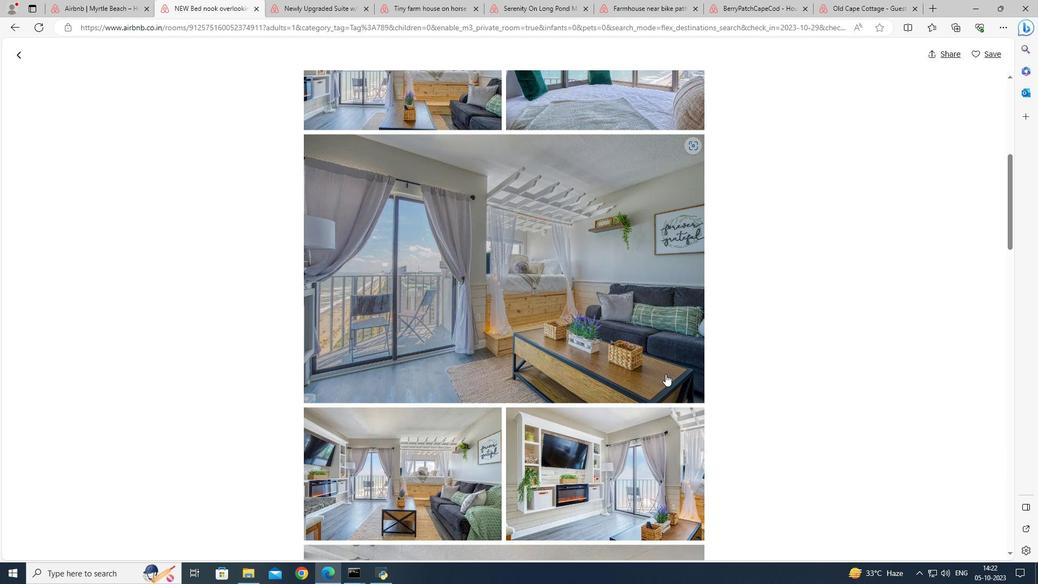 
Action: Mouse scrolled (666, 373) with delta (0, 0)
Screenshot: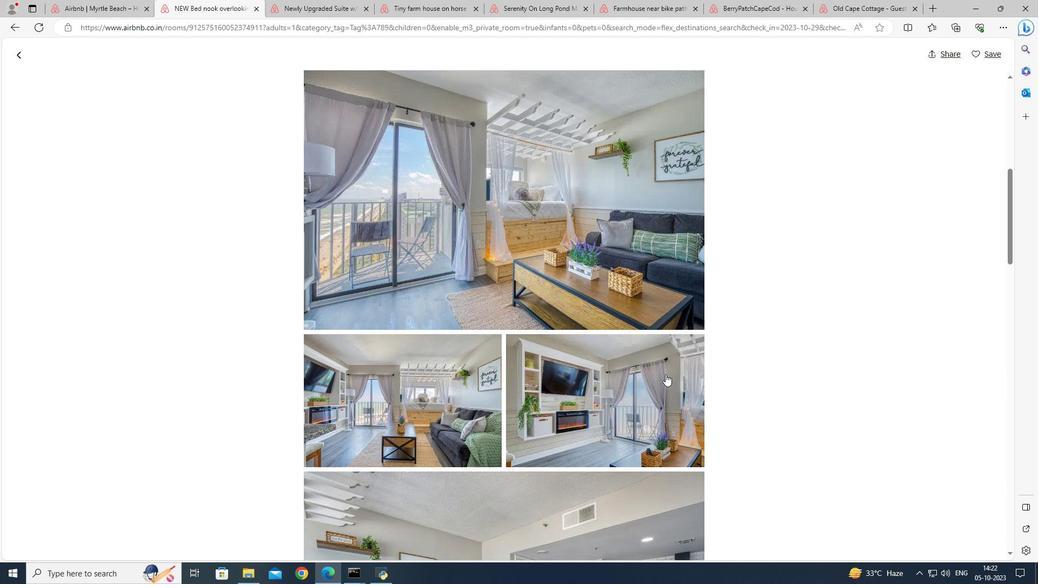 
Action: Mouse scrolled (666, 373) with delta (0, 0)
Screenshot: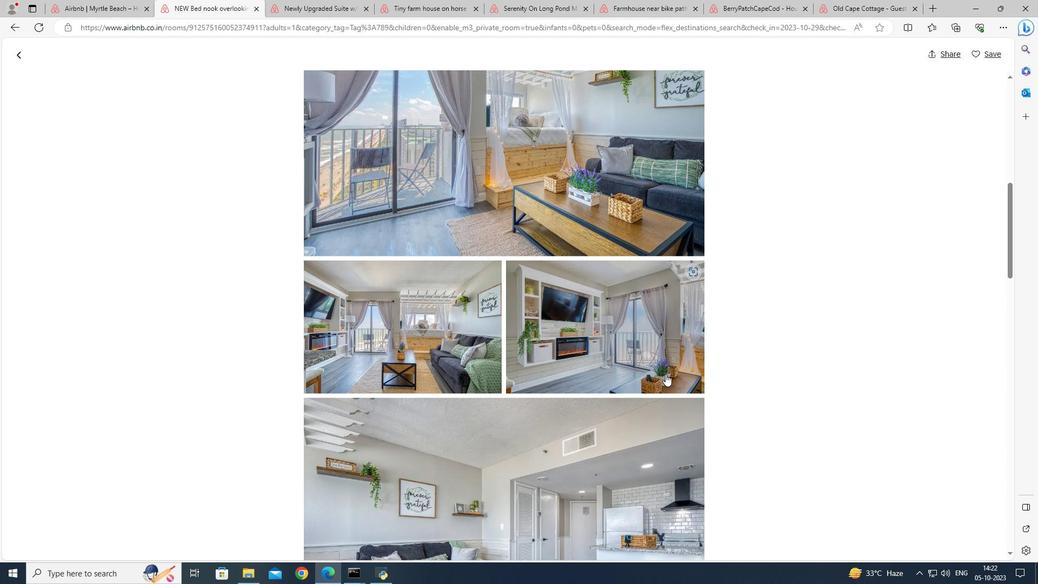 
Action: Mouse scrolled (666, 373) with delta (0, 0)
Screenshot: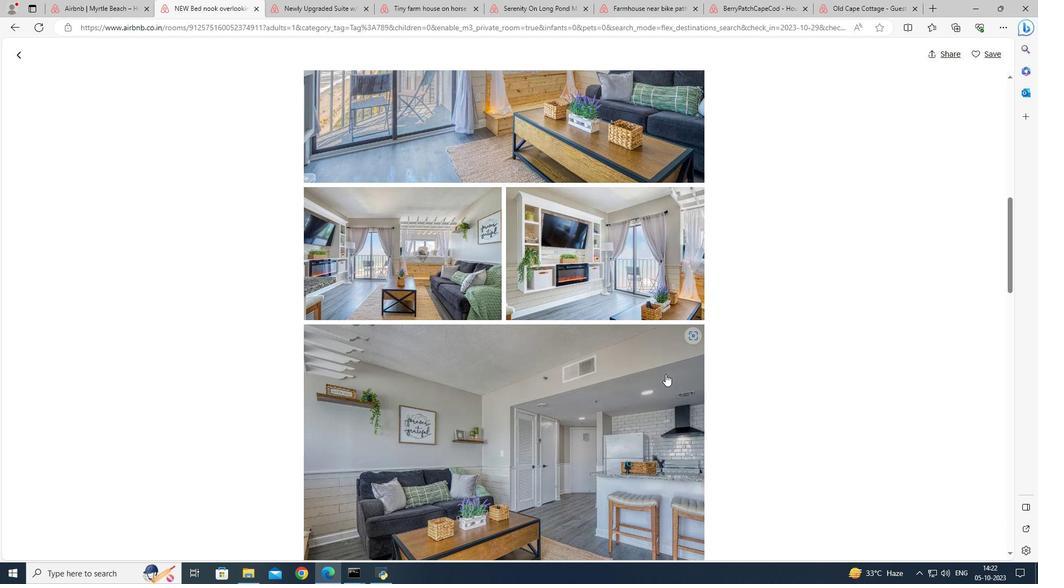 
Action: Mouse scrolled (666, 373) with delta (0, 0)
Screenshot: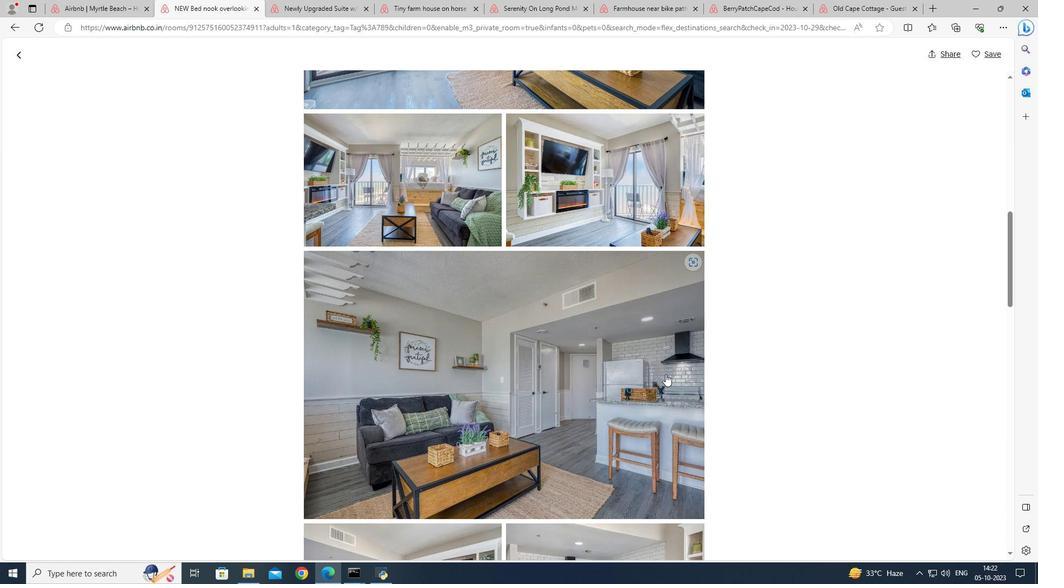 
Action: Mouse scrolled (666, 373) with delta (0, 0)
Screenshot: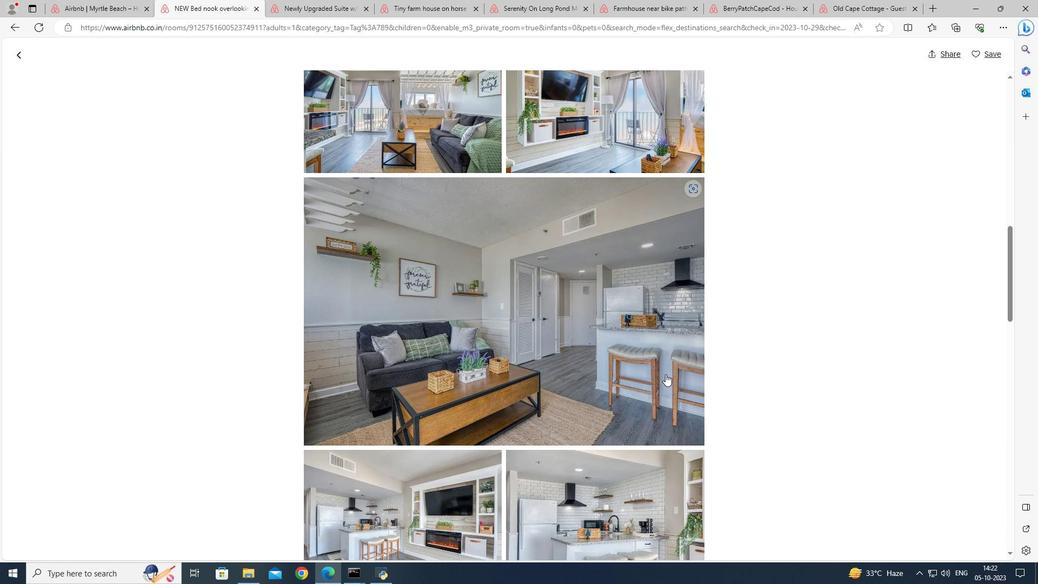 
Action: Mouse scrolled (666, 373) with delta (0, 0)
Screenshot: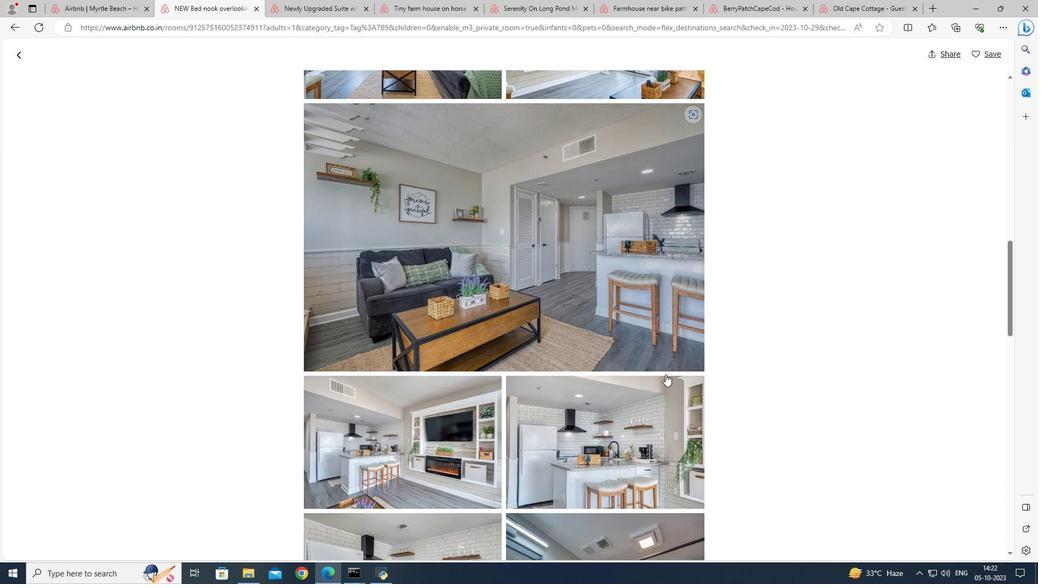 
Action: Mouse scrolled (666, 373) with delta (0, 0)
Screenshot: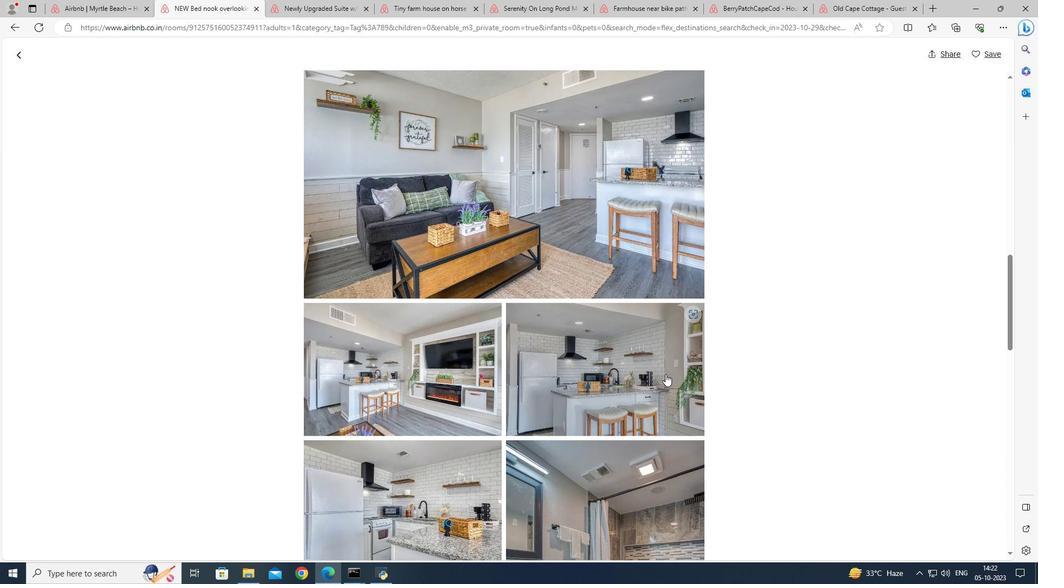 
Action: Mouse scrolled (666, 373) with delta (0, 0)
Screenshot: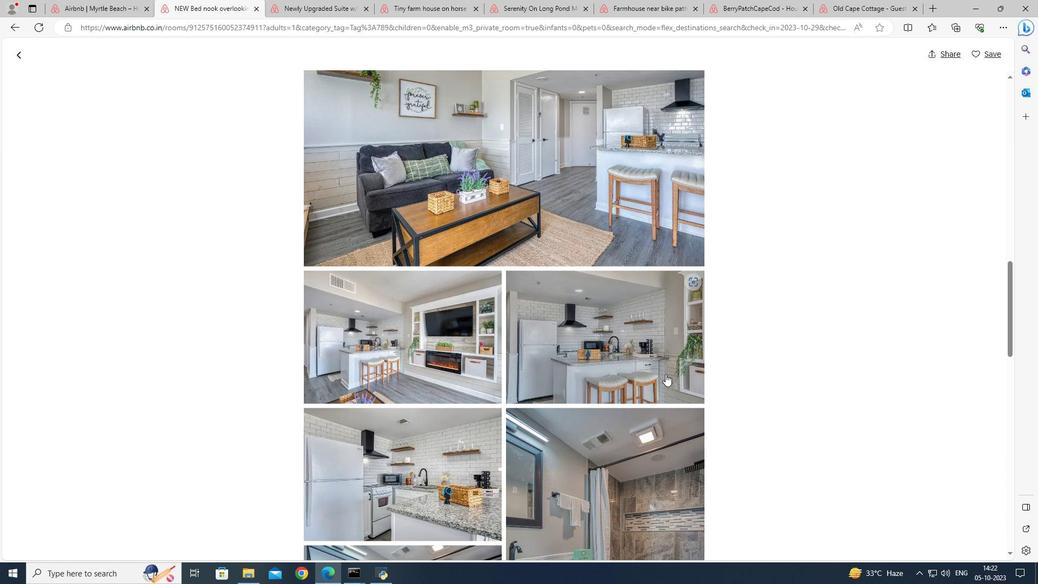 
Action: Mouse scrolled (666, 373) with delta (0, 0)
Screenshot: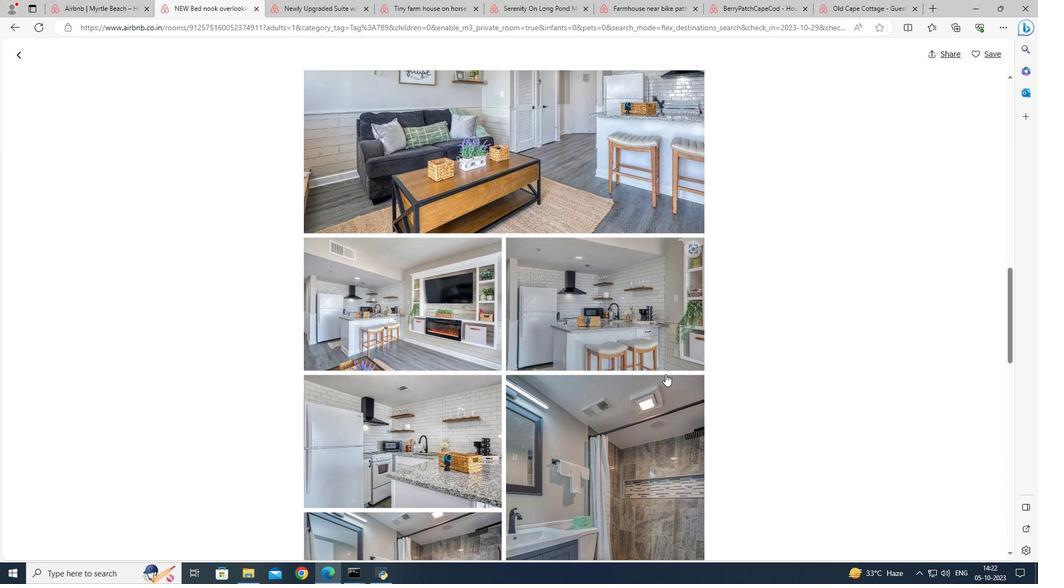 
Action: Mouse scrolled (666, 373) with delta (0, 0)
Screenshot: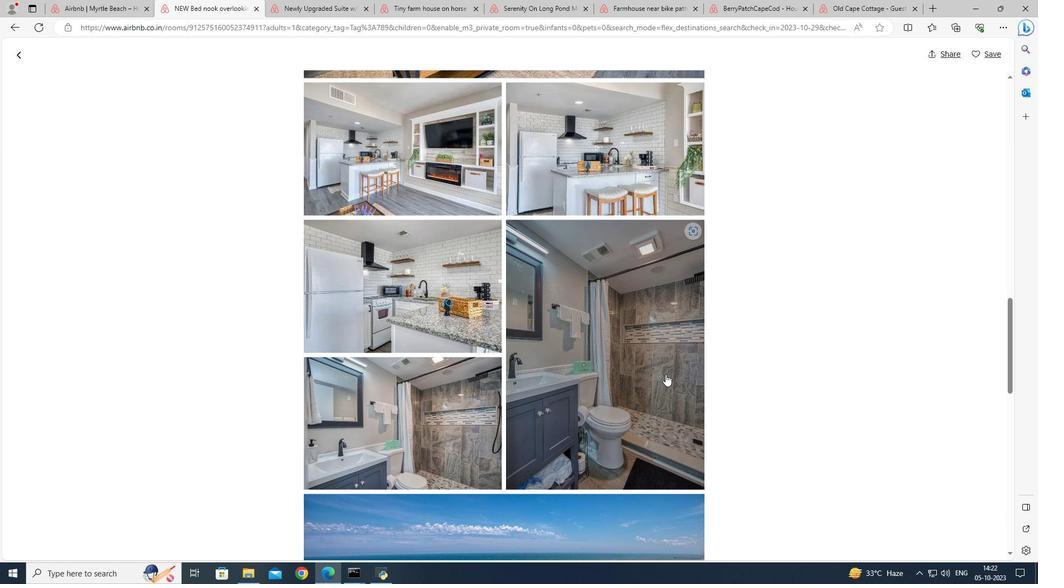 
Action: Mouse scrolled (666, 373) with delta (0, 0)
Screenshot: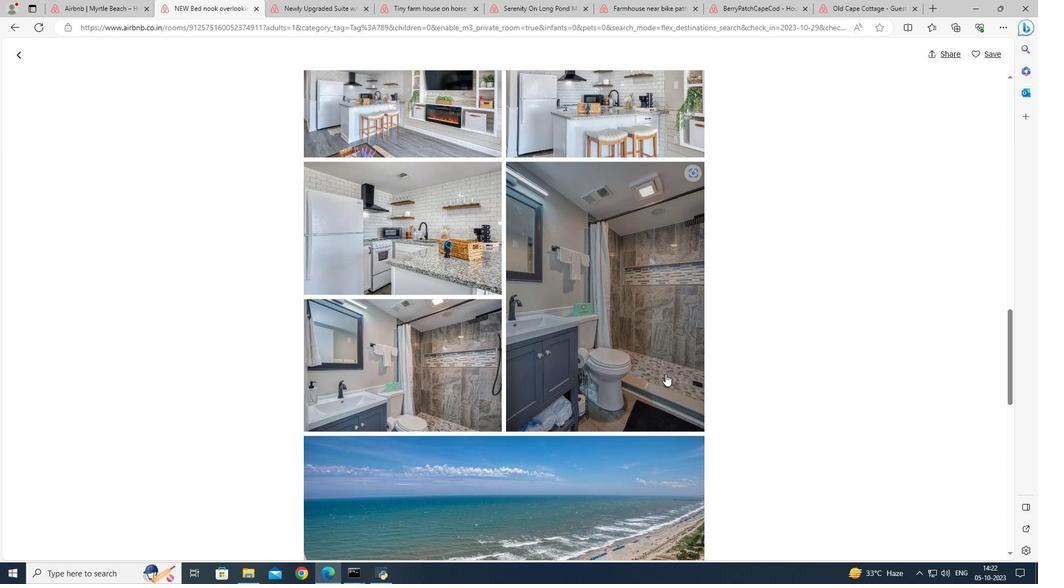 
Action: Mouse scrolled (666, 373) with delta (0, 0)
Screenshot: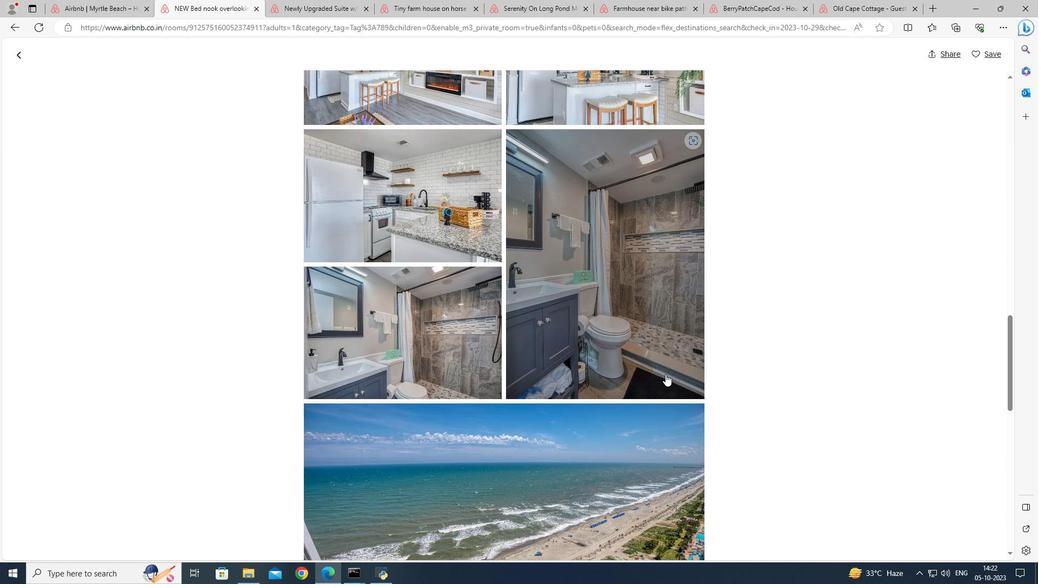 
Action: Mouse scrolled (666, 373) with delta (0, 0)
Screenshot: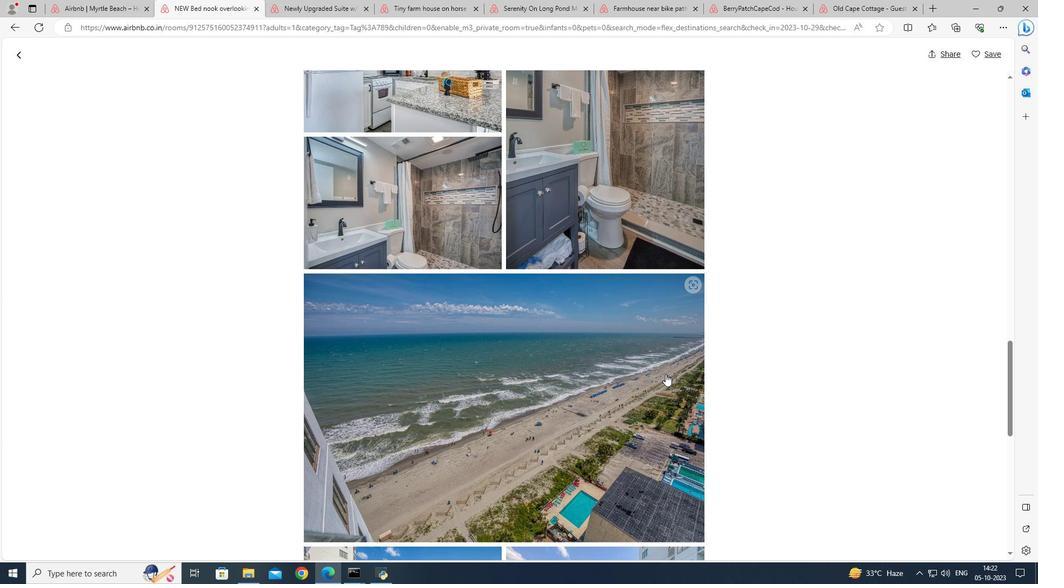 
Action: Mouse scrolled (666, 373) with delta (0, 0)
Screenshot: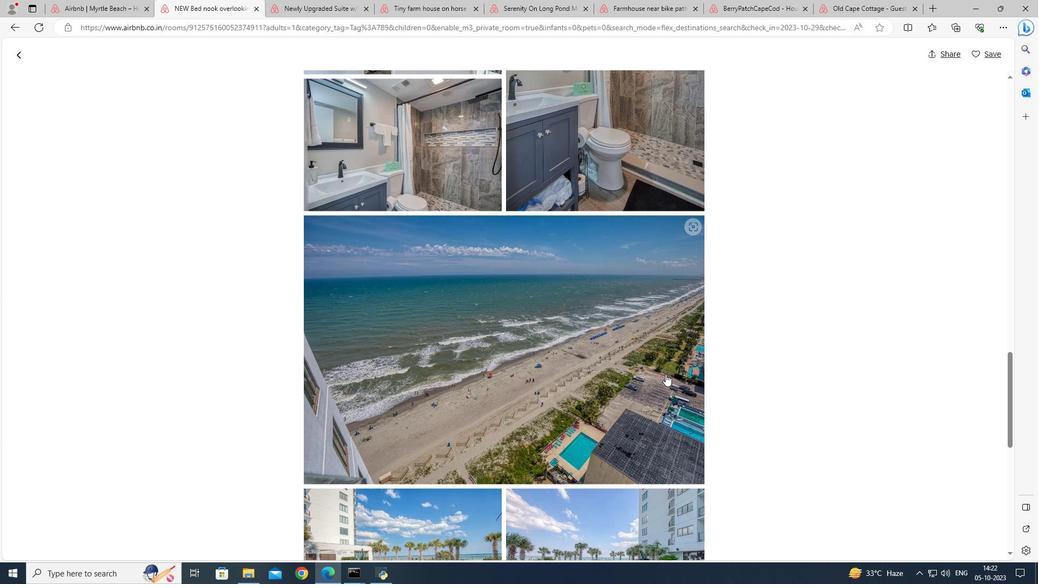 
Action: Mouse moved to (665, 375)
Screenshot: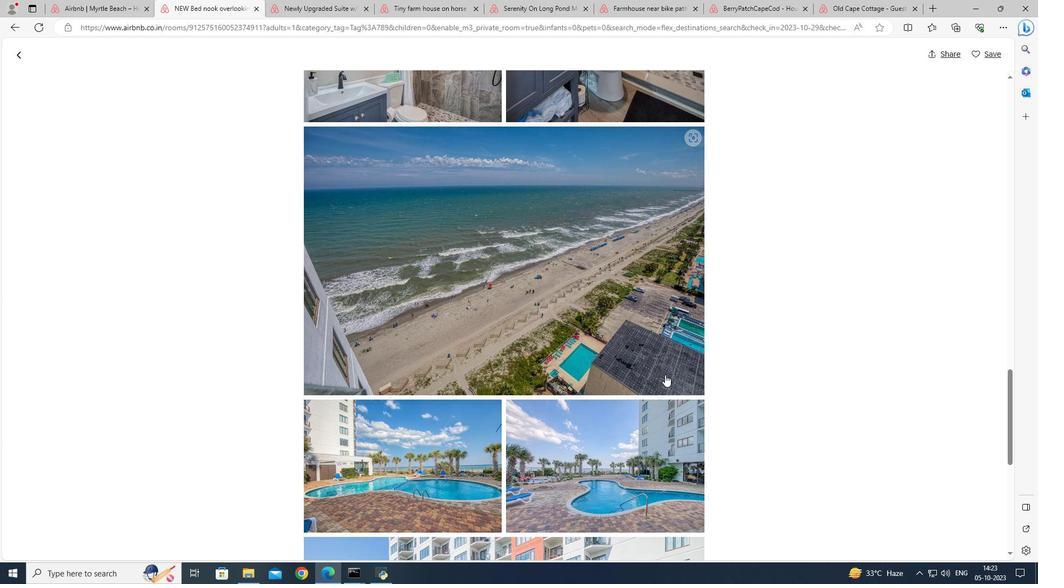 
Action: Mouse scrolled (665, 374) with delta (0, 0)
Screenshot: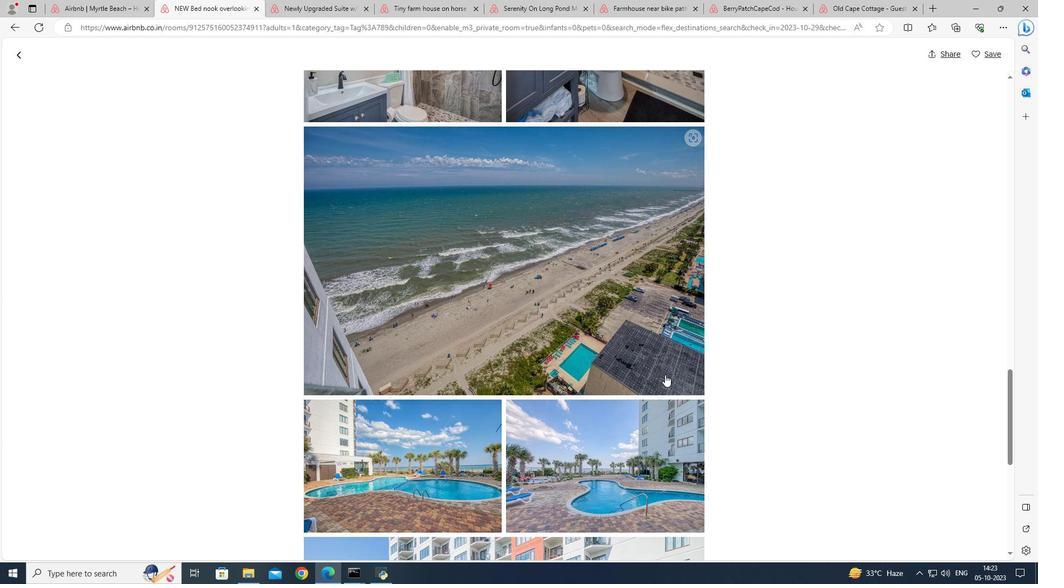 
Action: Mouse moved to (665, 376)
Screenshot: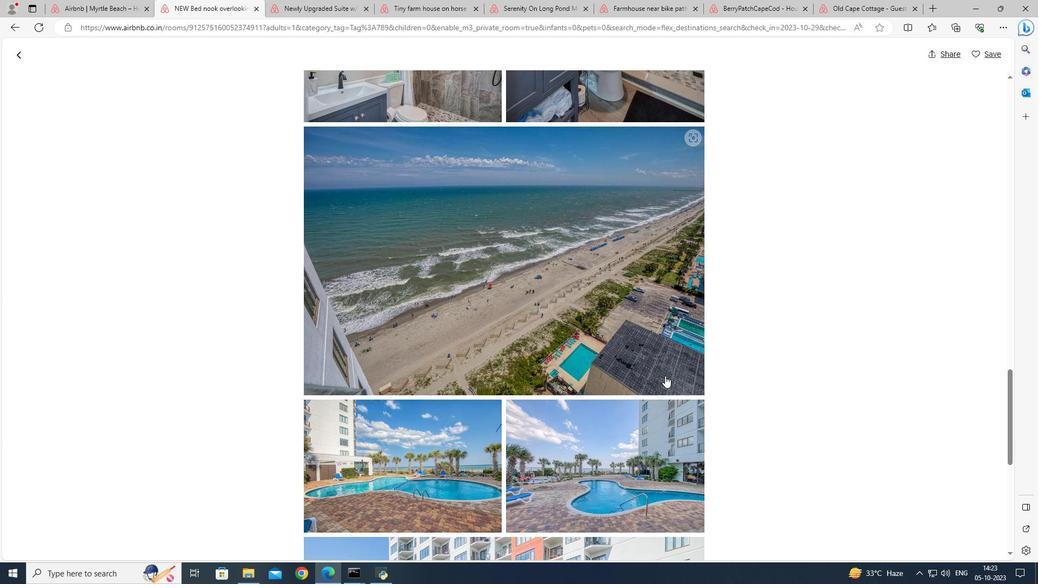
Action: Mouse scrolled (665, 375) with delta (0, 0)
Screenshot: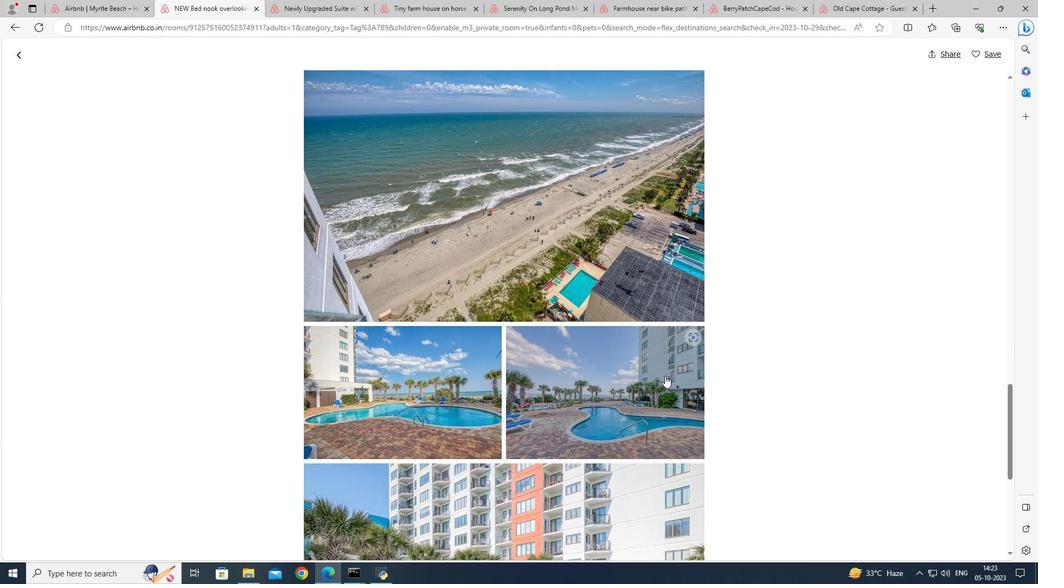 
Action: Mouse scrolled (665, 375) with delta (0, 0)
Screenshot: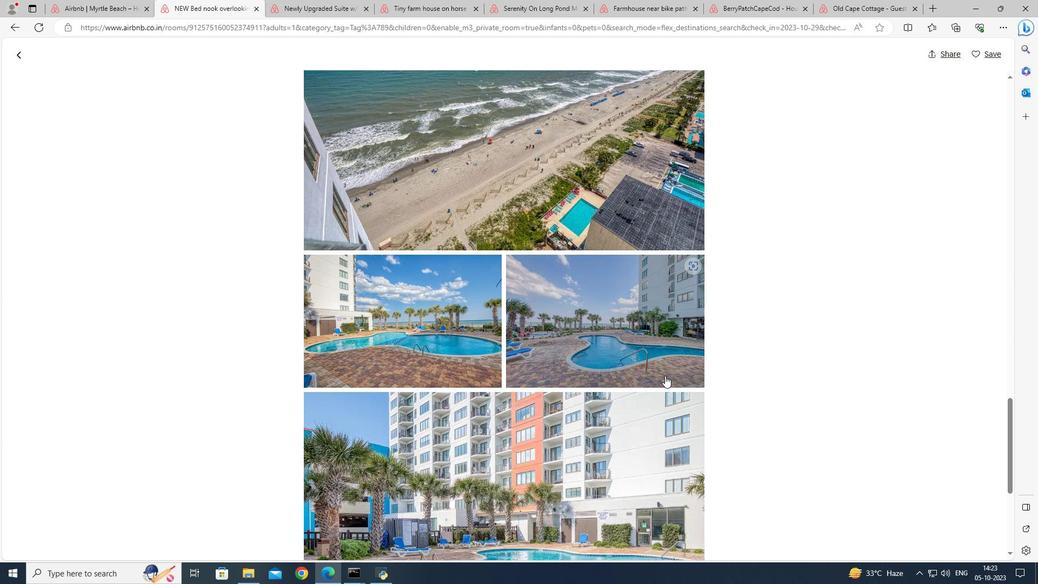 
Action: Mouse moved to (666, 373)
Screenshot: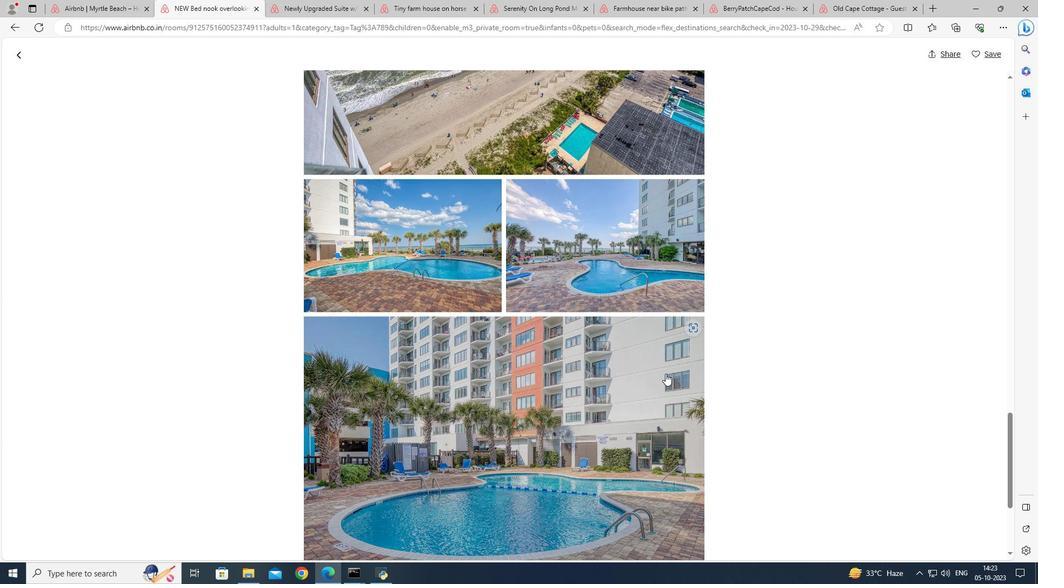
Action: Mouse scrolled (666, 373) with delta (0, 0)
Screenshot: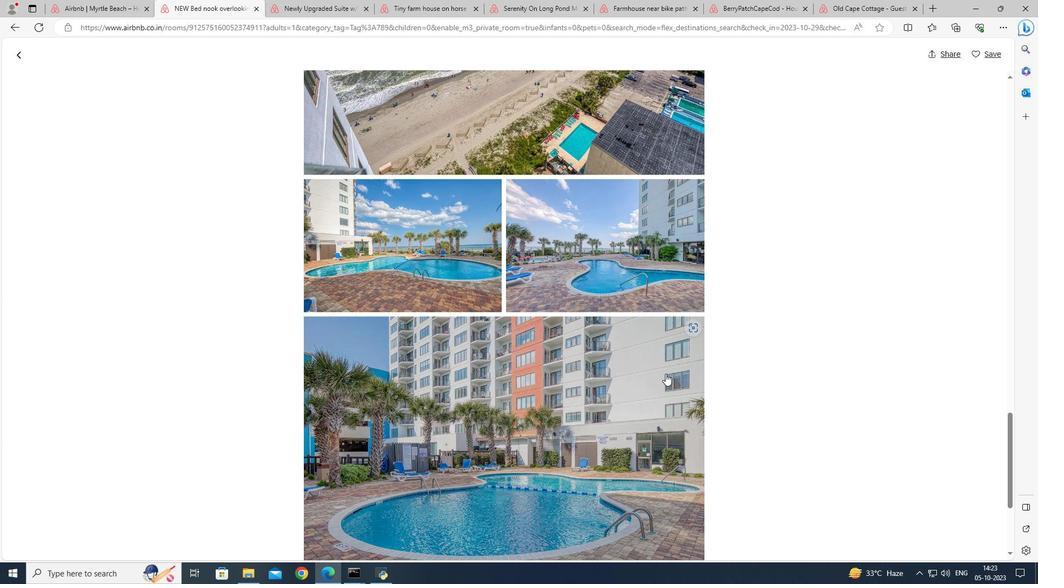 
Action: Mouse scrolled (666, 373) with delta (0, 0)
Screenshot: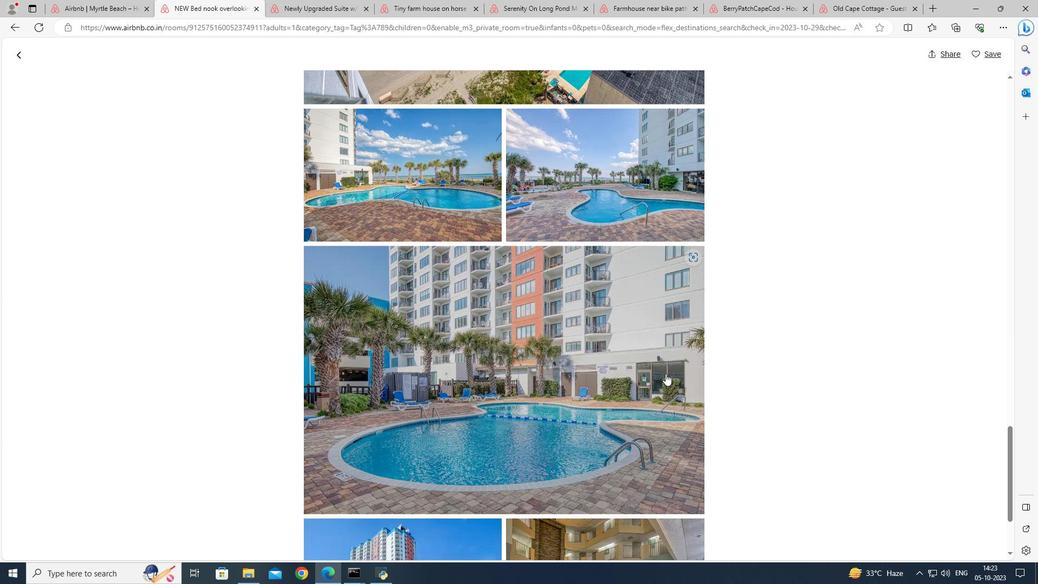 
Action: Mouse scrolled (666, 373) with delta (0, 0)
Screenshot: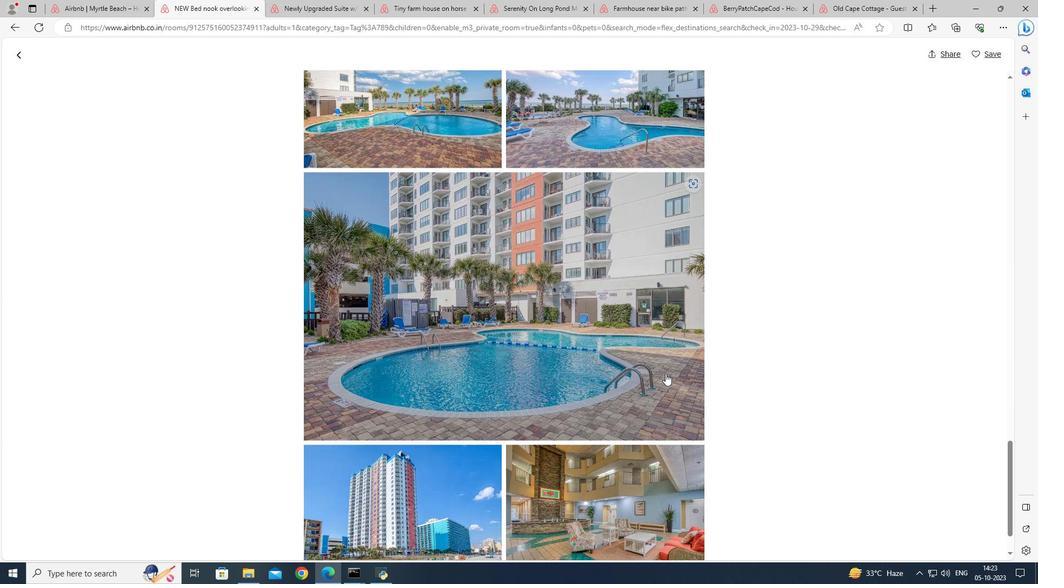 
Action: Mouse scrolled (666, 373) with delta (0, 0)
Screenshot: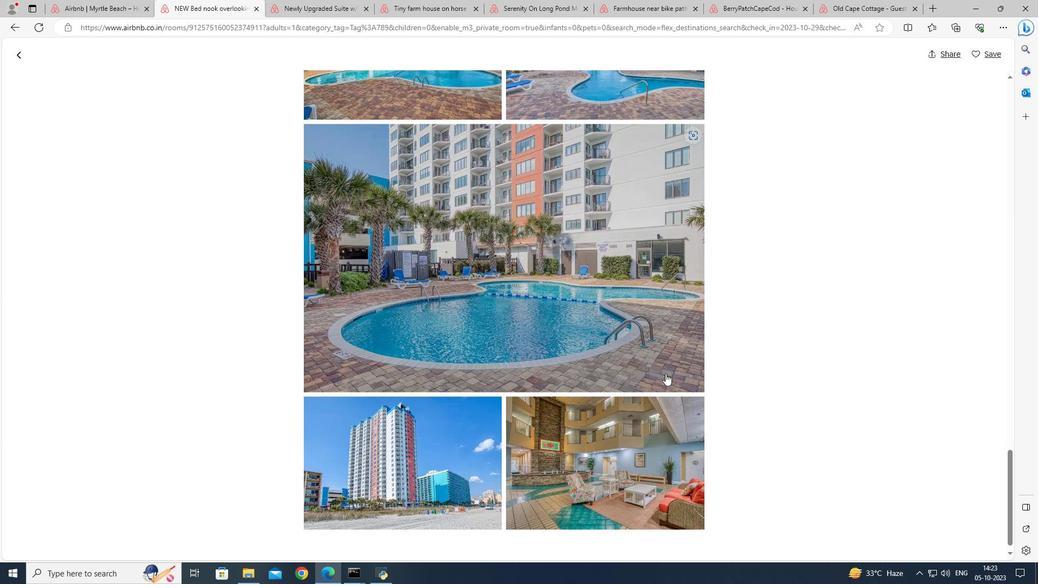 
Action: Mouse scrolled (666, 373) with delta (0, 0)
Screenshot: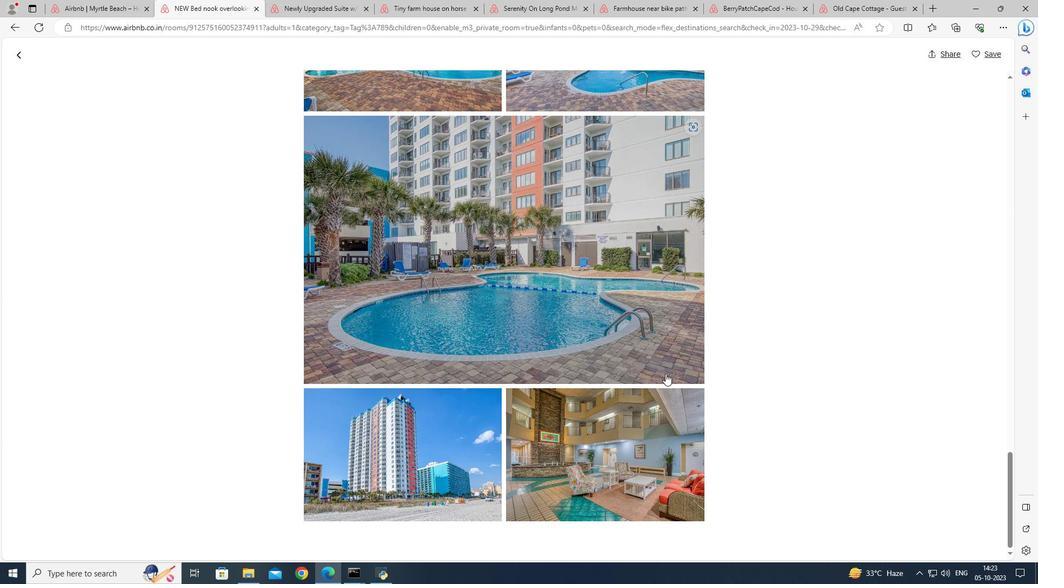 
Action: Mouse scrolled (666, 373) with delta (0, 0)
Screenshot: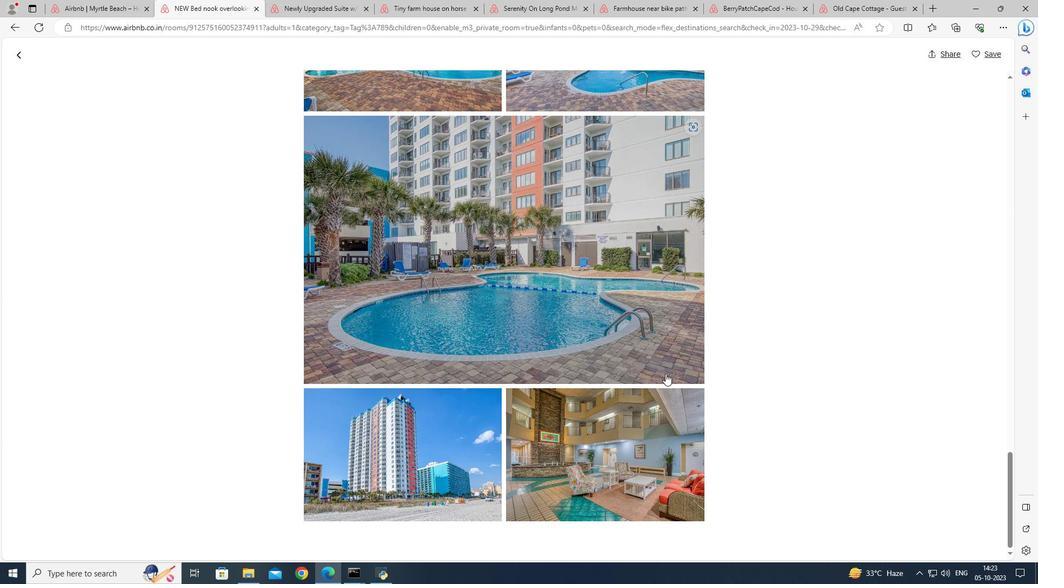 
Action: Mouse scrolled (666, 373) with delta (0, 0)
Screenshot: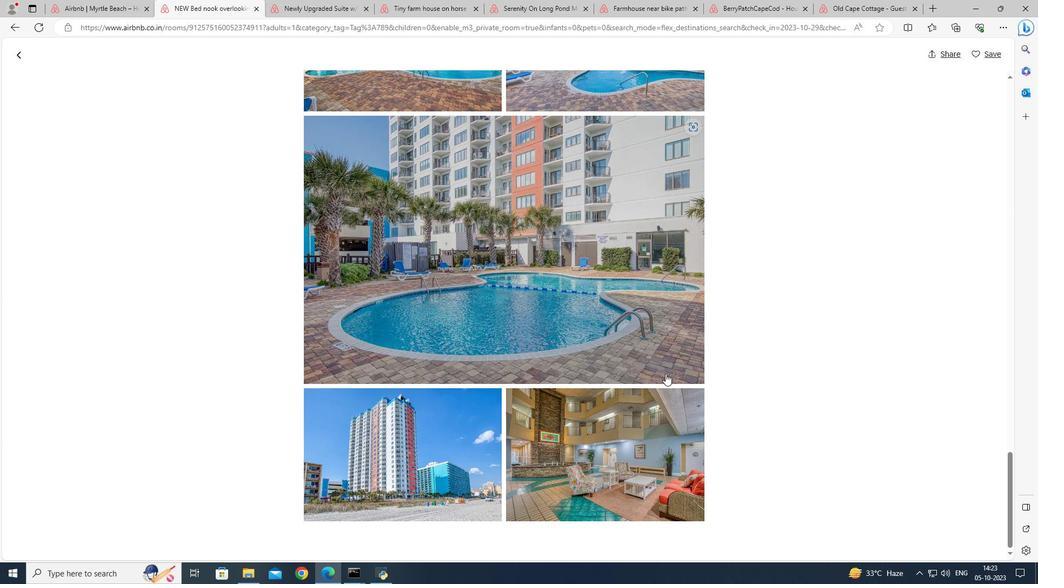 
Action: Mouse moved to (18, 51)
Screenshot: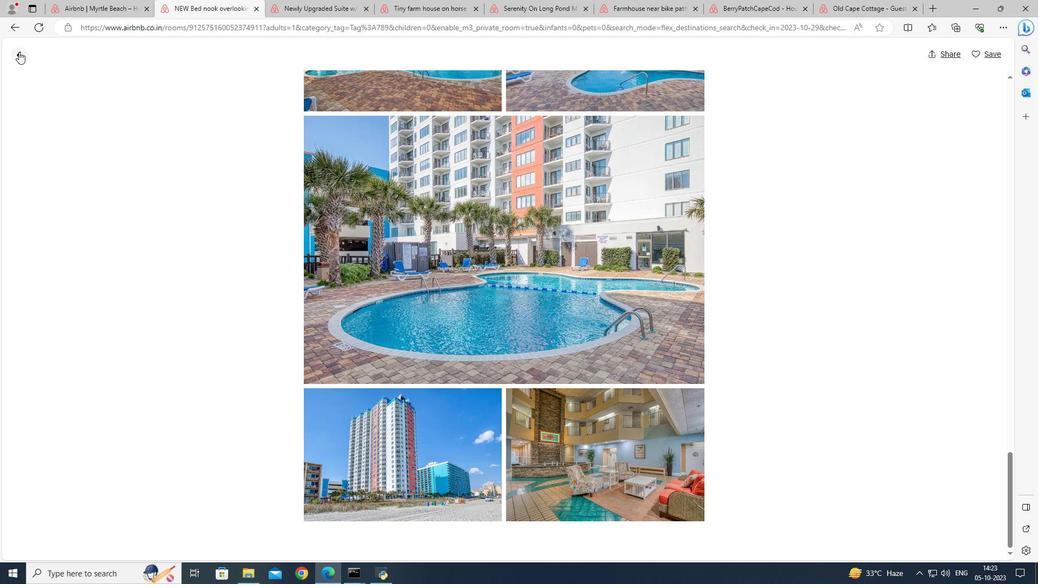 
Action: Mouse pressed left at (18, 51)
Screenshot: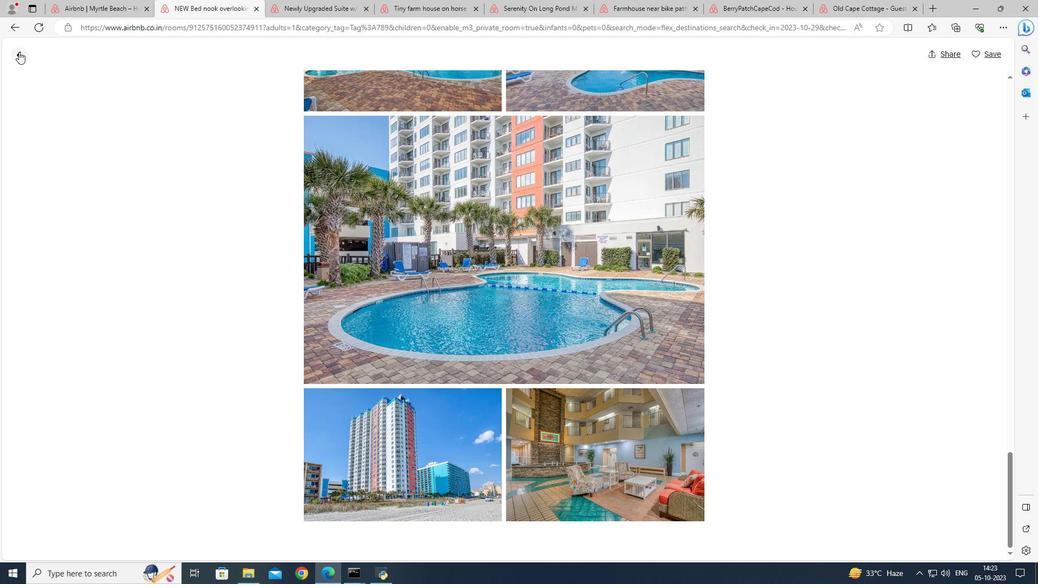 
Action: Mouse moved to (358, 262)
Screenshot: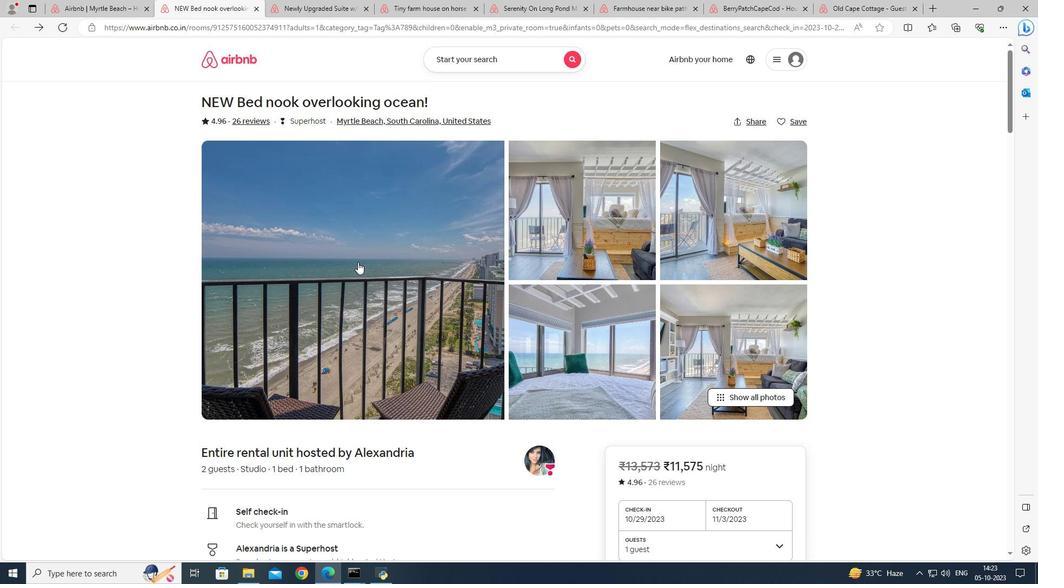 
Action: Mouse scrolled (358, 261) with delta (0, 0)
Screenshot: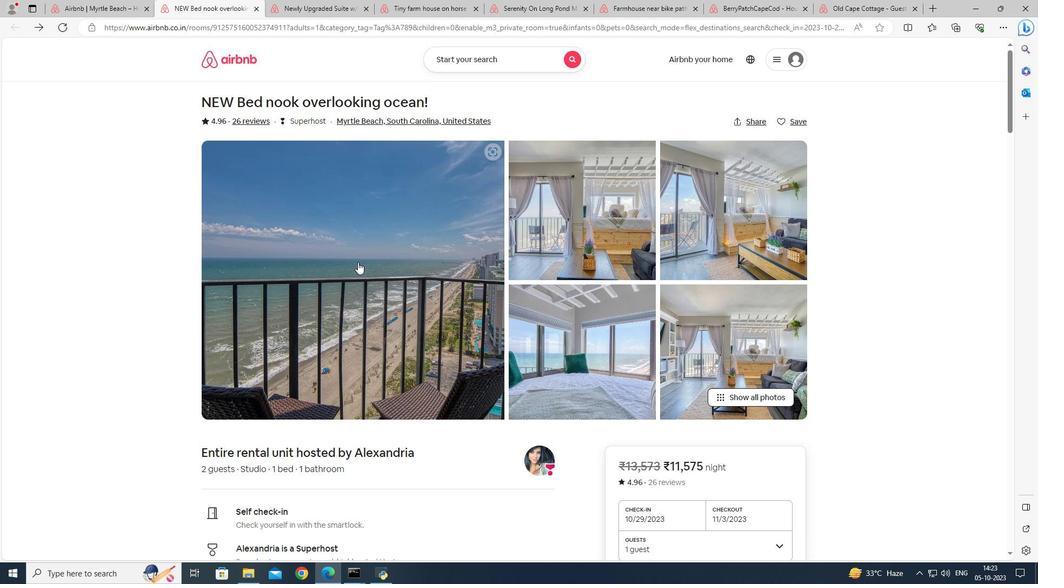 
Action: Mouse scrolled (358, 261) with delta (0, 0)
Screenshot: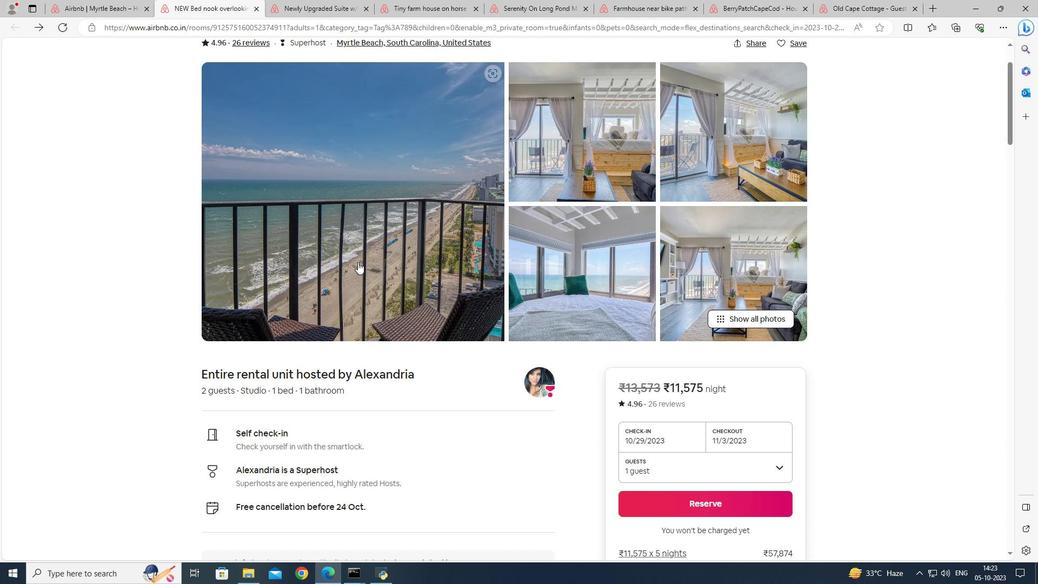 
Action: Mouse moved to (358, 262)
Screenshot: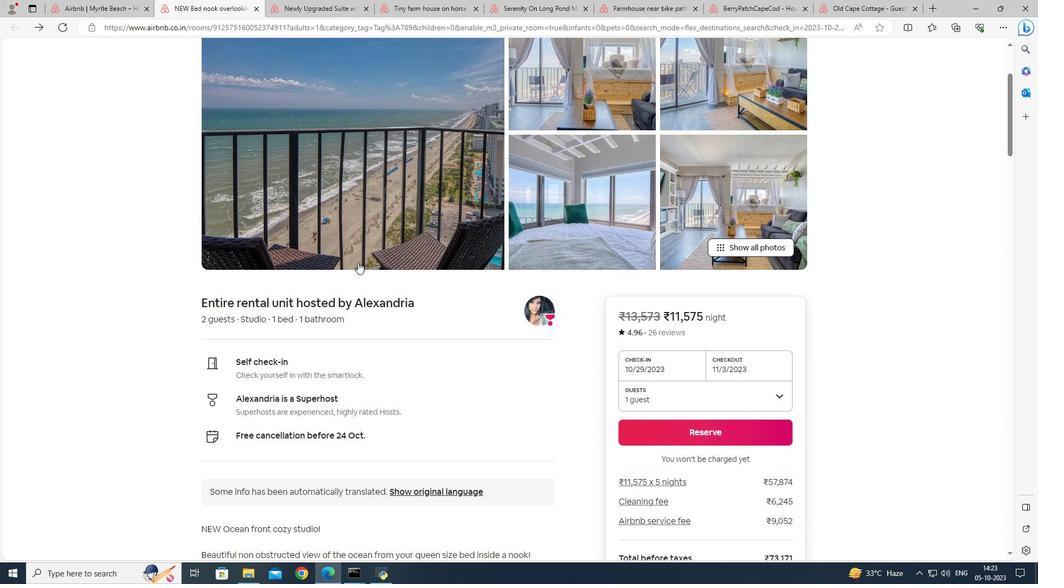 
Action: Mouse scrolled (358, 261) with delta (0, 0)
Screenshot: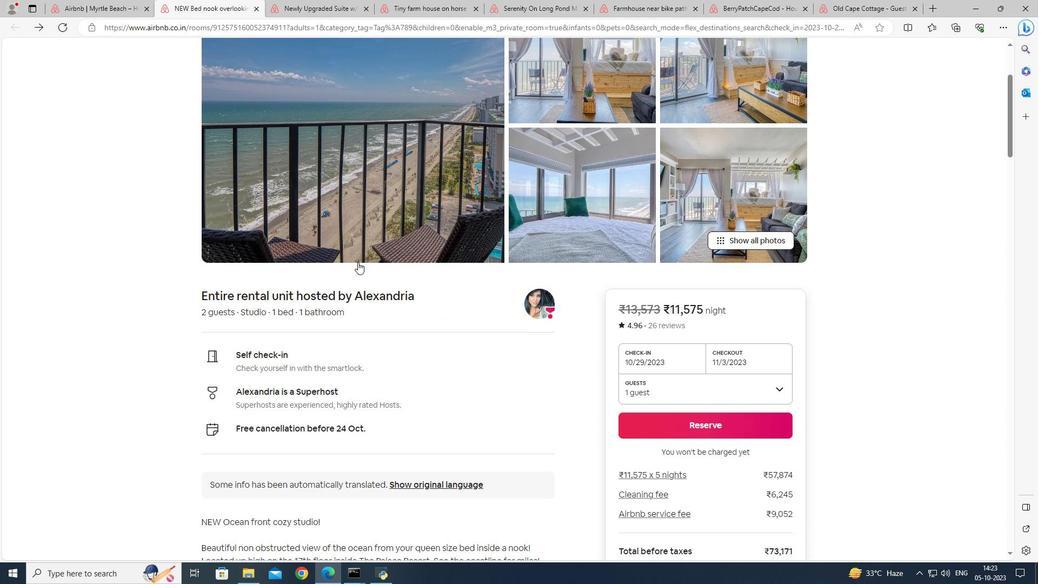 
Action: Mouse moved to (358, 262)
Screenshot: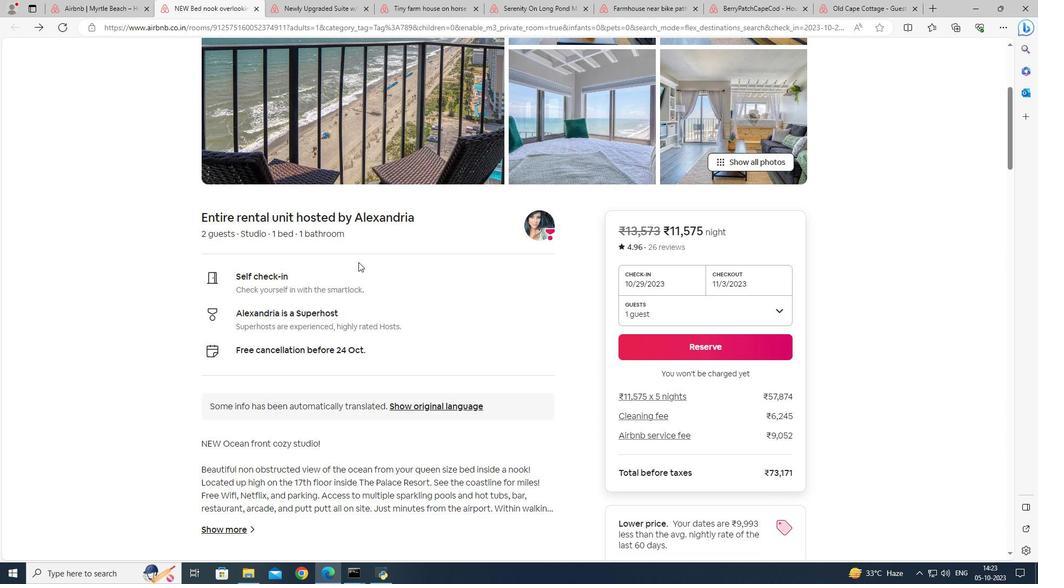 
Action: Mouse scrolled (358, 261) with delta (0, 0)
